 Task: Select the current location as Colonial Williamsburg, Virginia, United States . Now zoom + , and verify the location . Show zoom slider
Action: Mouse moved to (224, 217)
Screenshot: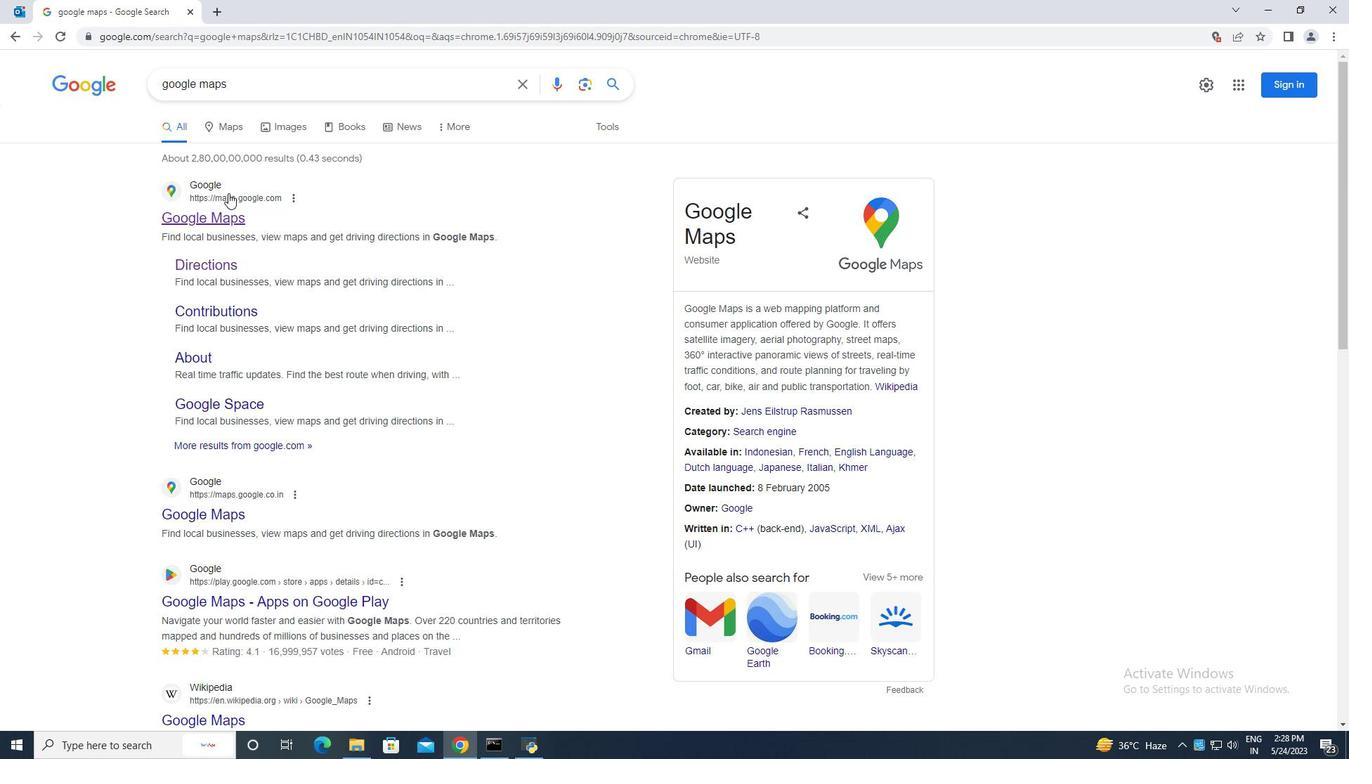 
Action: Mouse pressed left at (224, 217)
Screenshot: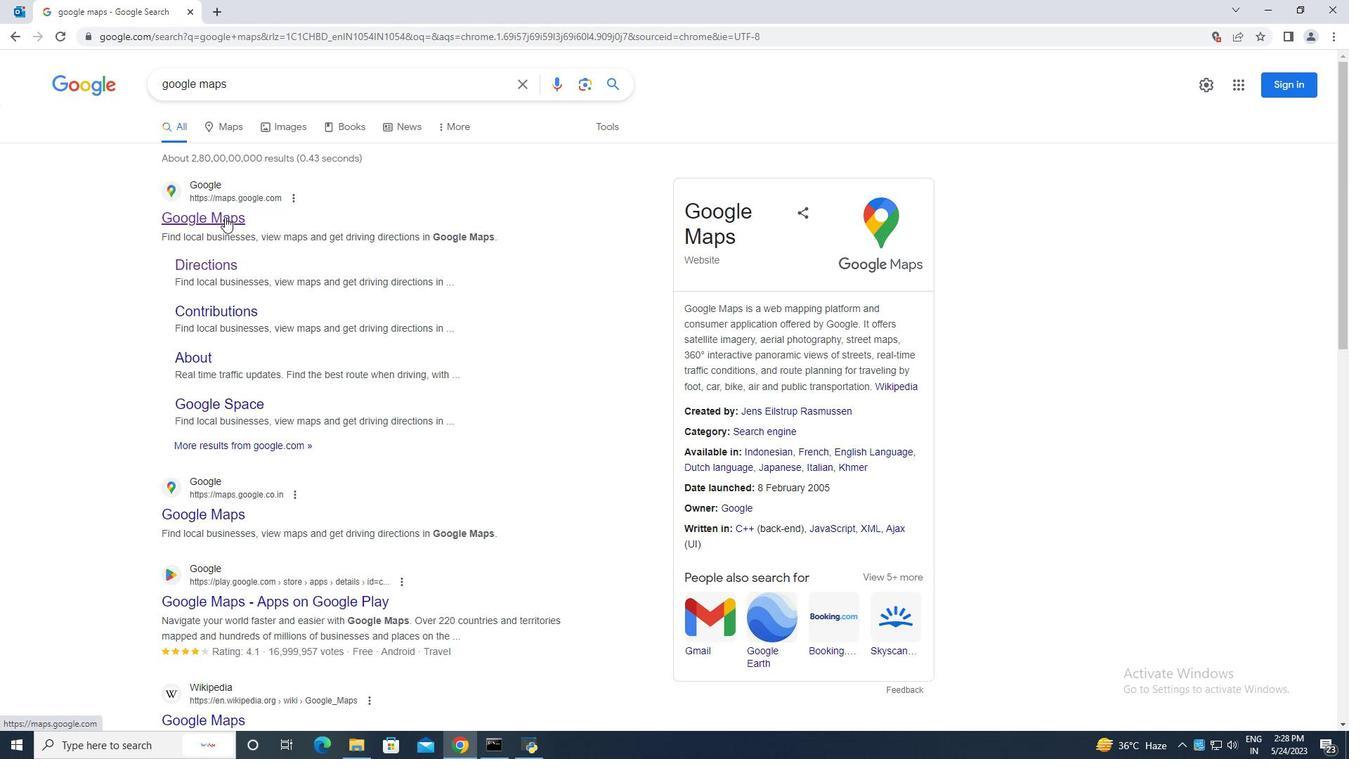 
Action: Mouse moved to (151, 74)
Screenshot: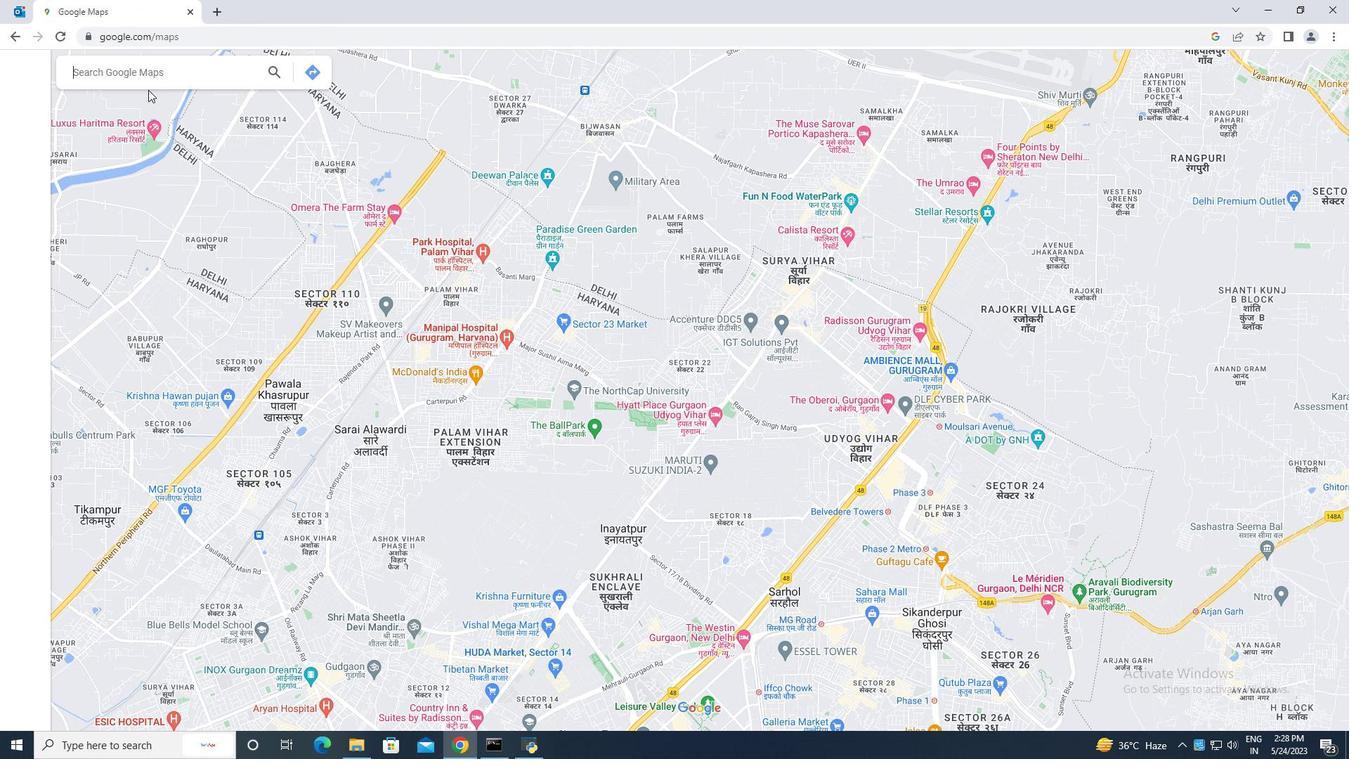 
Action: Mouse pressed left at (151, 74)
Screenshot: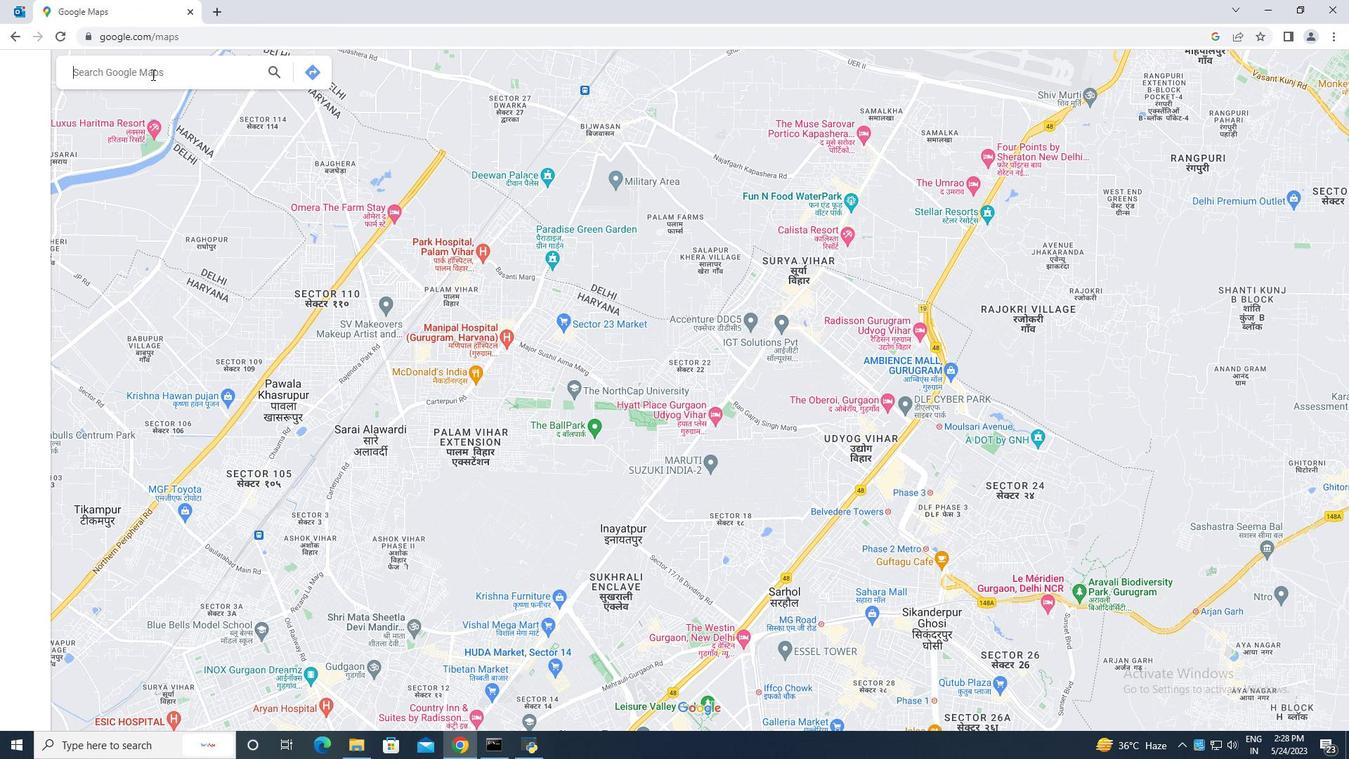 
Action: Mouse moved to (152, 74)
Screenshot: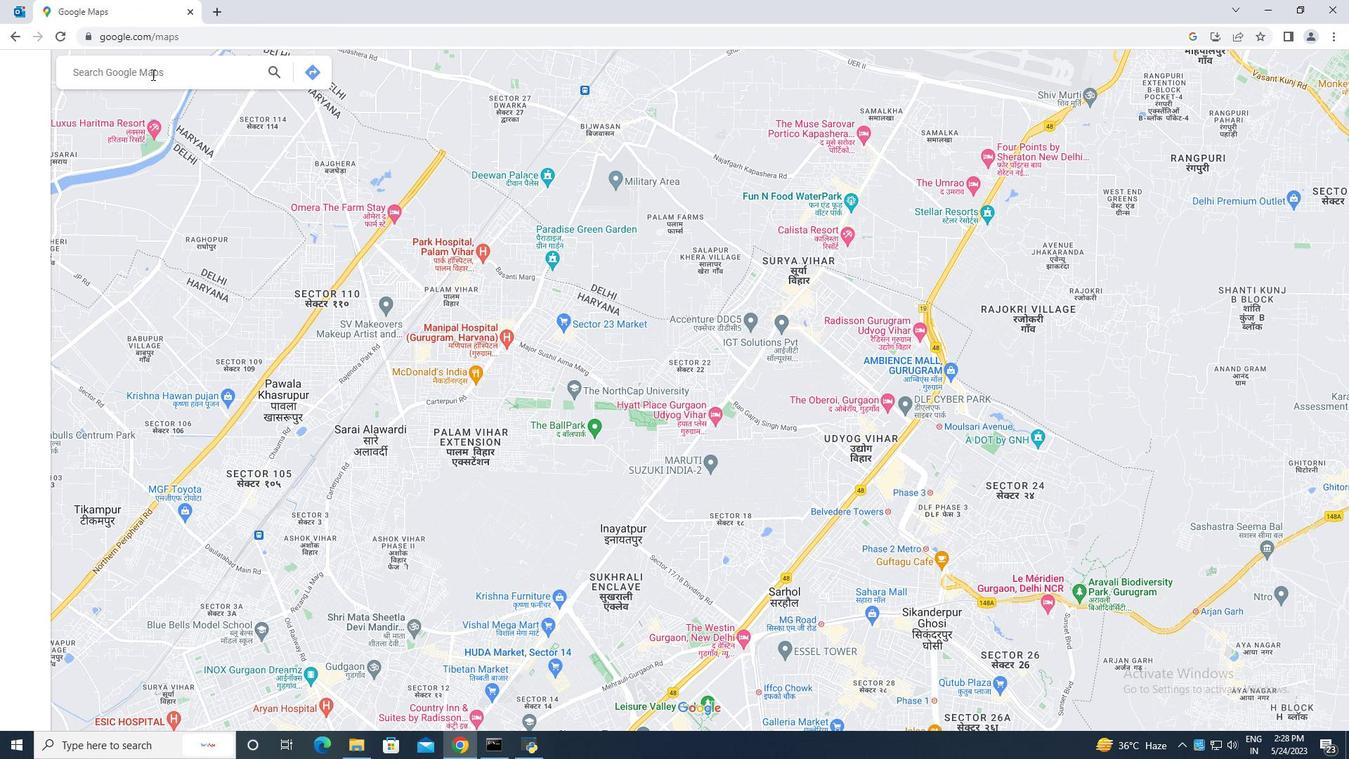 
Action: Key pressed colonial<Key.space>williamsburg<Key.space>virginia<Key.space>us<Key.enter>
Screenshot: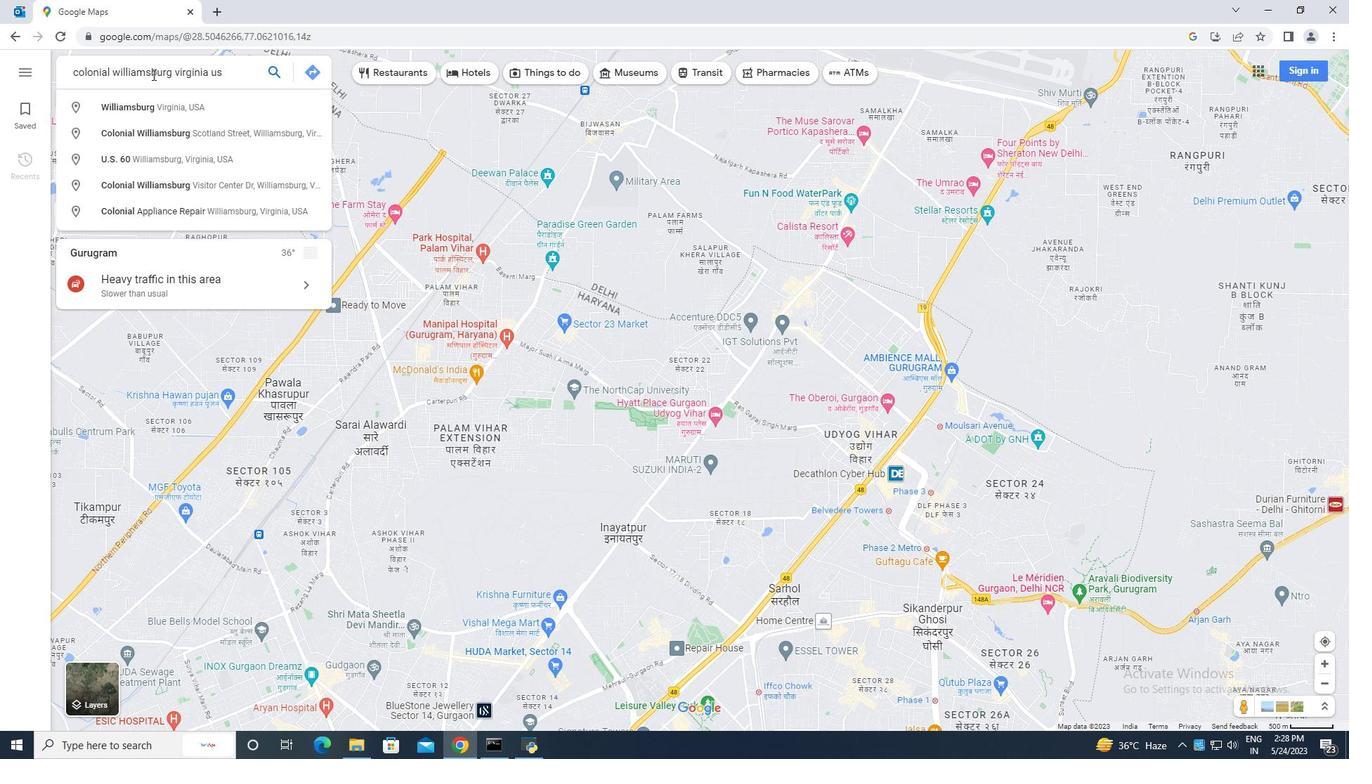 
Action: Mouse moved to (233, 74)
Screenshot: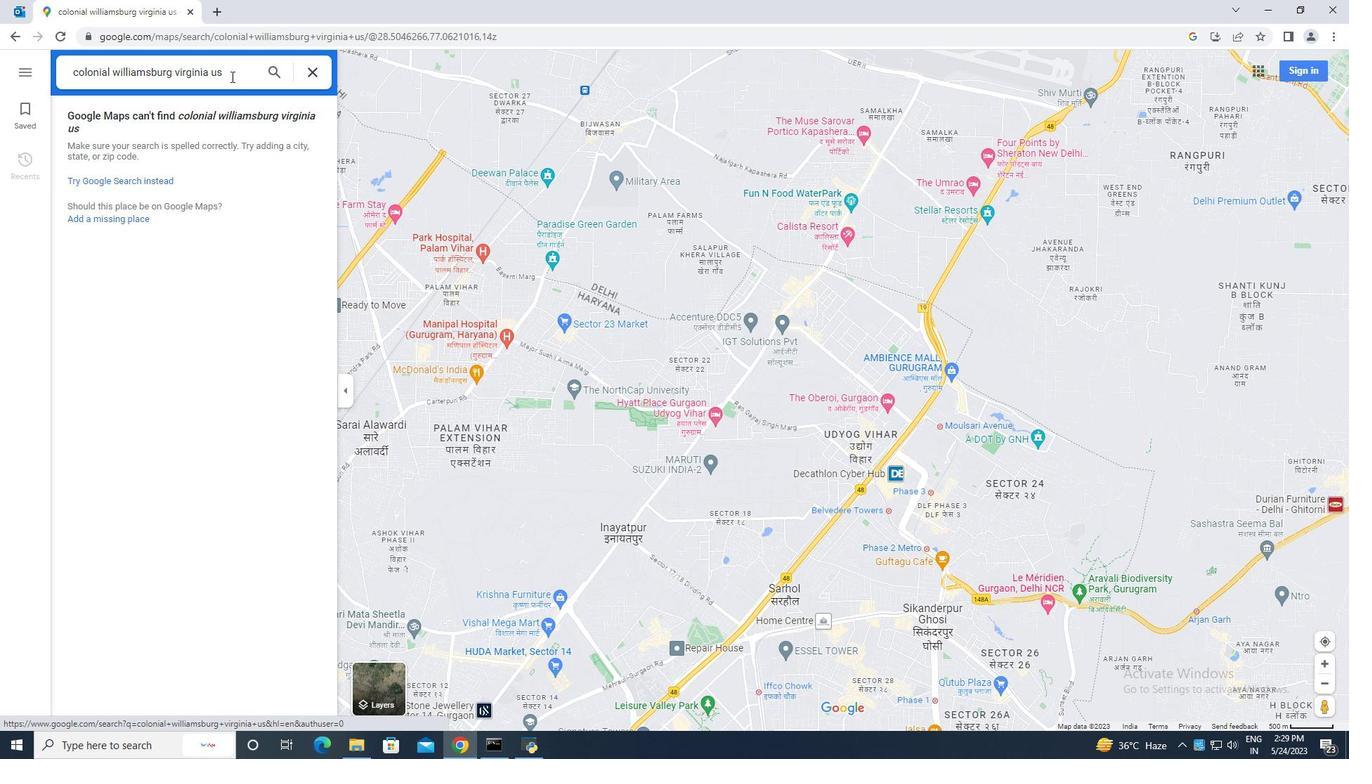 
Action: Mouse pressed left at (233, 74)
Screenshot: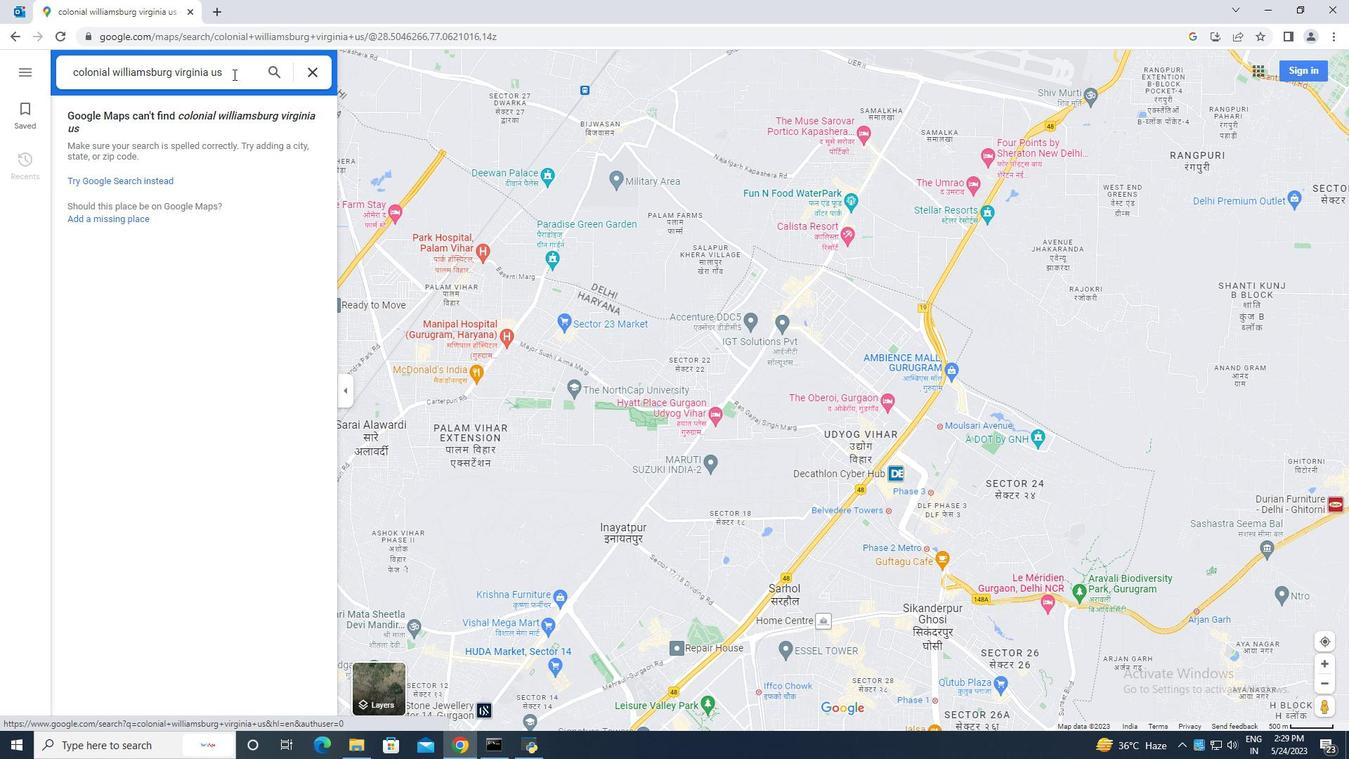 
Action: Mouse moved to (237, 74)
Screenshot: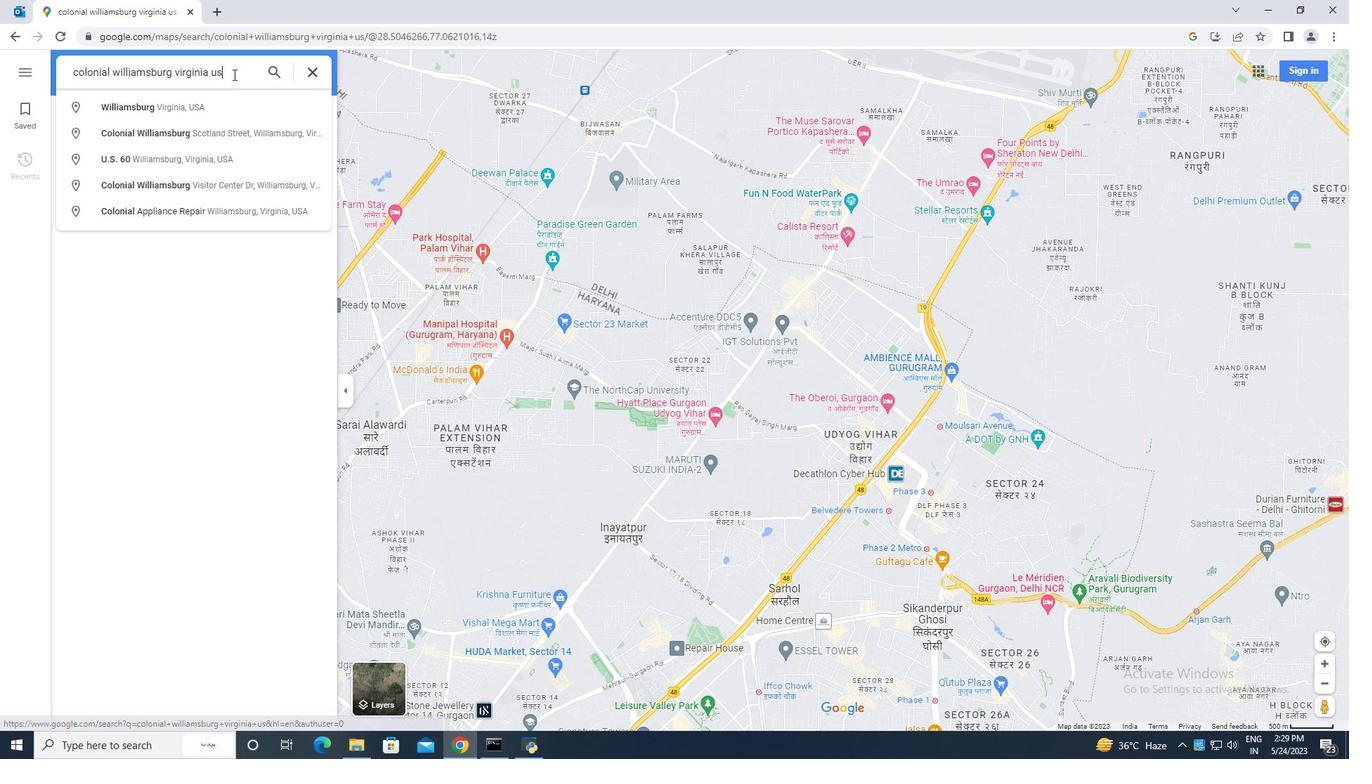 
Action: Key pressed <Key.backspace><Key.backspace>
Screenshot: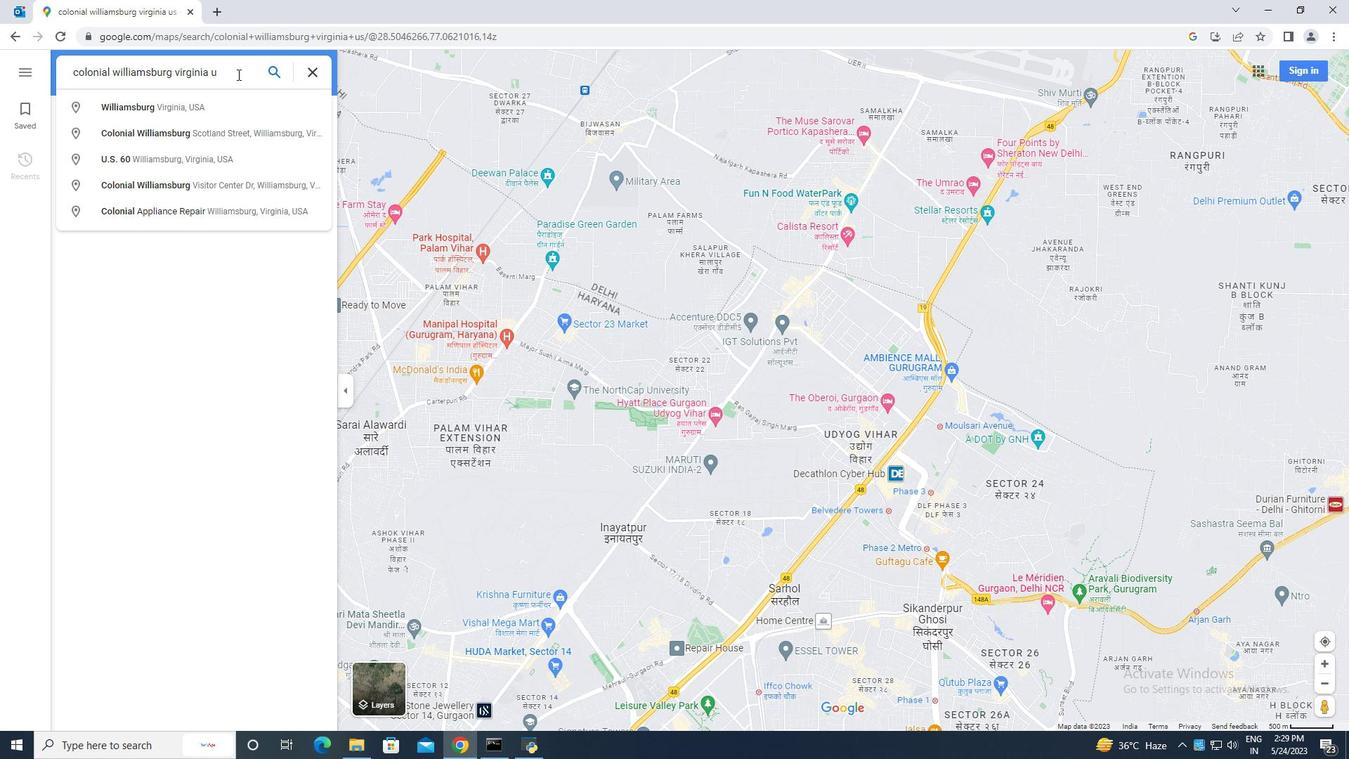 
Action: Mouse moved to (174, 106)
Screenshot: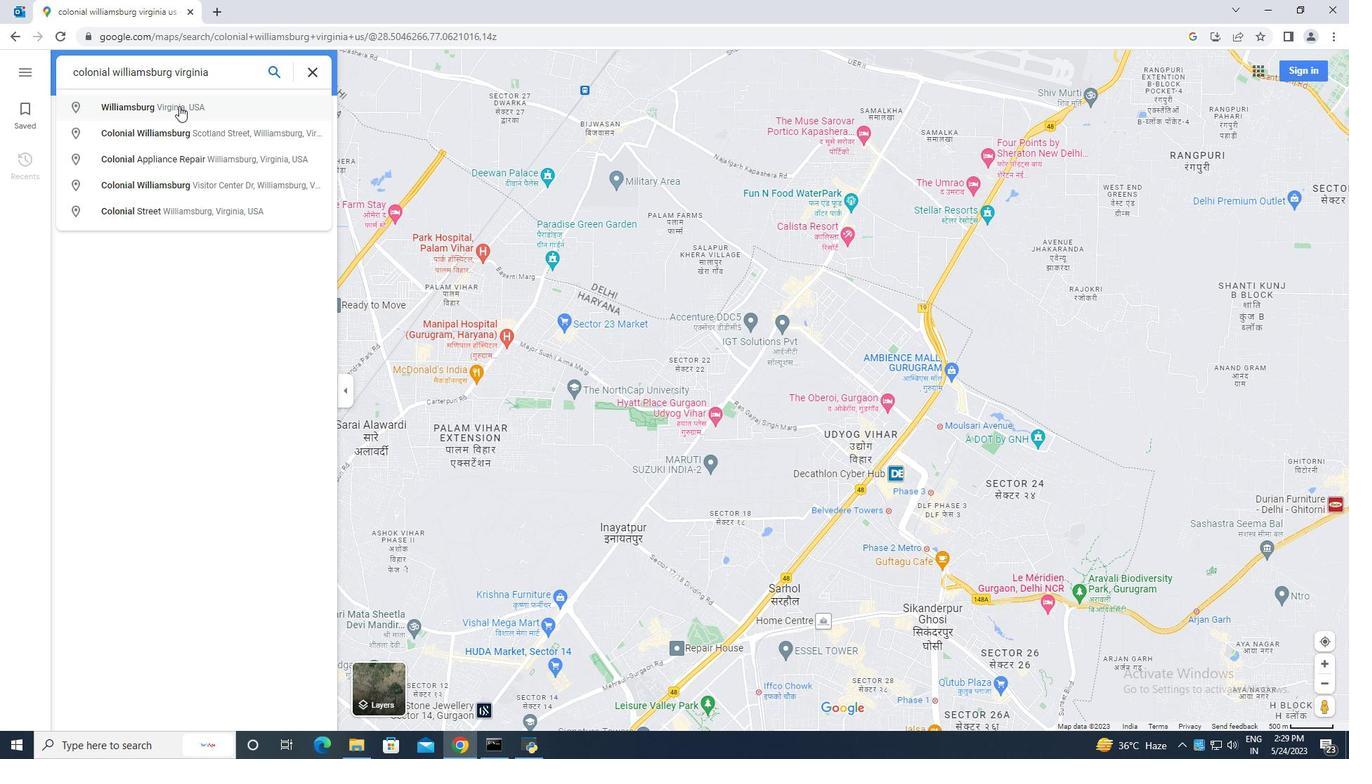 
Action: Mouse pressed left at (174, 106)
Screenshot: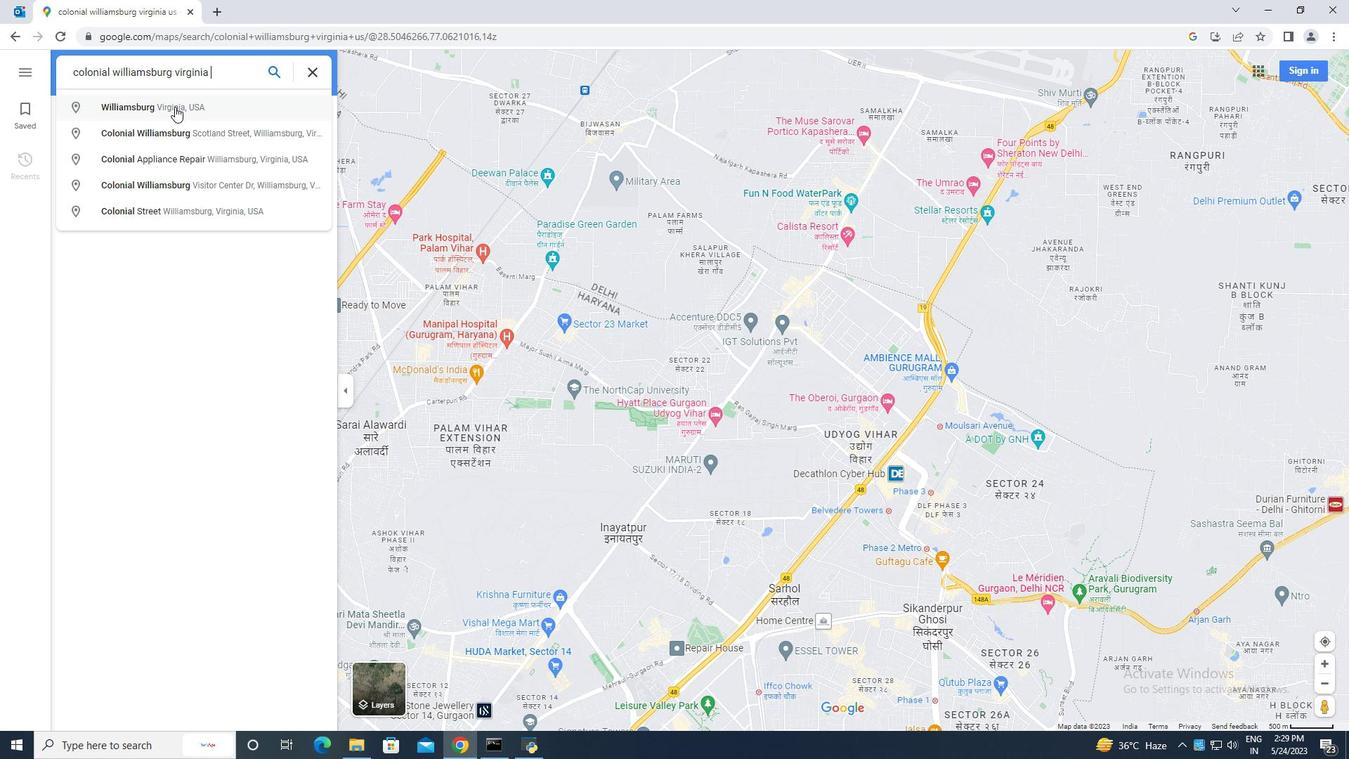 
Action: Mouse moved to (1332, 662)
Screenshot: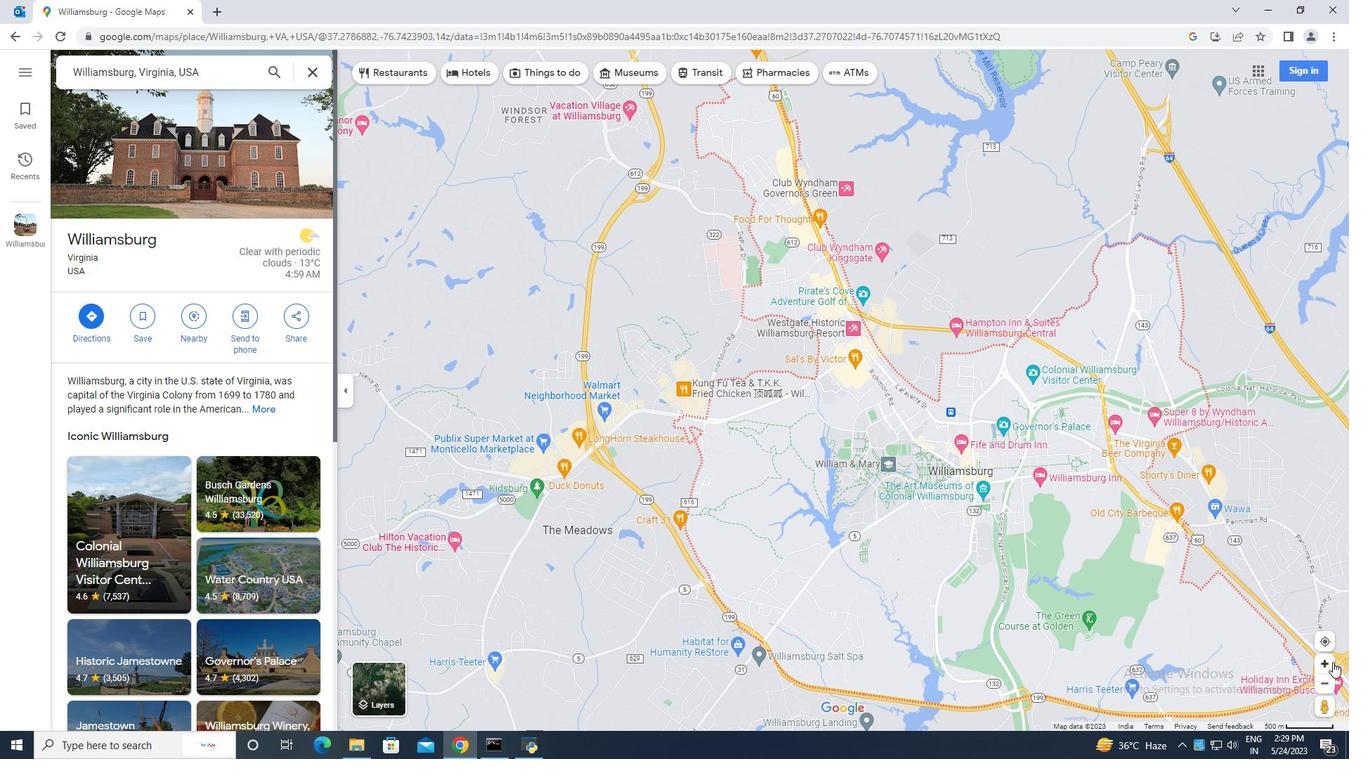 
Action: Mouse pressed left at (1332, 662)
Screenshot: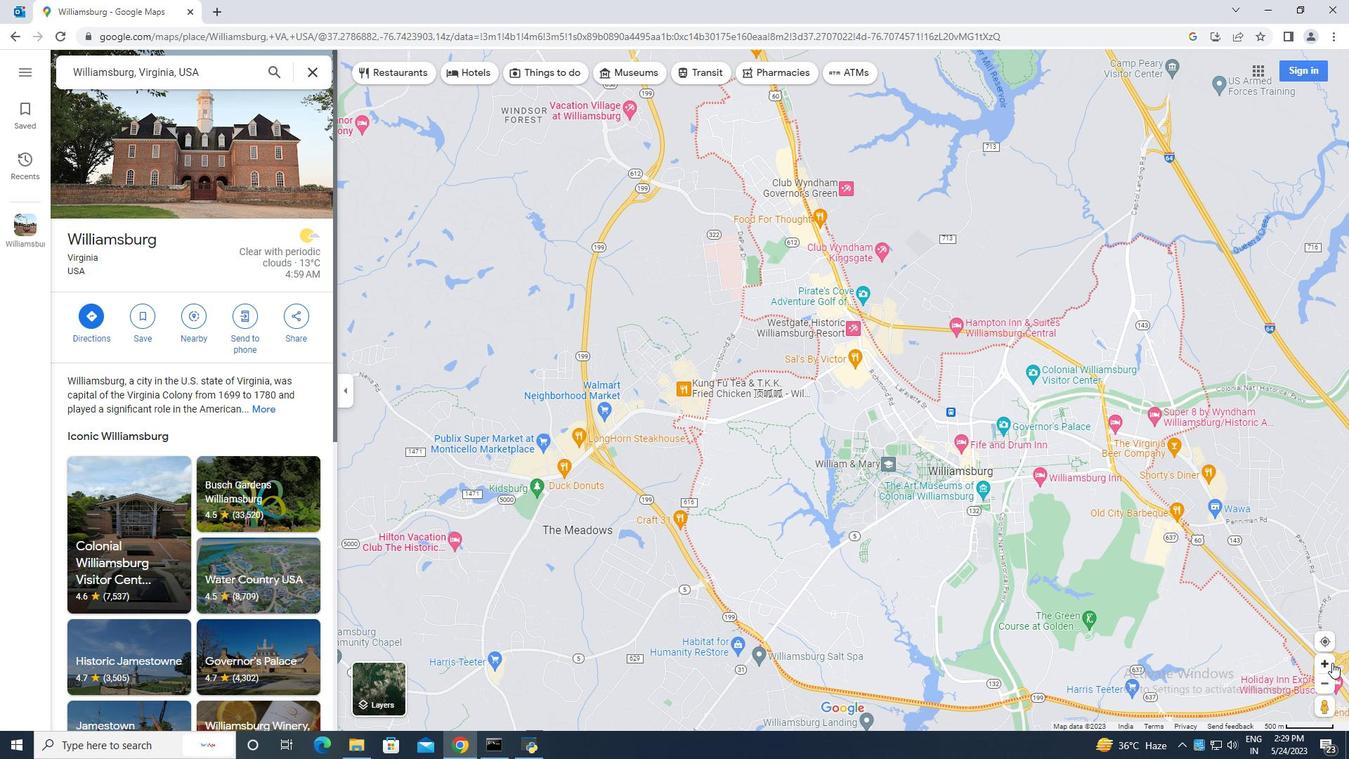
Action: Mouse moved to (1323, 665)
Screenshot: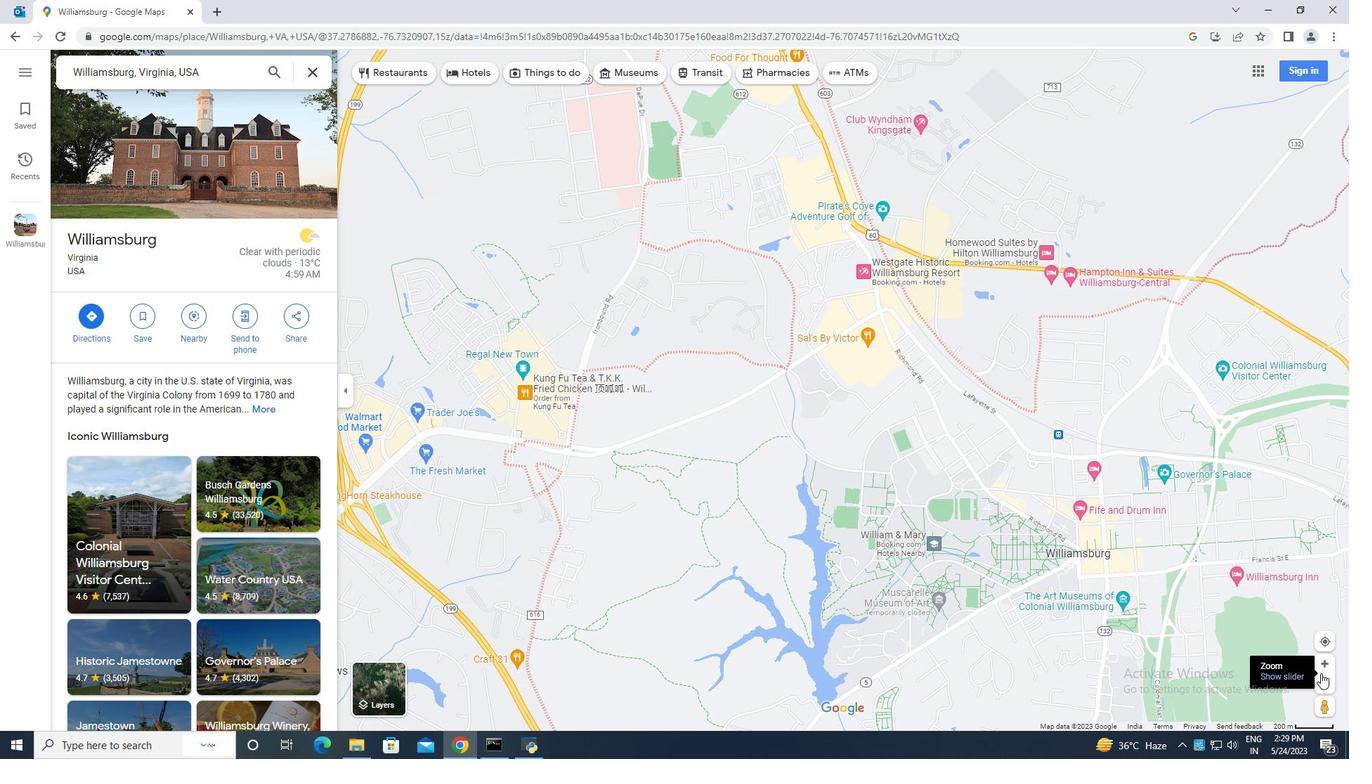 
Action: Mouse pressed left at (1323, 665)
Screenshot: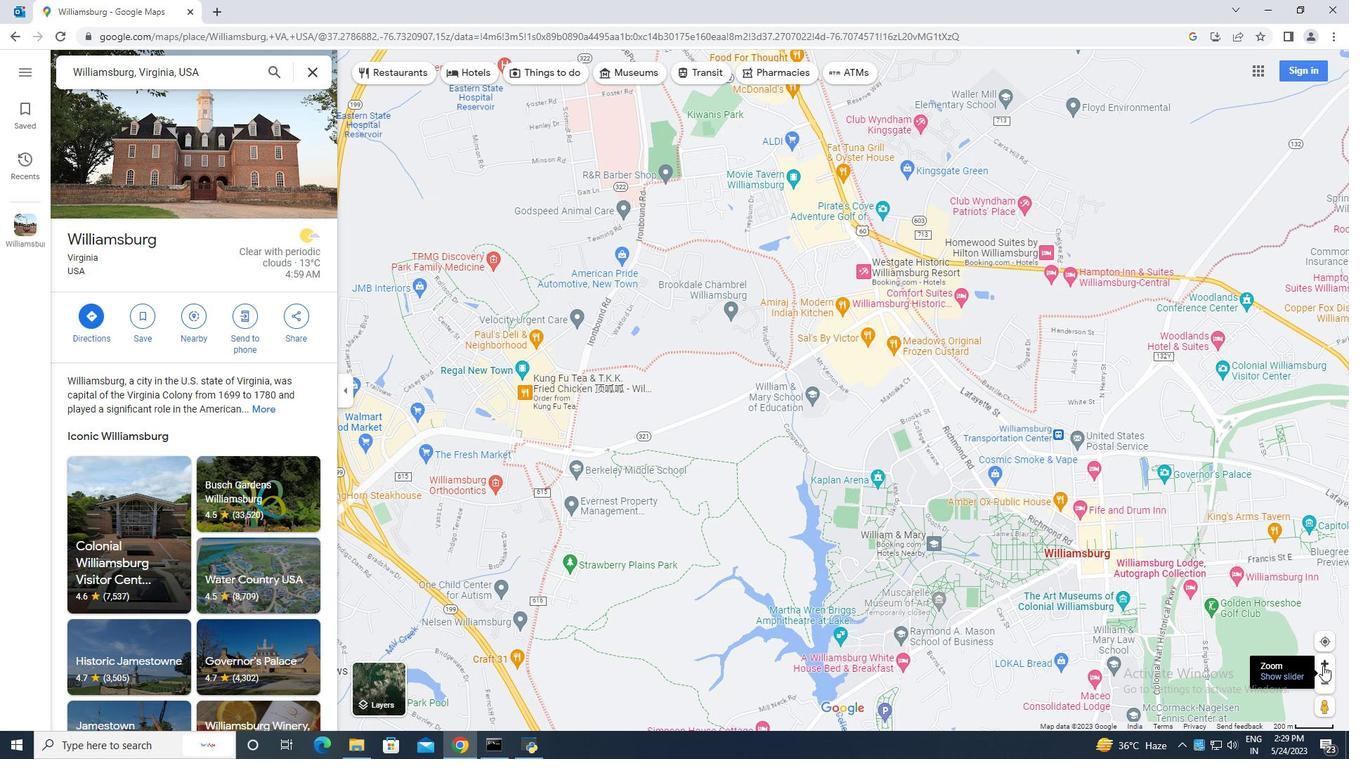 
Action: Mouse pressed left at (1323, 665)
Screenshot: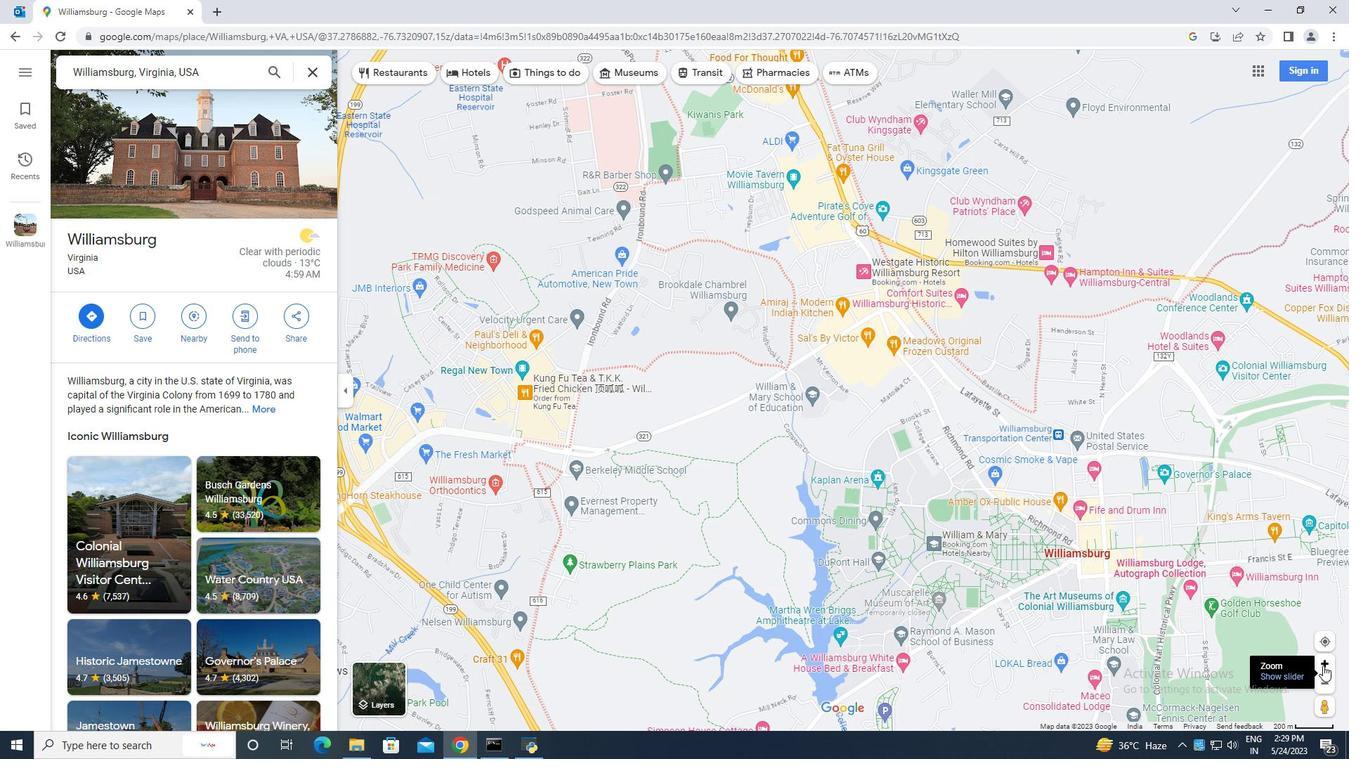 
Action: Mouse pressed left at (1323, 665)
Screenshot: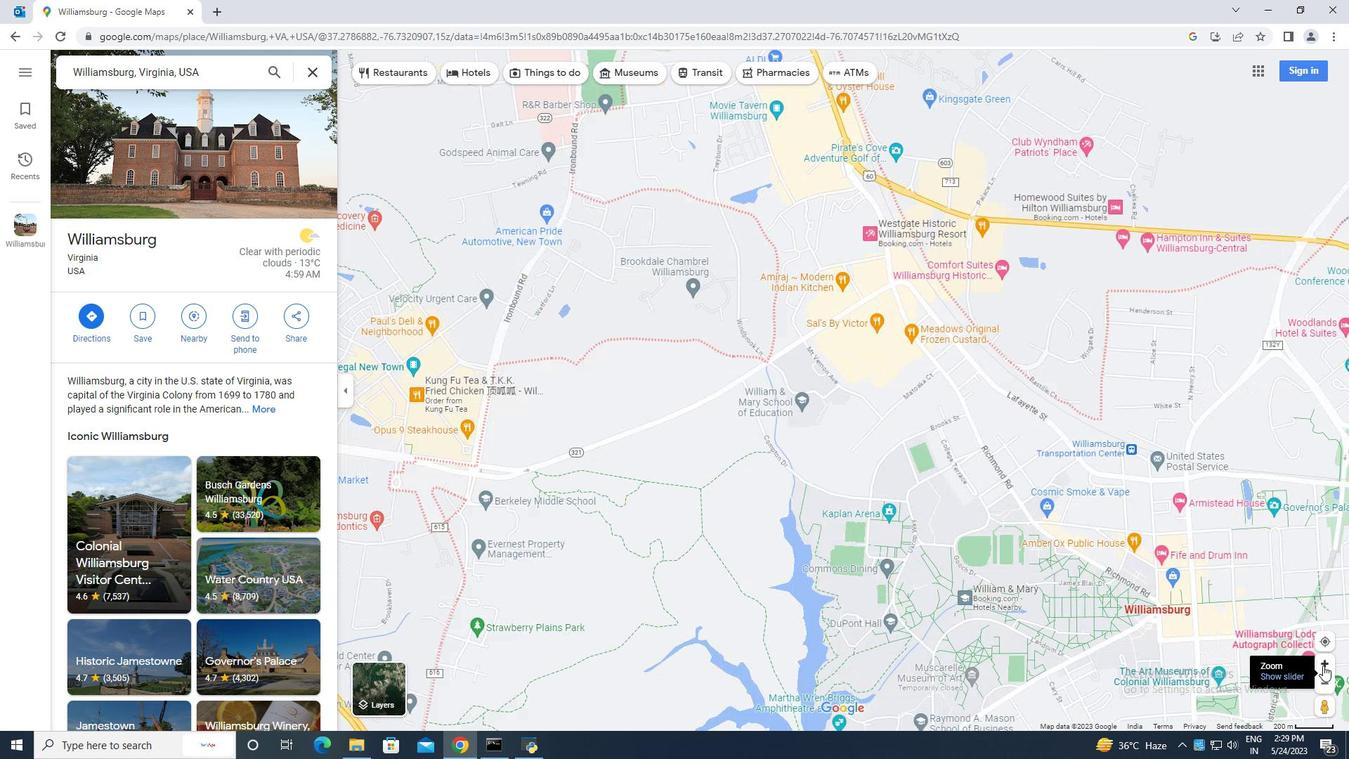 
Action: Mouse pressed left at (1323, 665)
Screenshot: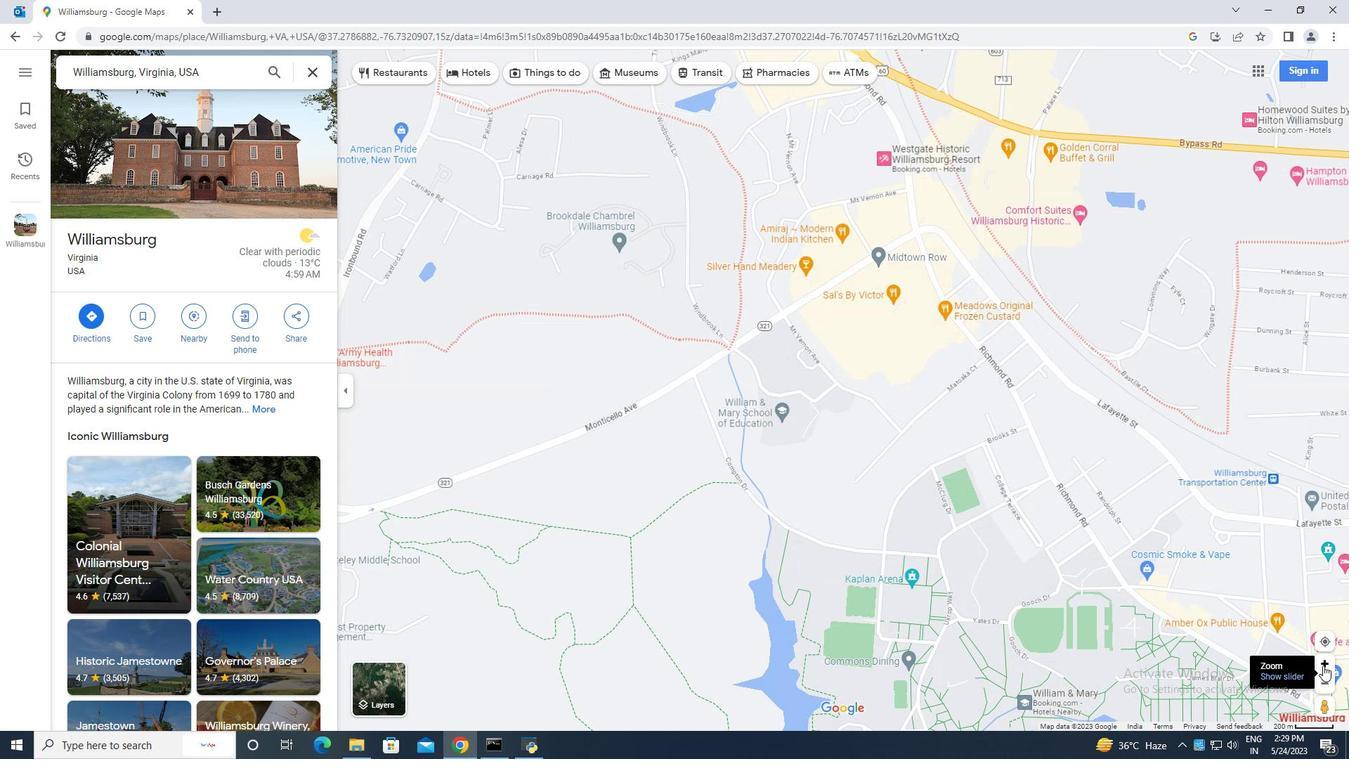 
Action: Mouse pressed left at (1323, 665)
Screenshot: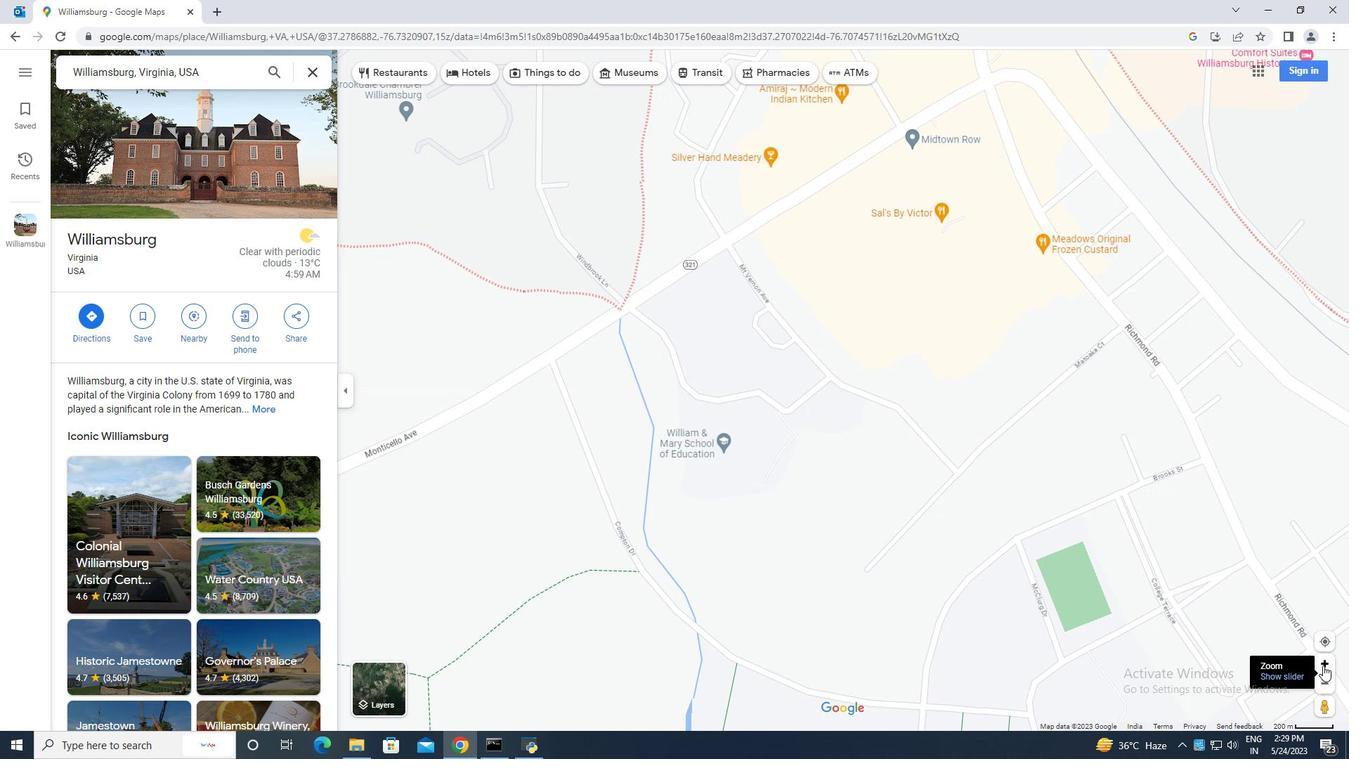 
Action: Mouse pressed left at (1323, 665)
Screenshot: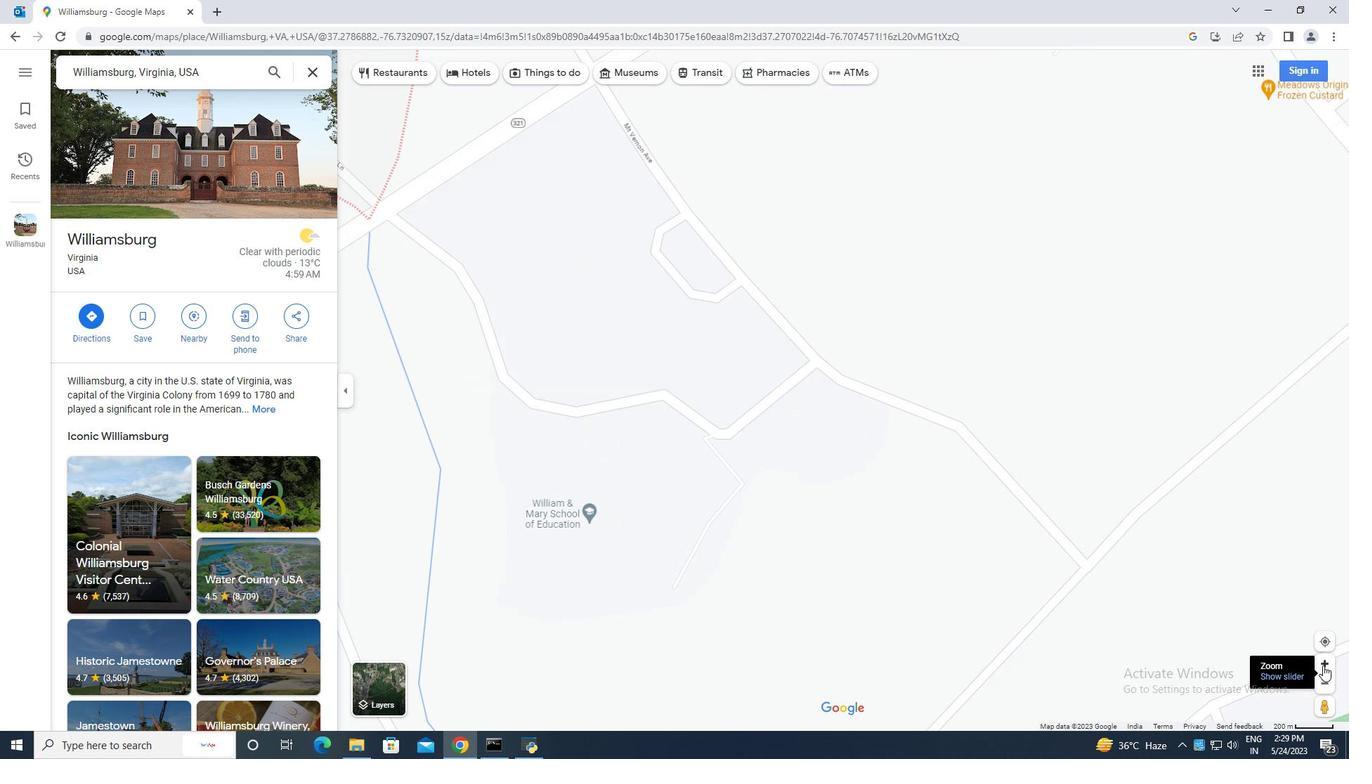 
Action: Mouse pressed left at (1323, 665)
Screenshot: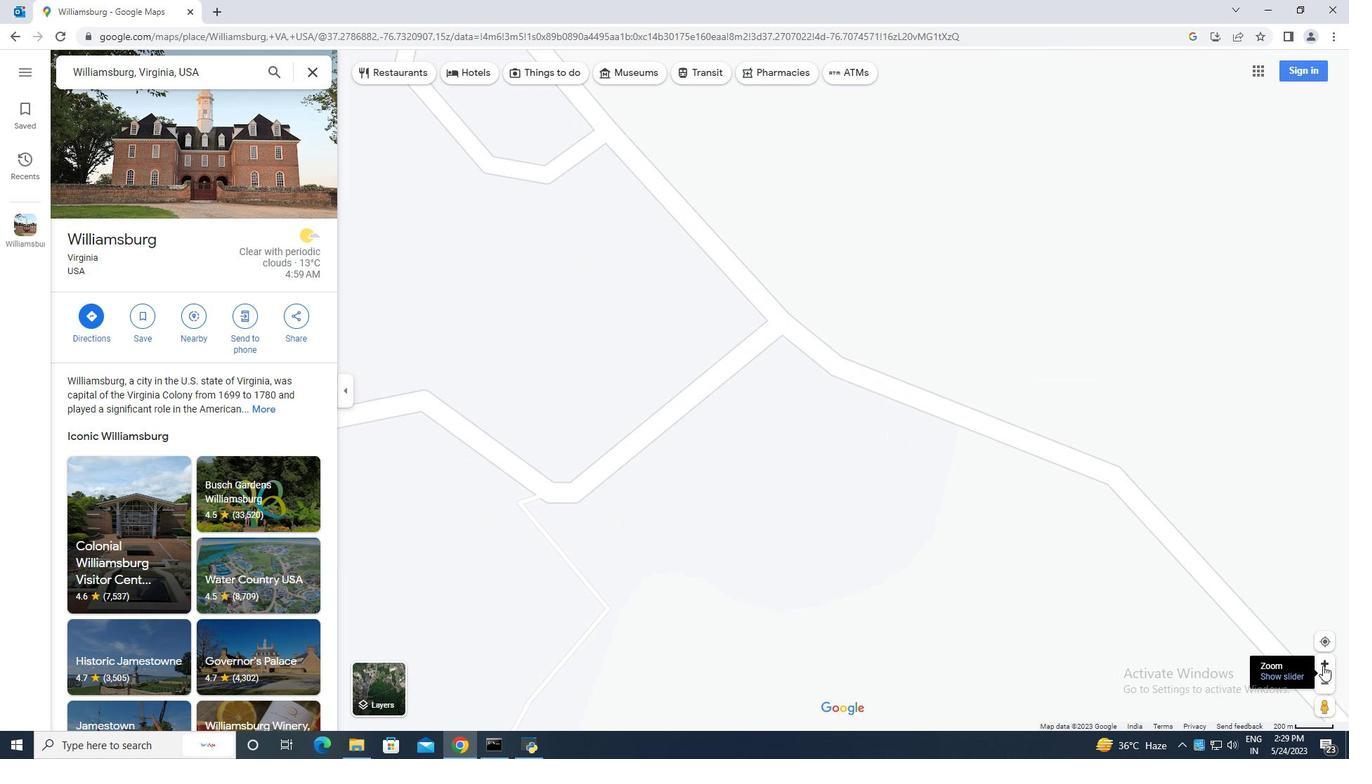 
Action: Mouse pressed left at (1323, 665)
Screenshot: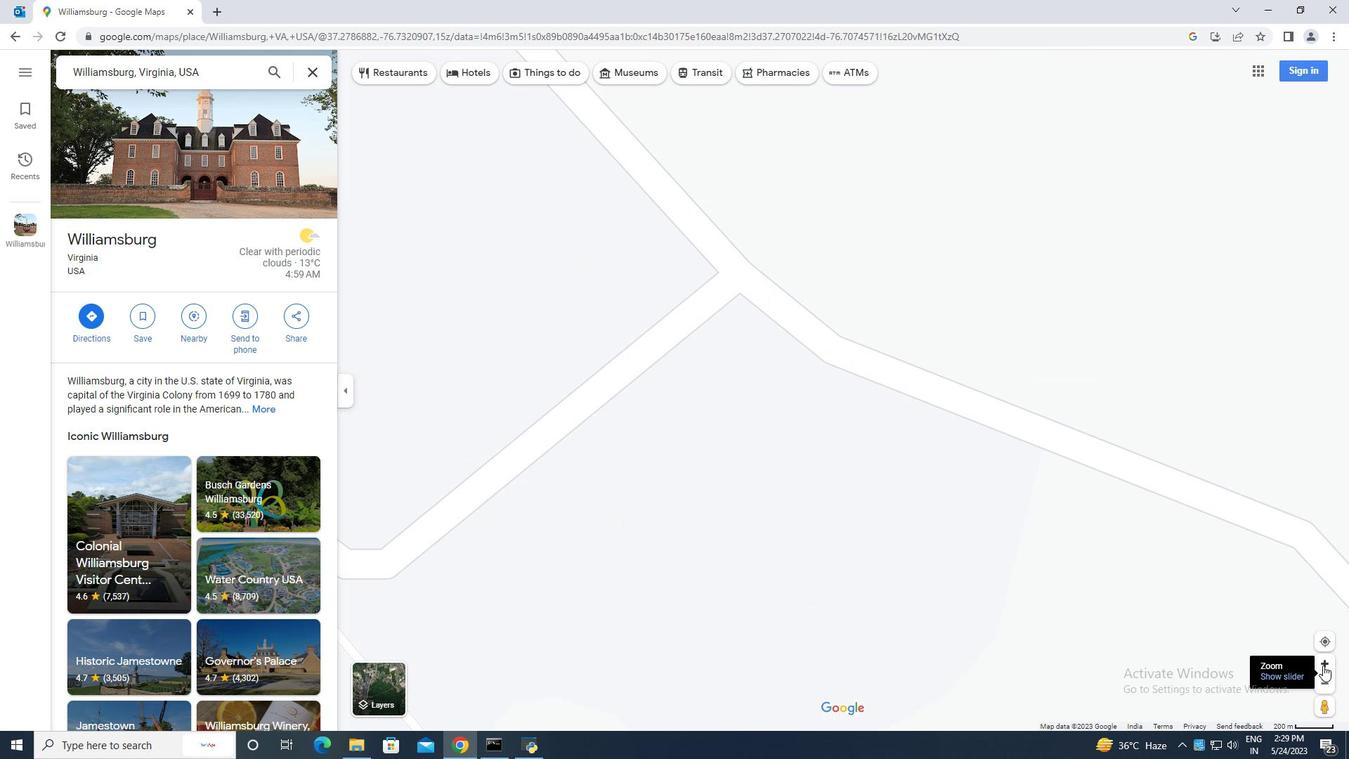 
Action: Mouse pressed left at (1323, 665)
Screenshot: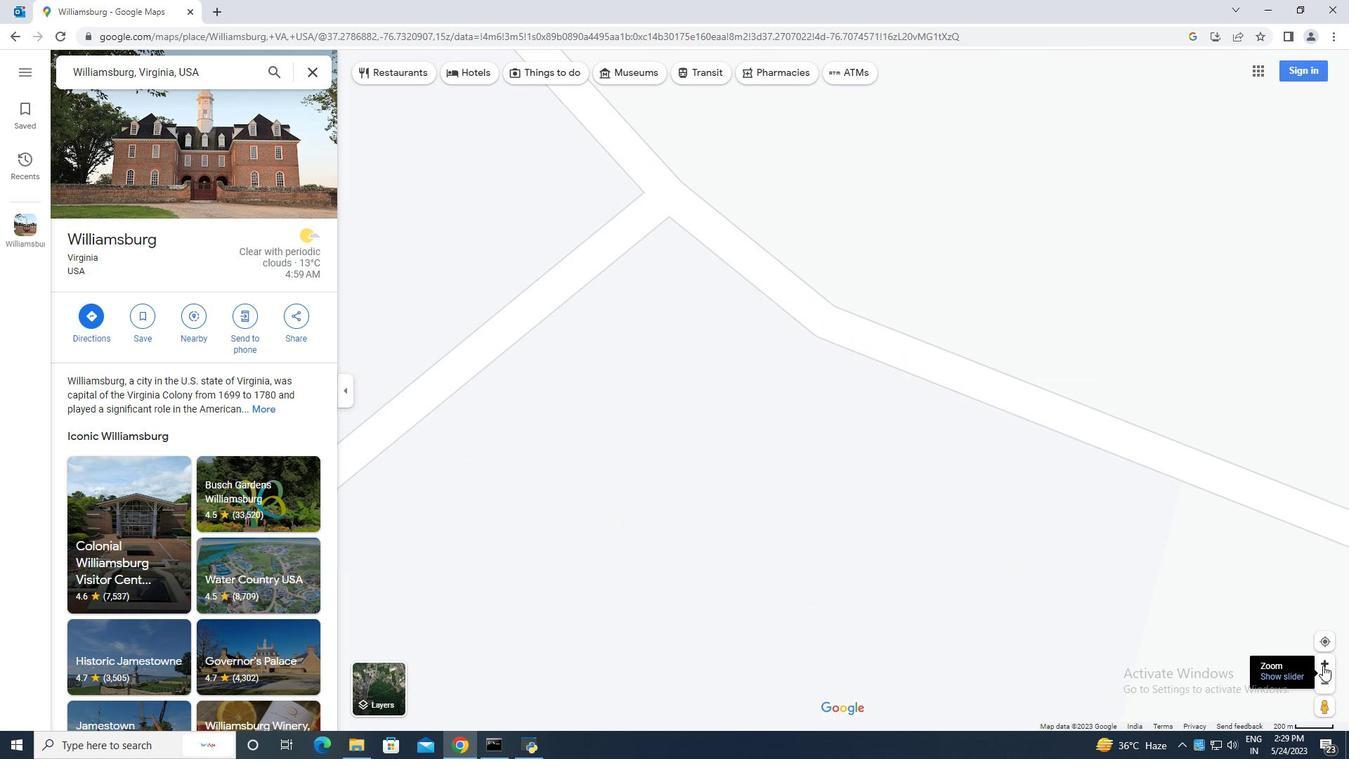 
Action: Mouse pressed left at (1323, 665)
Screenshot: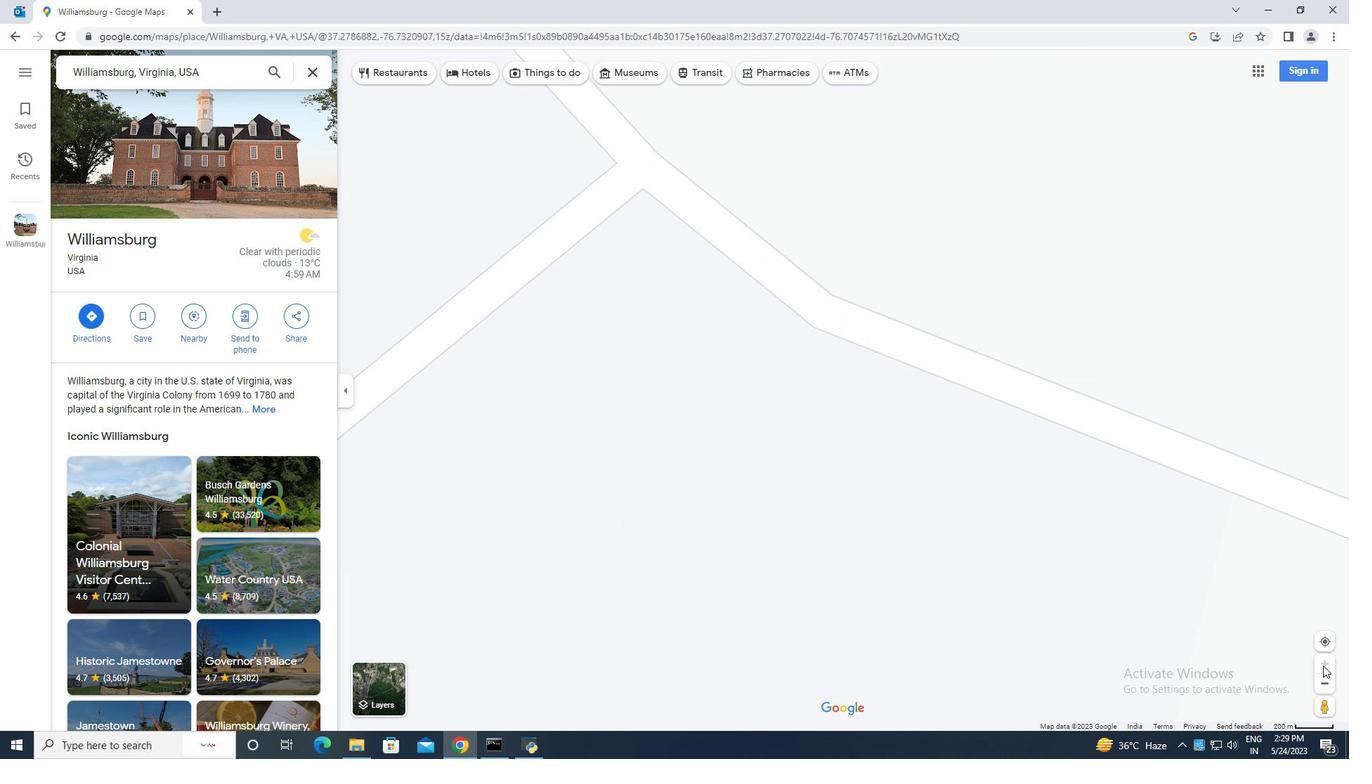 
Action: Mouse moved to (1158, 638)
Screenshot: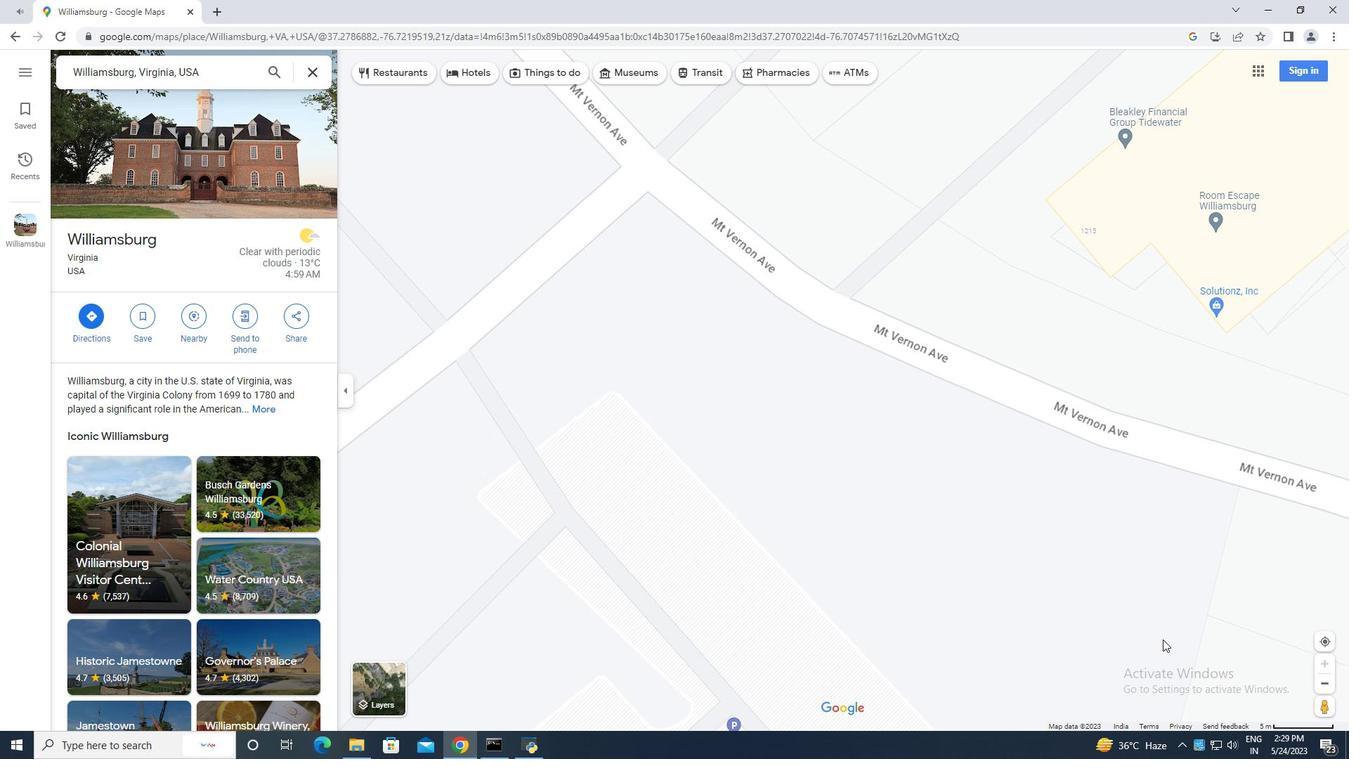 
Action: Mouse scrolled (1158, 639) with delta (0, 0)
Screenshot: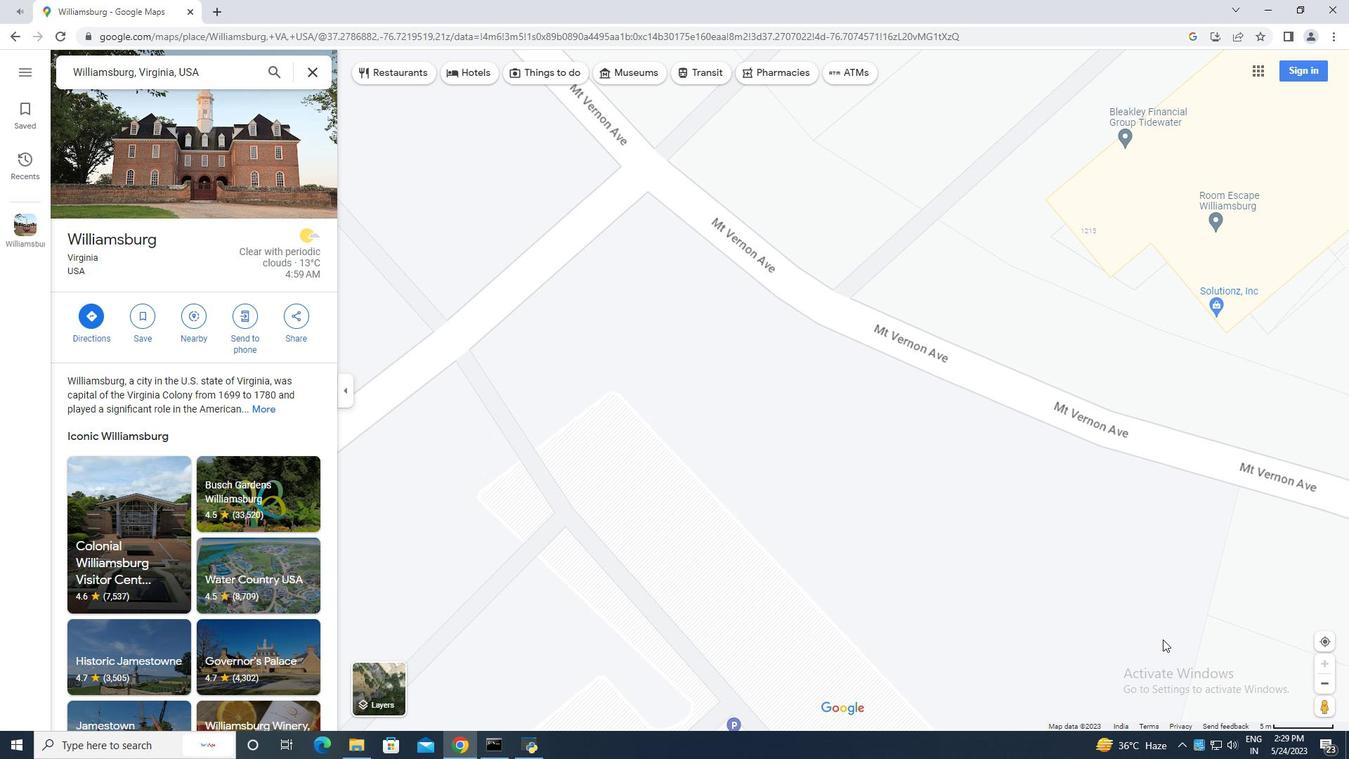 
Action: Mouse scrolled (1158, 639) with delta (0, 0)
Screenshot: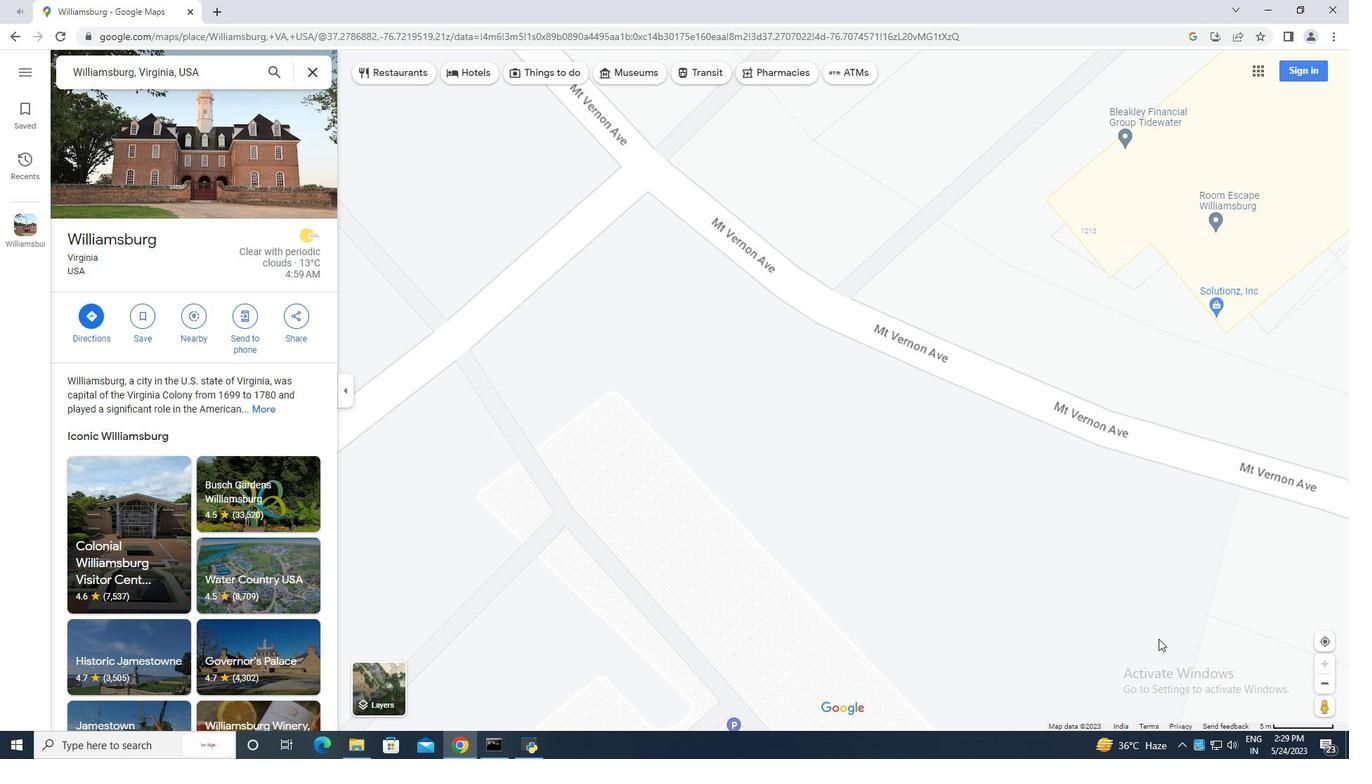 
Action: Mouse scrolled (1158, 639) with delta (0, 0)
Screenshot: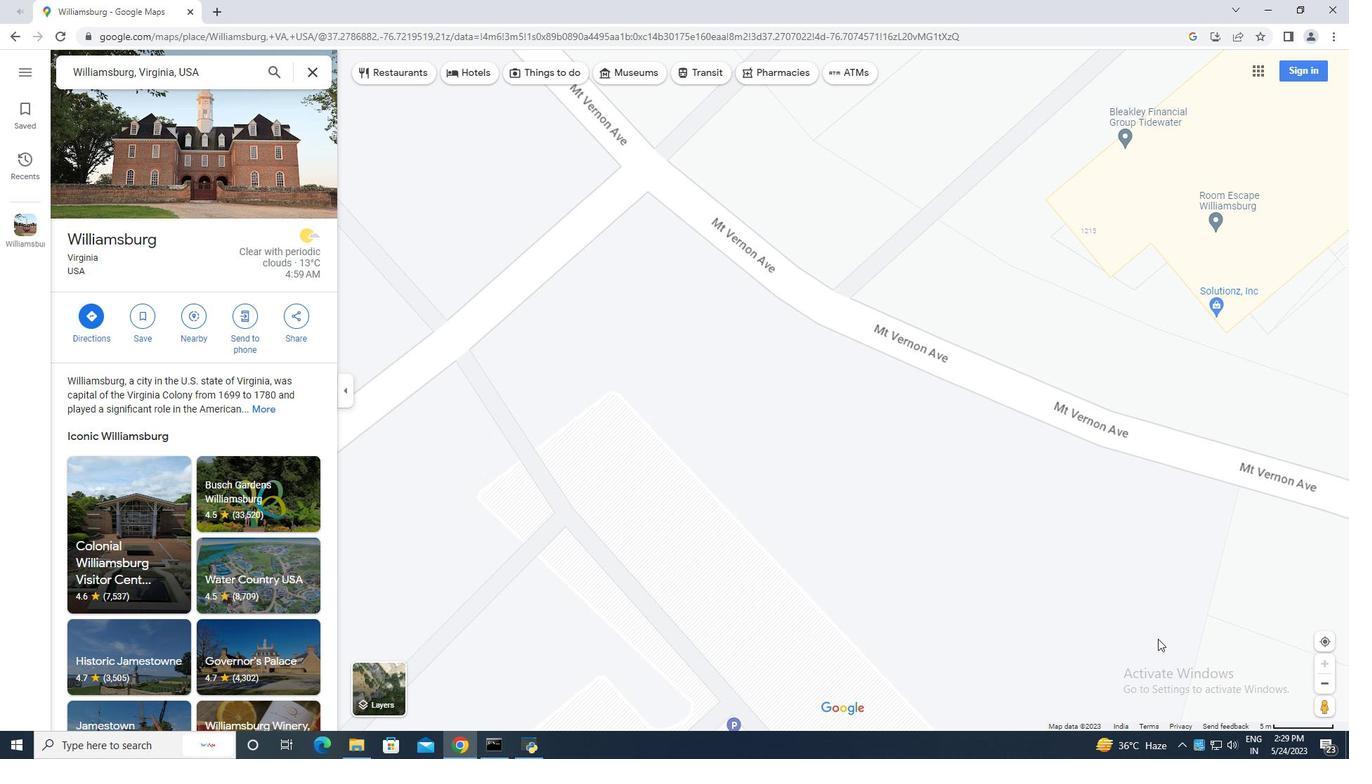 
Action: Mouse scrolled (1158, 638) with delta (0, 0)
Screenshot: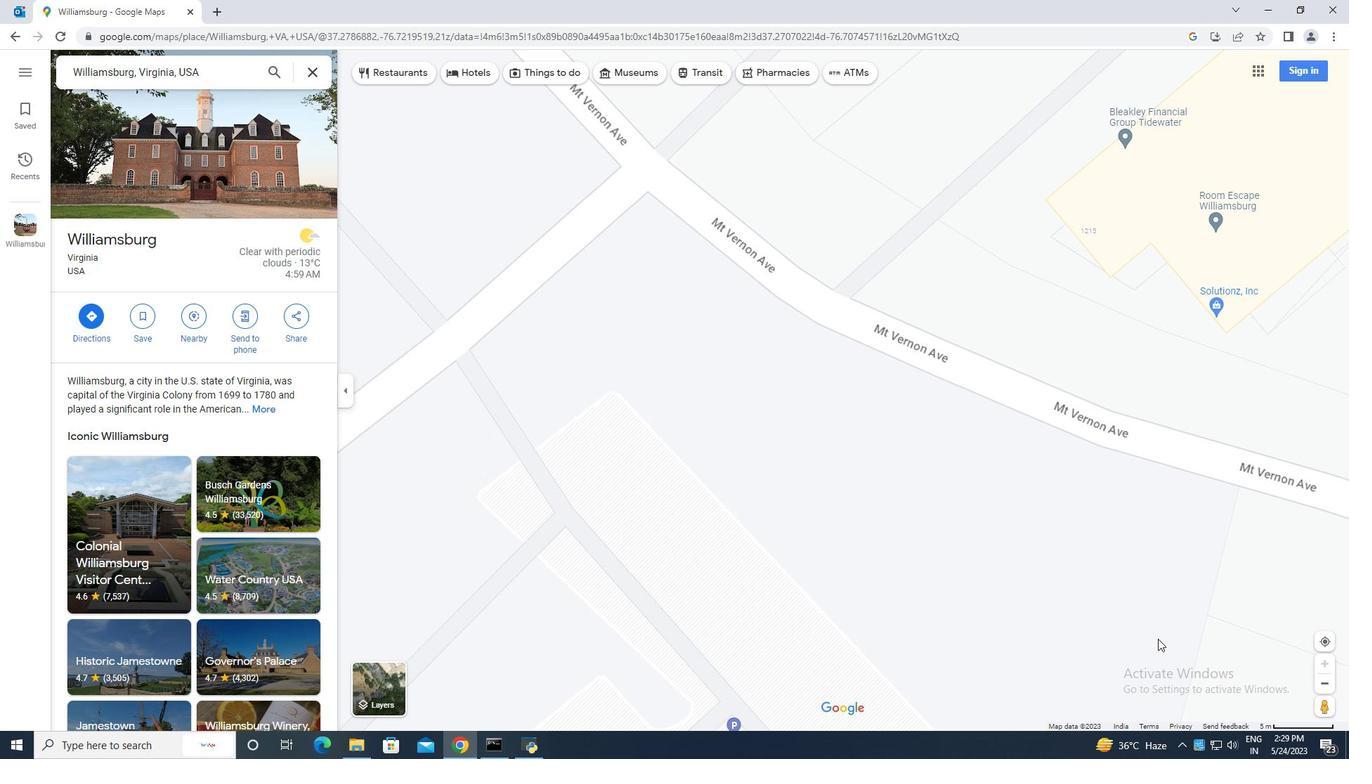 
Action: Mouse scrolled (1158, 638) with delta (0, 0)
Screenshot: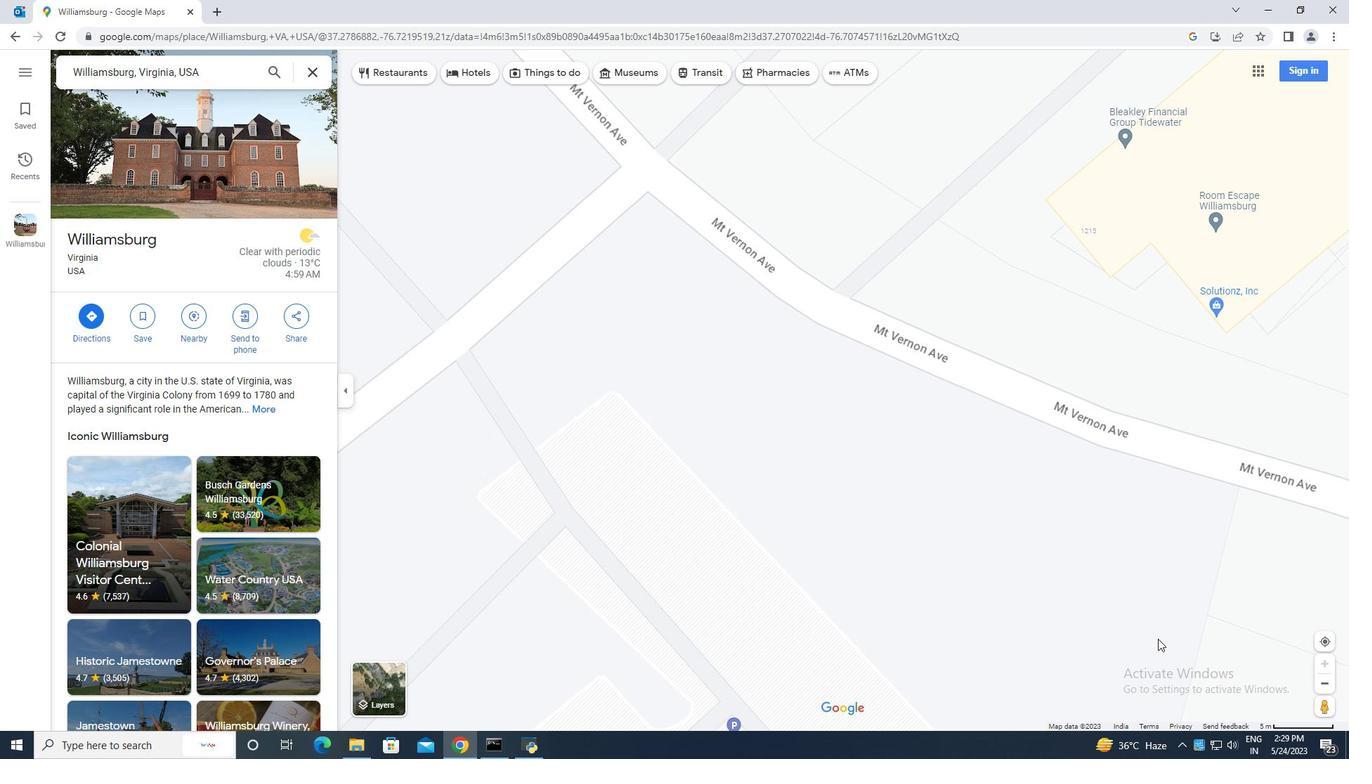 
Action: Mouse scrolled (1158, 638) with delta (0, 0)
Screenshot: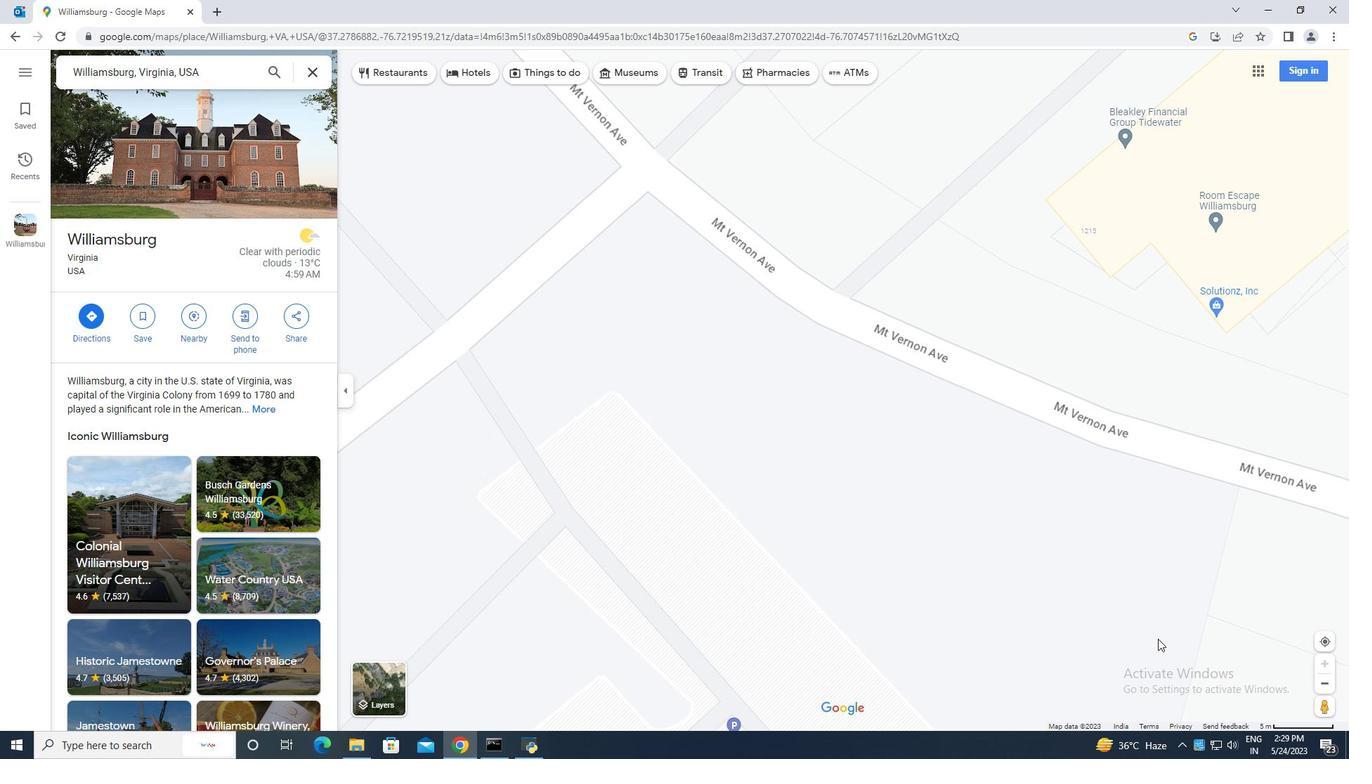 
Action: Mouse scrolled (1158, 638) with delta (0, 0)
Screenshot: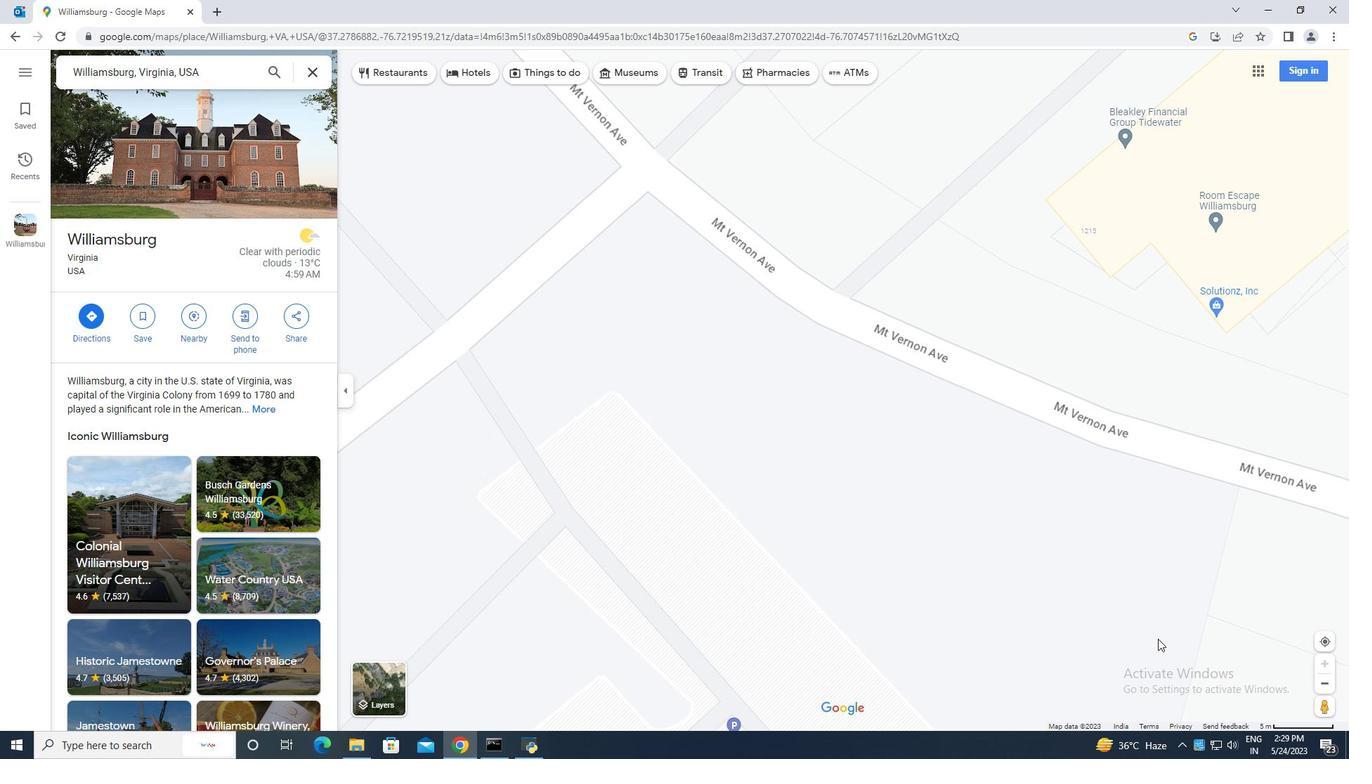 
Action: Mouse scrolled (1158, 638) with delta (0, 0)
Screenshot: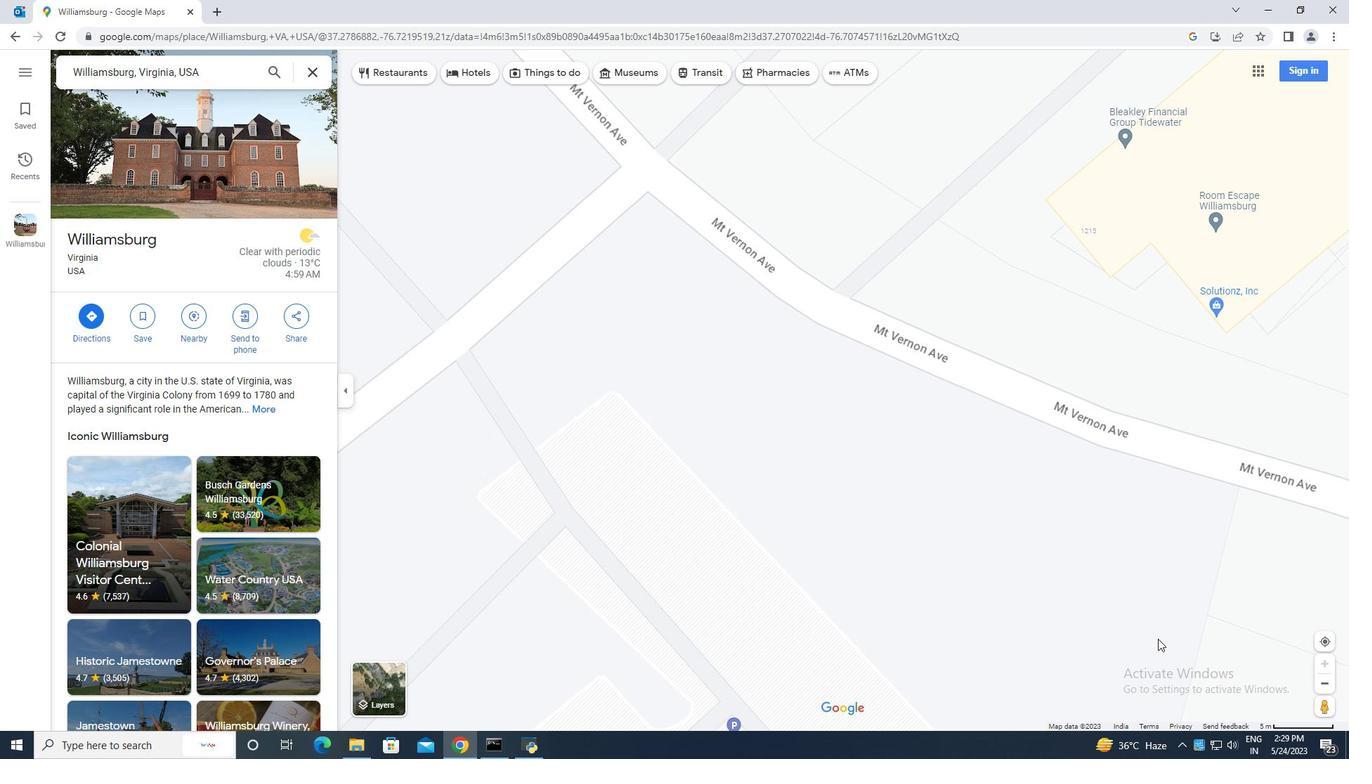 
Action: Mouse moved to (1120, 559)
Screenshot: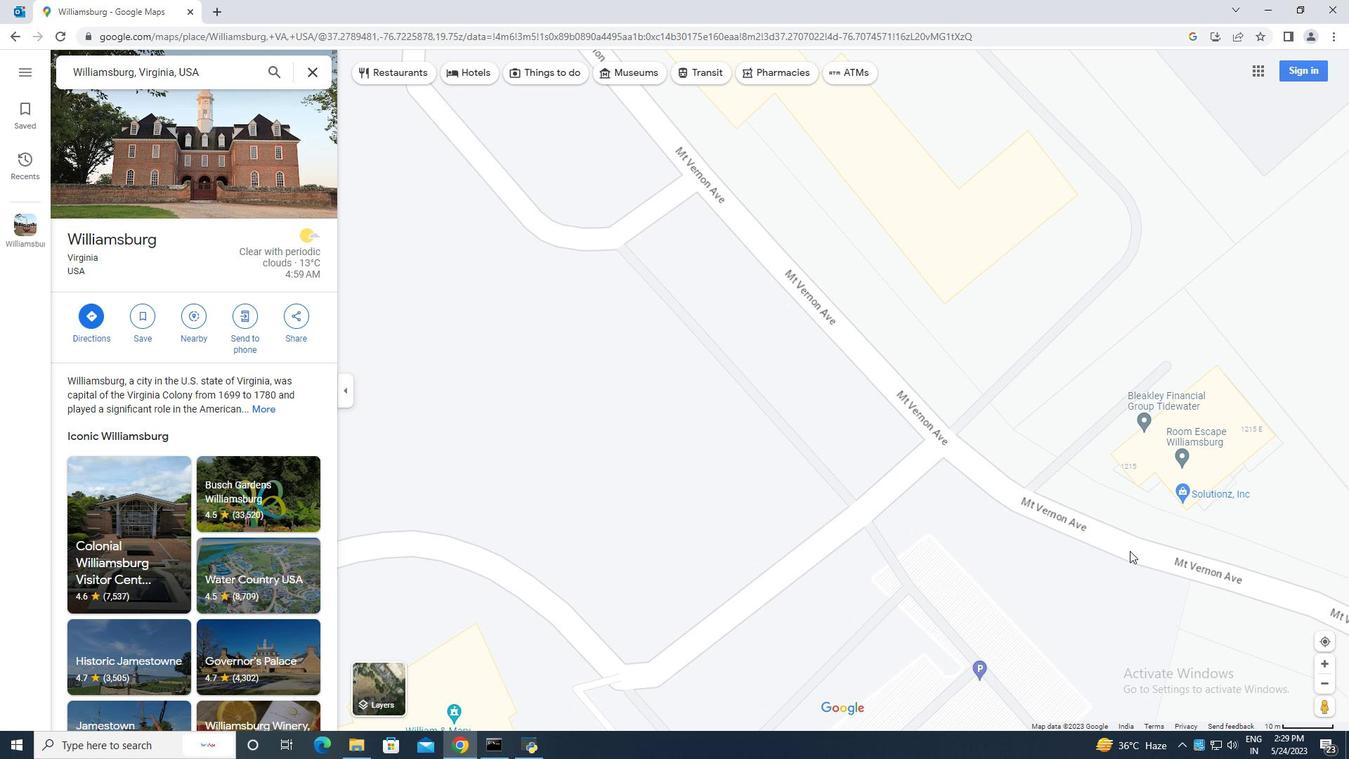 
Action: Mouse pressed left at (1120, 559)
Screenshot: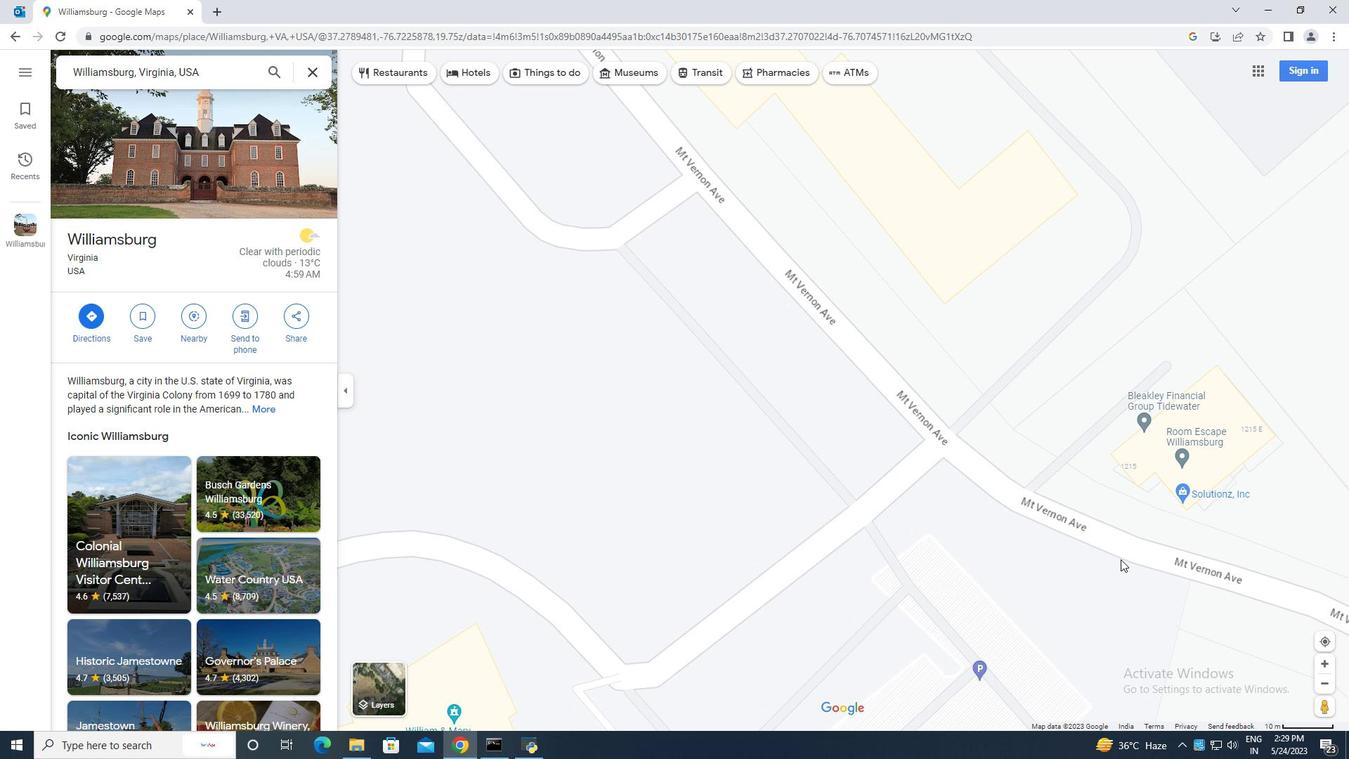 
Action: Mouse moved to (766, 528)
Screenshot: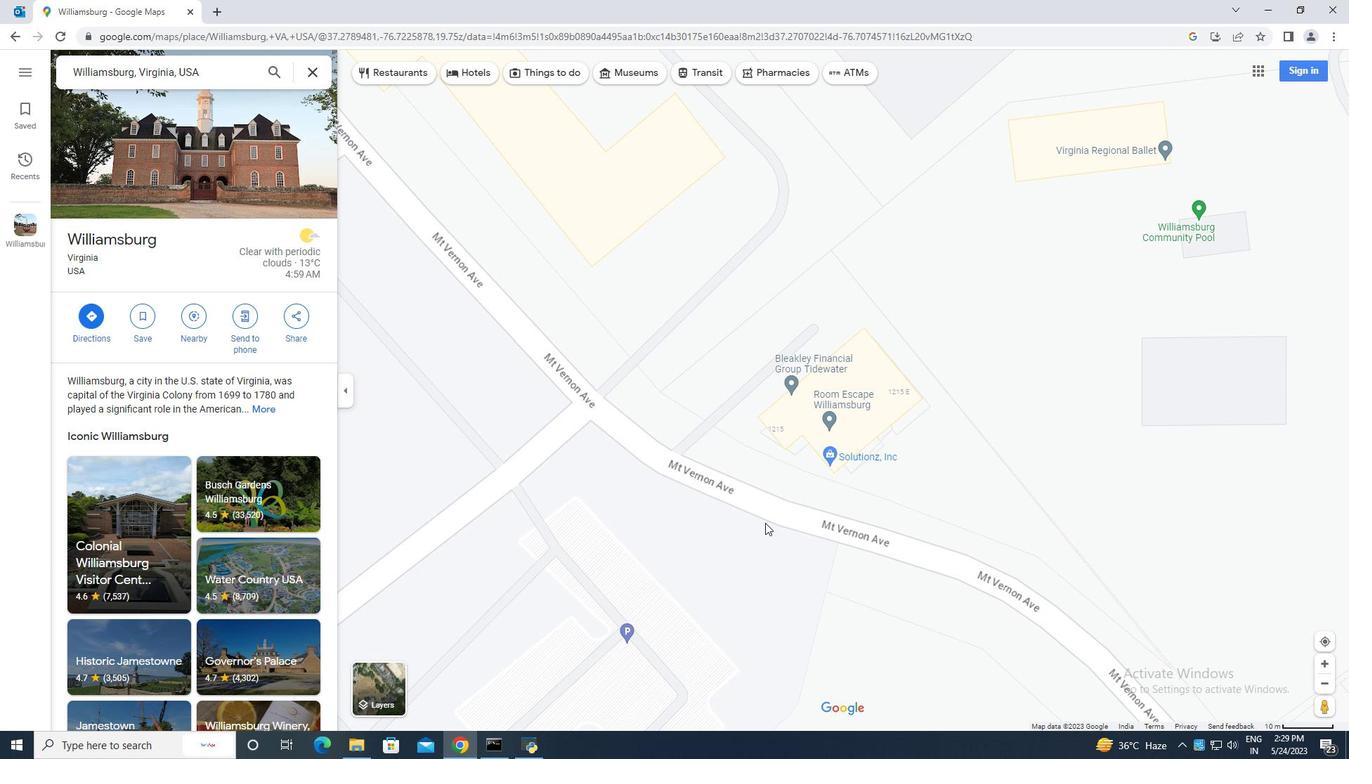 
Action: Mouse scrolled (766, 527) with delta (0, 0)
Screenshot: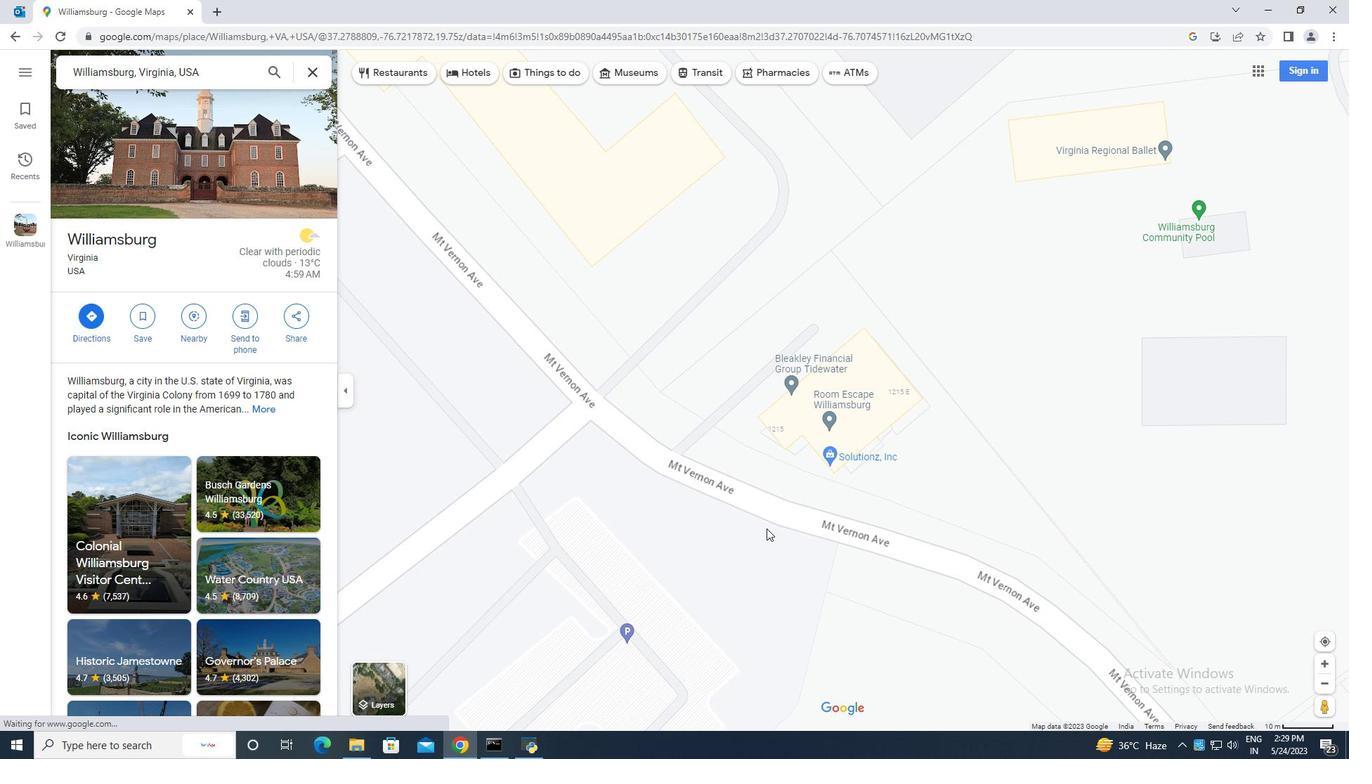 
Action: Mouse scrolled (766, 527) with delta (0, 0)
Screenshot: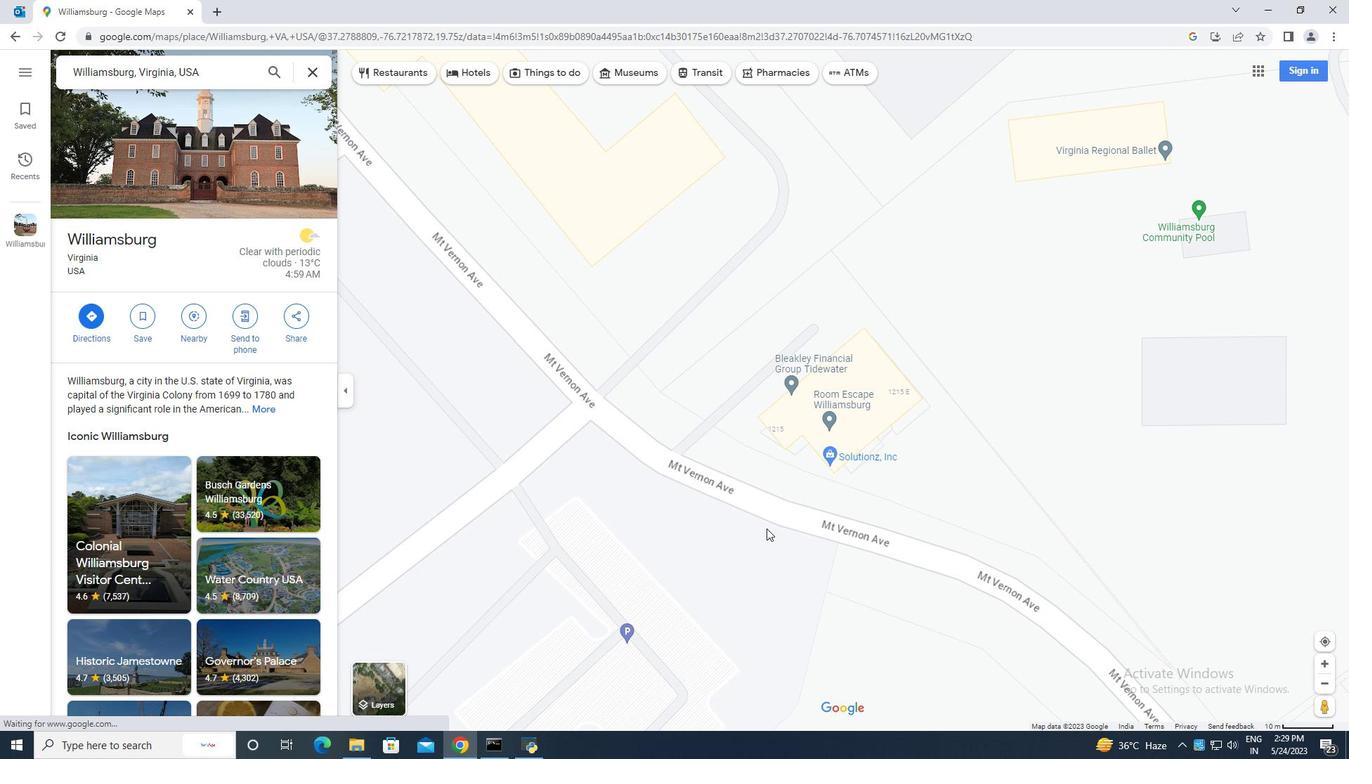 
Action: Mouse moved to (766, 529)
Screenshot: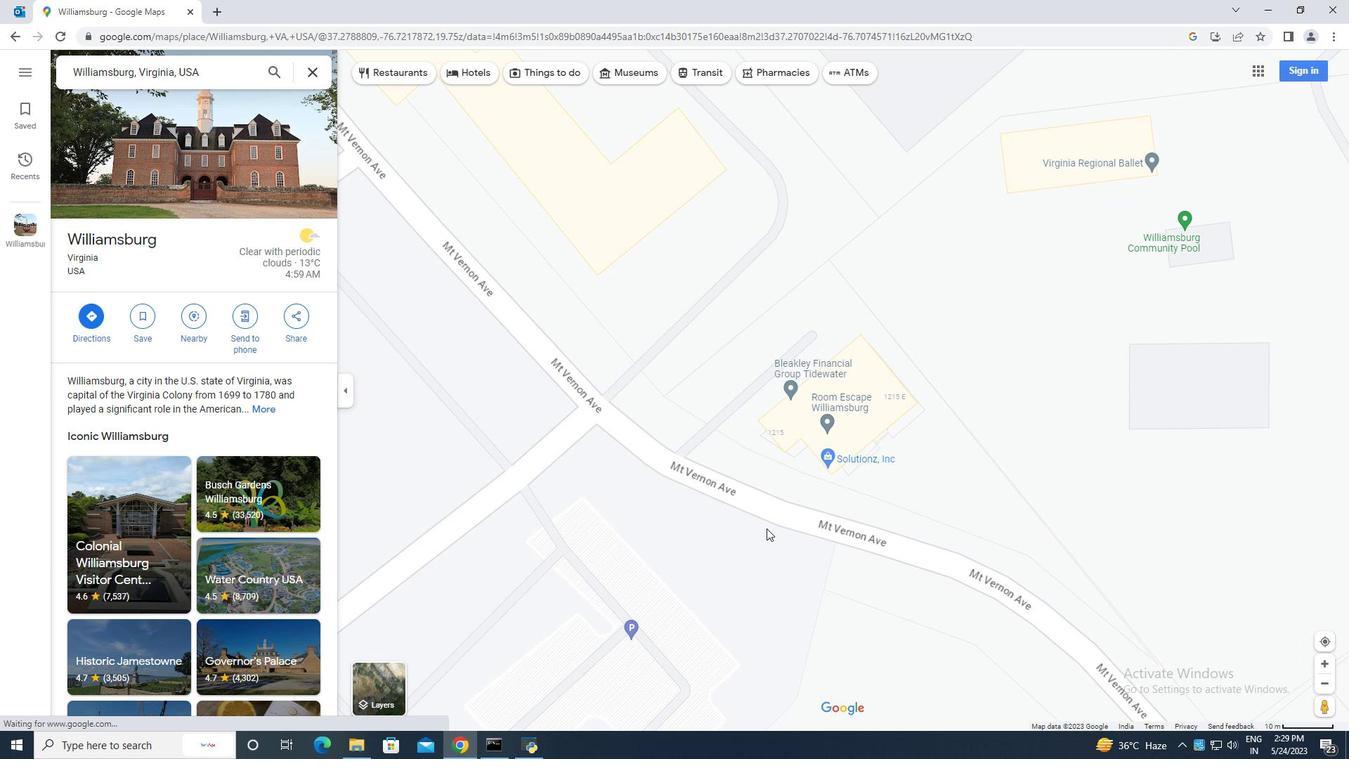 
Action: Mouse scrolled (766, 528) with delta (0, 0)
Screenshot: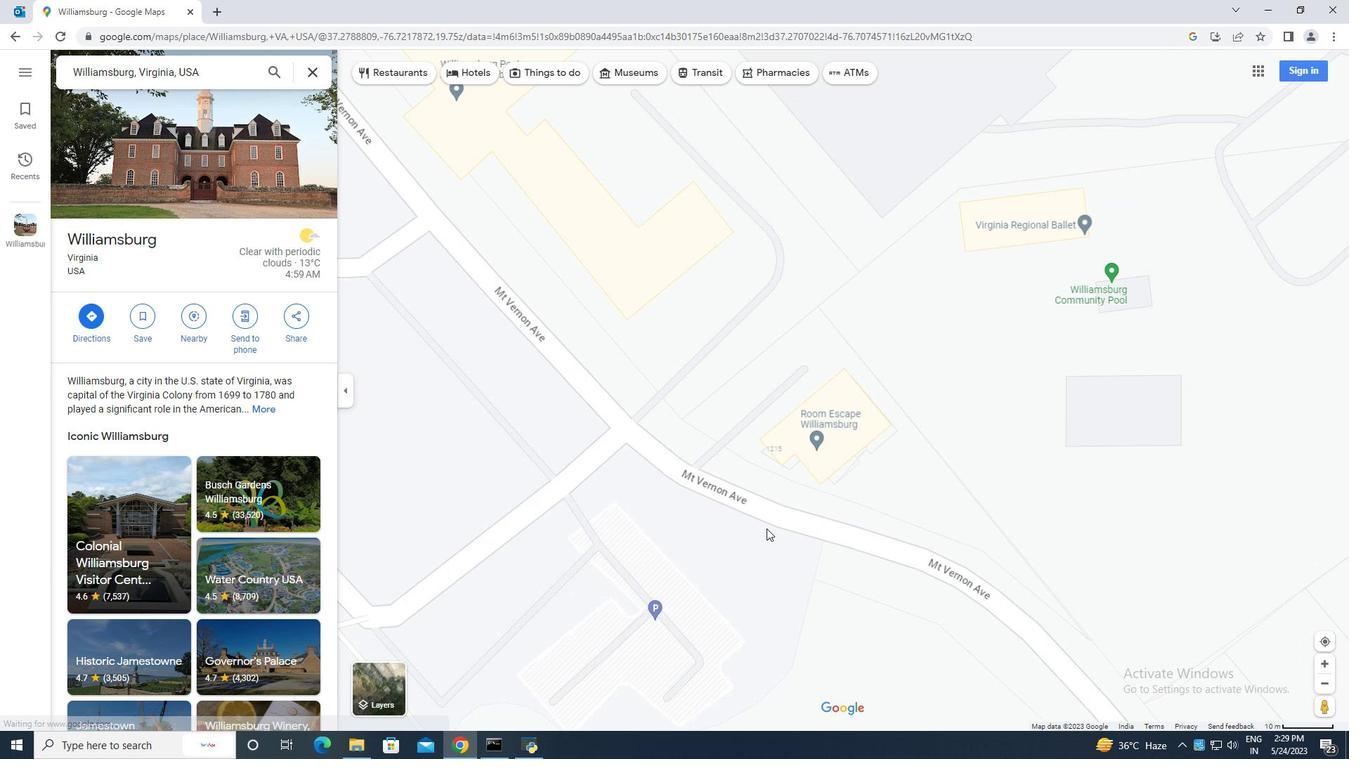 
Action: Mouse moved to (795, 516)
Screenshot: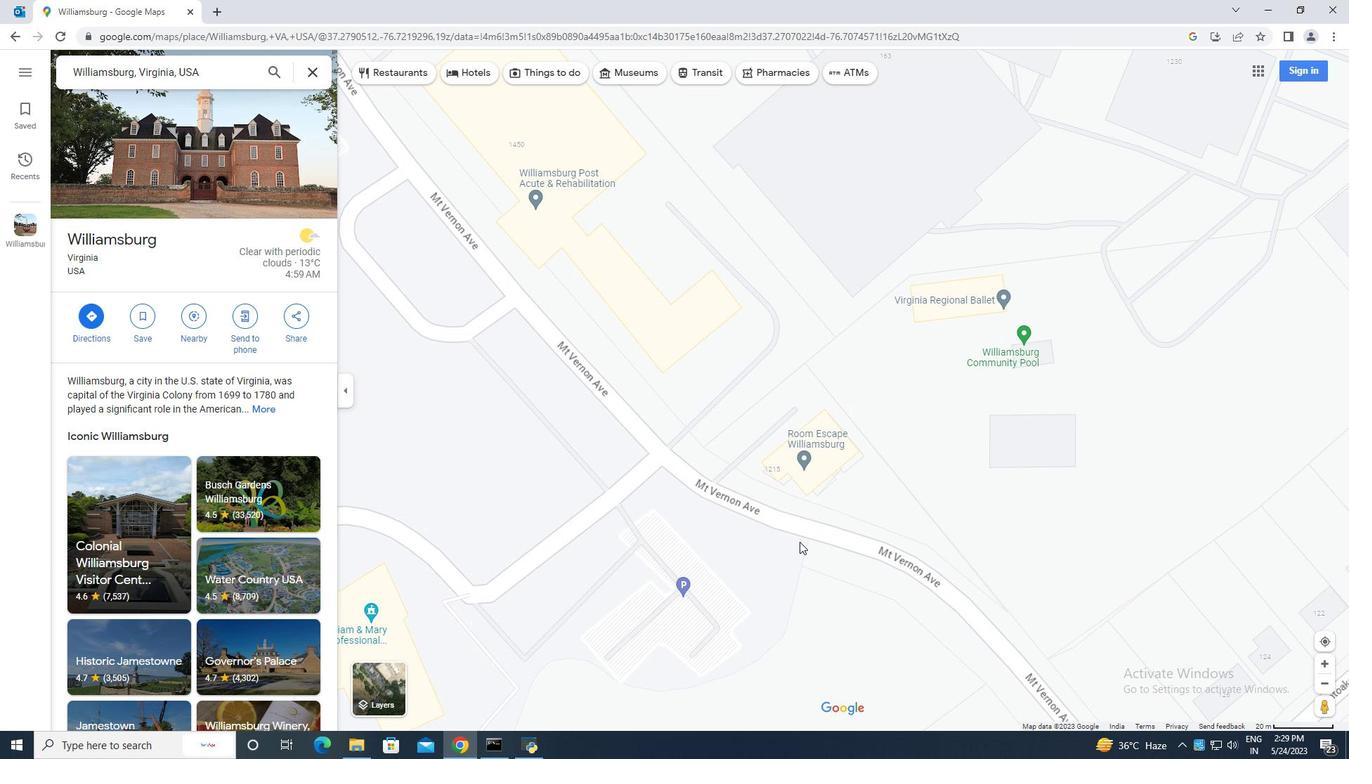 
Action: Mouse scrolled (795, 517) with delta (0, 0)
Screenshot: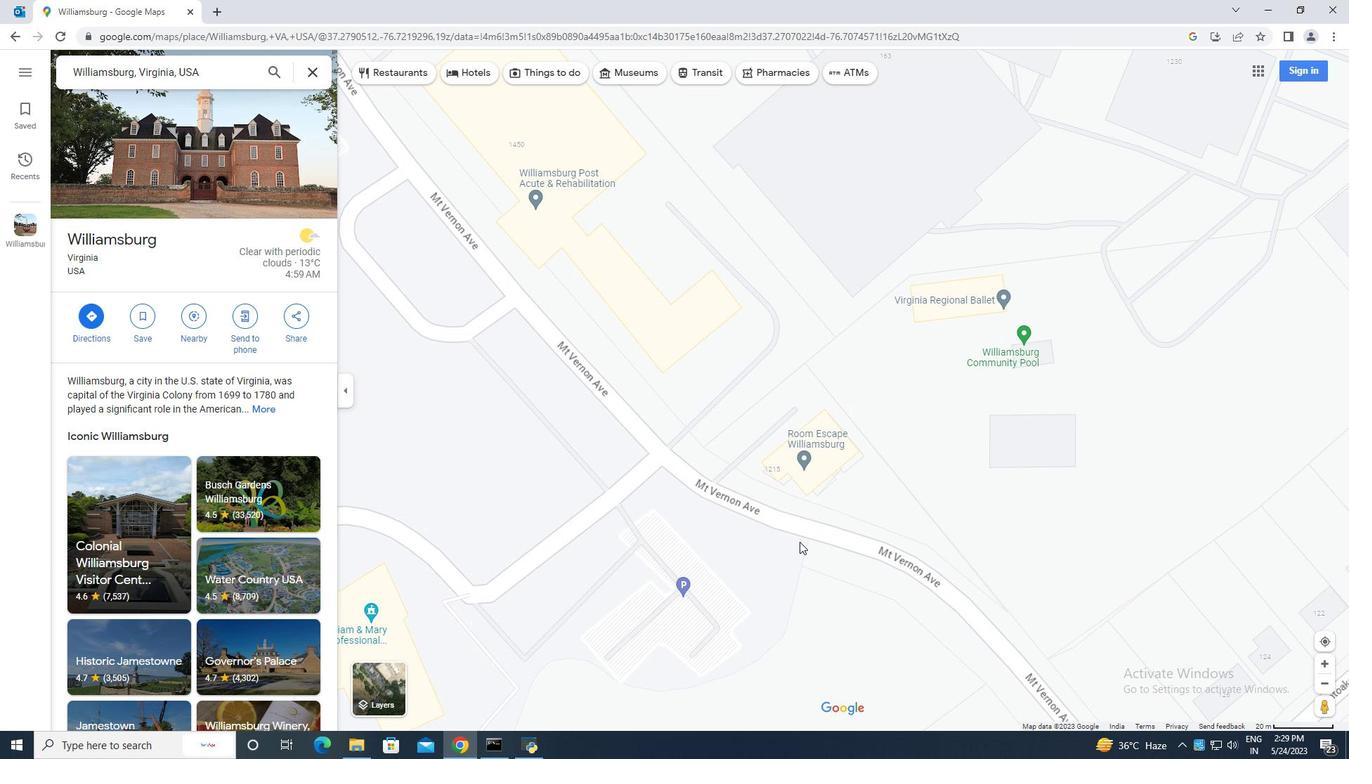 
Action: Mouse moved to (795, 514)
Screenshot: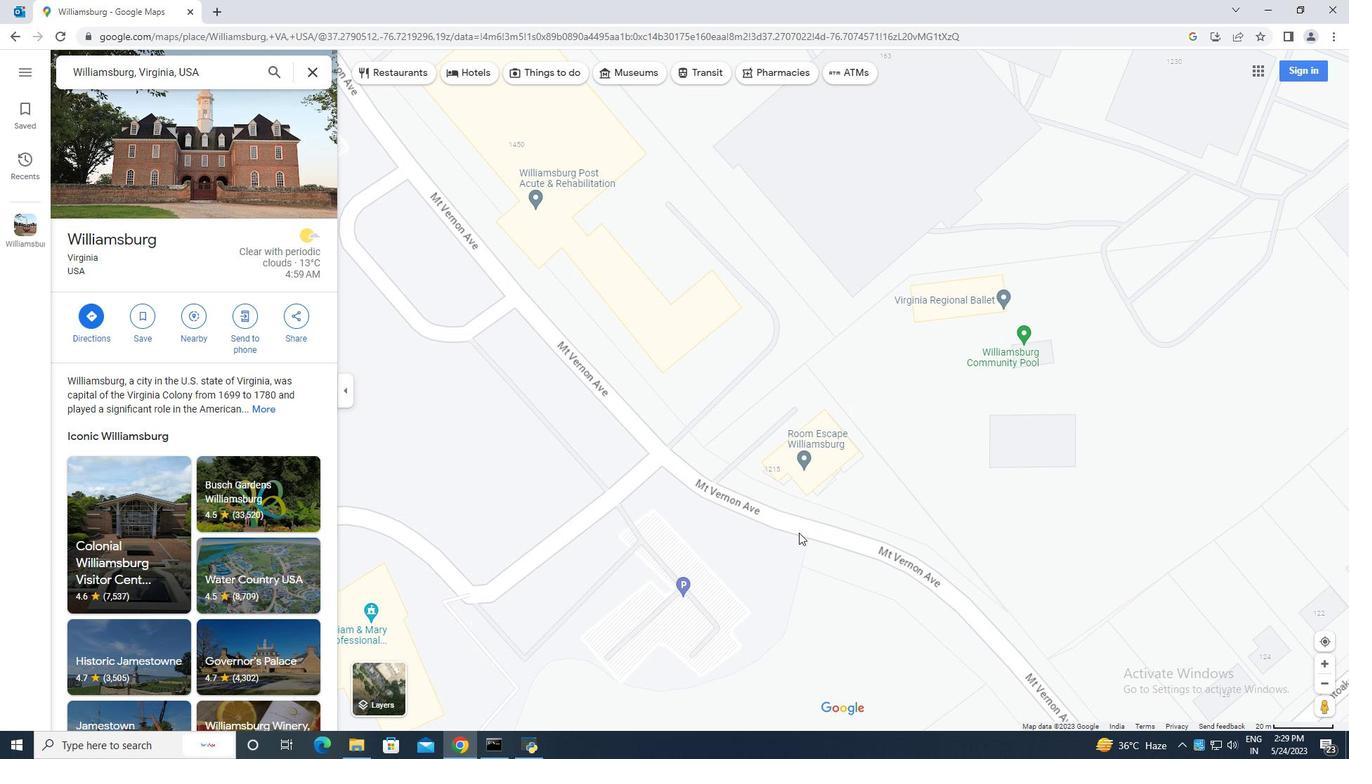 
Action: Mouse scrolled (795, 515) with delta (0, 0)
Screenshot: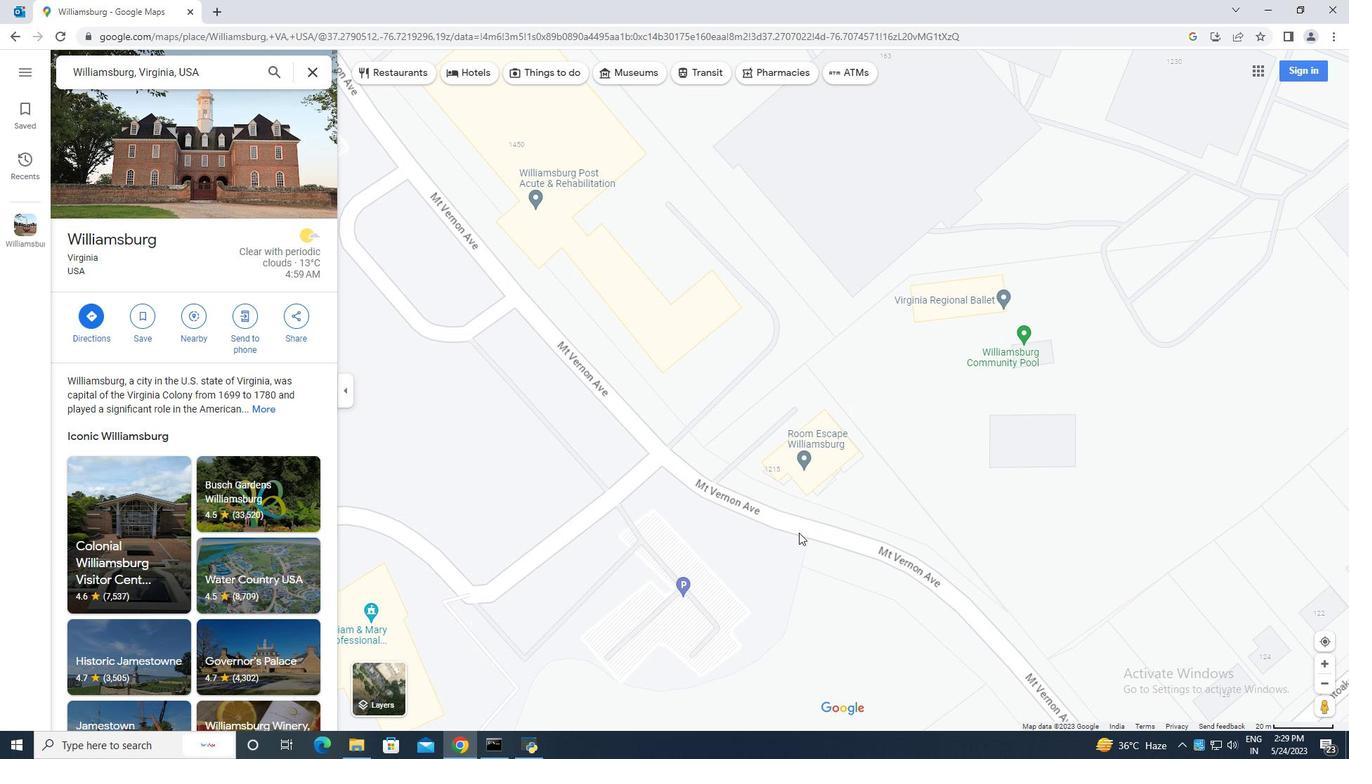
Action: Mouse moved to (800, 488)
Screenshot: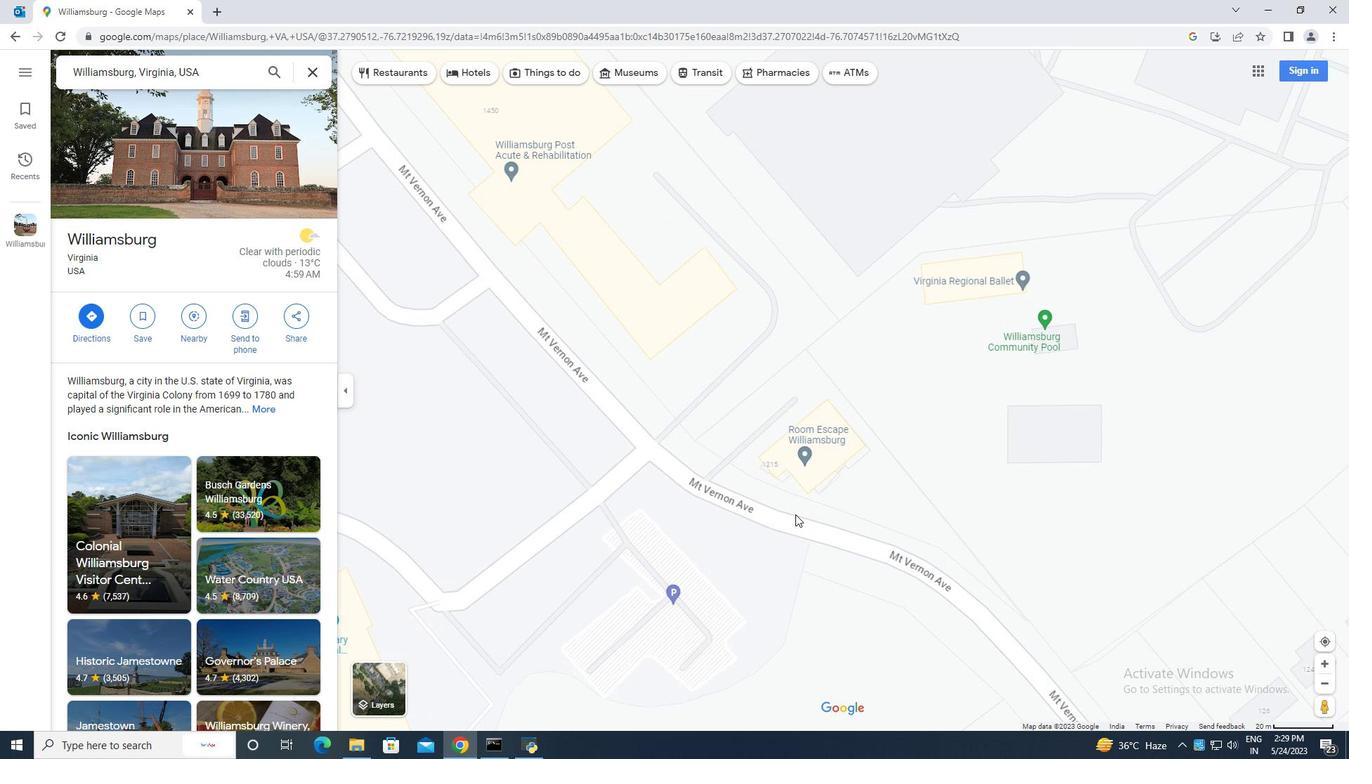 
Action: Mouse scrolled (794, 513) with delta (0, 0)
Screenshot: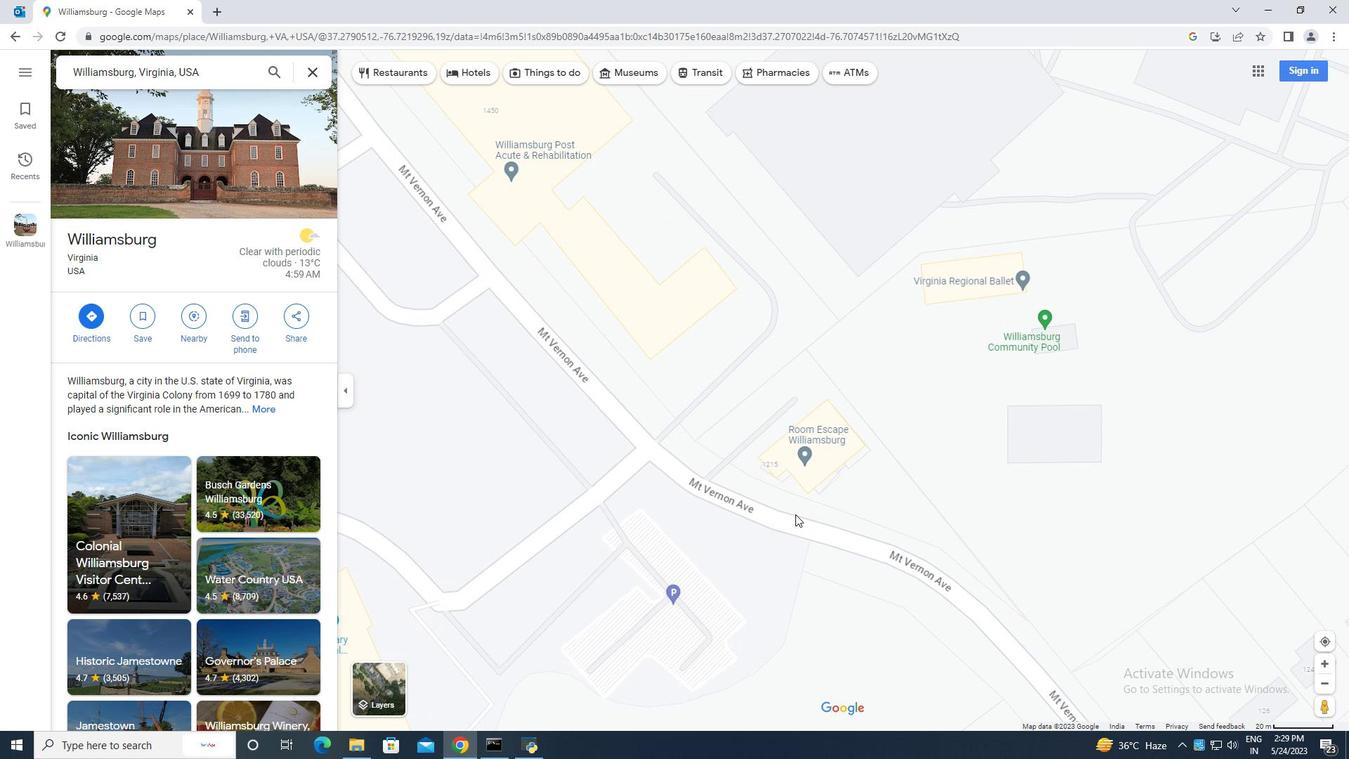 
Action: Mouse moved to (808, 431)
Screenshot: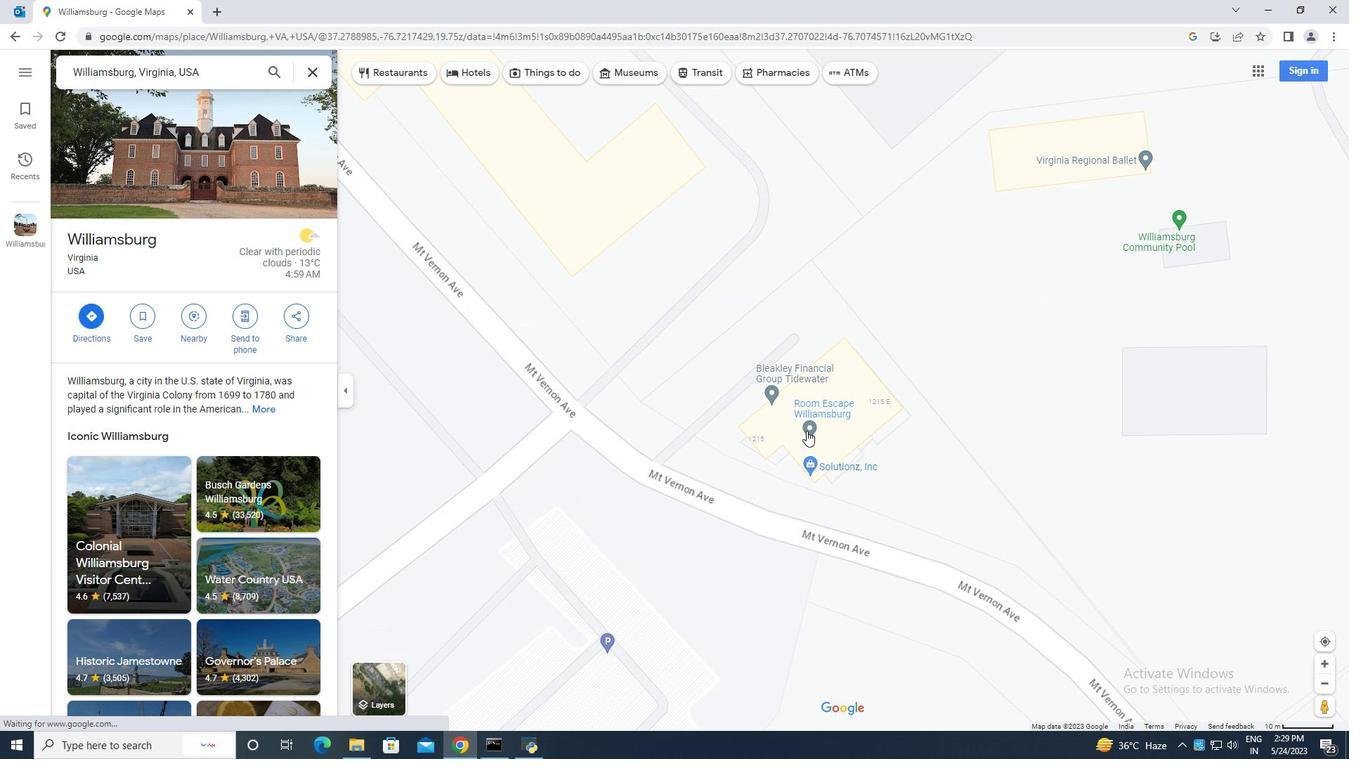 
Action: Mouse scrolled (808, 432) with delta (0, 0)
Screenshot: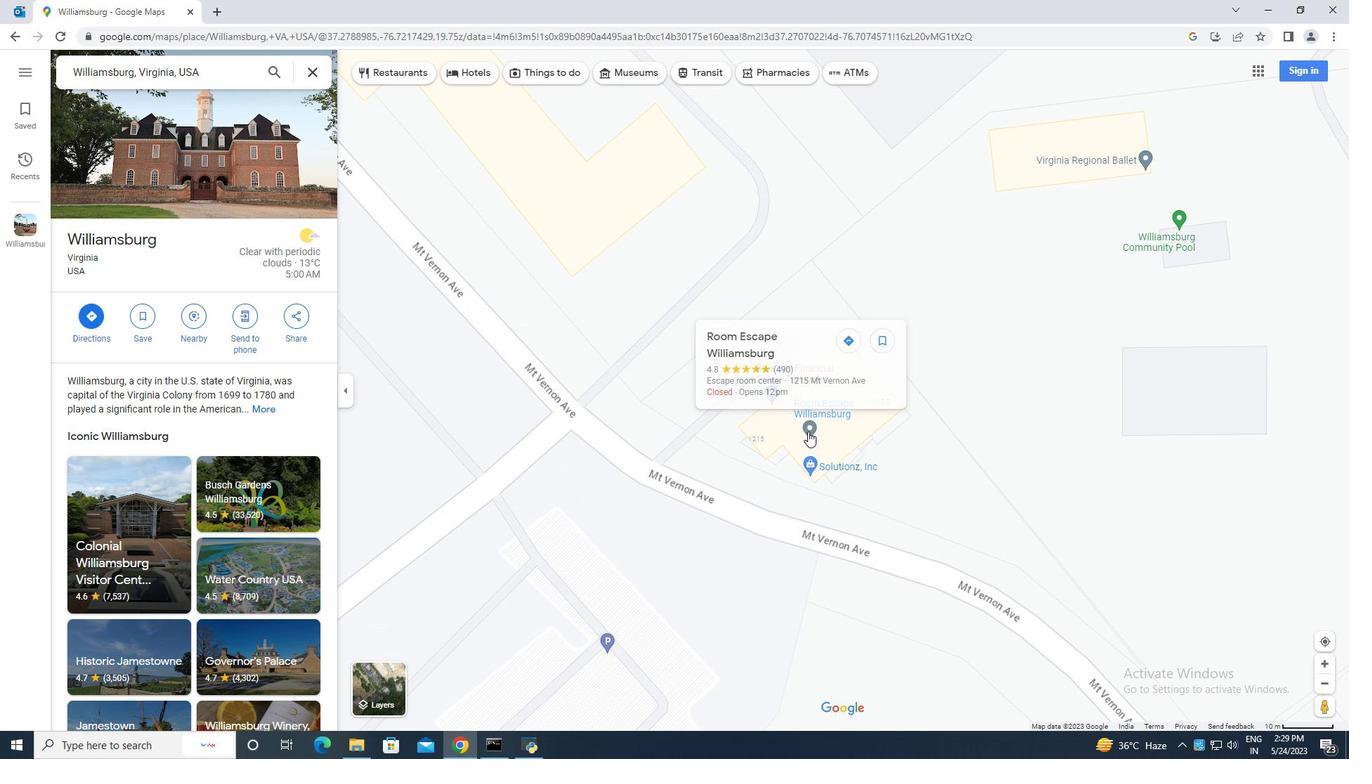 
Action: Mouse scrolled (808, 432) with delta (0, 0)
Screenshot: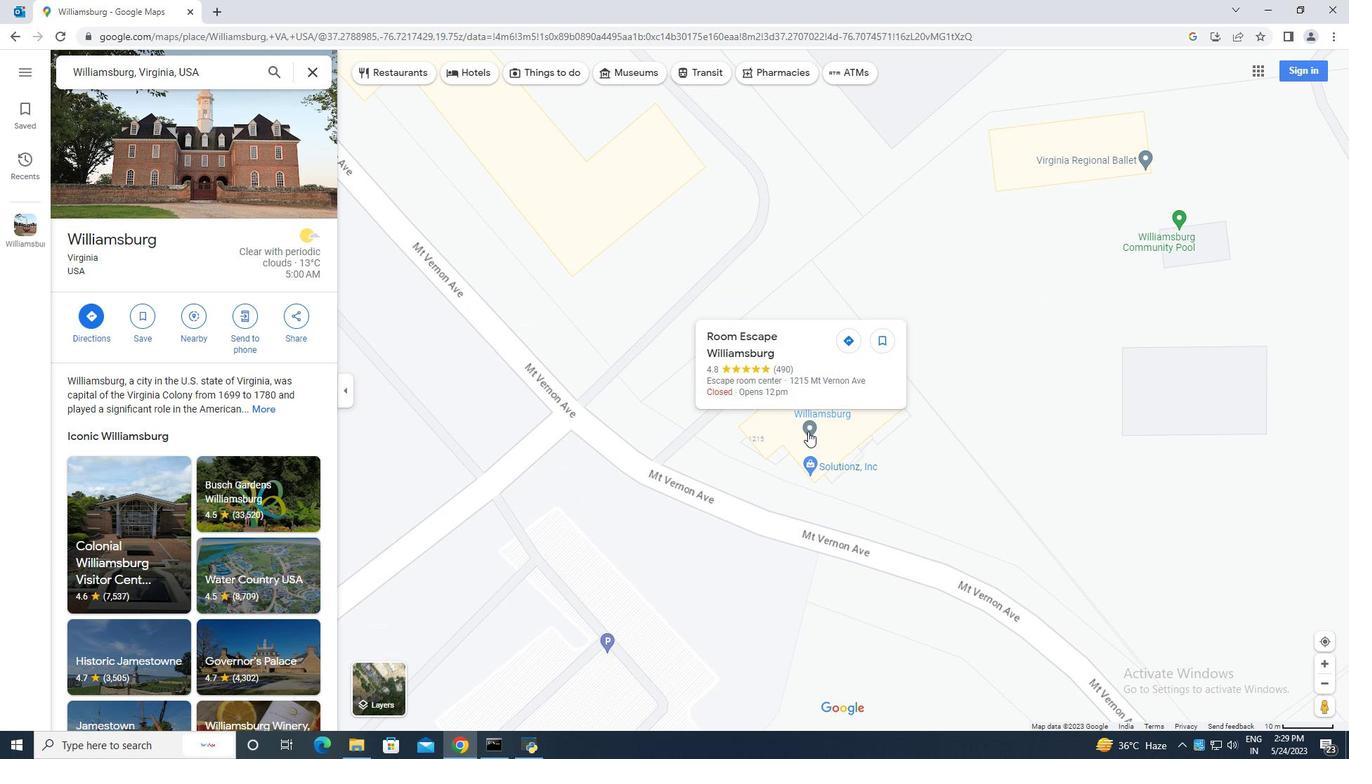 
Action: Mouse moved to (818, 435)
Screenshot: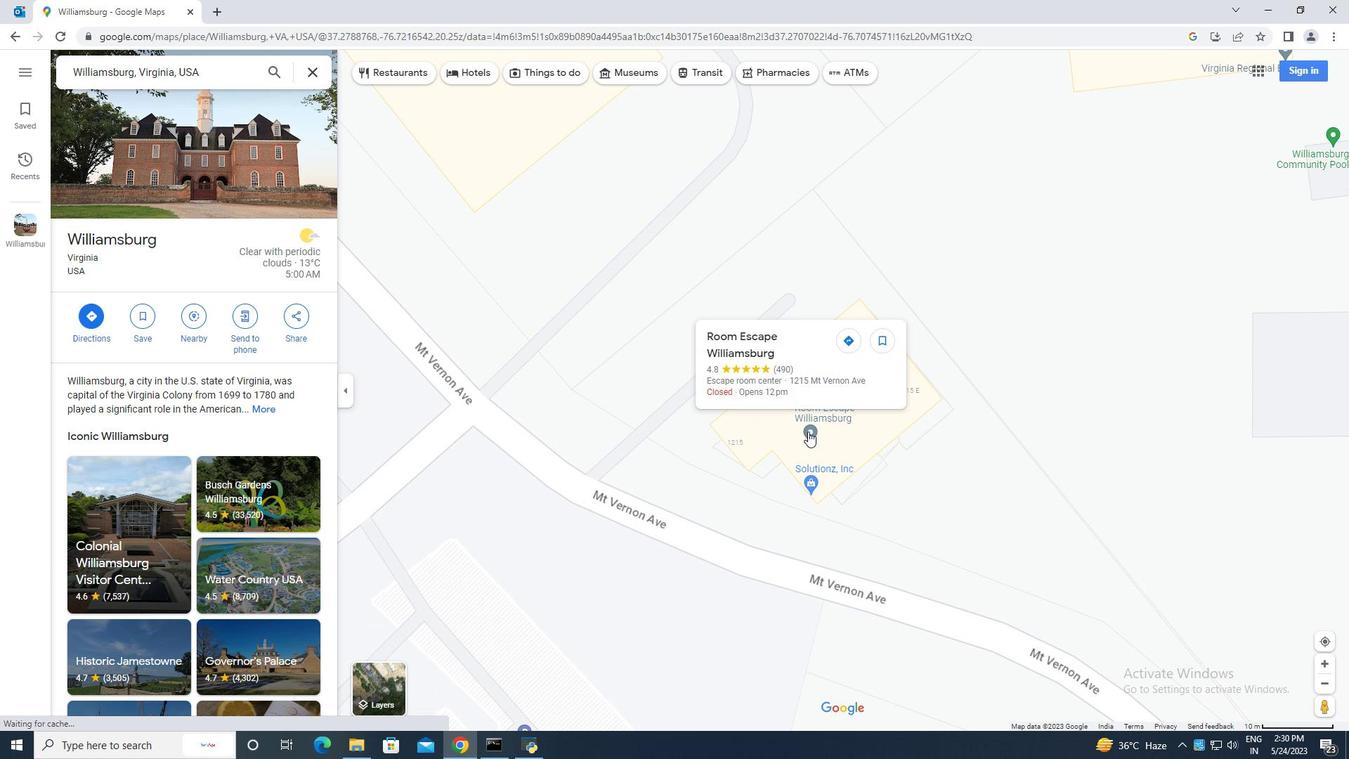 
Action: Mouse scrolled (818, 435) with delta (0, 0)
Screenshot: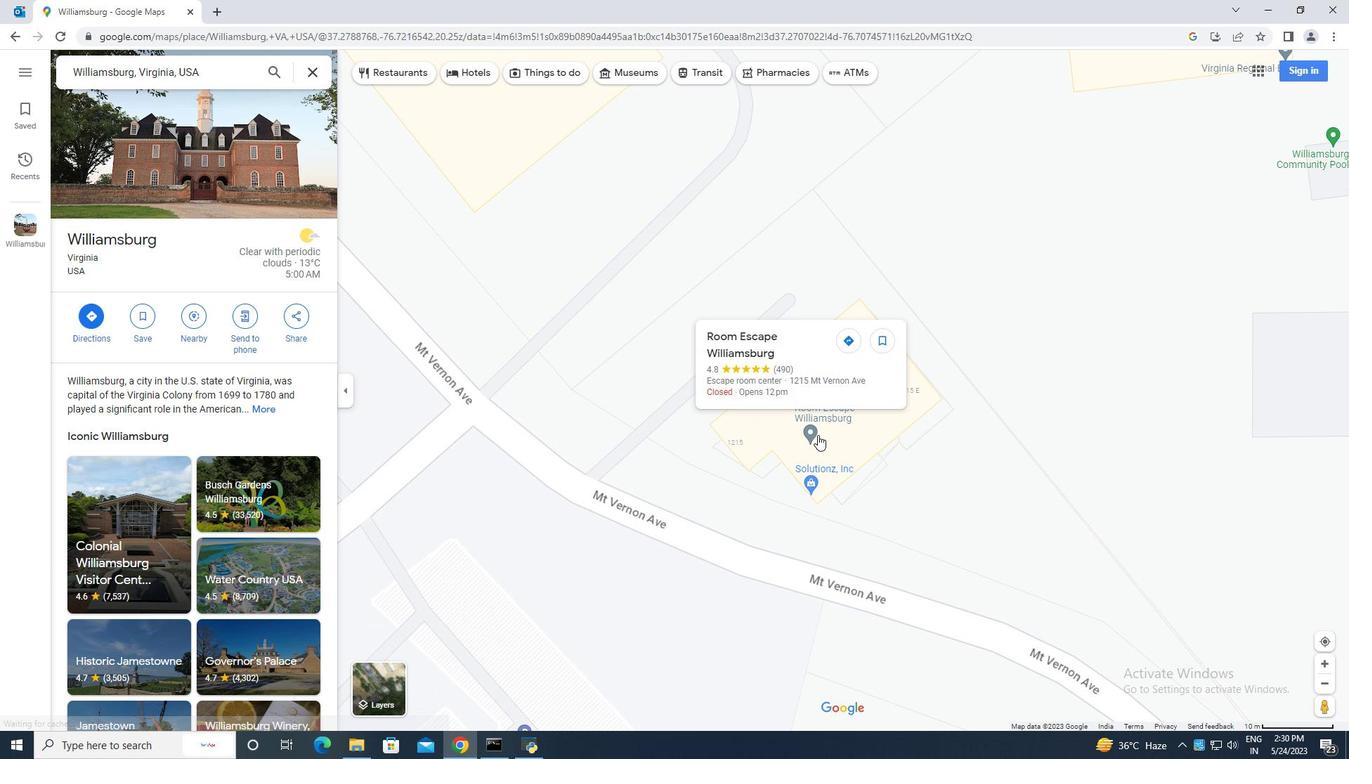 
Action: Mouse scrolled (818, 435) with delta (0, 0)
Screenshot: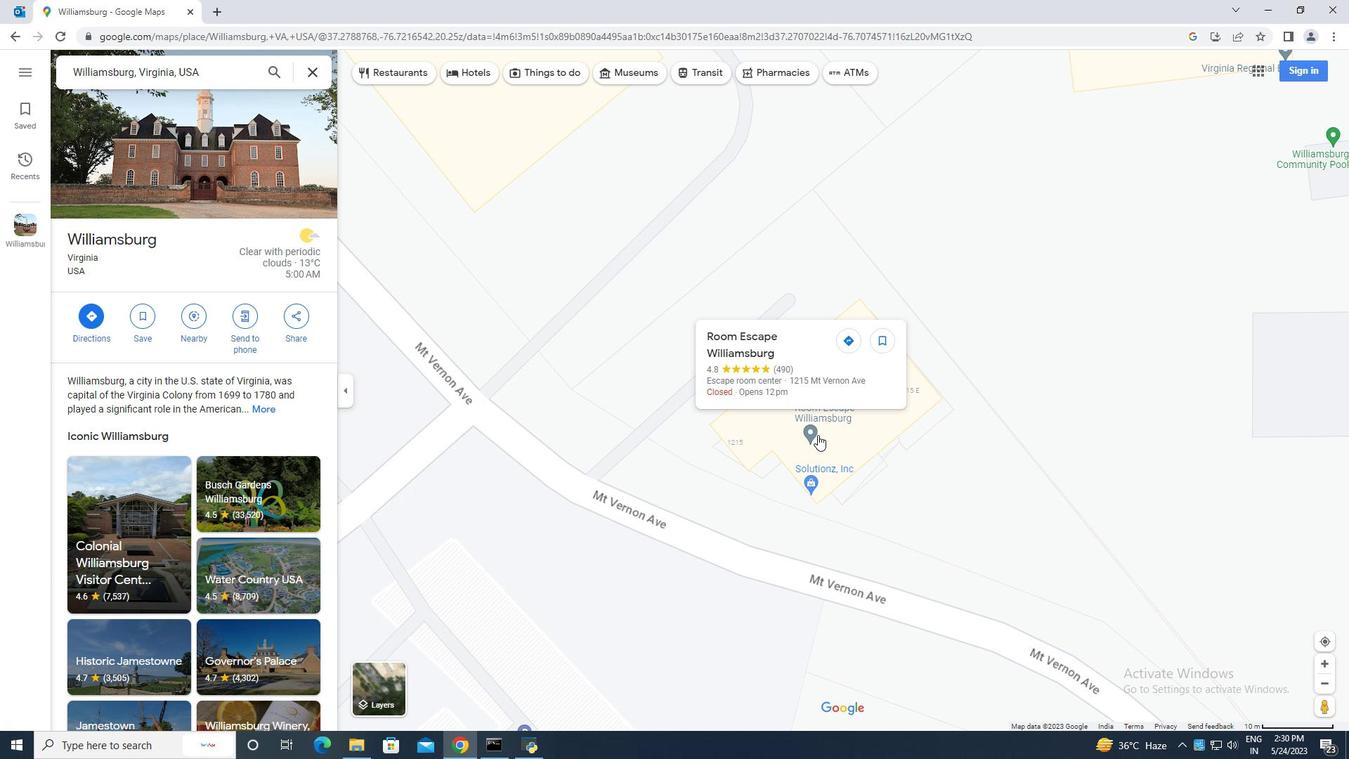 
Action: Mouse moved to (818, 435)
Screenshot: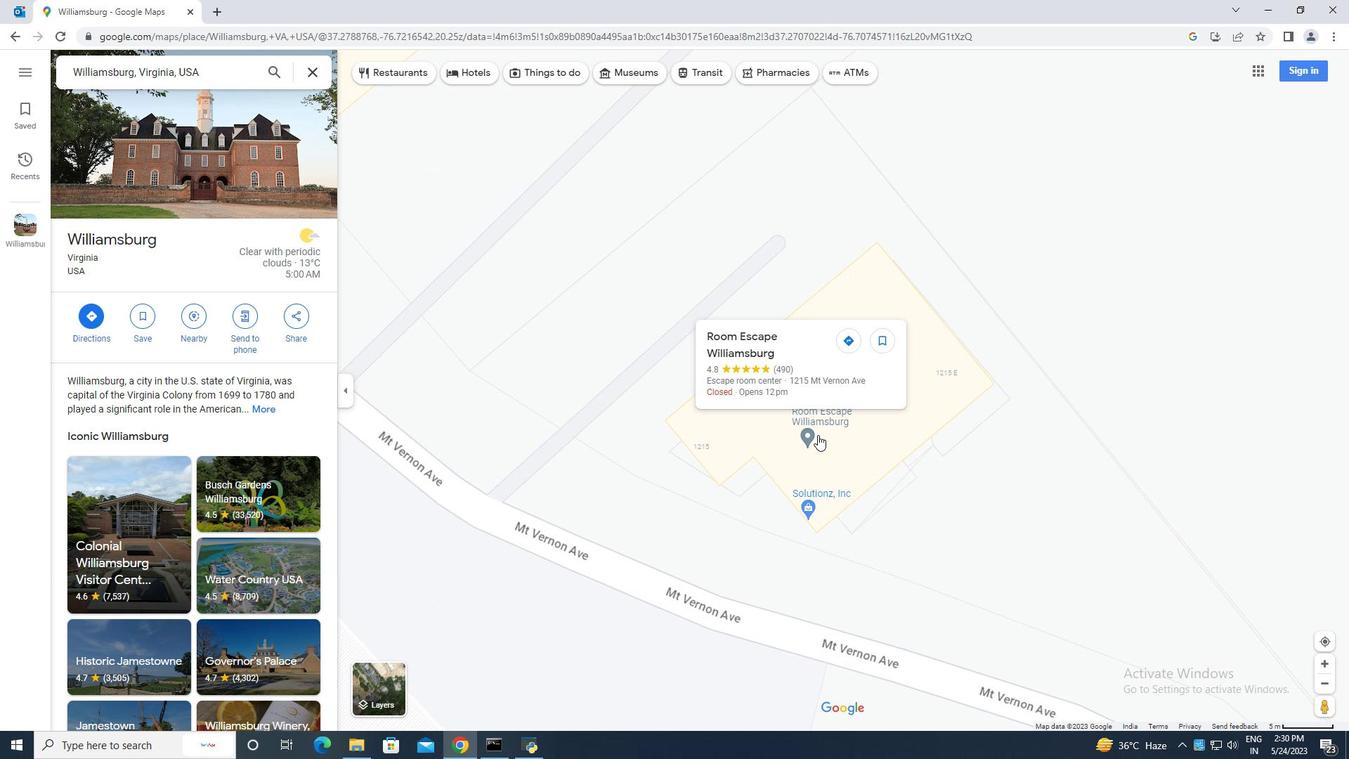 
Action: Mouse scrolled (818, 436) with delta (0, 0)
Screenshot: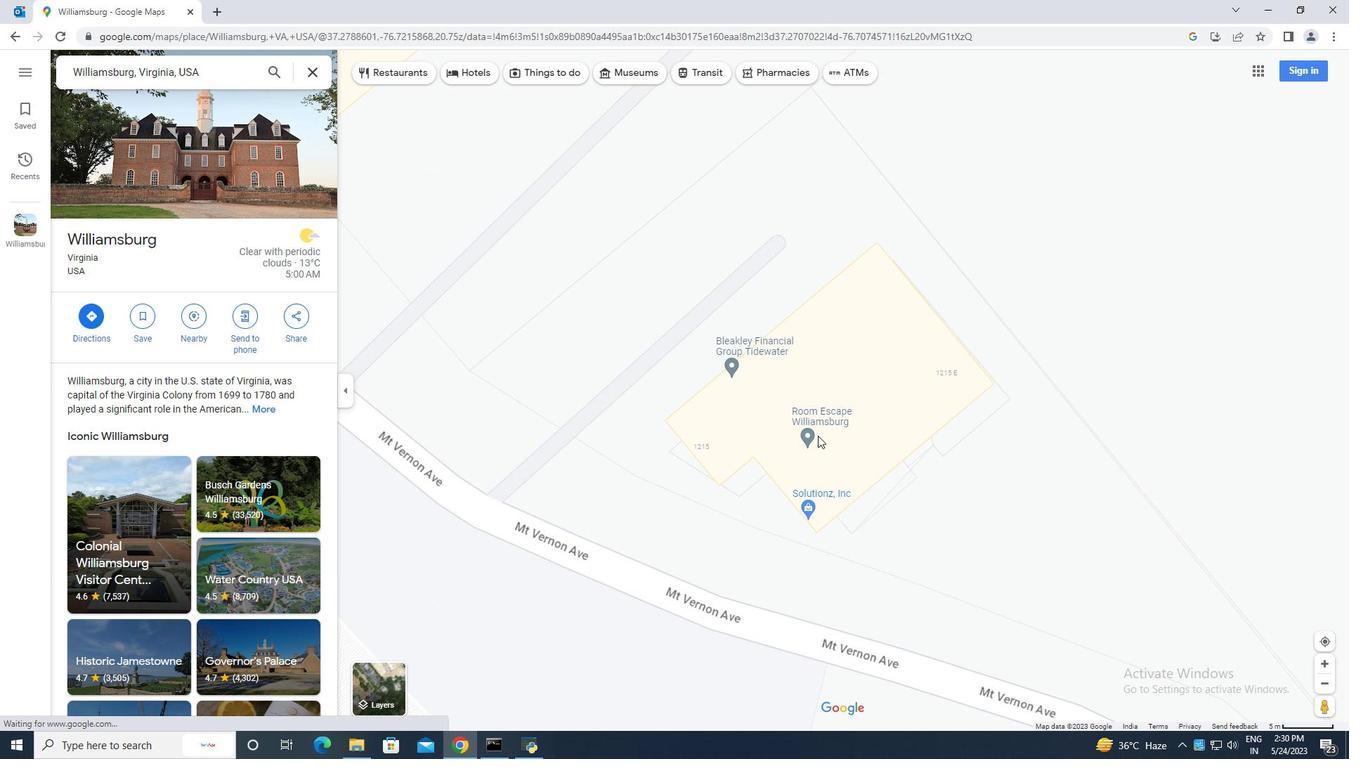 
Action: Mouse moved to (815, 439)
Screenshot: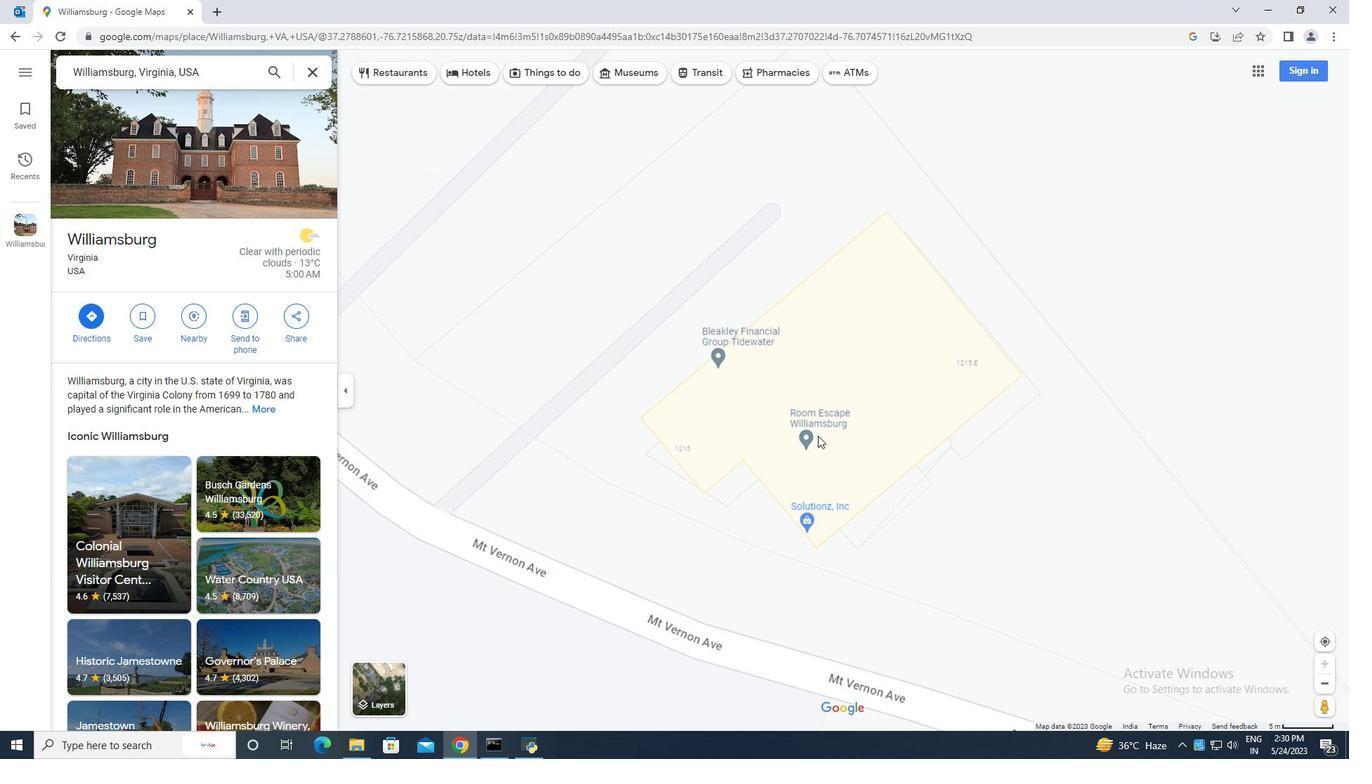 
Action: Mouse scrolled (815, 439) with delta (0, 0)
Screenshot: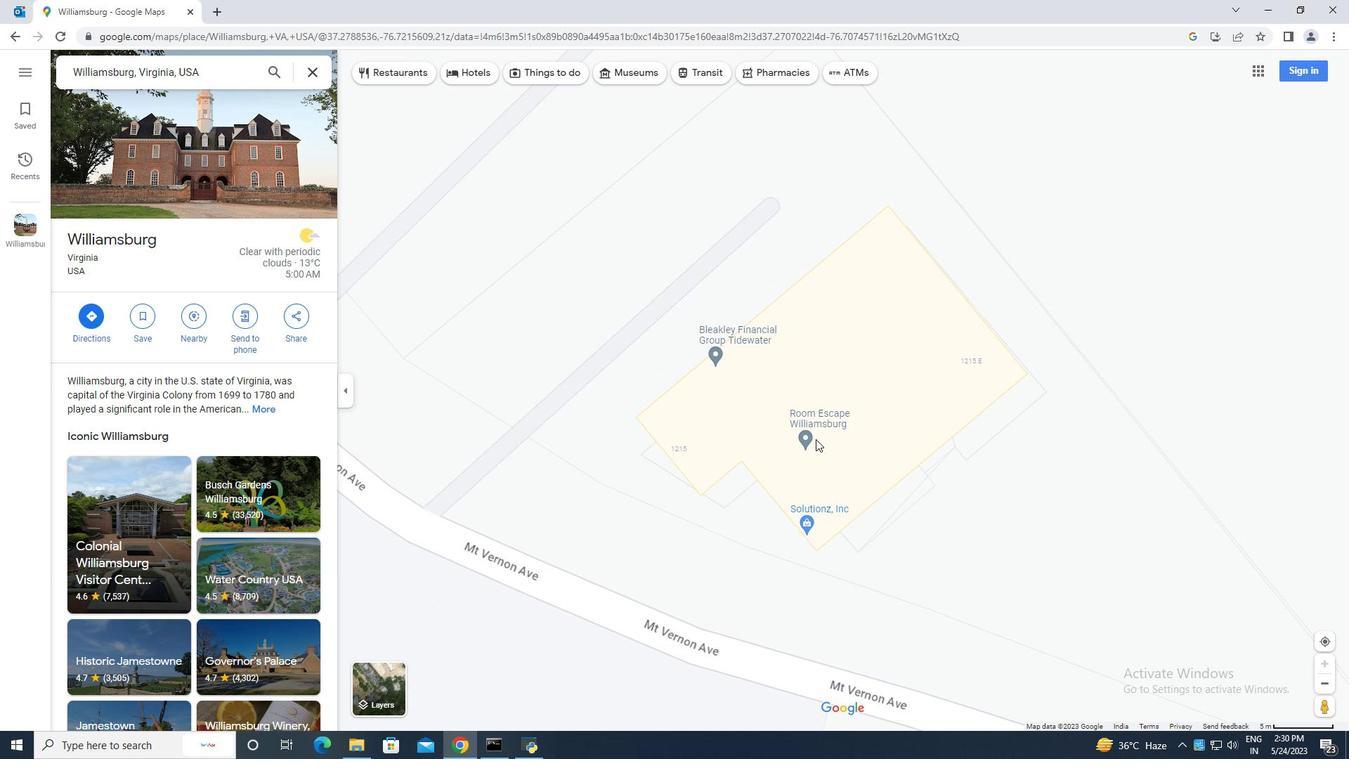 
Action: Mouse scrolled (815, 439) with delta (0, 0)
Screenshot: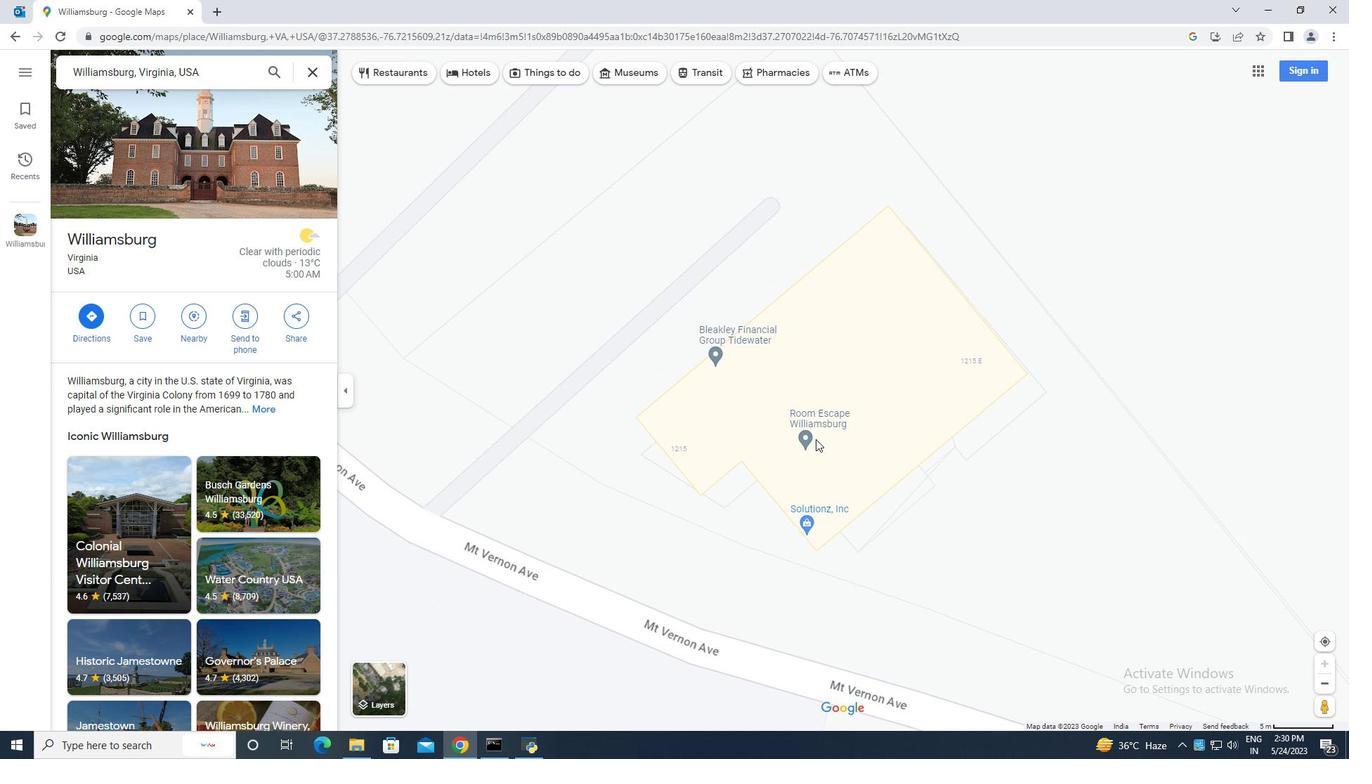 
Action: Mouse scrolled (815, 439) with delta (0, 0)
Screenshot: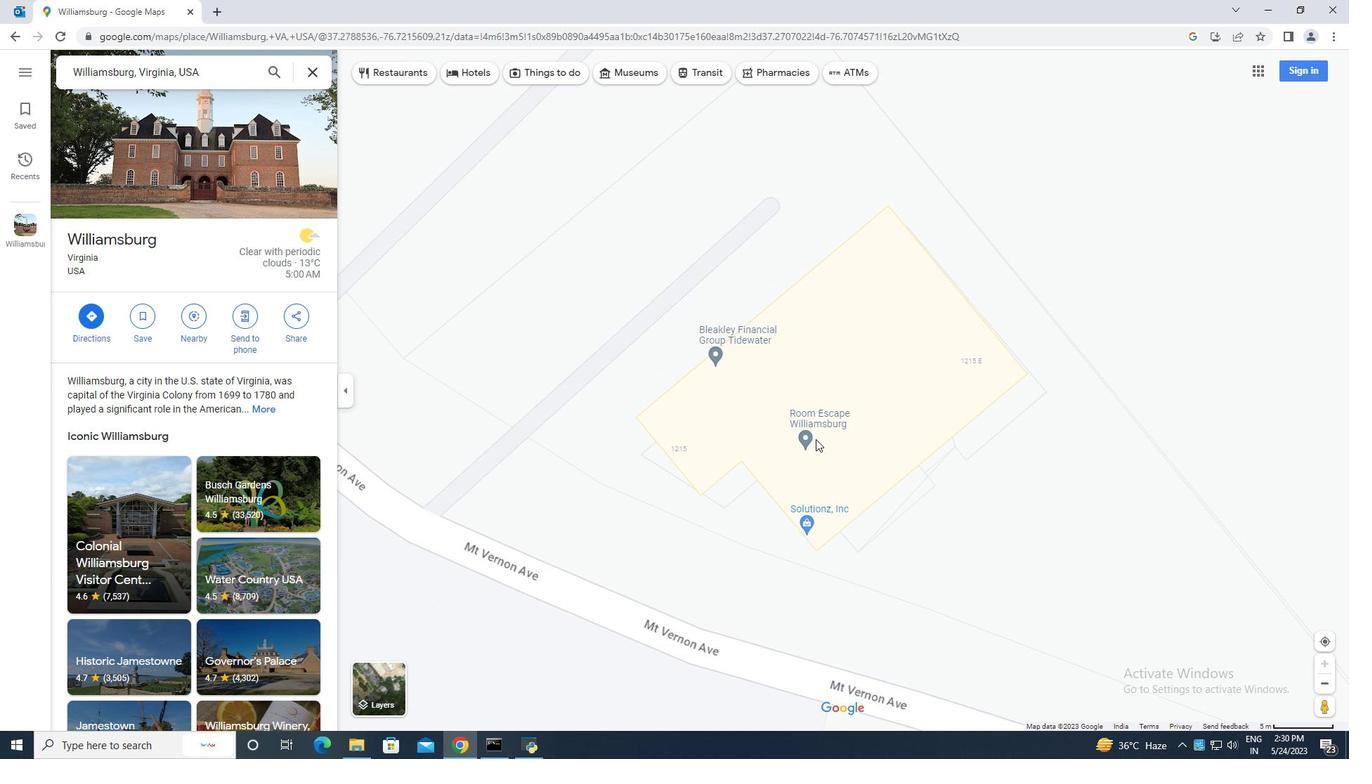 
Action: Mouse scrolled (815, 439) with delta (0, 0)
Screenshot: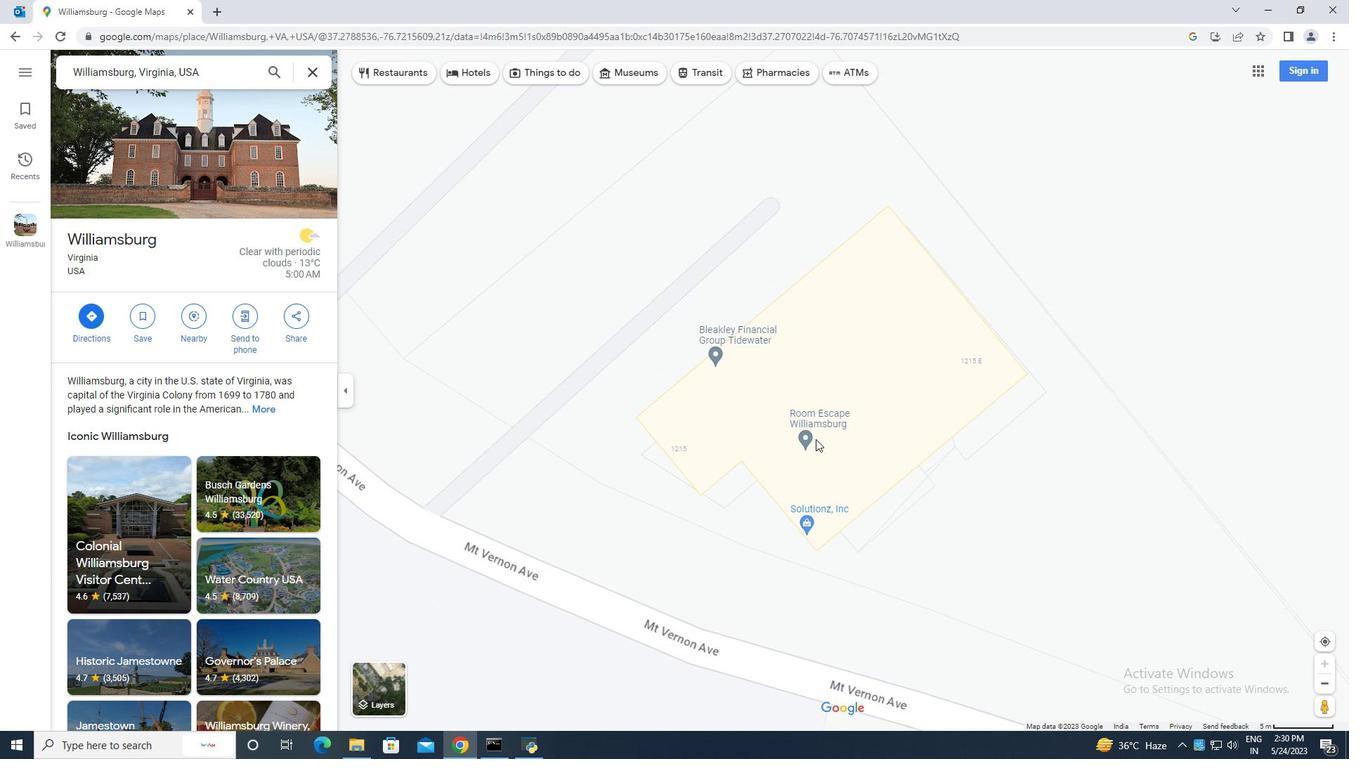 
Action: Mouse scrolled (815, 439) with delta (0, 0)
Screenshot: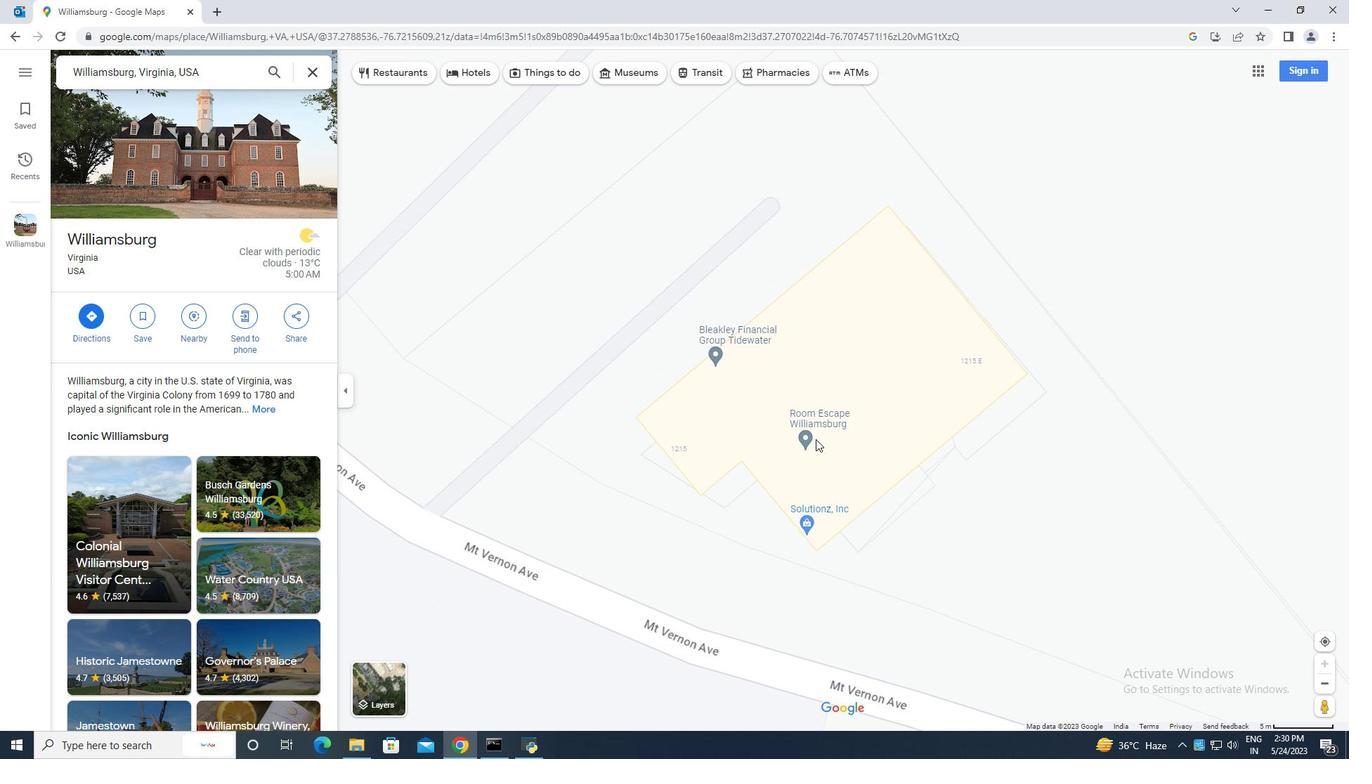 
Action: Mouse scrolled (815, 438) with delta (0, 0)
Screenshot: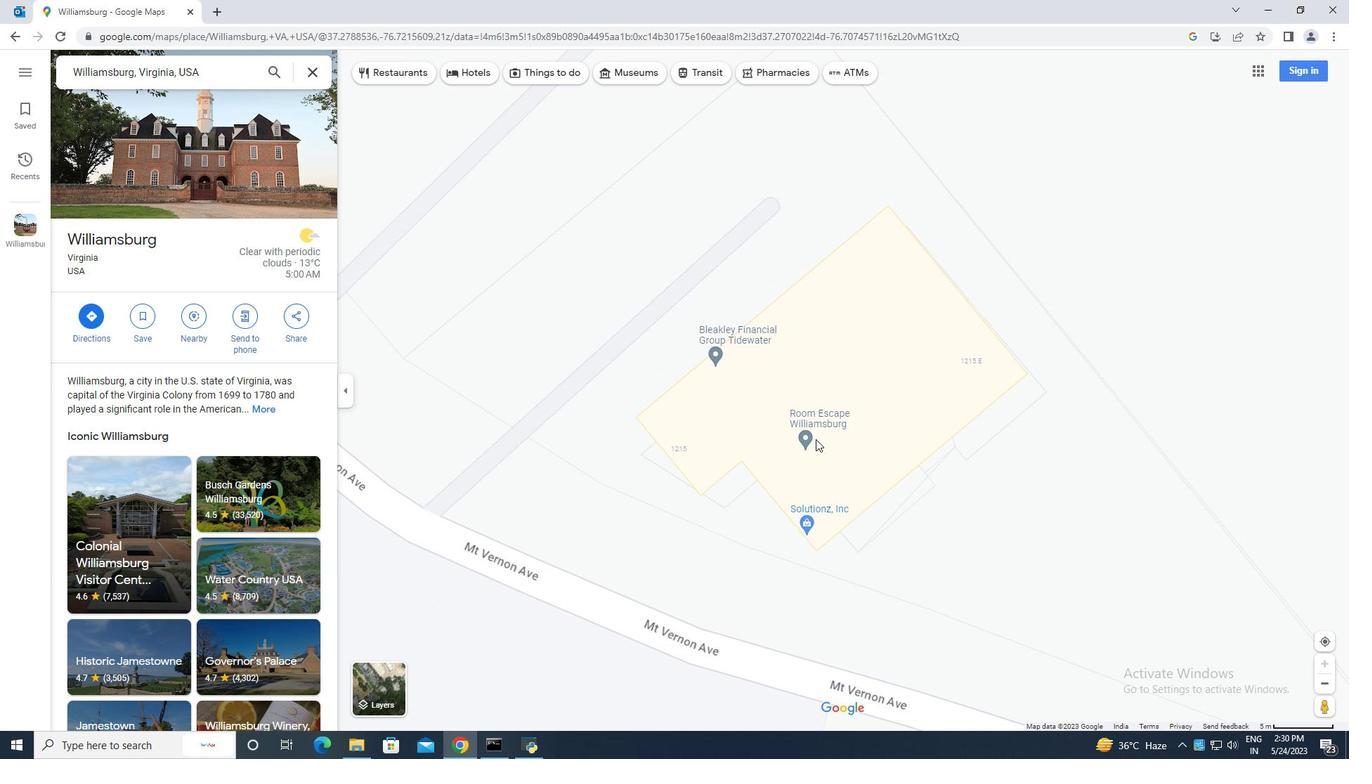 
Action: Mouse scrolled (815, 438) with delta (0, 0)
Screenshot: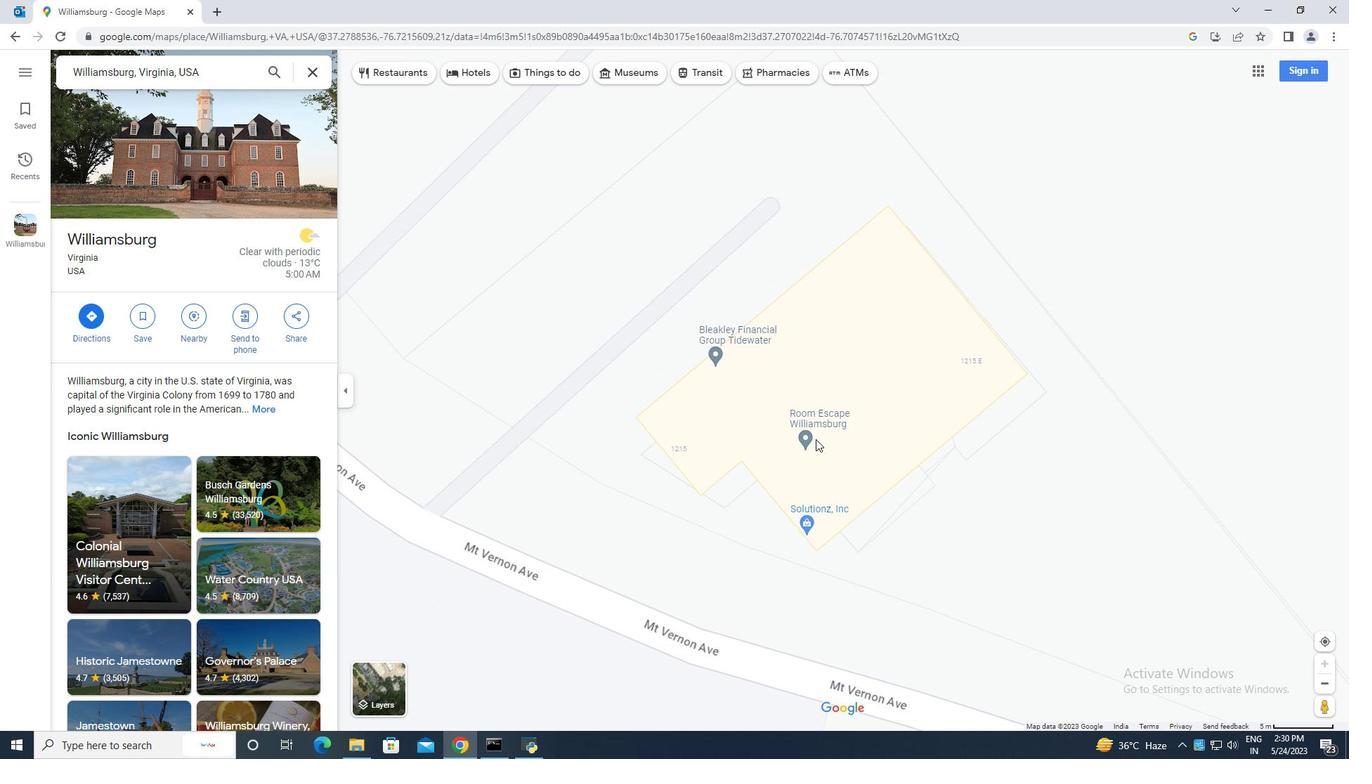 
Action: Mouse scrolled (815, 438) with delta (0, 0)
Screenshot: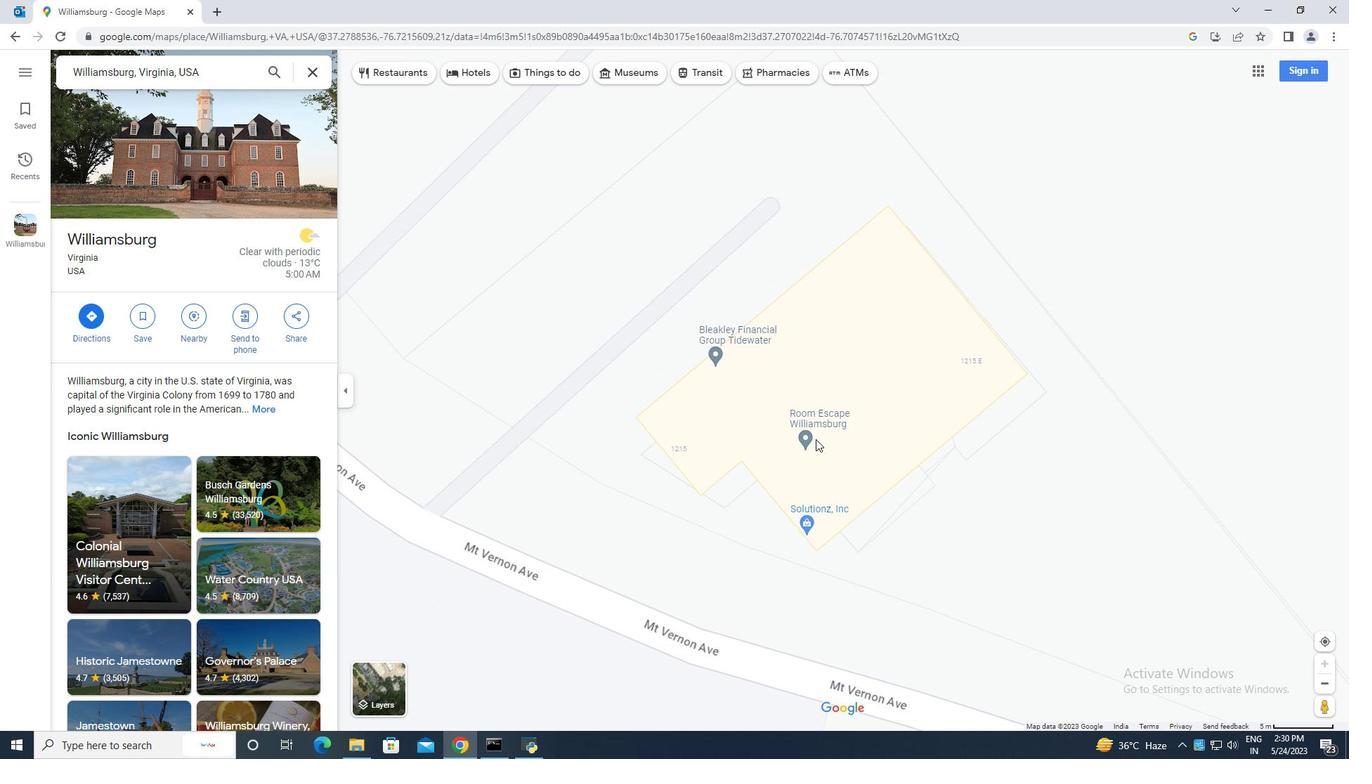 
Action: Mouse scrolled (815, 439) with delta (0, 0)
Screenshot: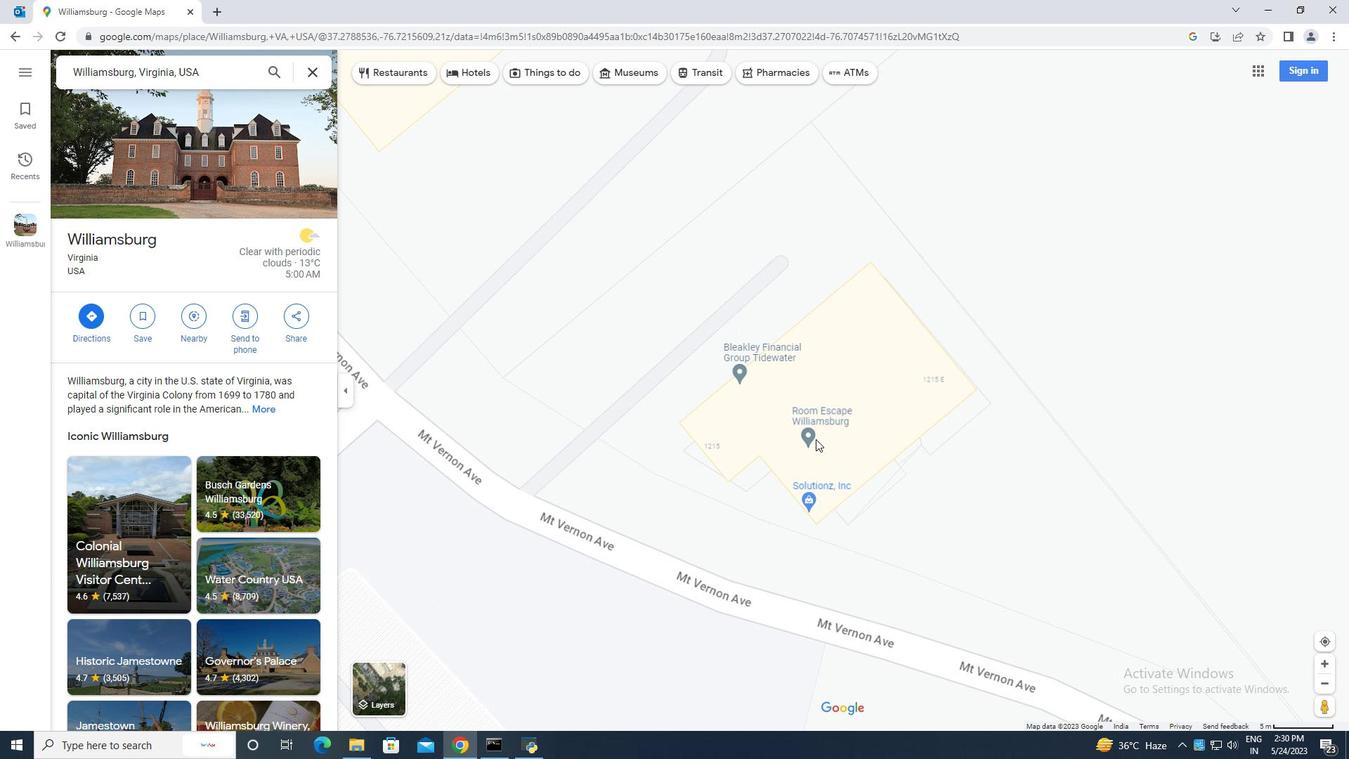 
Action: Mouse scrolled (815, 439) with delta (0, 0)
Screenshot: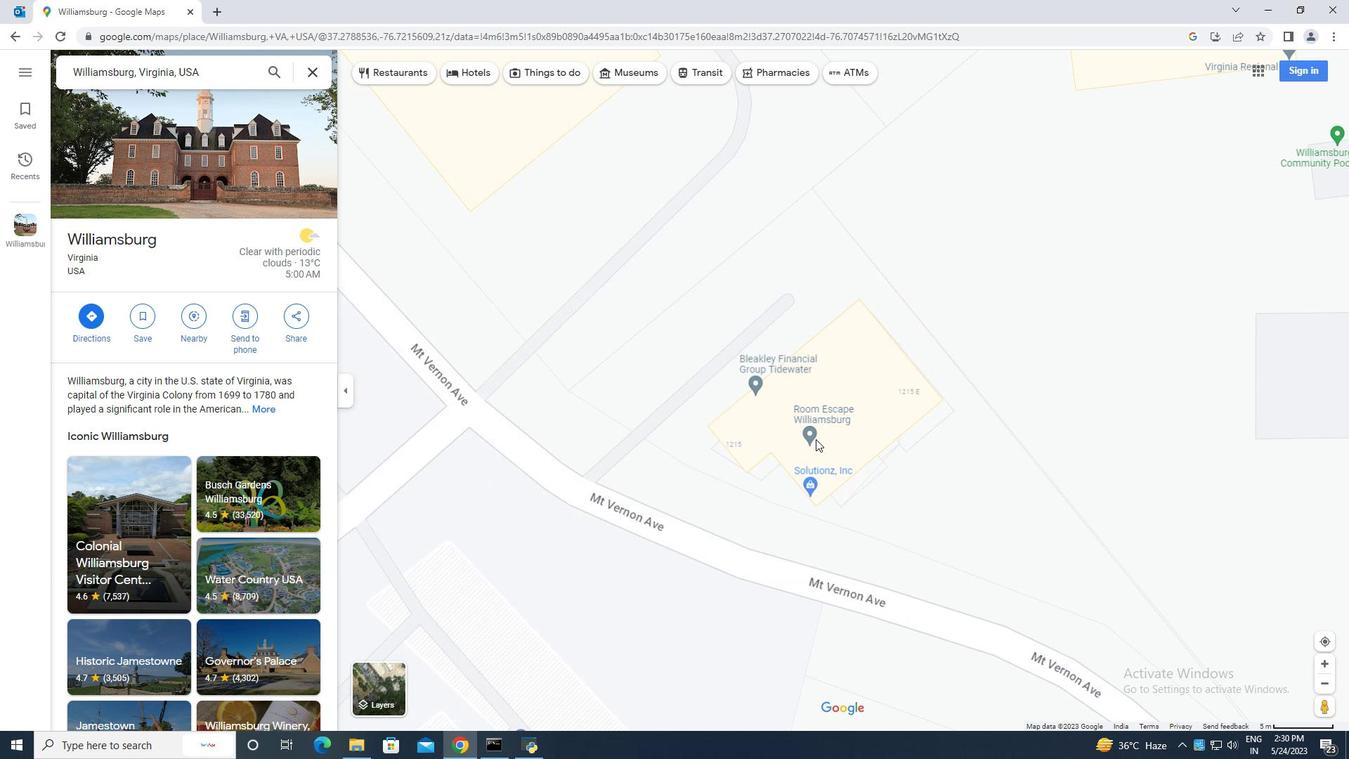 
Action: Mouse scrolled (815, 439) with delta (0, 0)
Screenshot: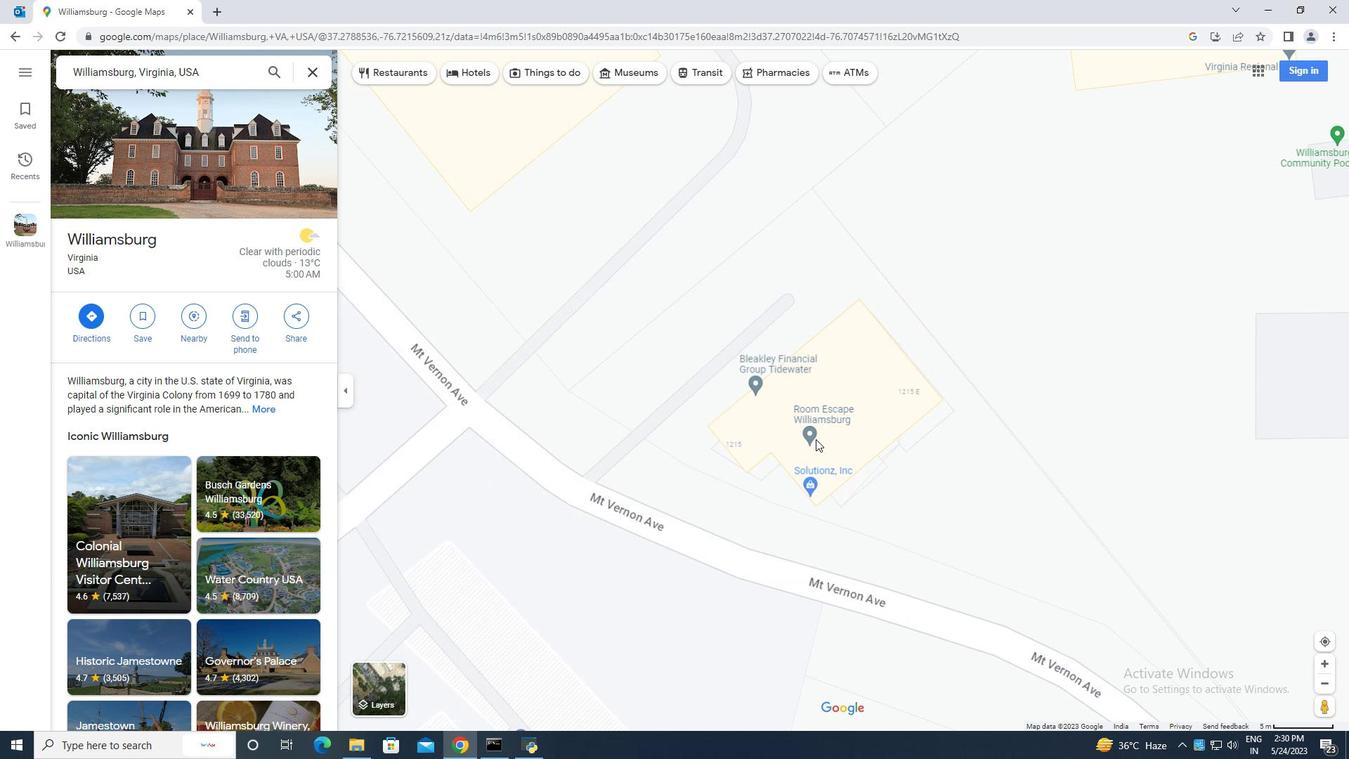 
Action: Mouse scrolled (815, 439) with delta (0, 0)
Screenshot: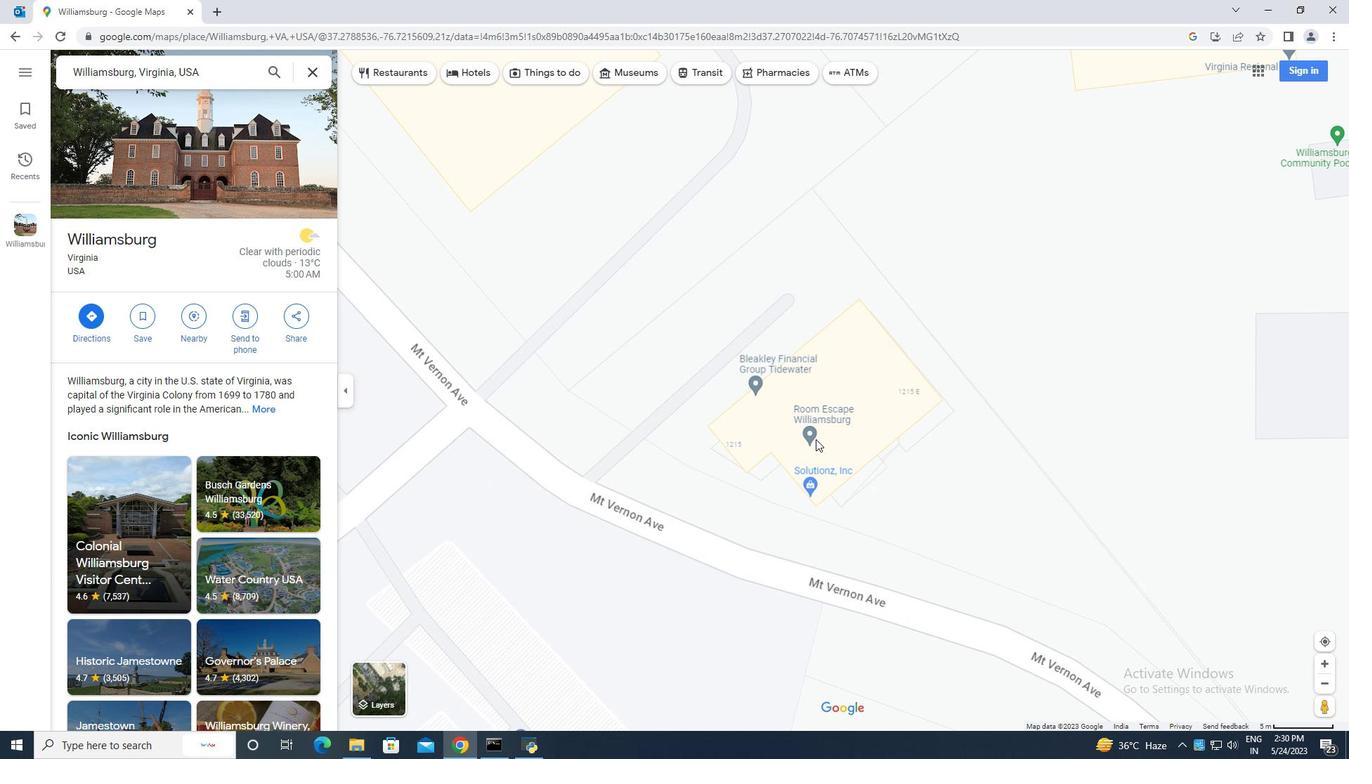 
Action: Mouse scrolled (815, 438) with delta (0, 0)
Screenshot: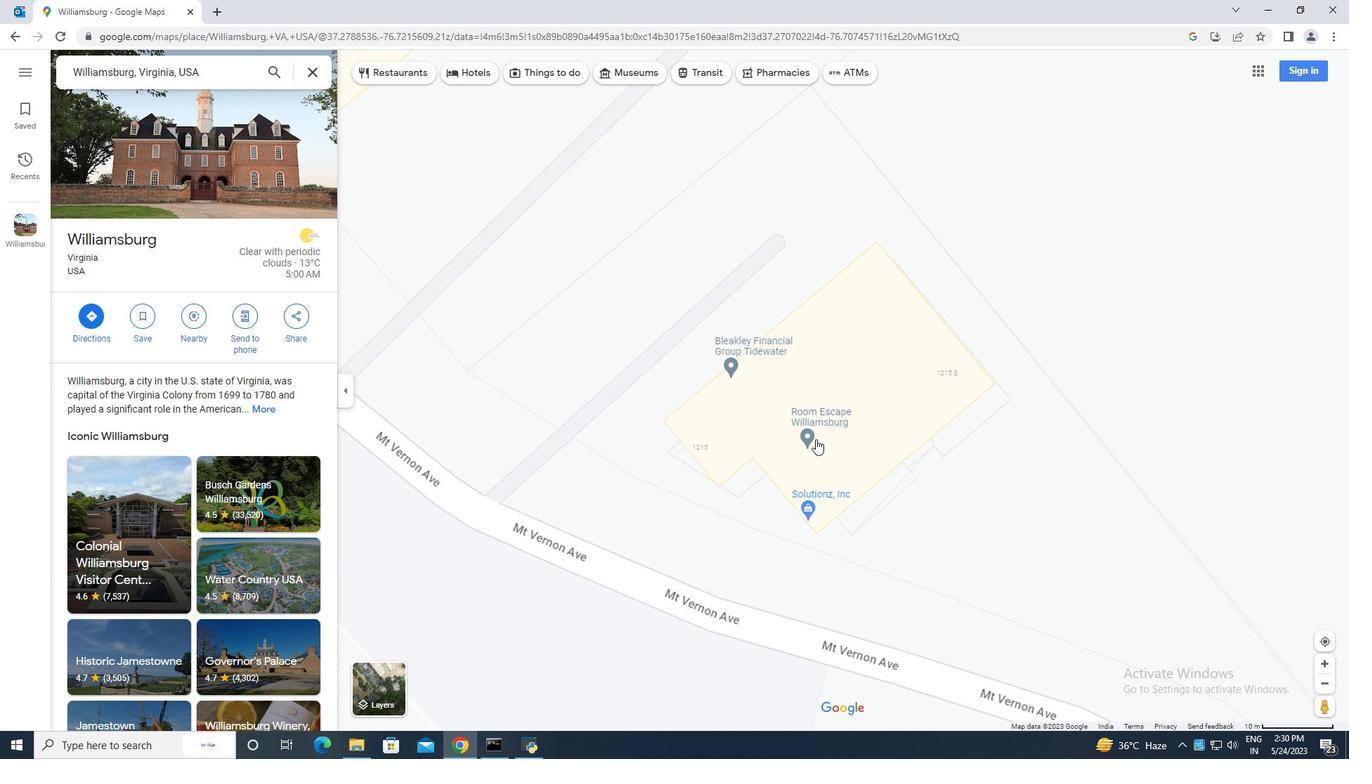 
Action: Mouse scrolled (815, 438) with delta (0, 0)
Screenshot: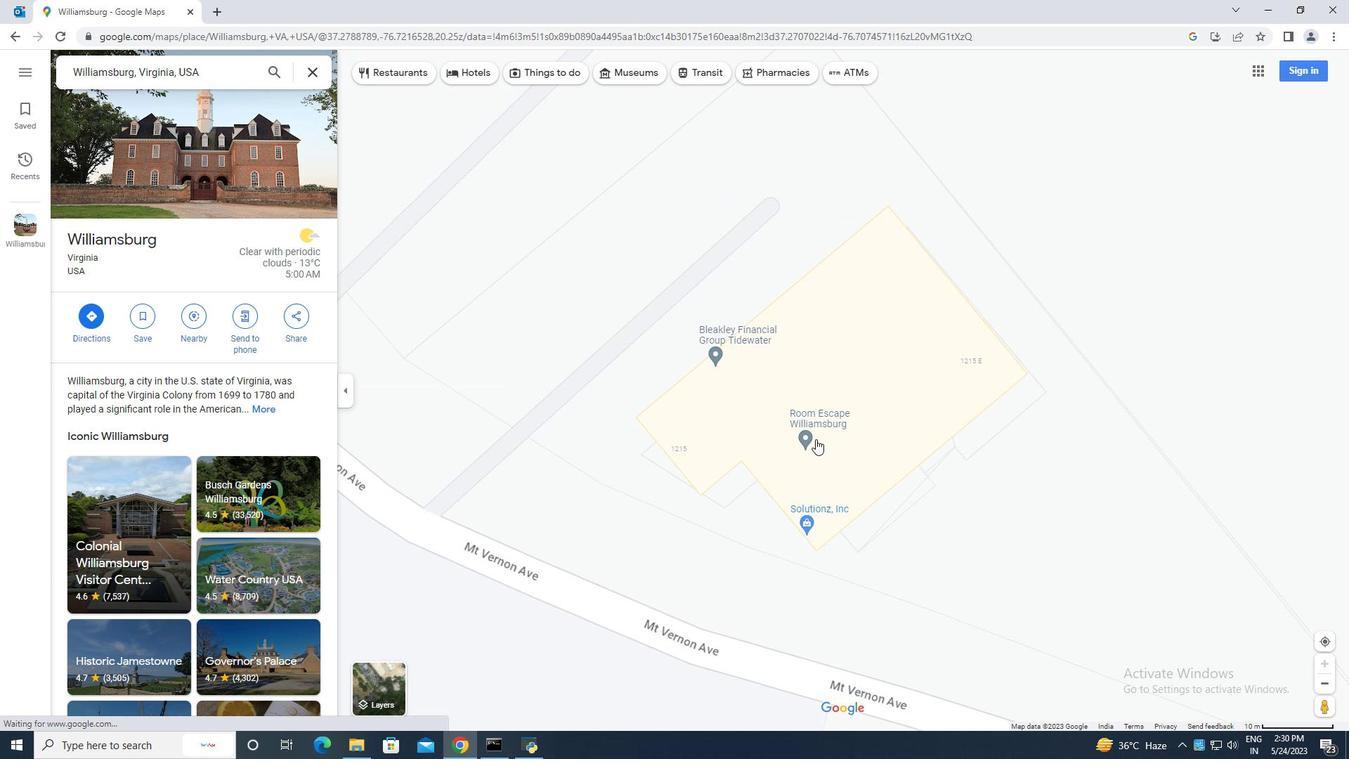 
Action: Mouse scrolled (815, 438) with delta (0, 0)
Screenshot: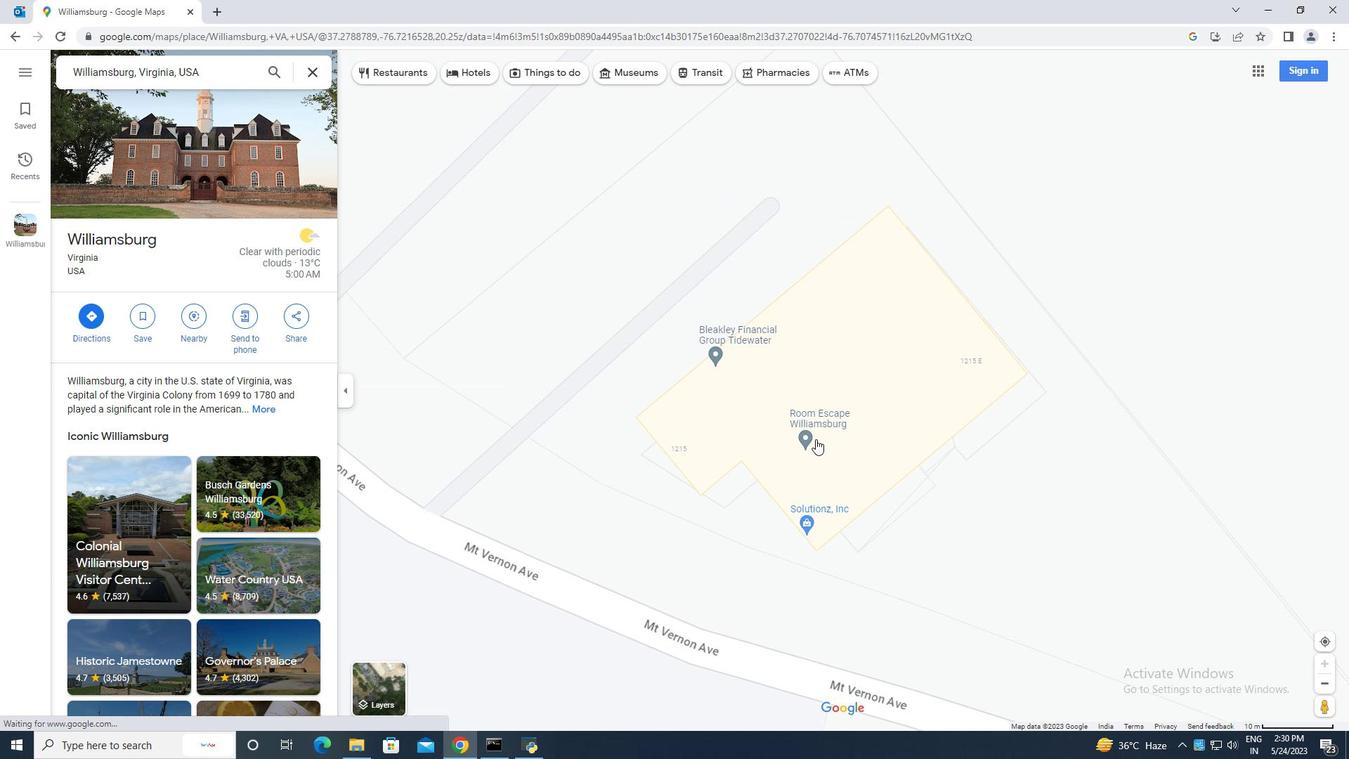 
Action: Mouse scrolled (815, 439) with delta (0, 0)
Screenshot: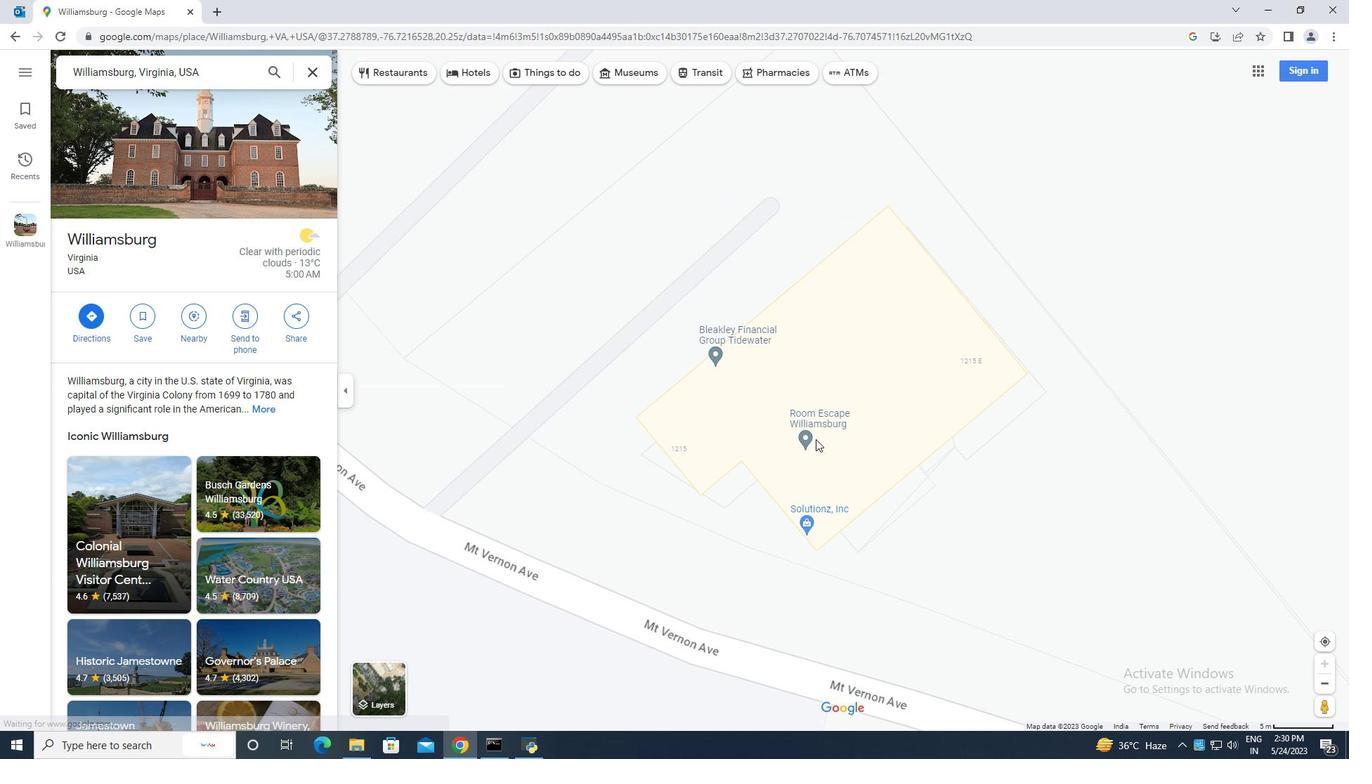 
Action: Mouse scrolled (815, 439) with delta (0, 0)
Screenshot: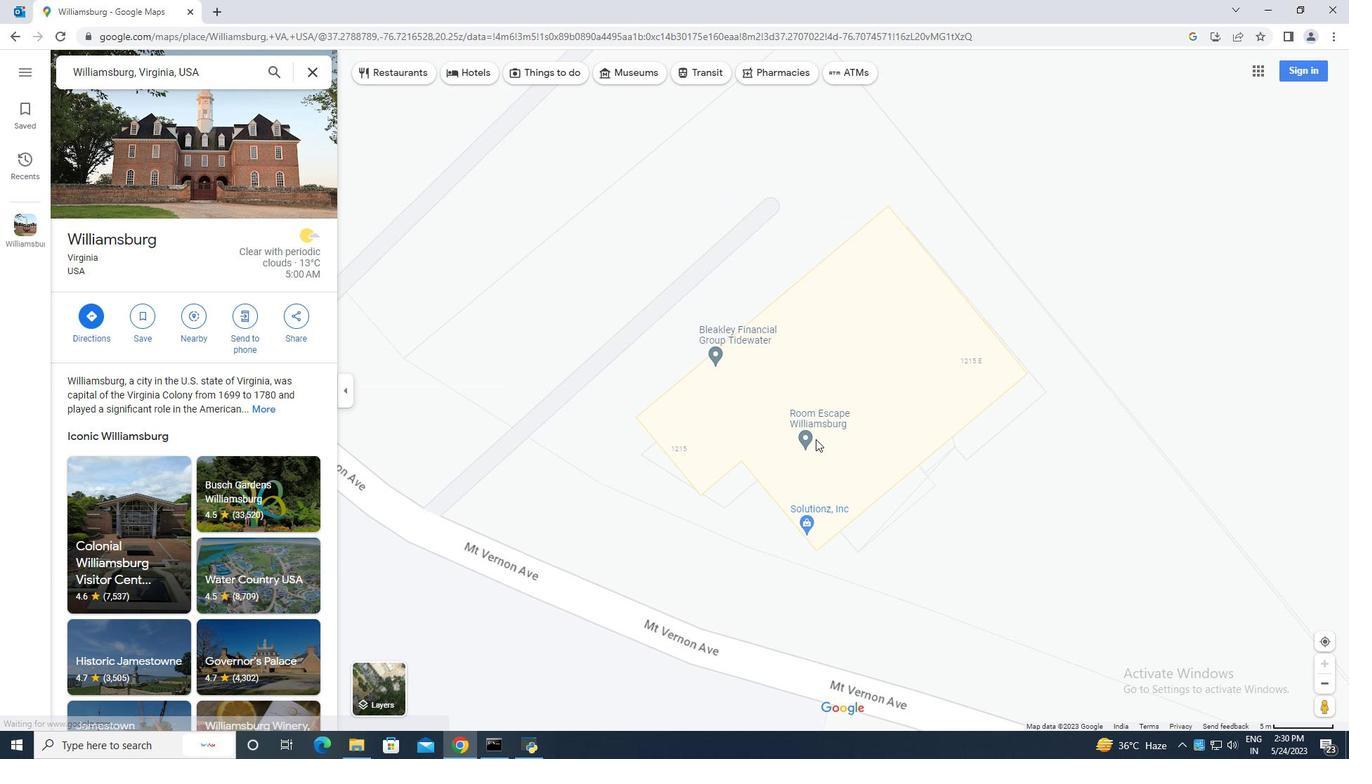 
Action: Mouse scrolled (815, 439) with delta (0, 0)
Screenshot: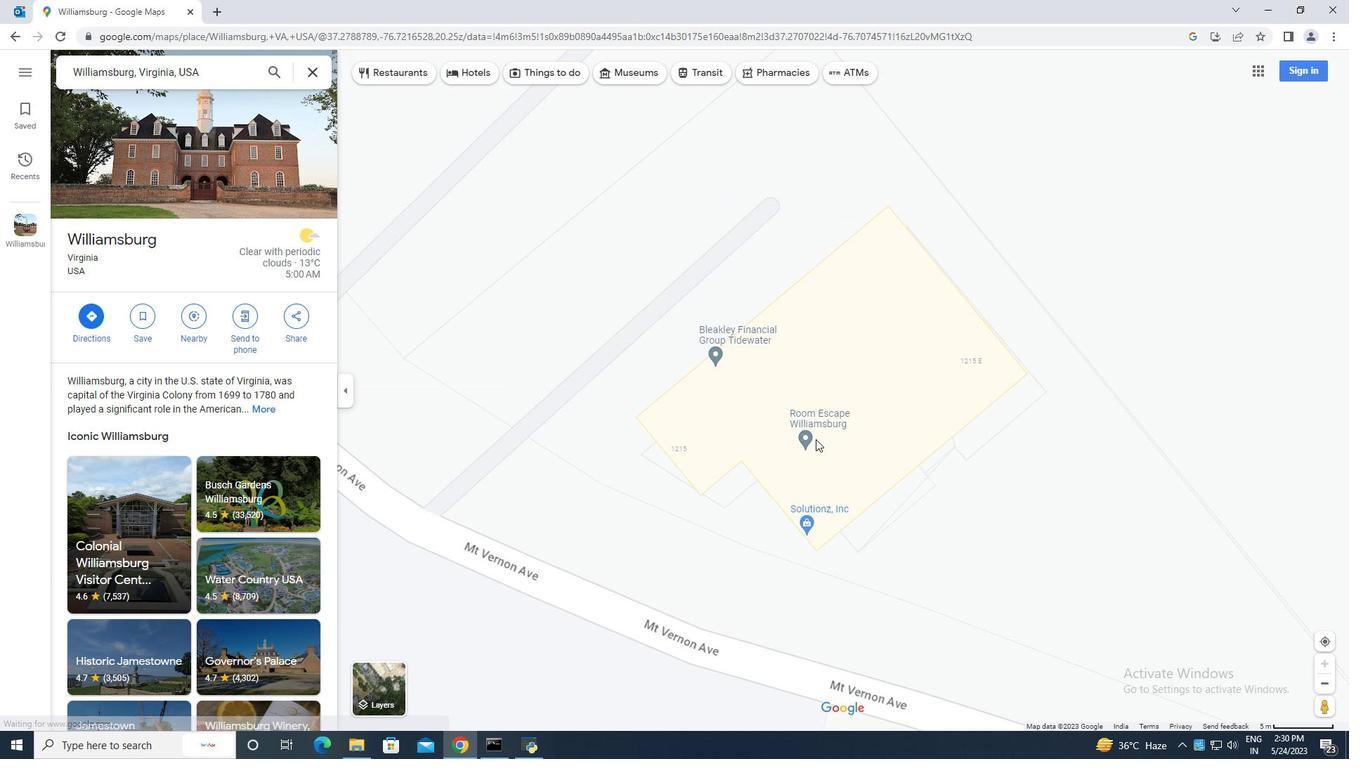 
Action: Mouse scrolled (815, 439) with delta (0, 0)
Screenshot: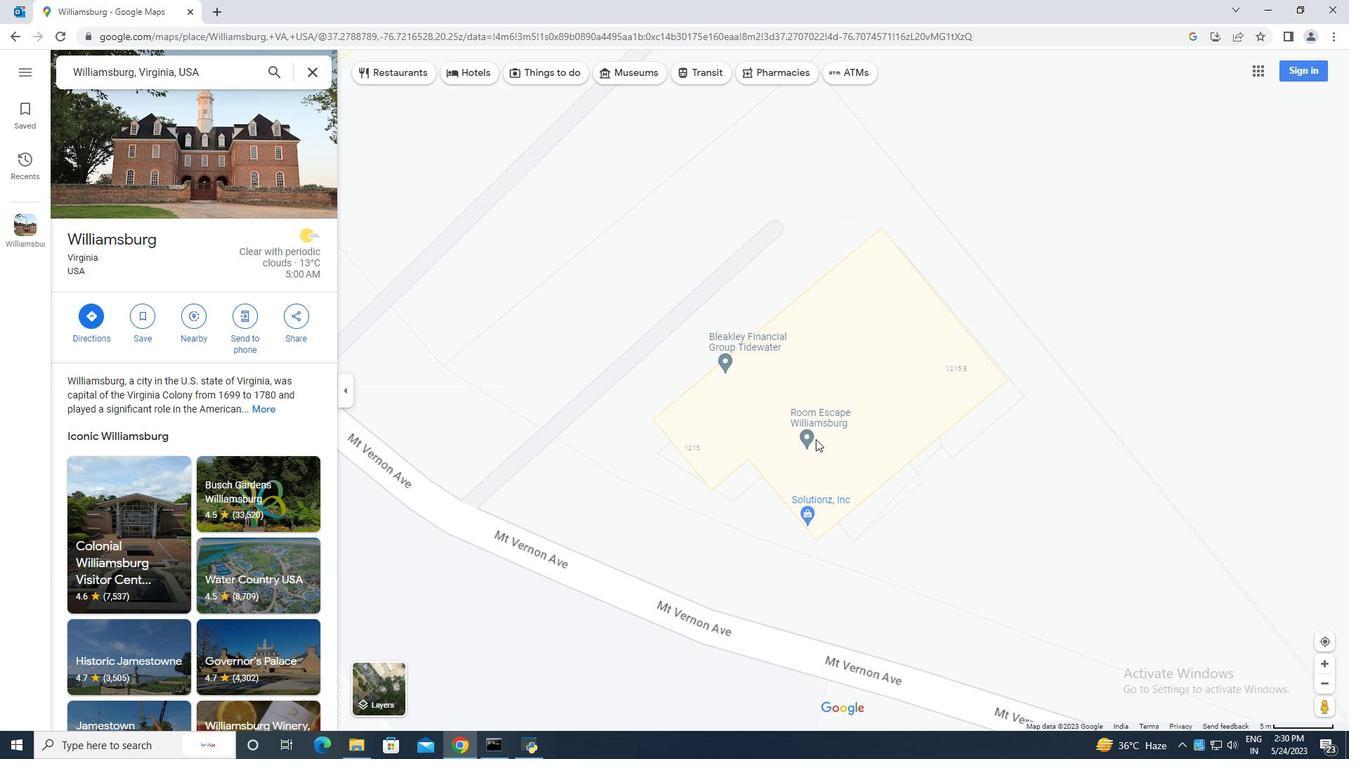 
Action: Mouse scrolled (815, 439) with delta (0, 0)
Screenshot: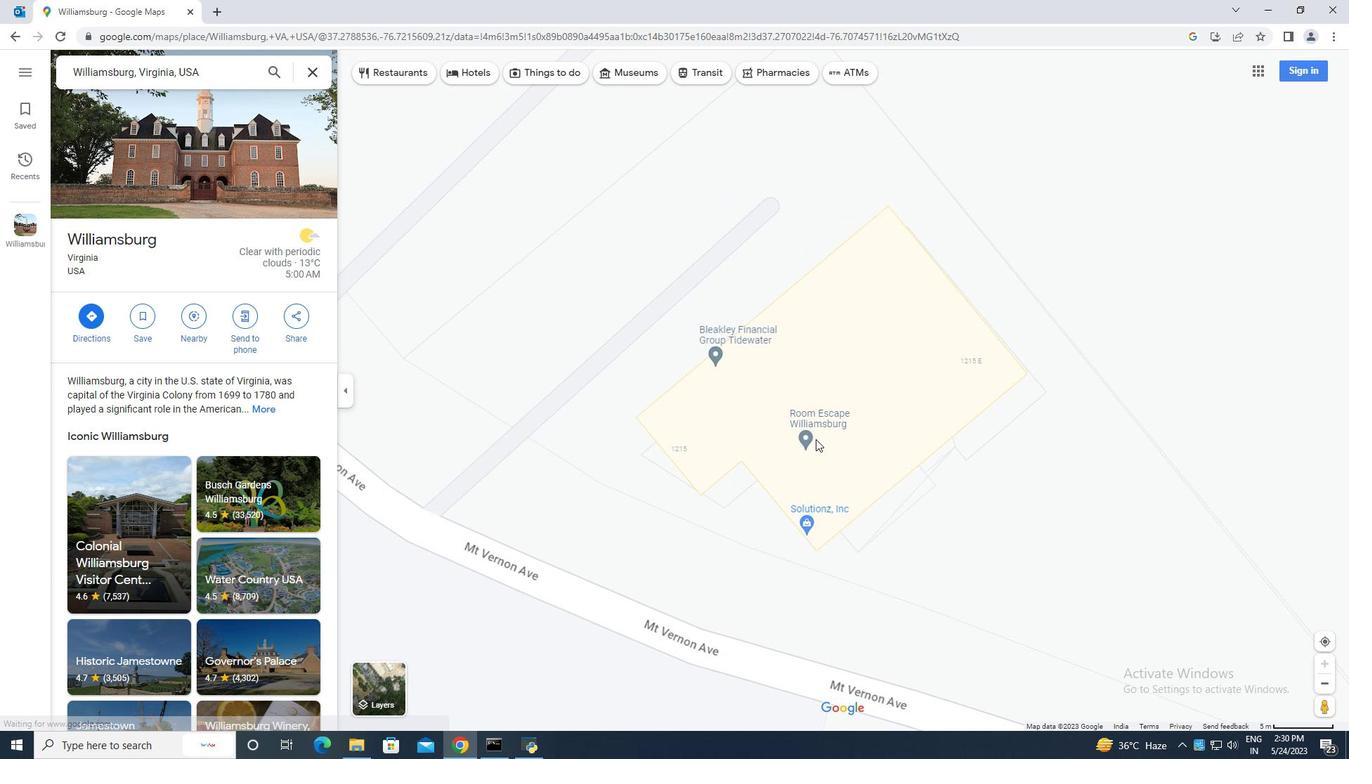 
Action: Mouse scrolled (815, 439) with delta (0, 0)
Screenshot: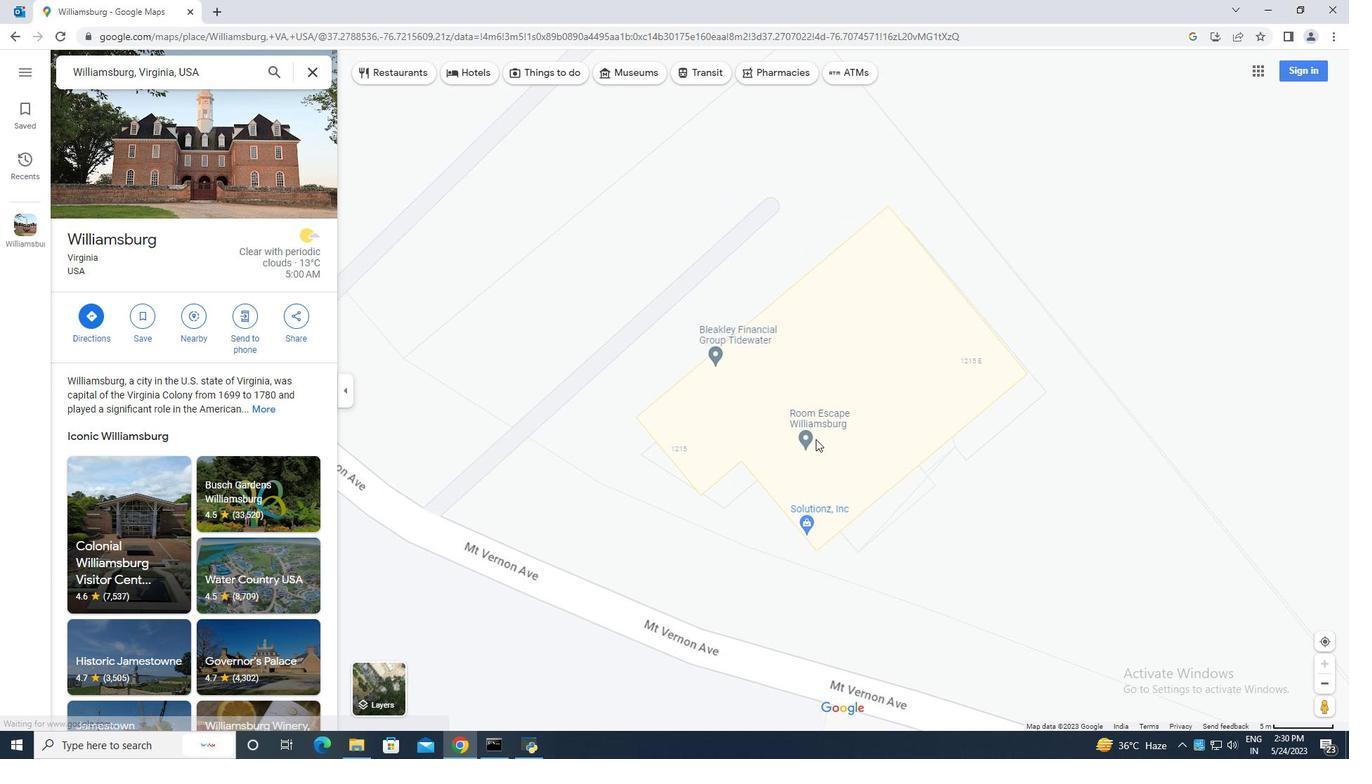 
Action: Mouse scrolled (815, 439) with delta (0, 0)
Screenshot: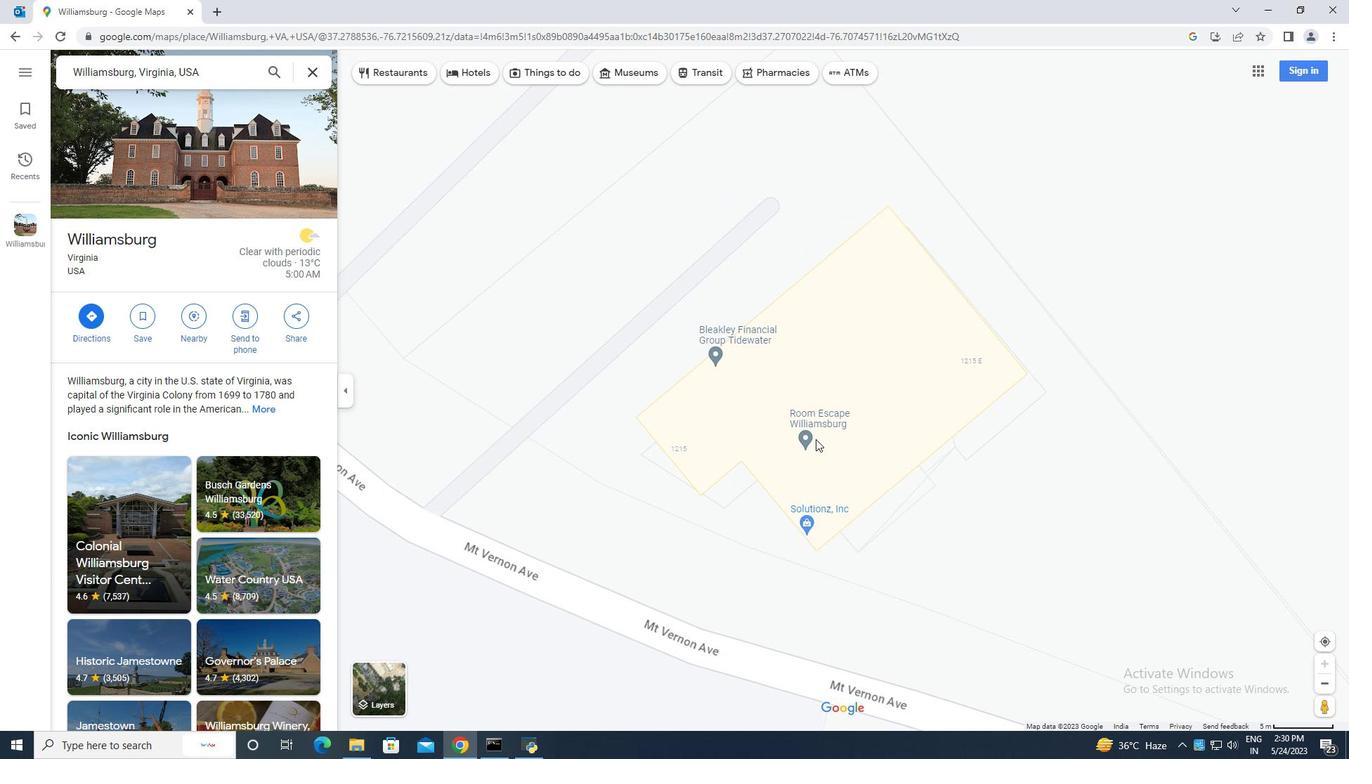
Action: Mouse moved to (824, 404)
Screenshot: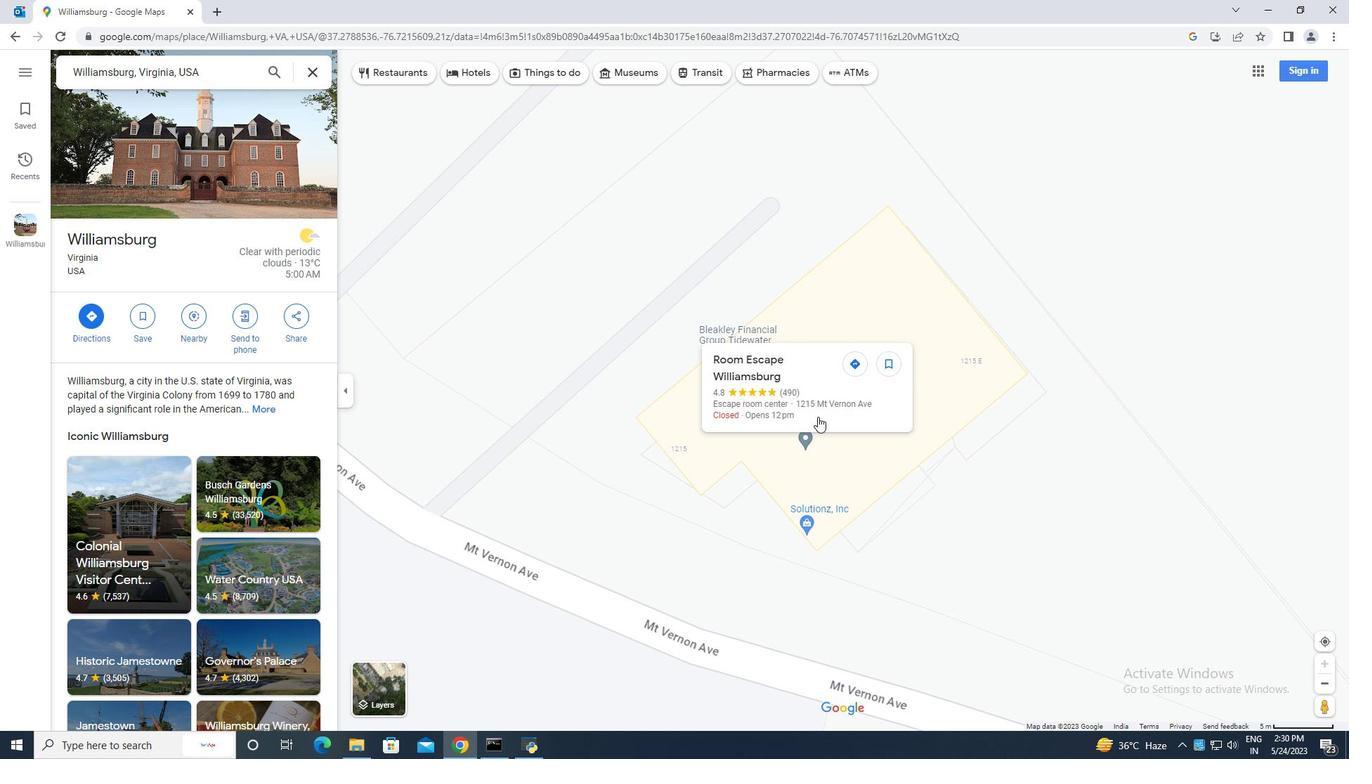 
Action: Mouse pressed left at (824, 404)
Screenshot: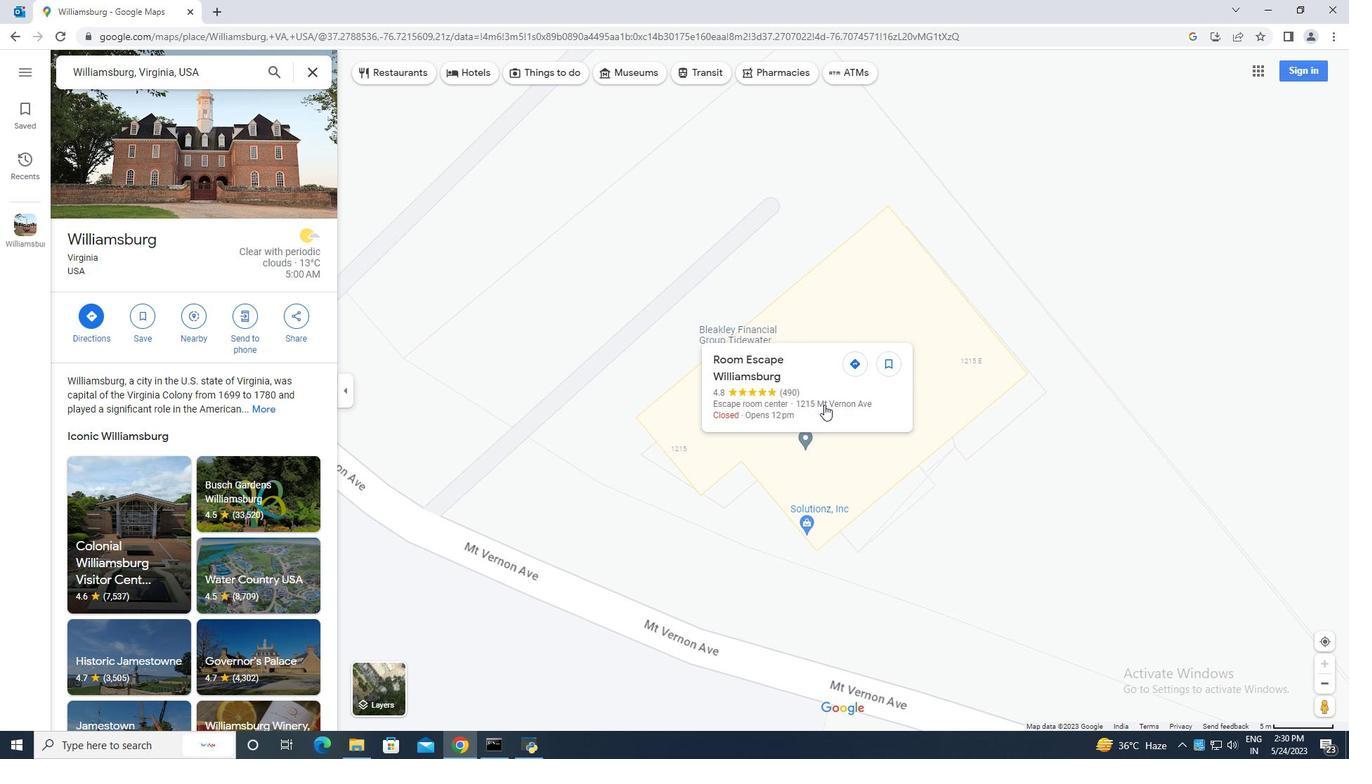 
Action: Mouse moved to (227, 415)
Screenshot: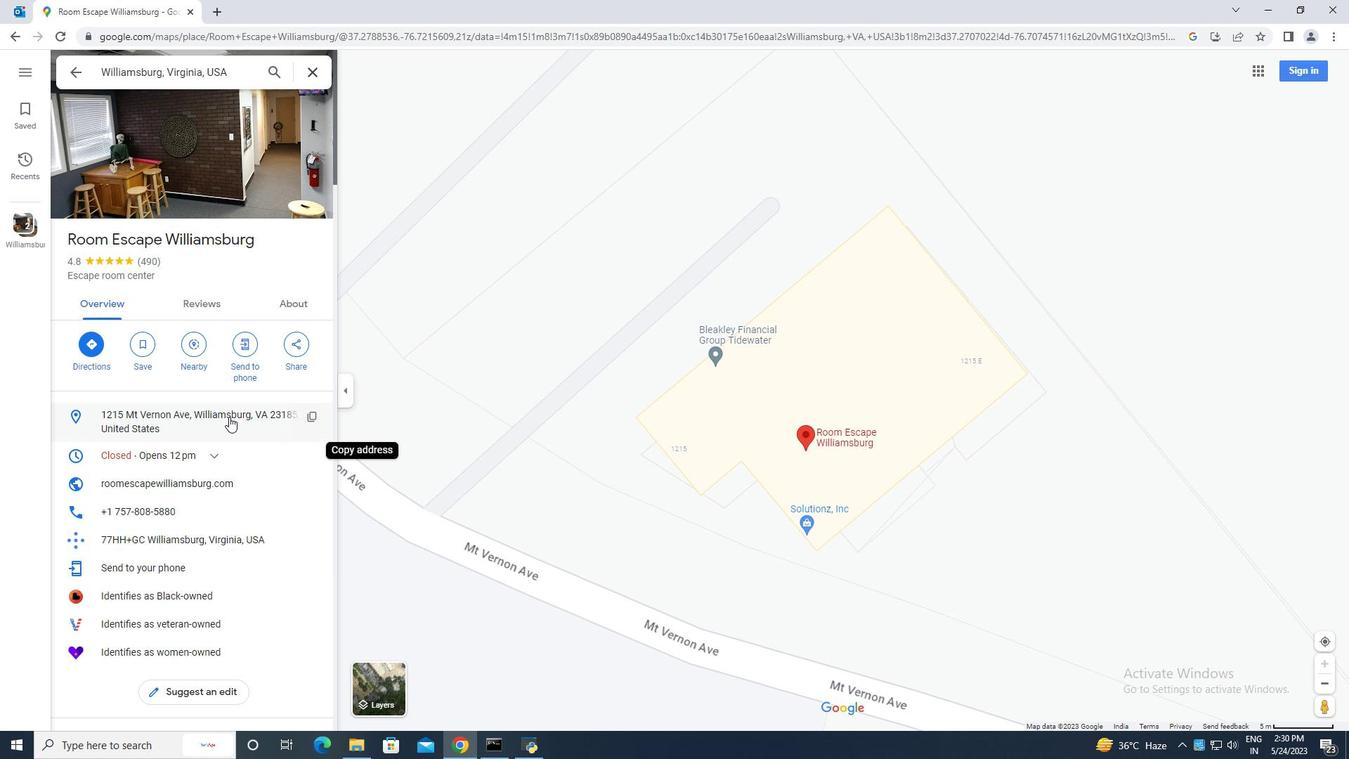 
Action: Mouse scrolled (227, 416) with delta (0, 0)
Screenshot: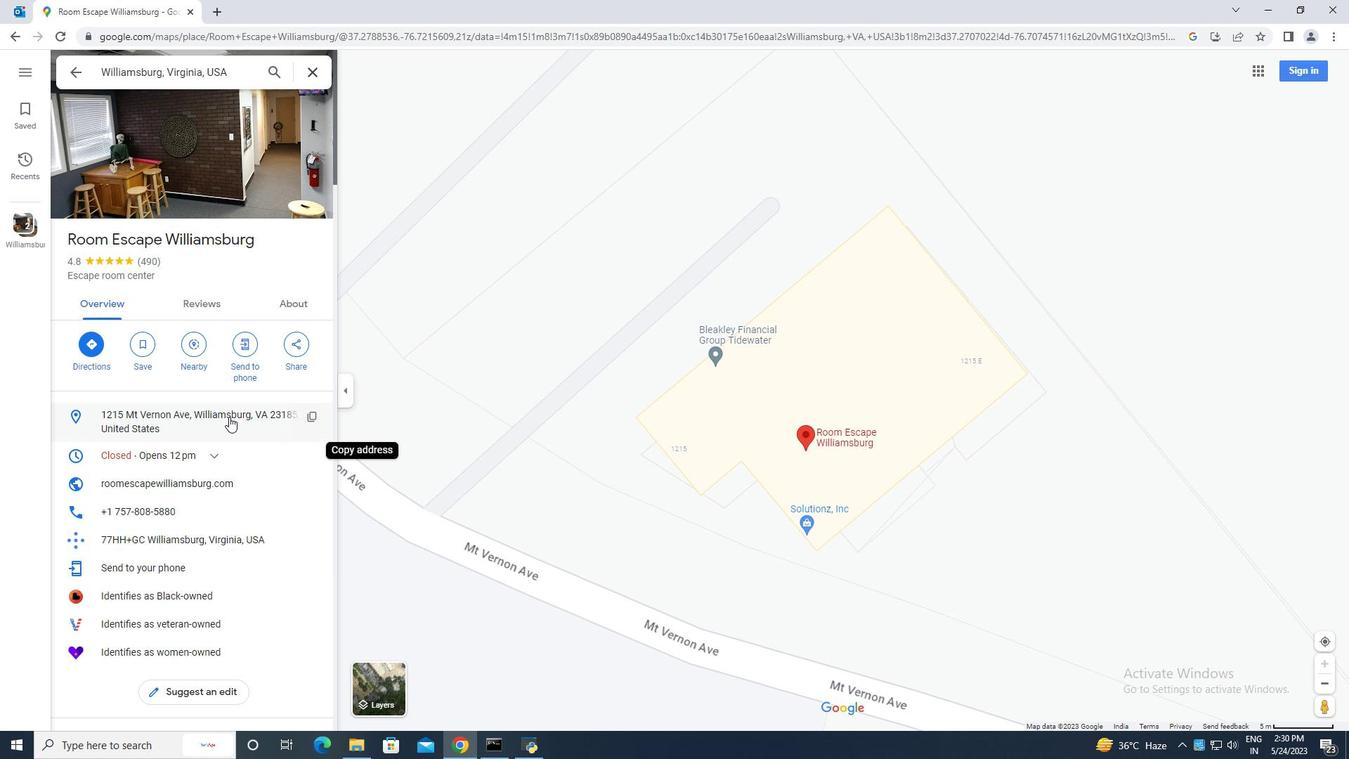 
Action: Mouse scrolled (227, 416) with delta (0, 0)
Screenshot: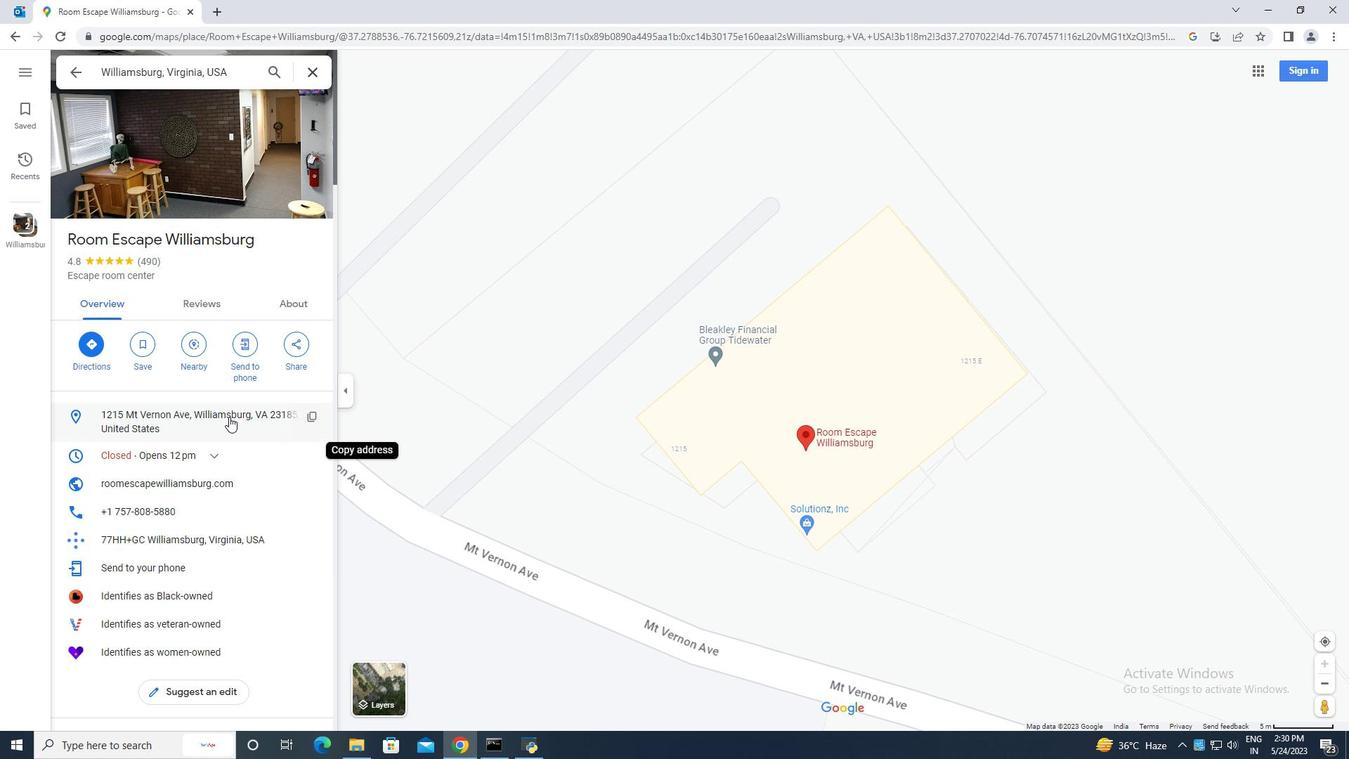 
Action: Mouse scrolled (227, 416) with delta (0, 0)
Screenshot: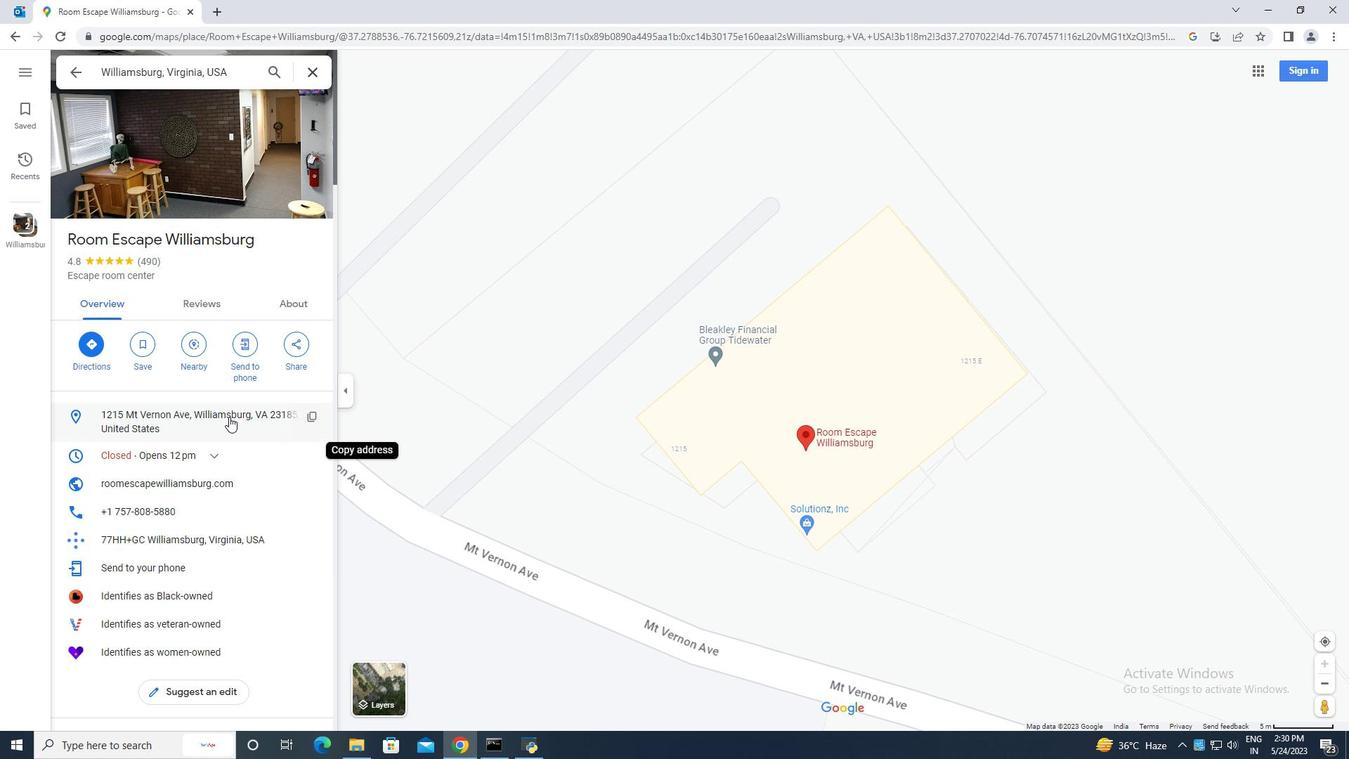 
Action: Mouse scrolled (227, 416) with delta (0, 0)
Screenshot: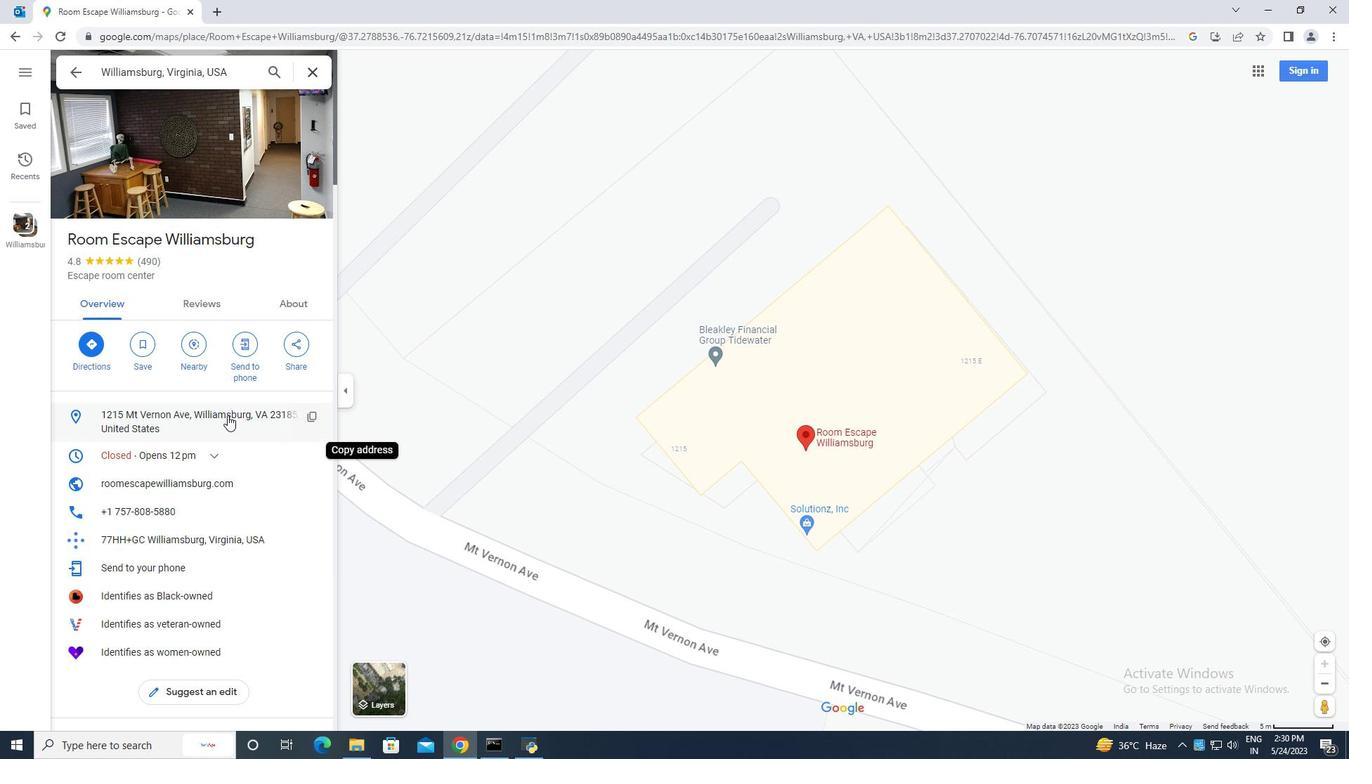
Action: Mouse scrolled (227, 416) with delta (0, 0)
Screenshot: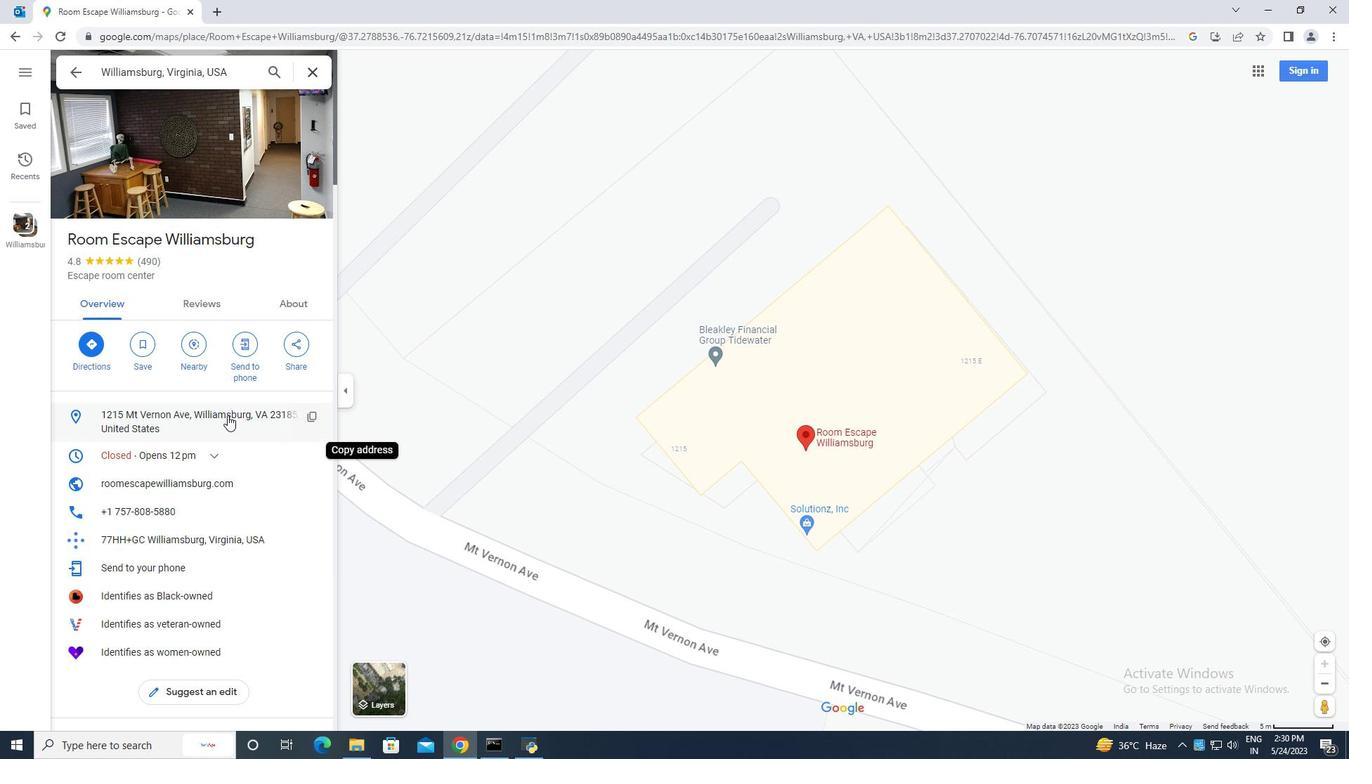 
Action: Mouse scrolled (227, 414) with delta (0, 0)
Screenshot: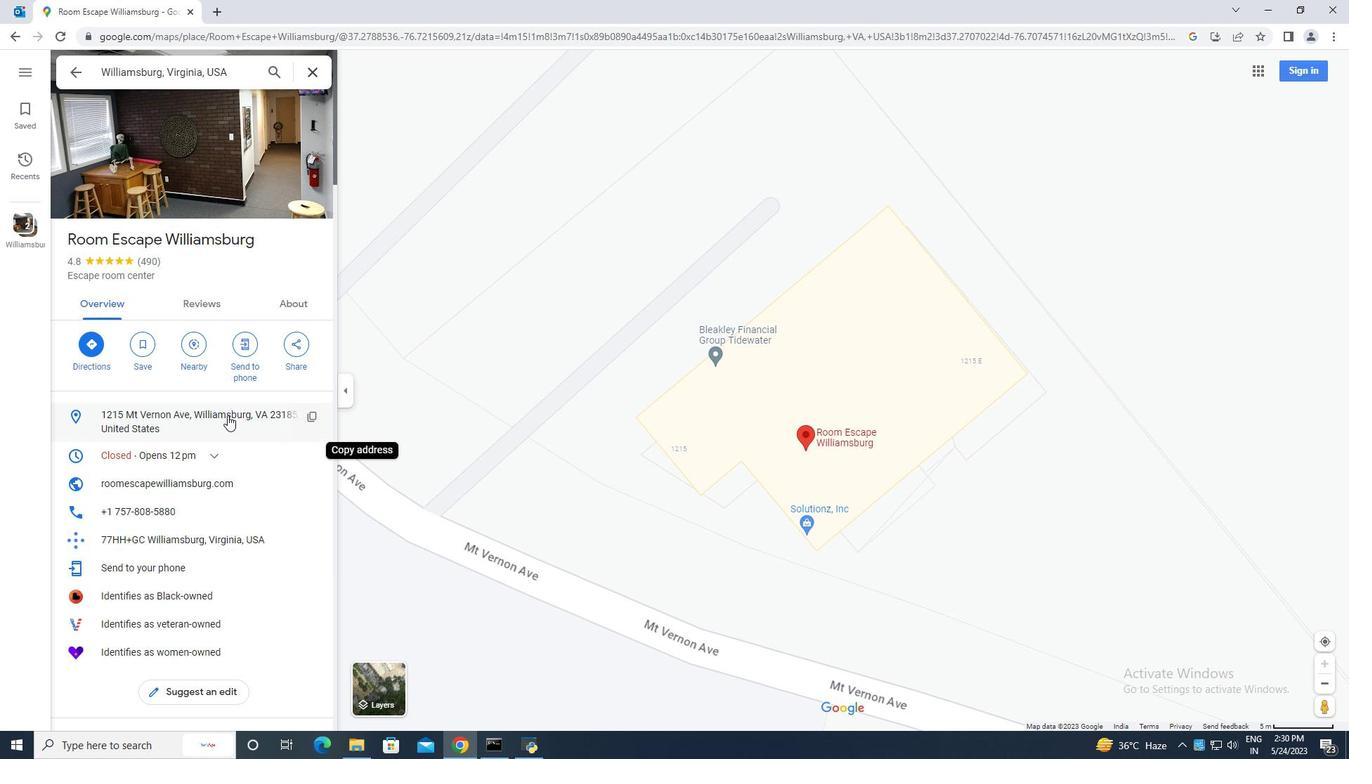 
Action: Mouse scrolled (227, 414) with delta (0, 0)
Screenshot: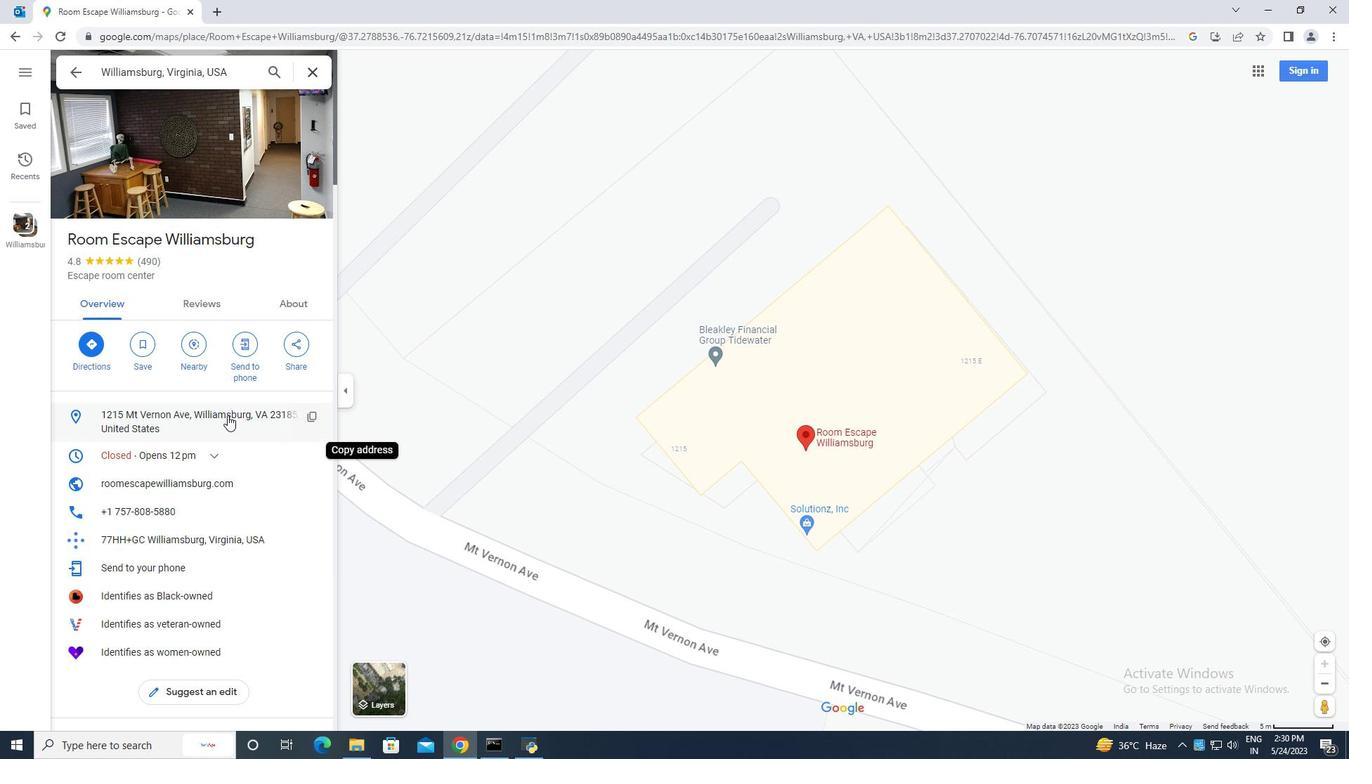 
Action: Mouse moved to (229, 416)
Screenshot: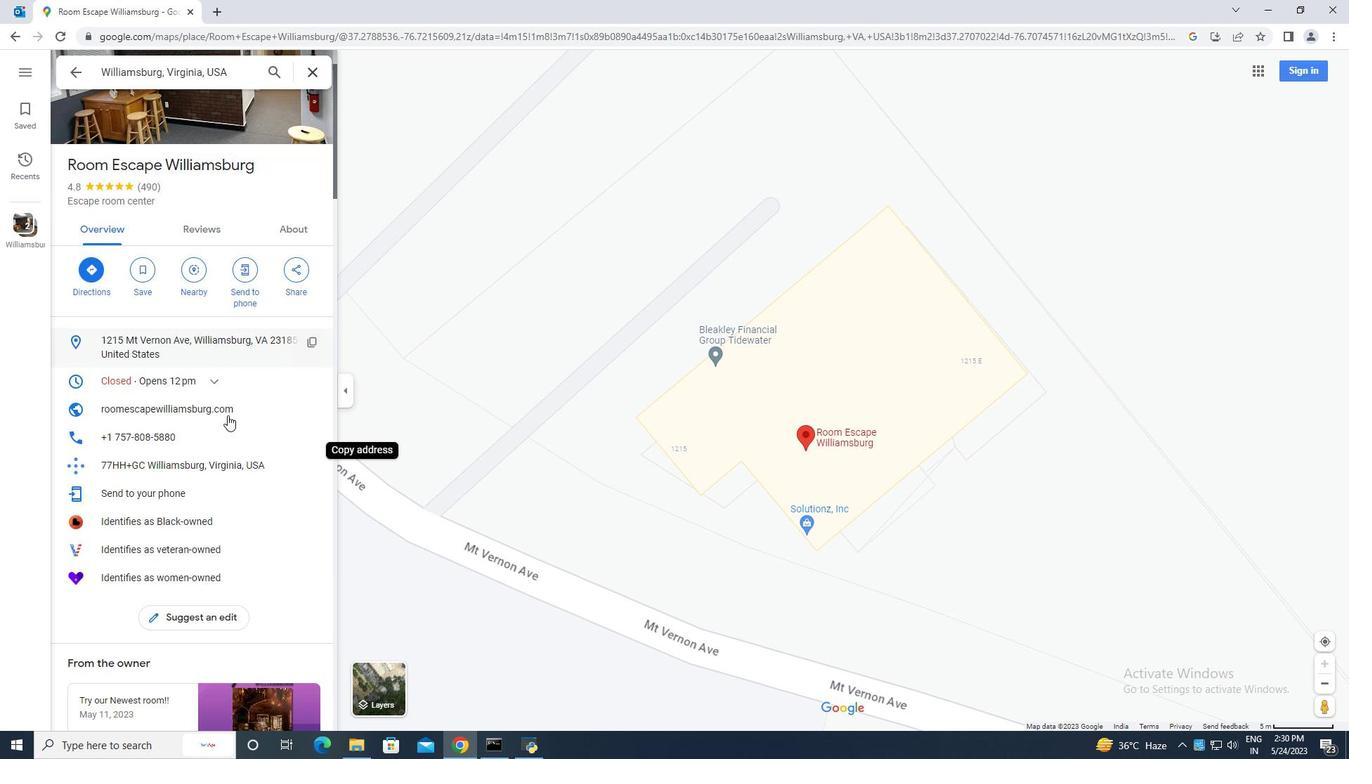 
Action: Mouse scrolled (229, 416) with delta (0, 0)
Screenshot: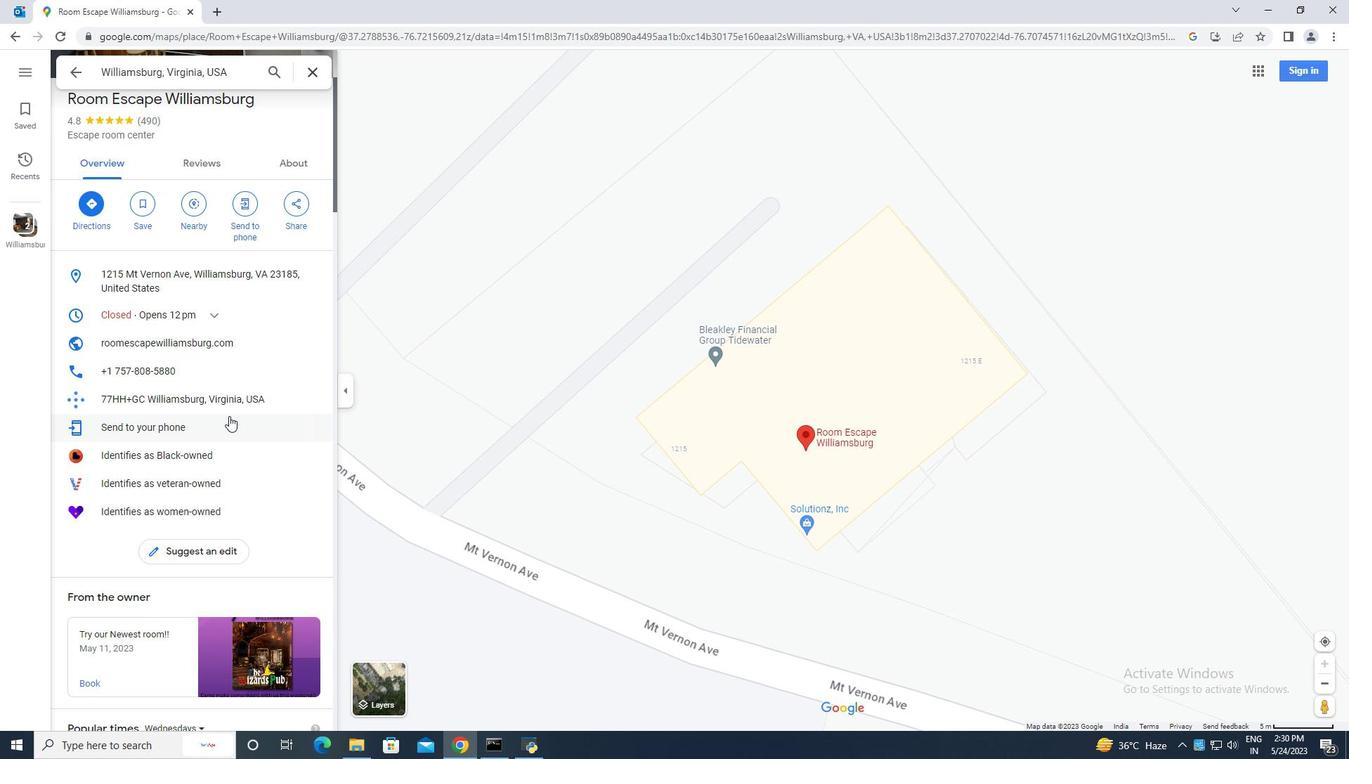 
Action: Mouse scrolled (229, 416) with delta (0, 0)
Screenshot: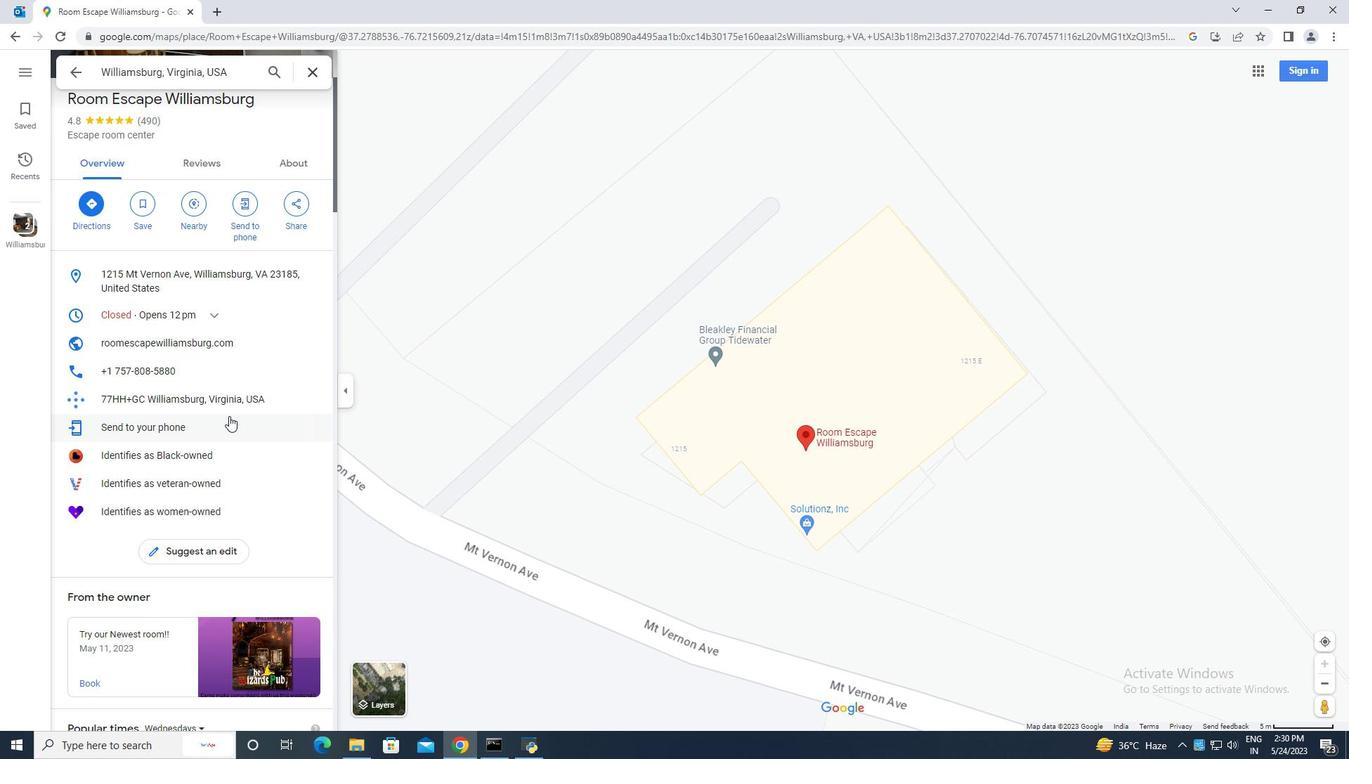 
Action: Mouse moved to (229, 417)
Screenshot: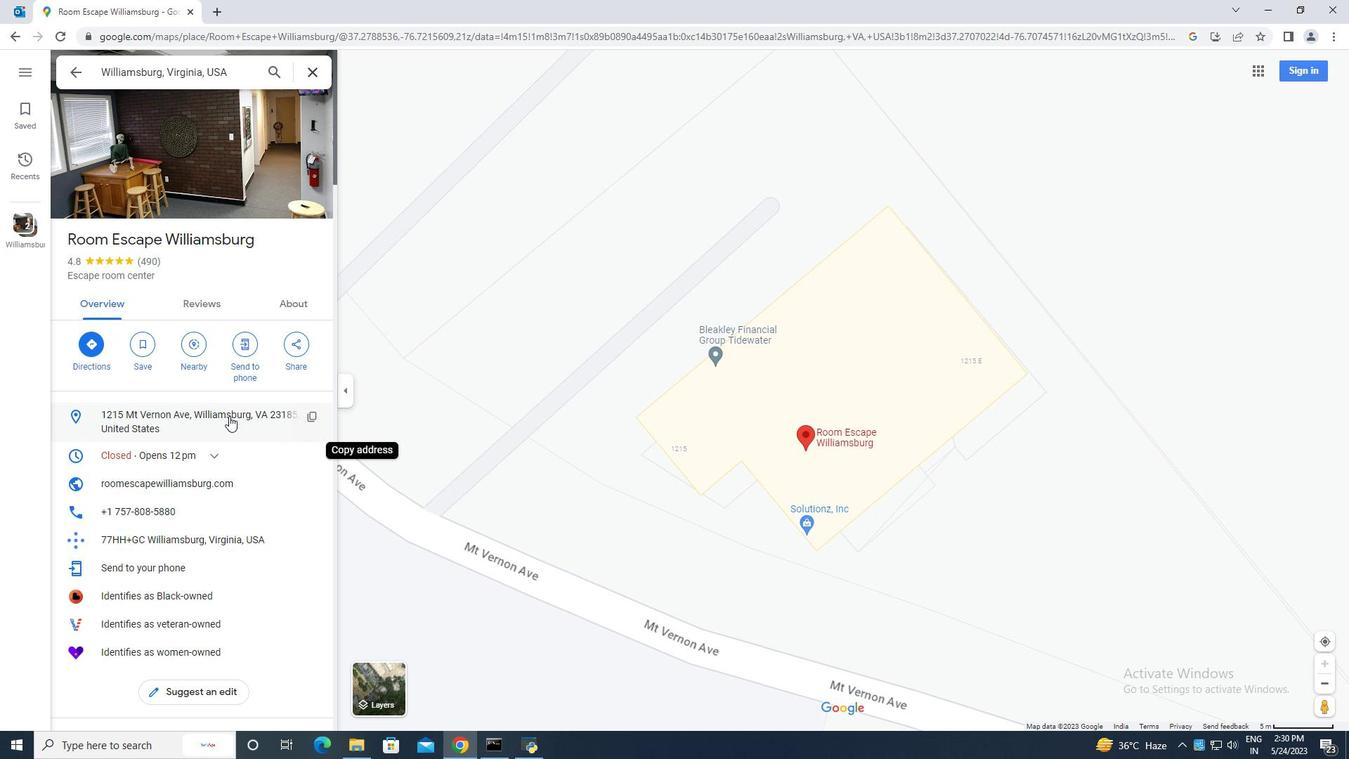 
Action: Mouse scrolled (229, 416) with delta (0, 0)
Screenshot: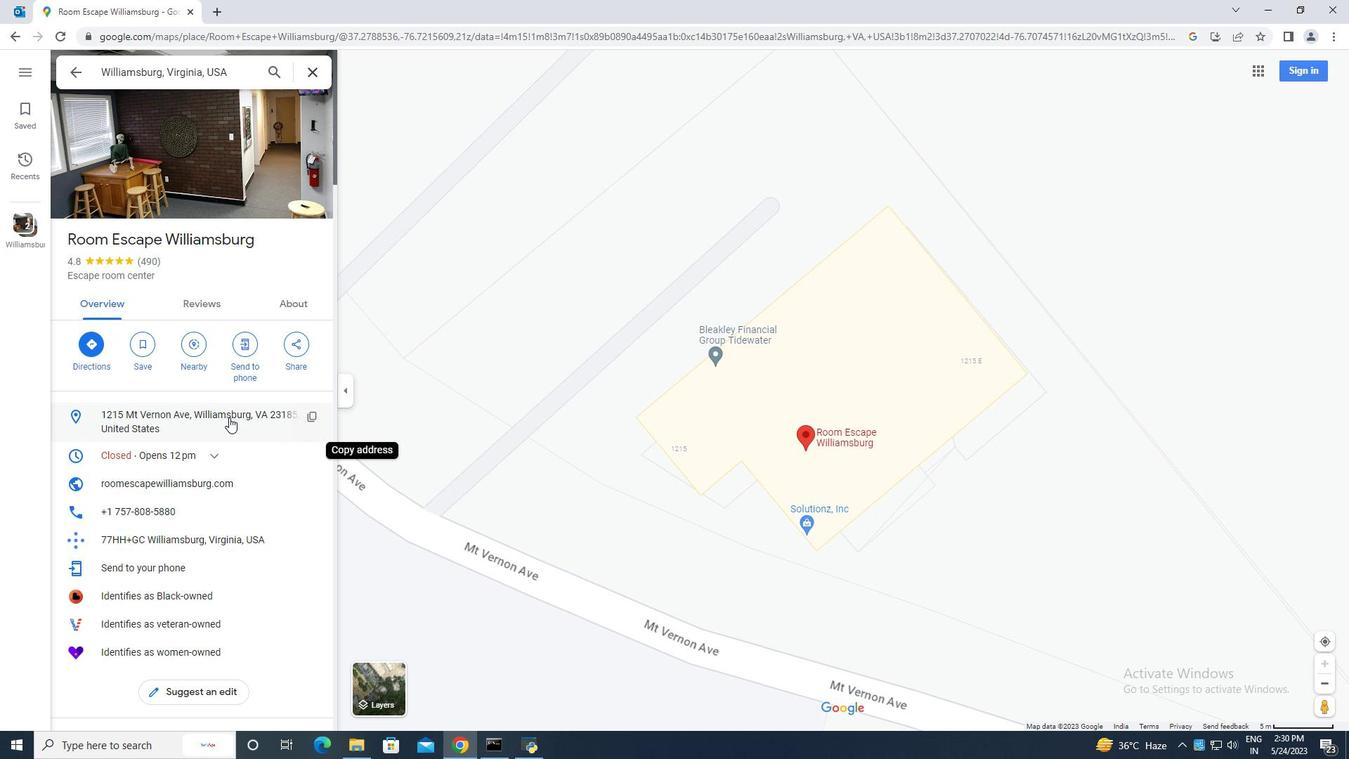 
Action: Mouse scrolled (229, 416) with delta (0, 0)
Screenshot: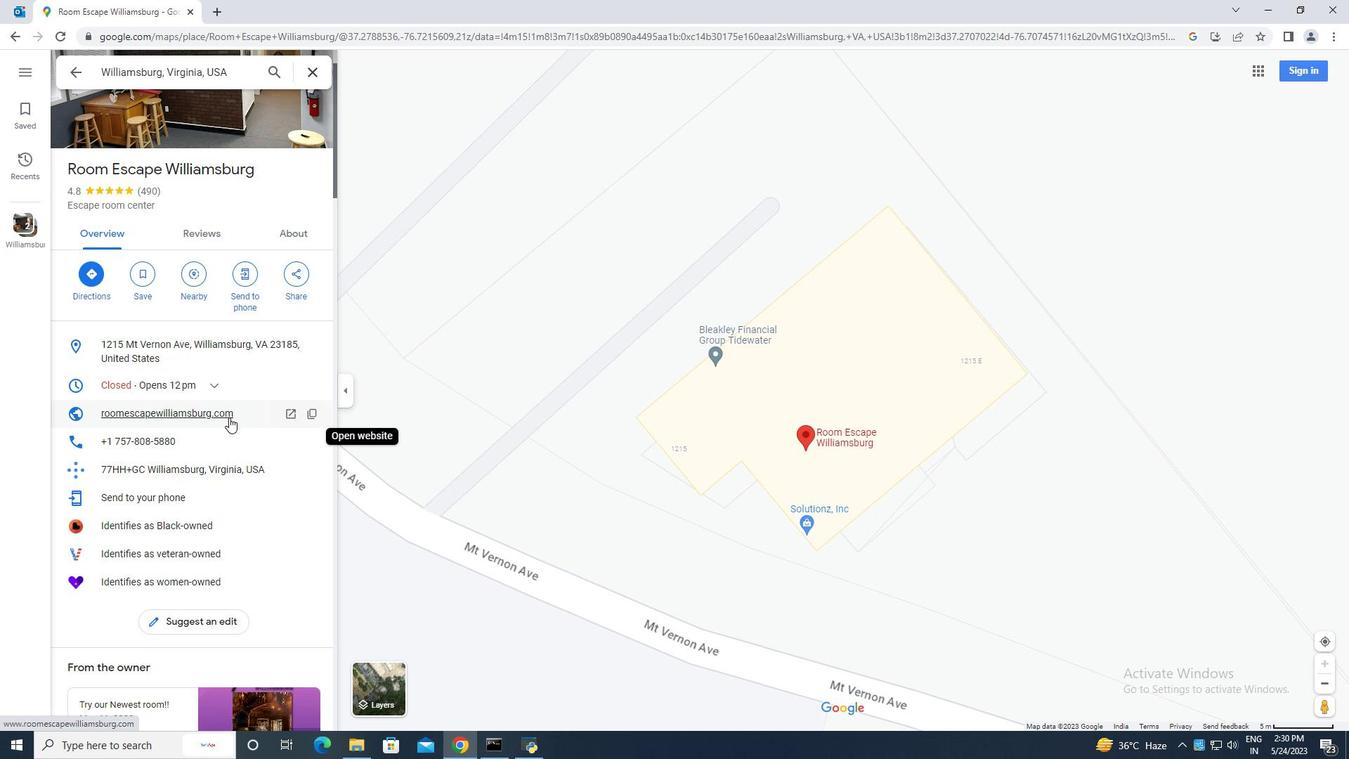 
Action: Mouse scrolled (229, 416) with delta (0, 0)
Screenshot: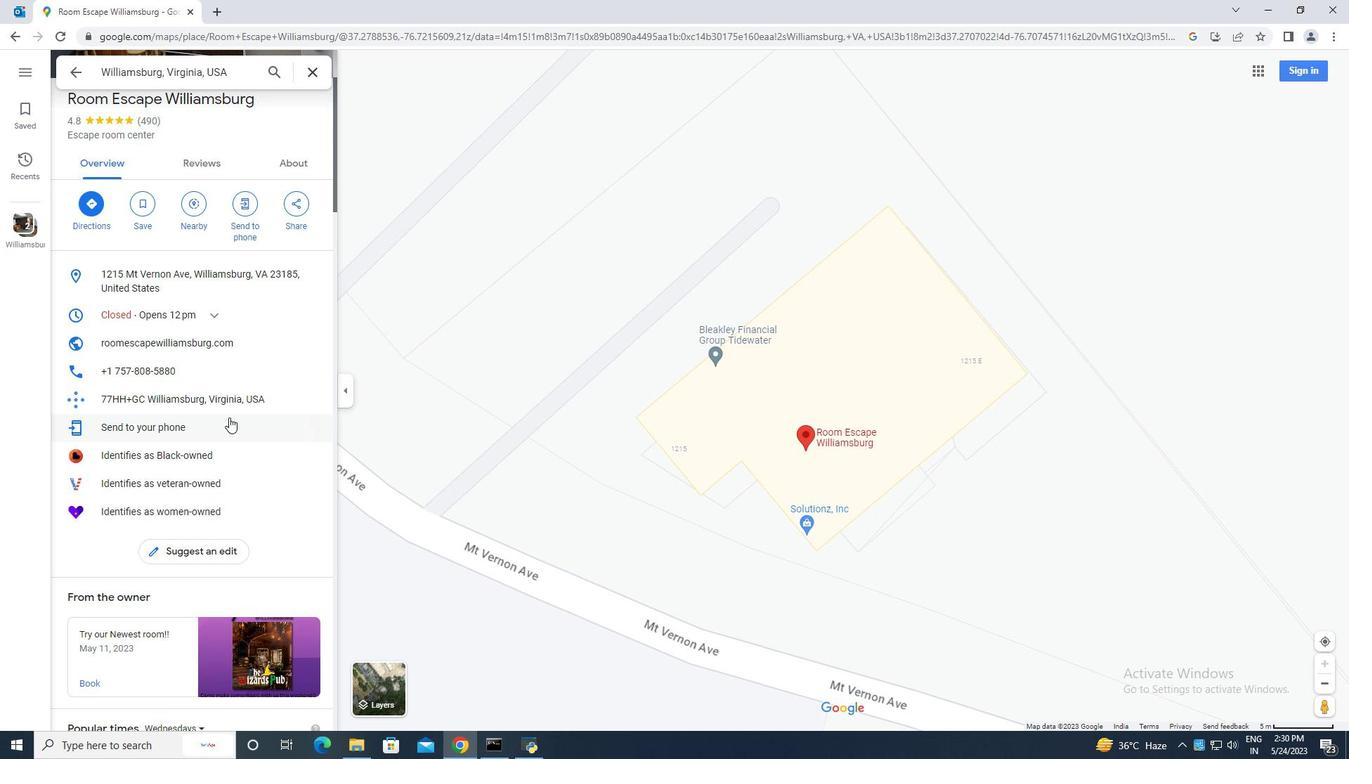 
Action: Mouse scrolled (229, 416) with delta (0, 0)
Screenshot: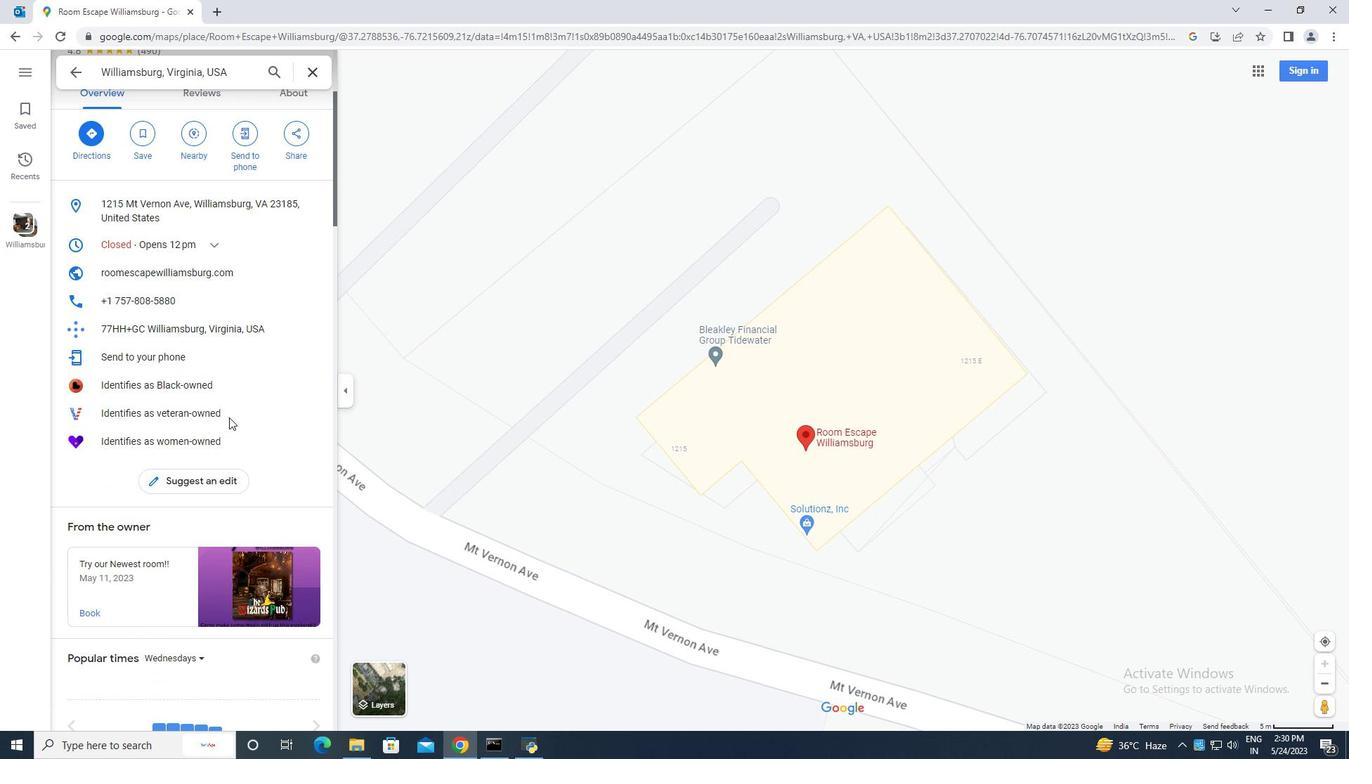 
Action: Mouse scrolled (229, 416) with delta (0, 0)
Screenshot: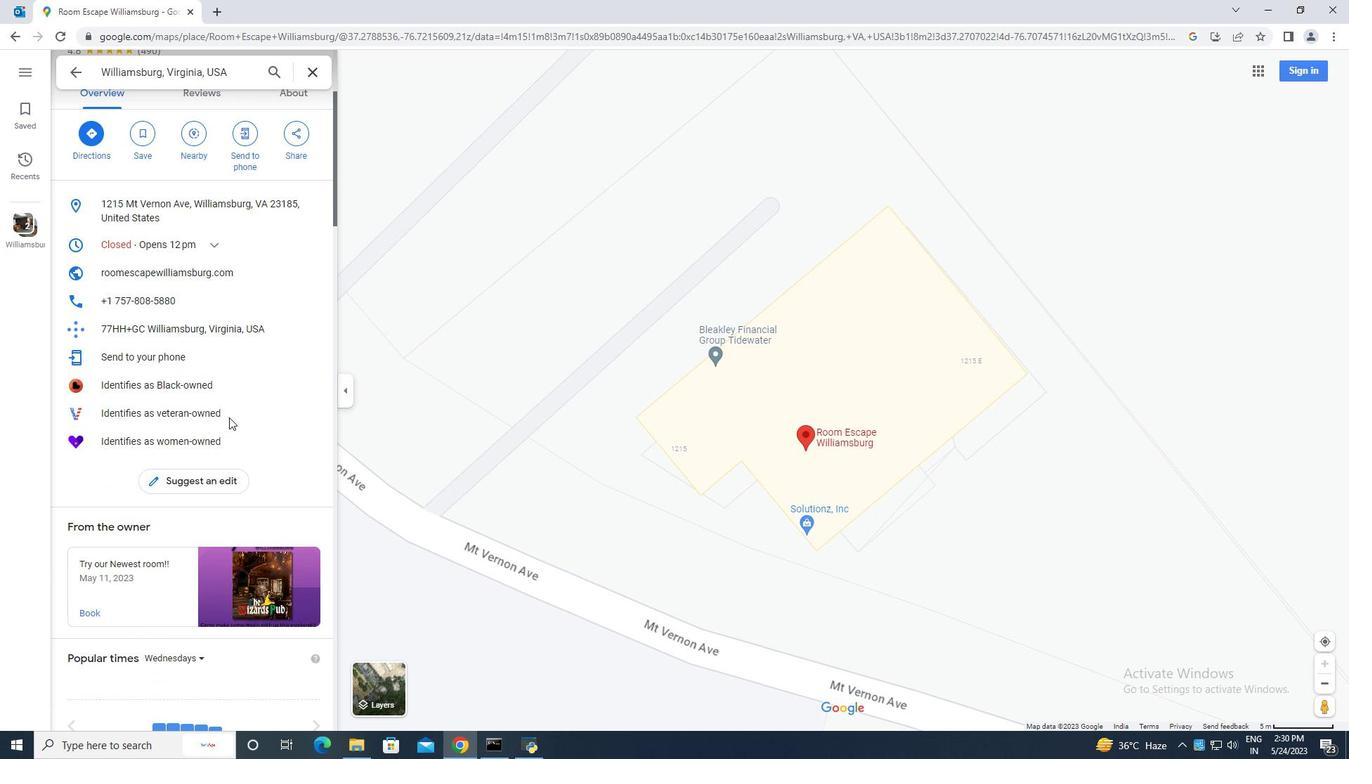 
Action: Mouse scrolled (229, 416) with delta (0, 0)
Screenshot: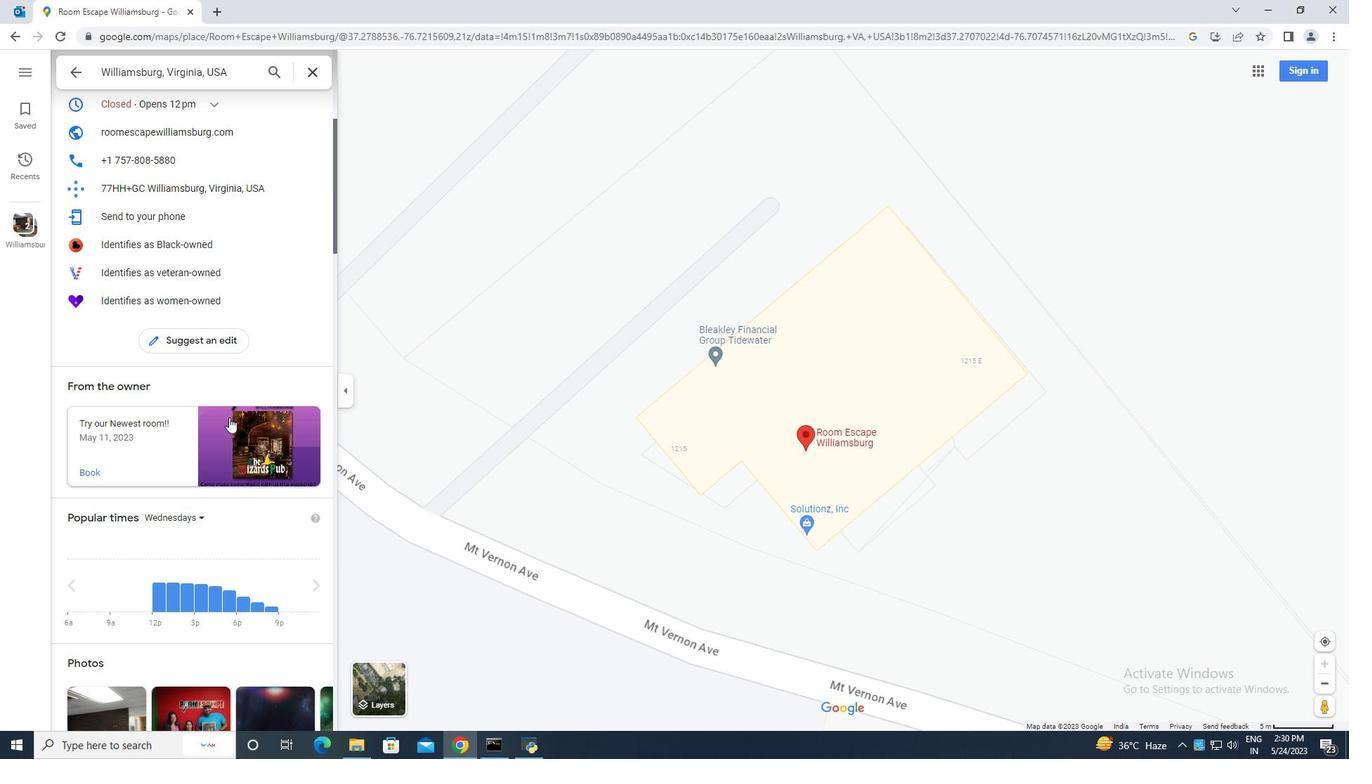 
Action: Mouse scrolled (229, 416) with delta (0, 0)
Screenshot: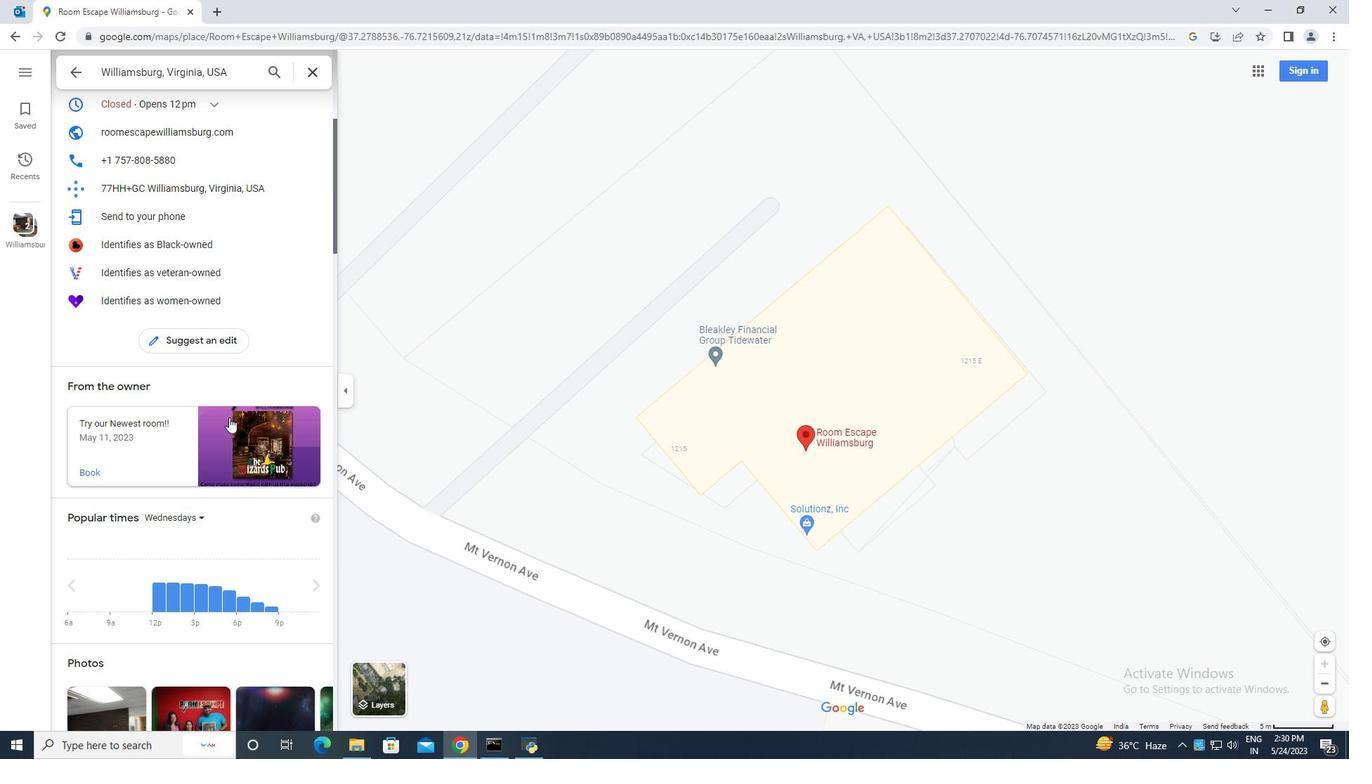 
Action: Mouse scrolled (229, 416) with delta (0, 0)
Screenshot: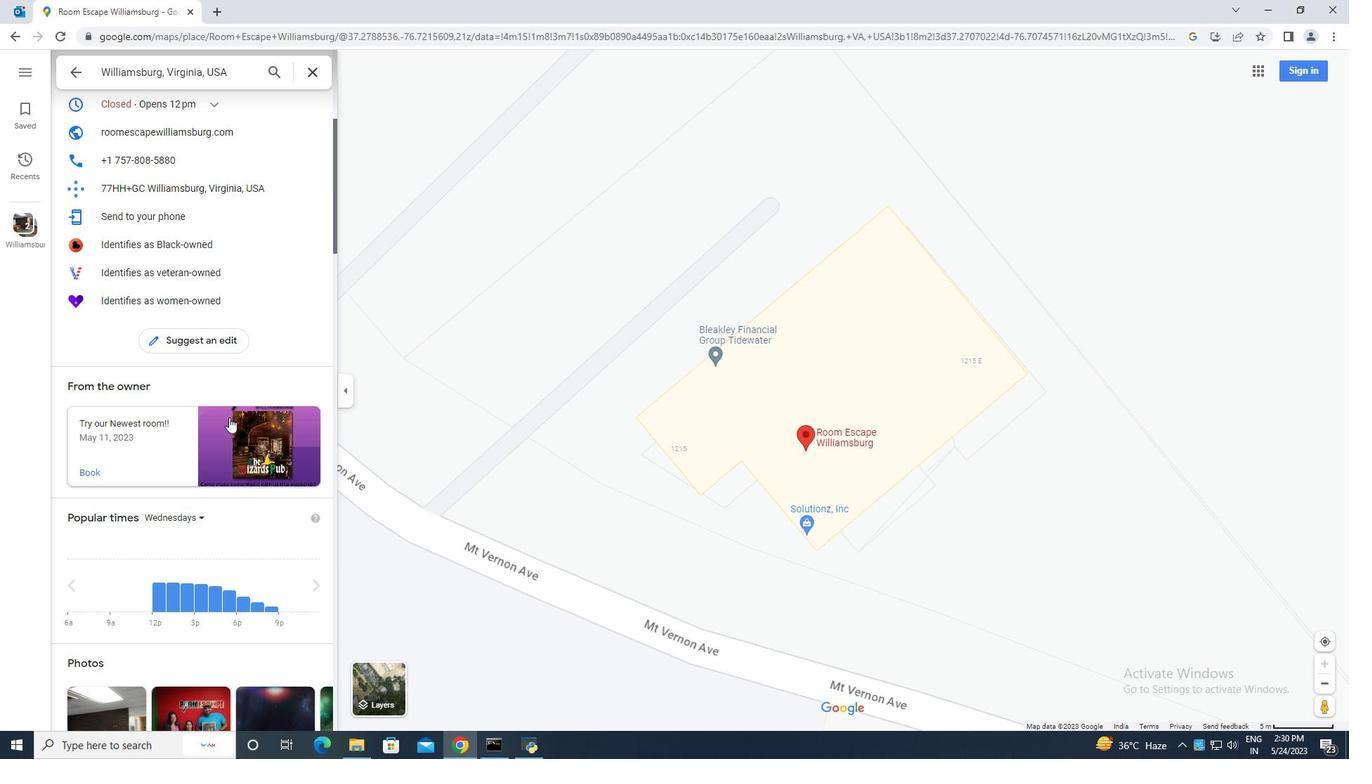 
Action: Mouse scrolled (229, 416) with delta (0, 0)
Screenshot: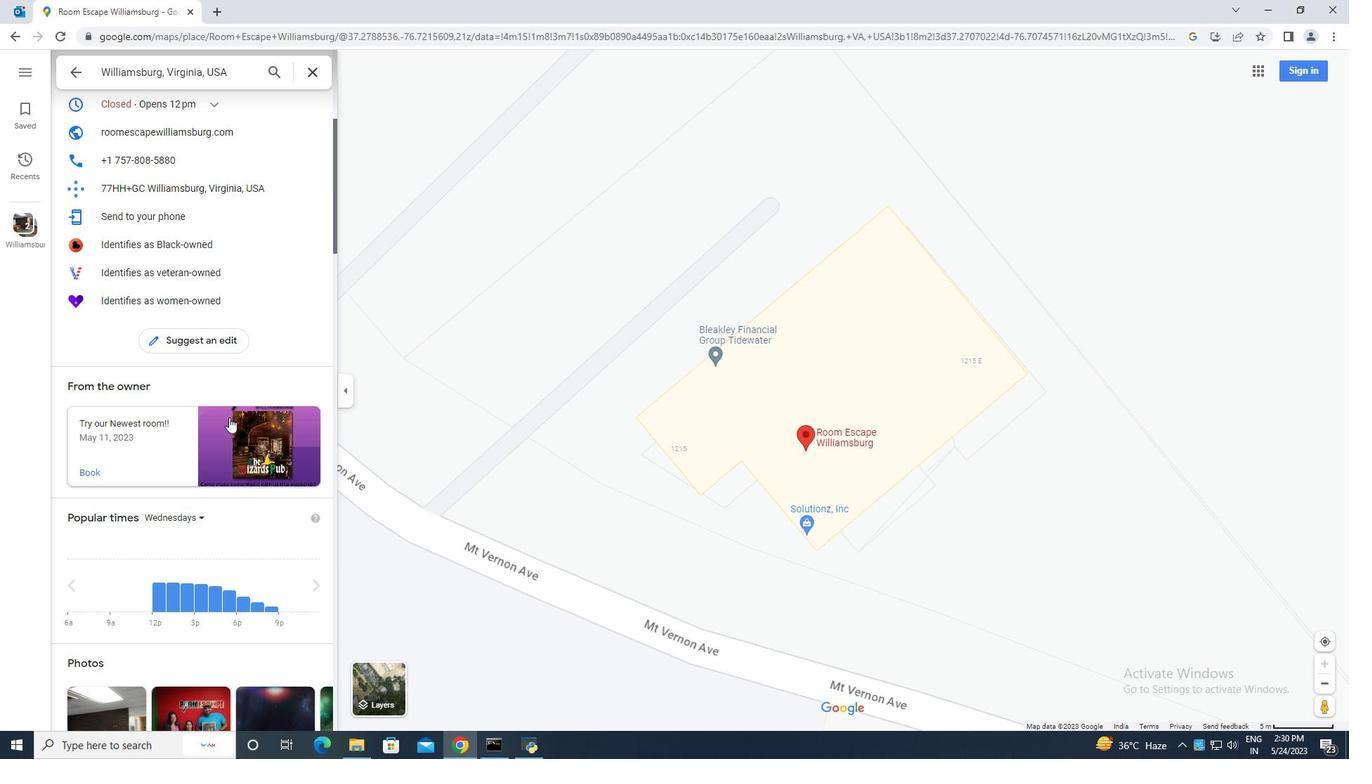 
Action: Mouse moved to (229, 417)
Screenshot: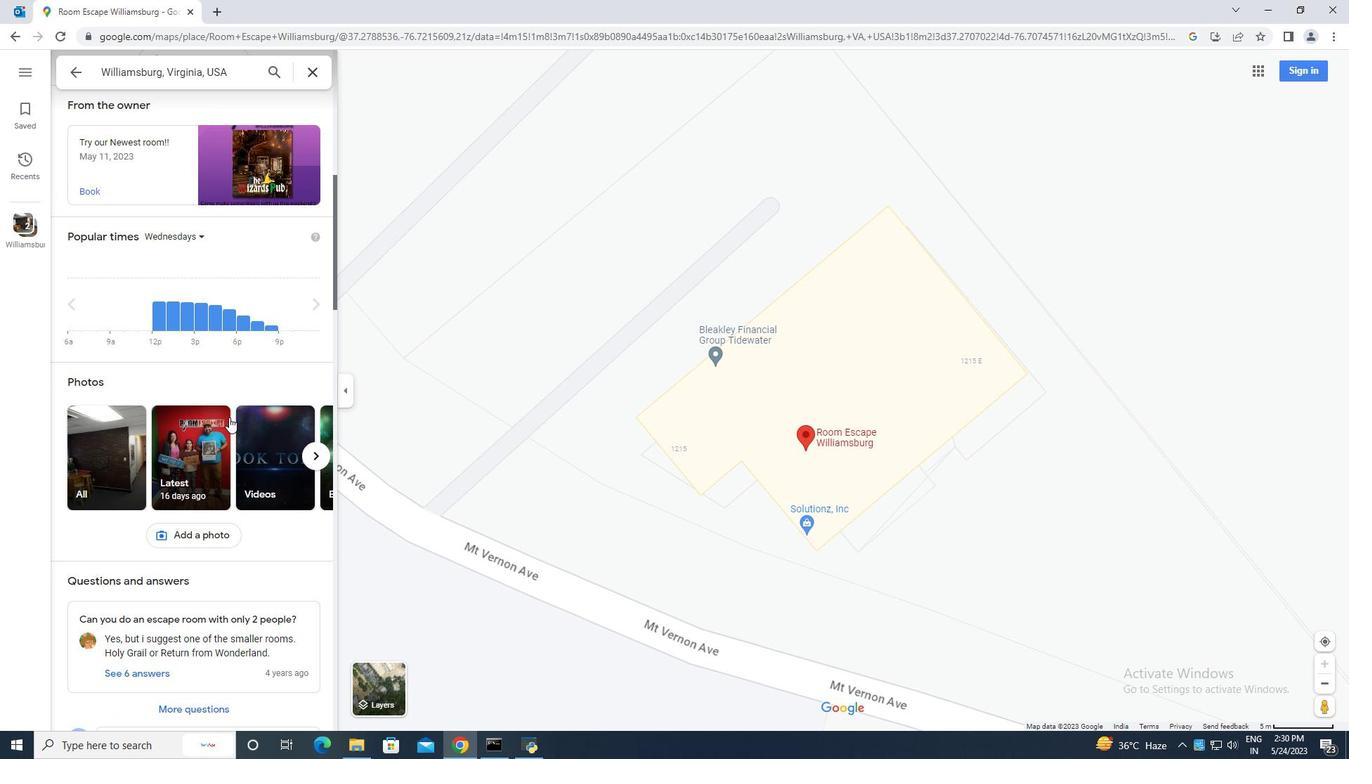 
Action: Mouse scrolled (229, 418) with delta (0, 0)
Screenshot: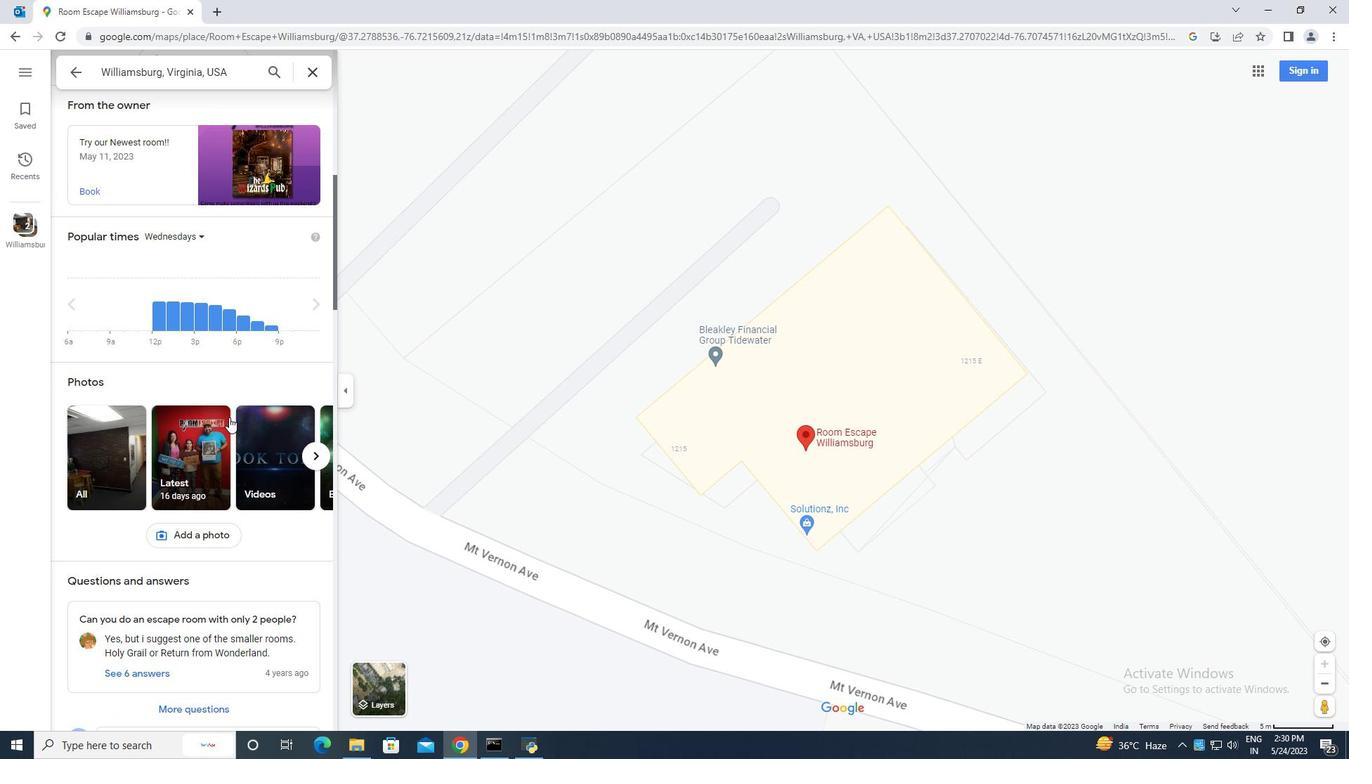 
Action: Mouse scrolled (229, 418) with delta (0, 0)
Screenshot: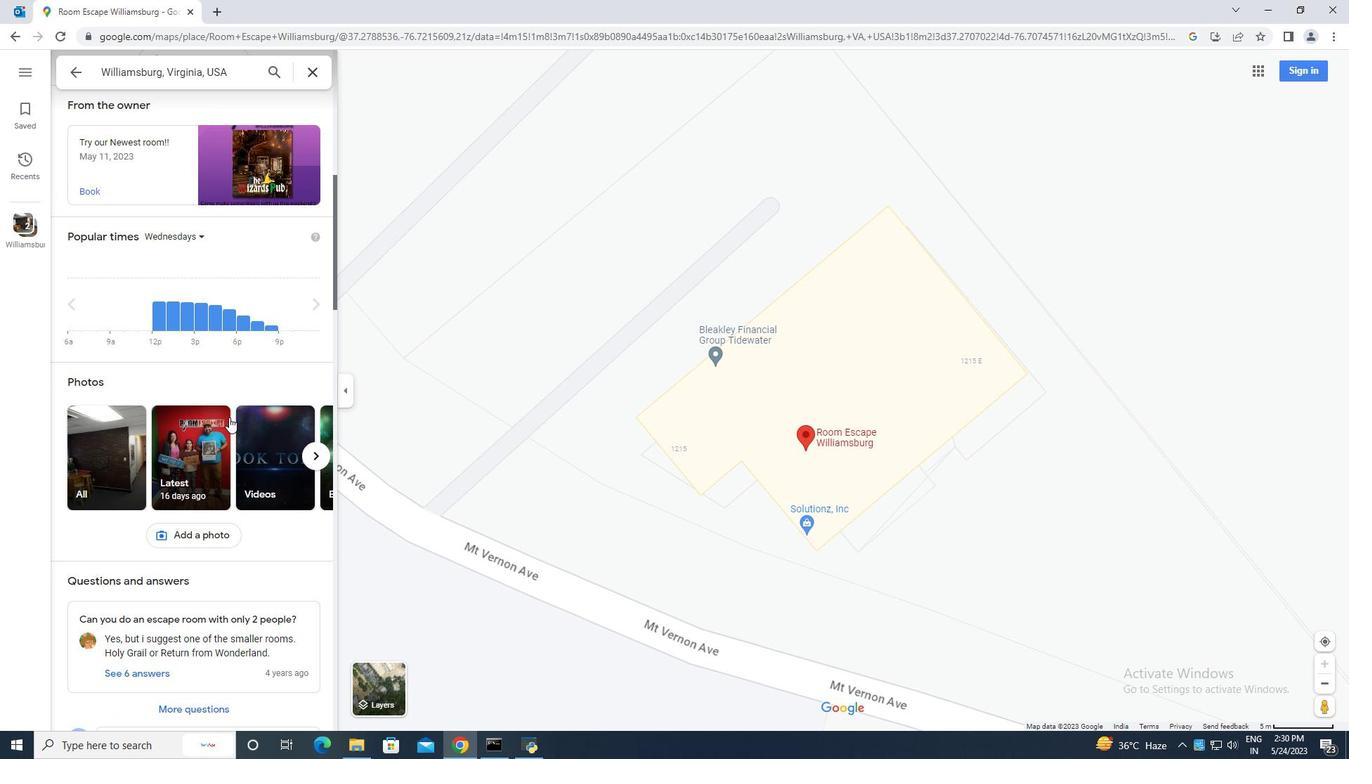 
Action: Mouse scrolled (229, 418) with delta (0, 0)
Screenshot: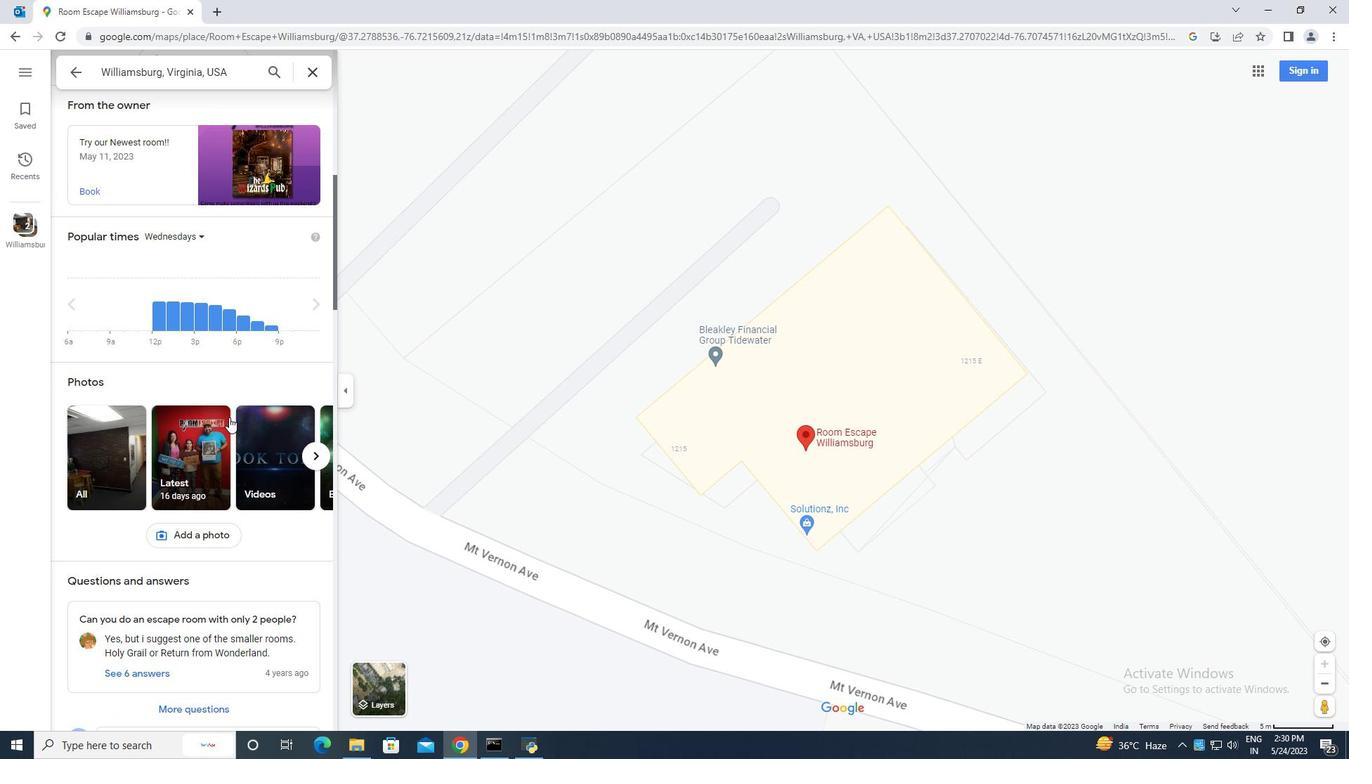 
Action: Mouse scrolled (229, 418) with delta (0, 0)
Screenshot: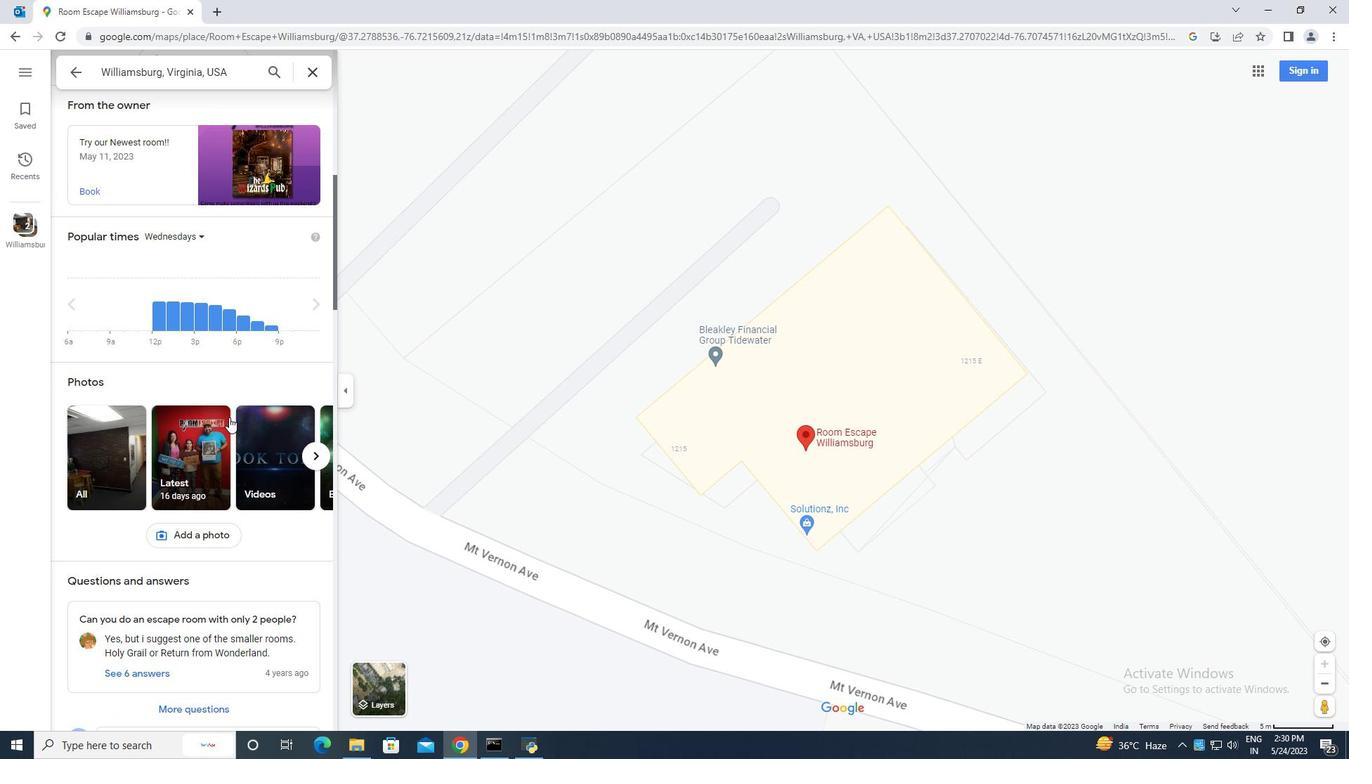 
Action: Mouse moved to (229, 418)
Screenshot: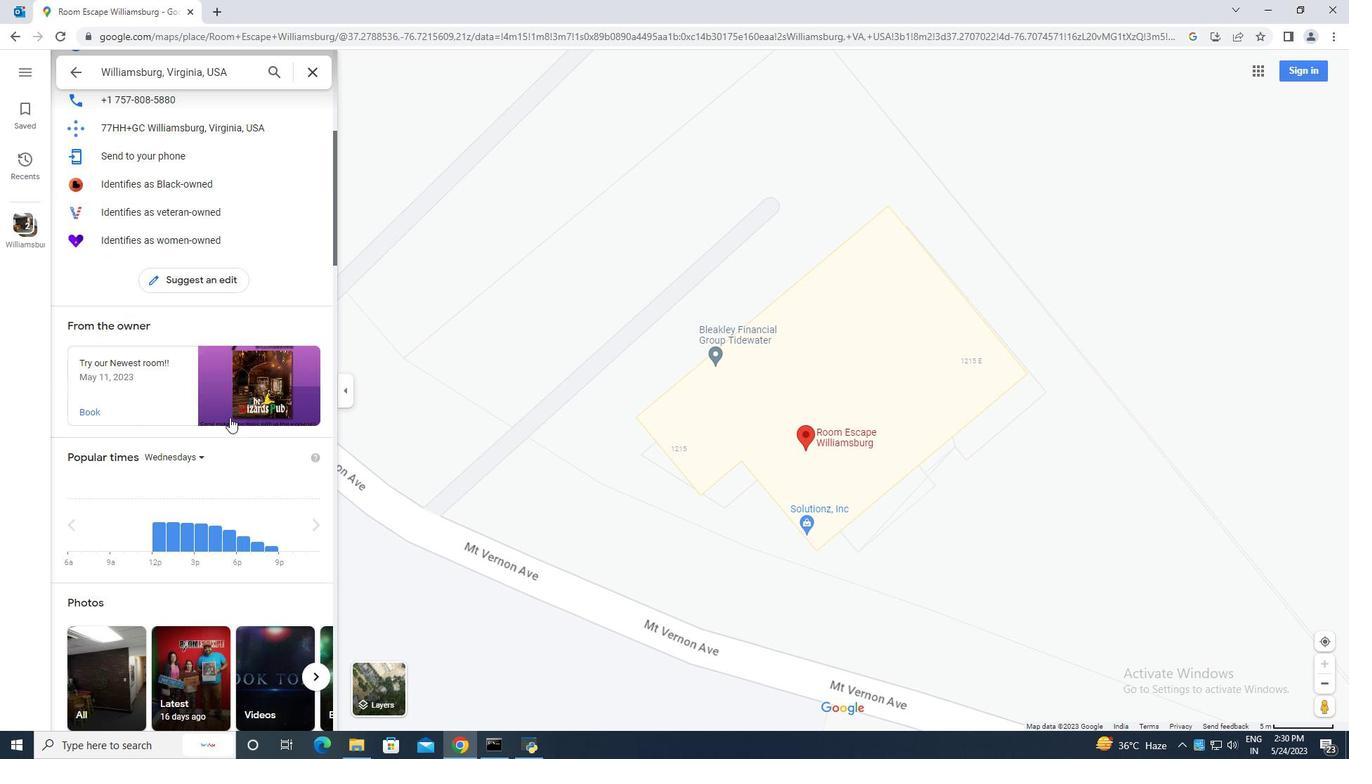 
Action: Mouse scrolled (229, 418) with delta (0, 0)
Screenshot: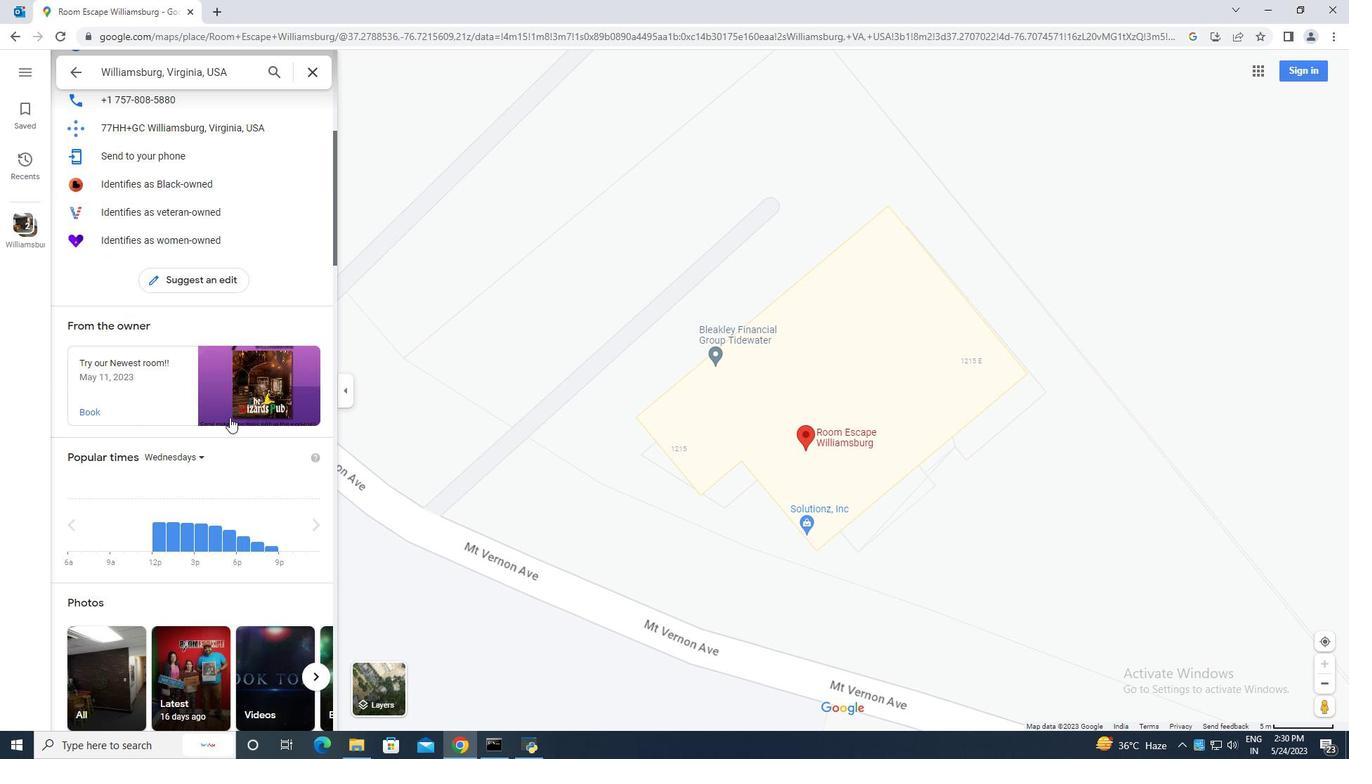 
Action: Mouse scrolled (229, 418) with delta (0, 0)
Screenshot: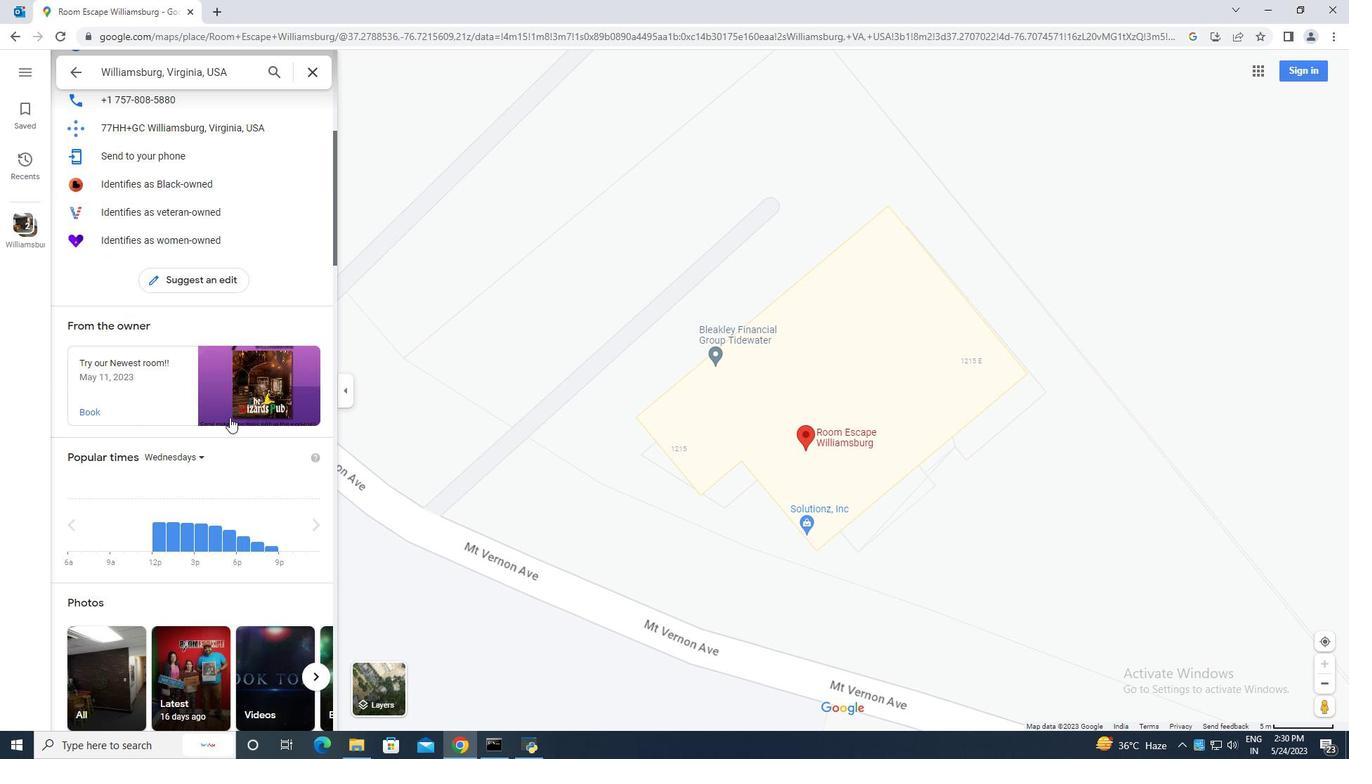 
Action: Mouse scrolled (229, 418) with delta (0, 0)
Screenshot: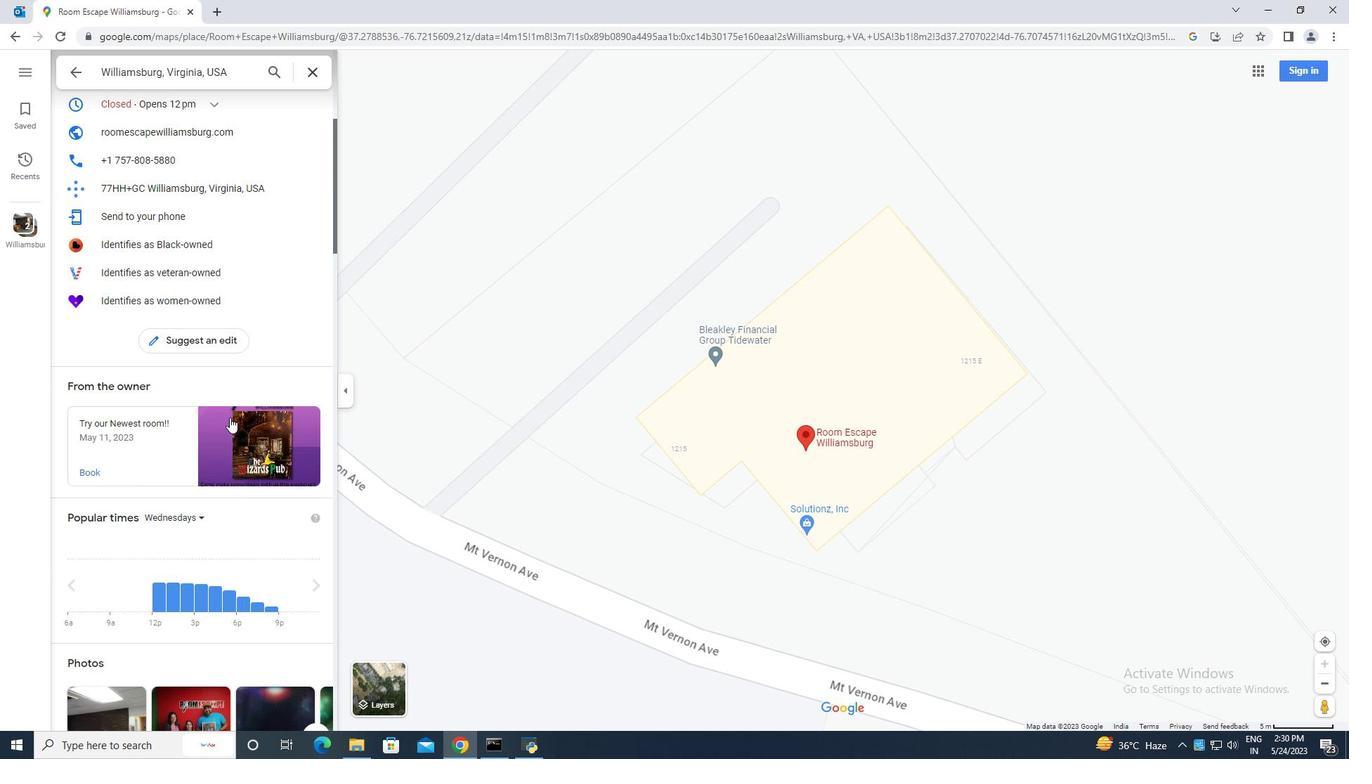 
Action: Mouse scrolled (229, 418) with delta (0, 0)
Screenshot: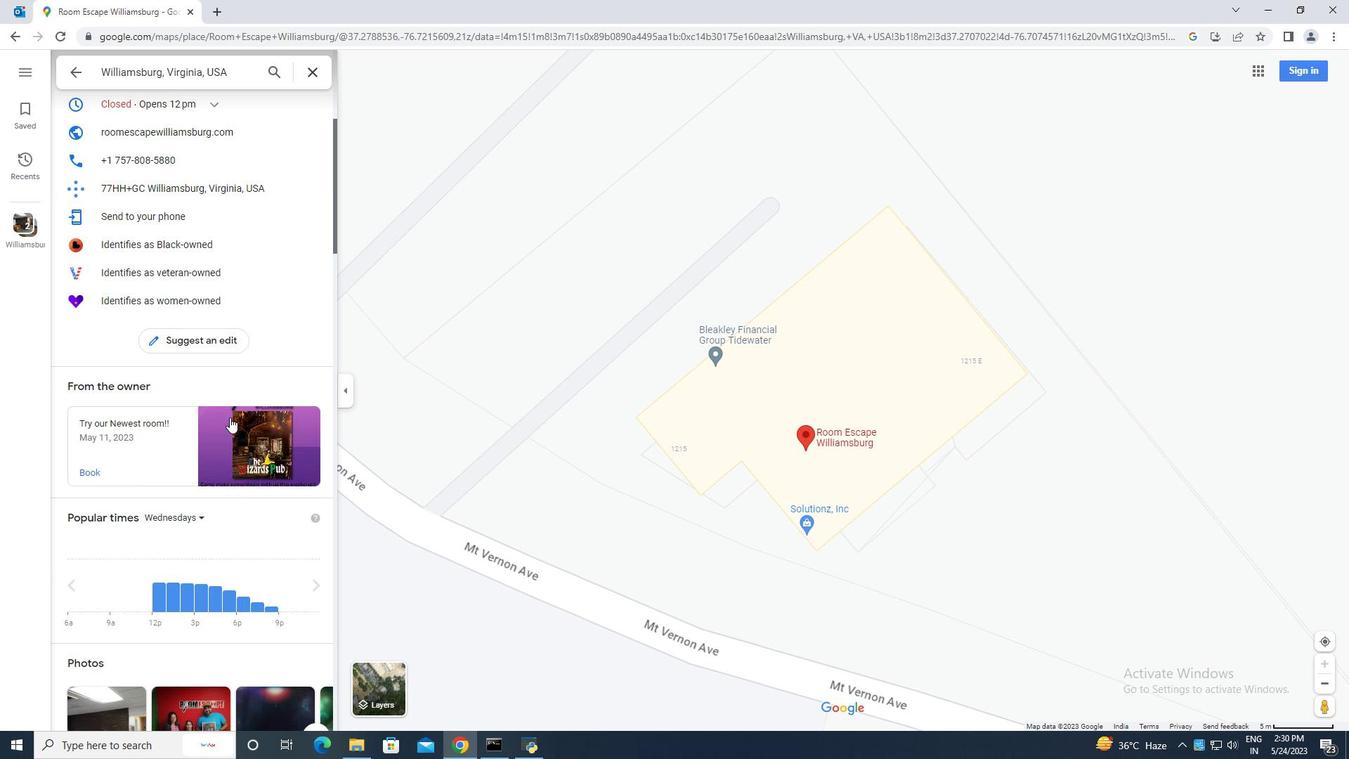 
Action: Mouse moved to (255, 500)
Screenshot: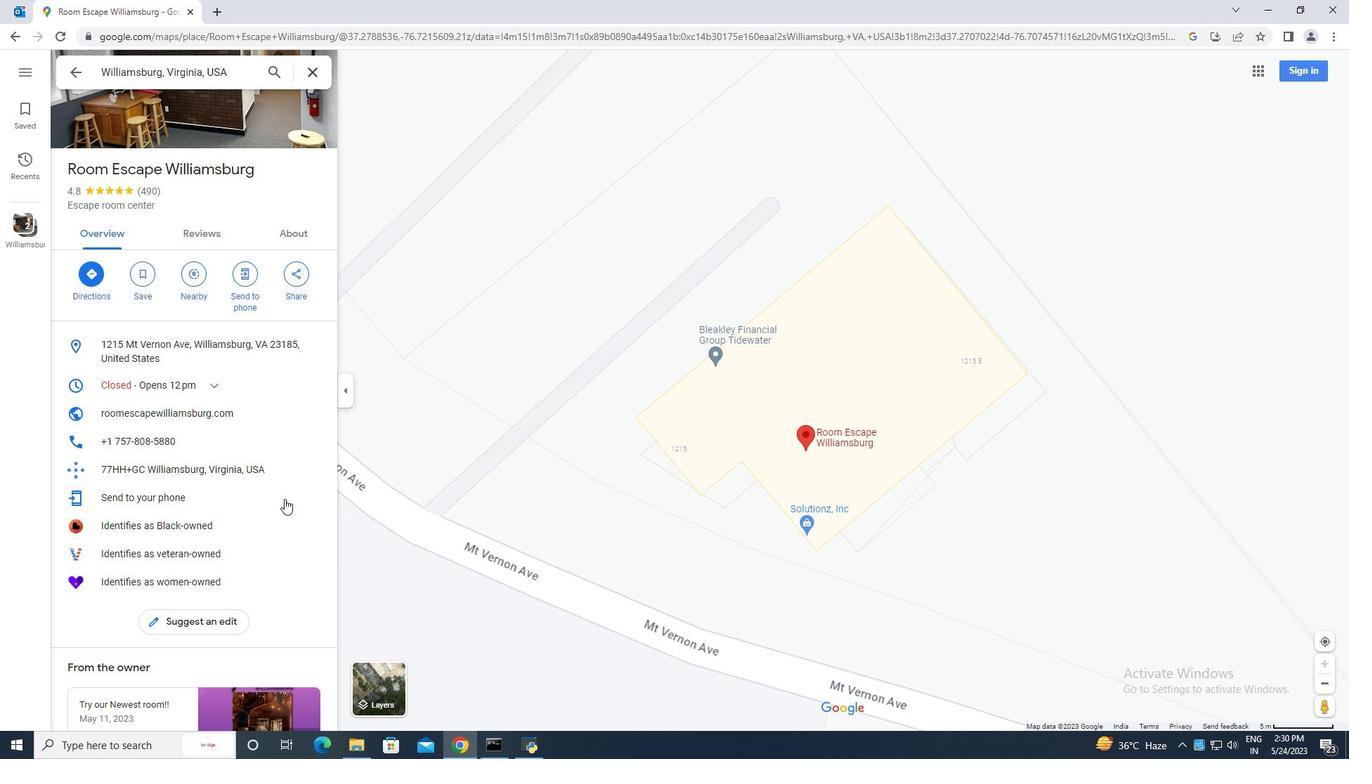 
Action: Mouse scrolled (255, 501) with delta (0, 0)
Screenshot: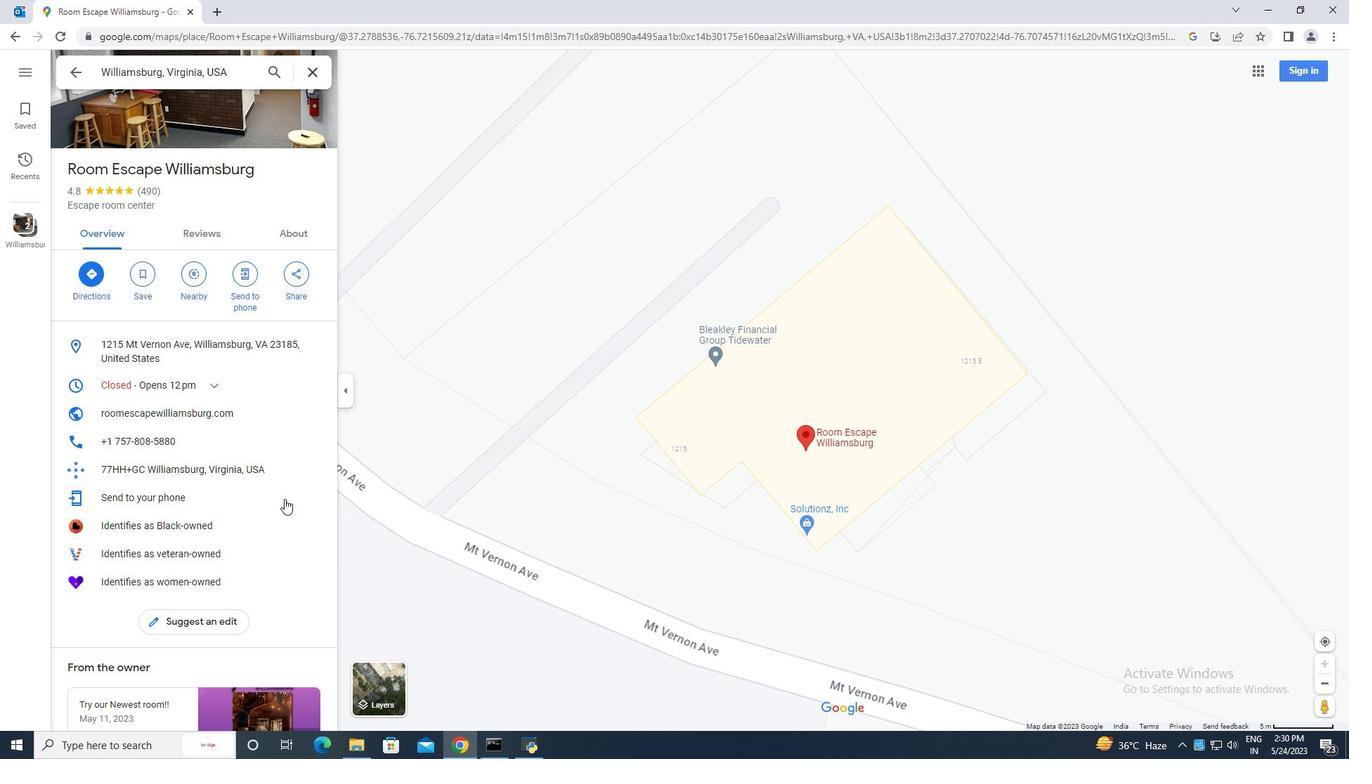
Action: Mouse scrolled (255, 501) with delta (0, 0)
Screenshot: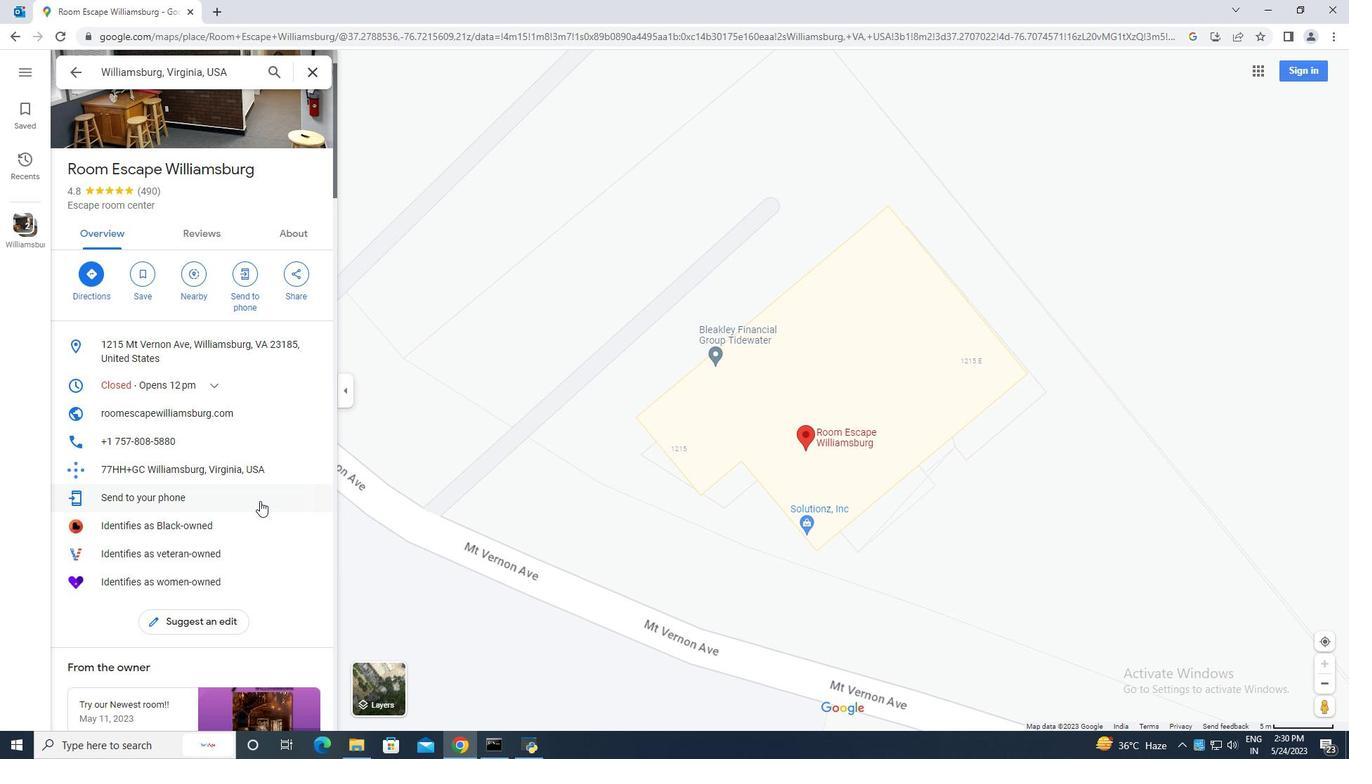 
Action: Mouse scrolled (255, 501) with delta (0, 0)
Screenshot: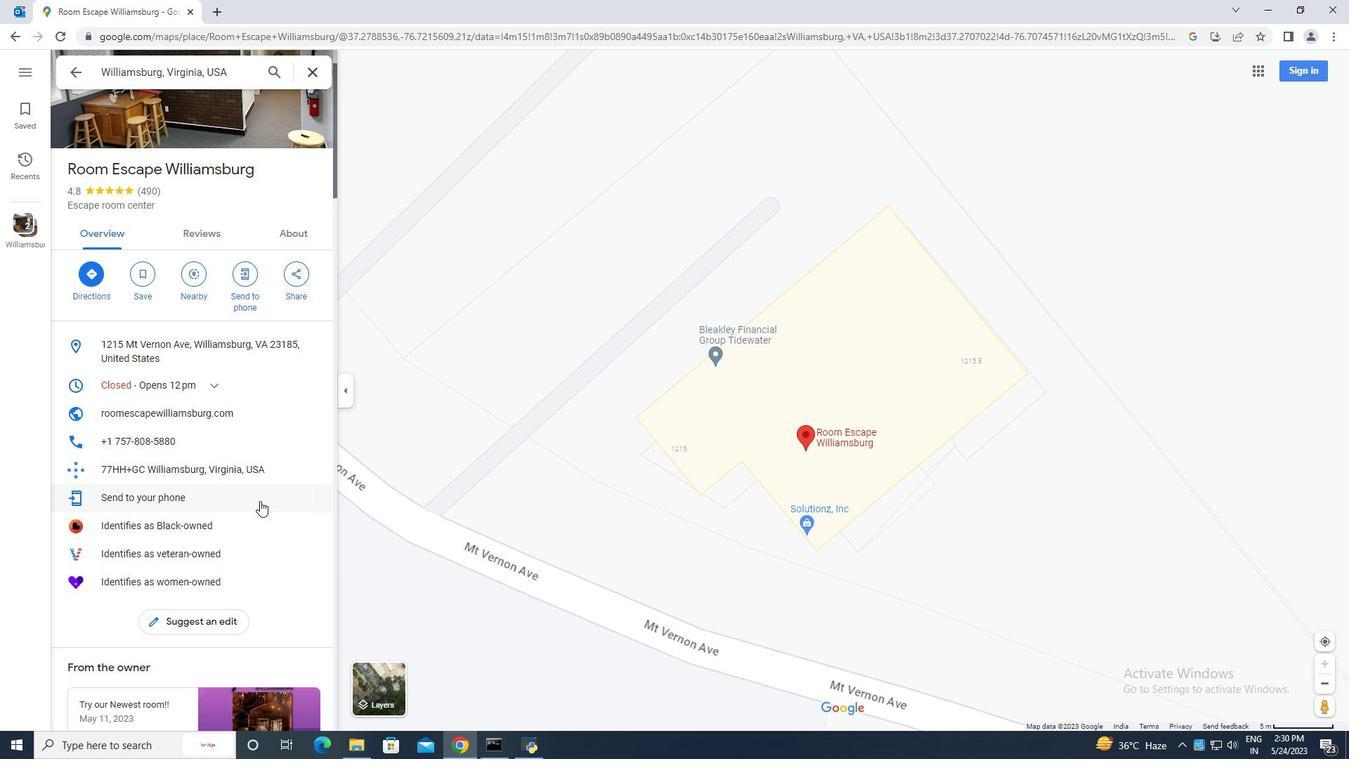 
Action: Mouse moved to (250, 496)
Screenshot: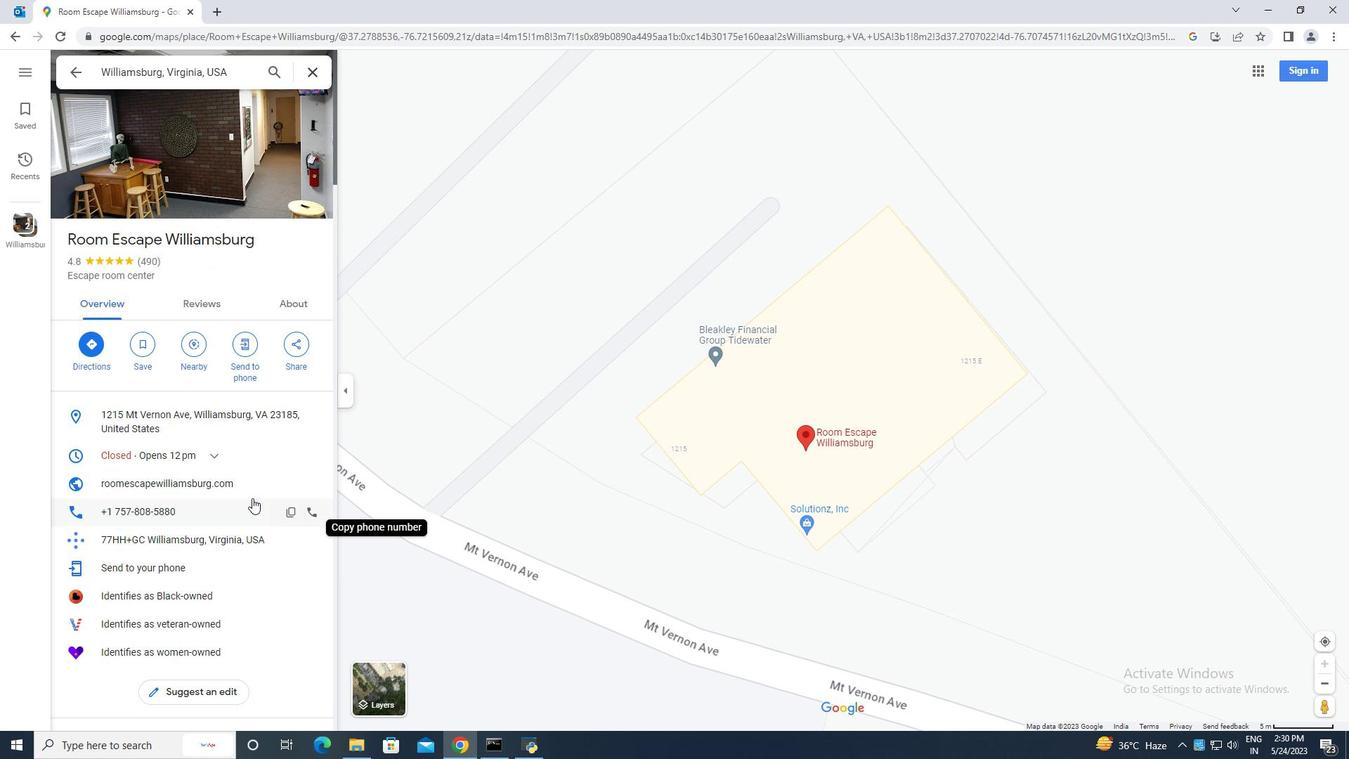 
Action: Mouse scrolled (250, 498) with delta (0, 0)
Screenshot: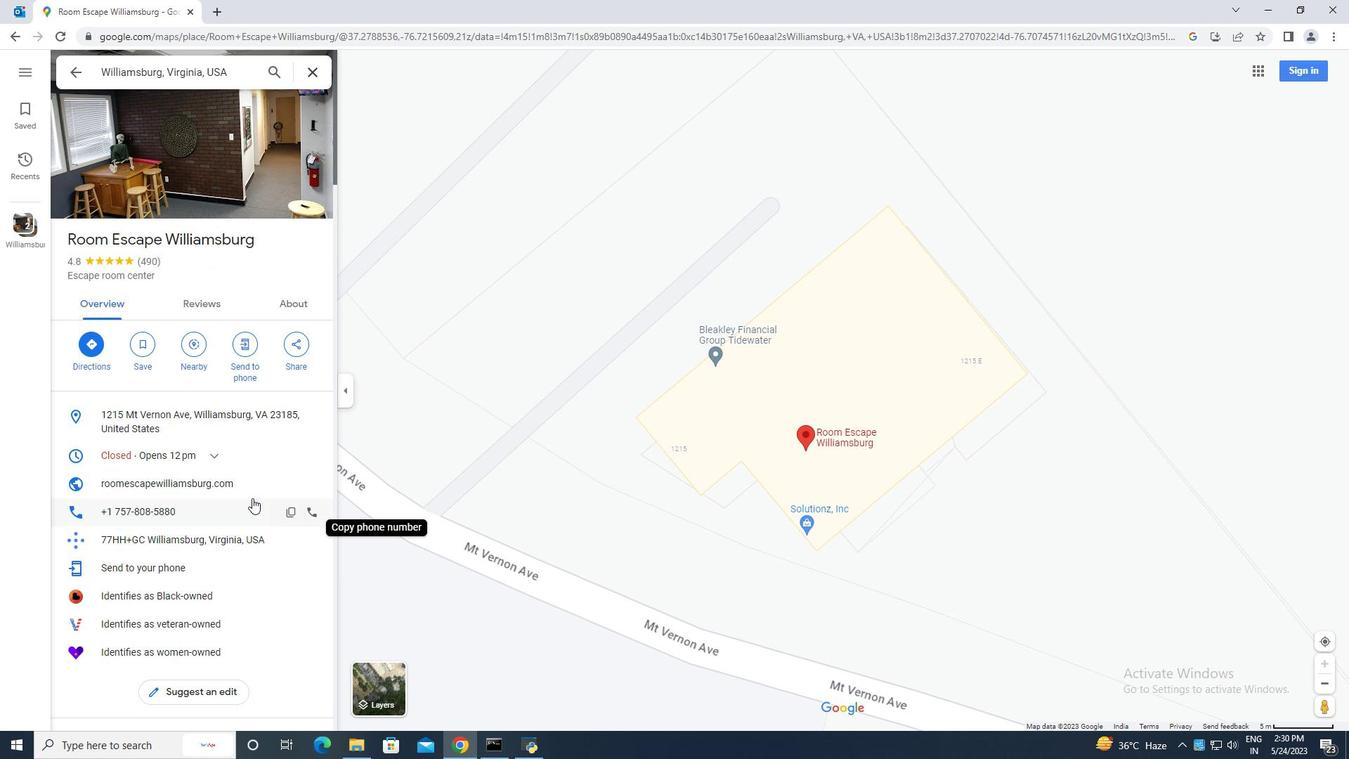 
Action: Mouse scrolled (250, 497) with delta (0, 0)
Screenshot: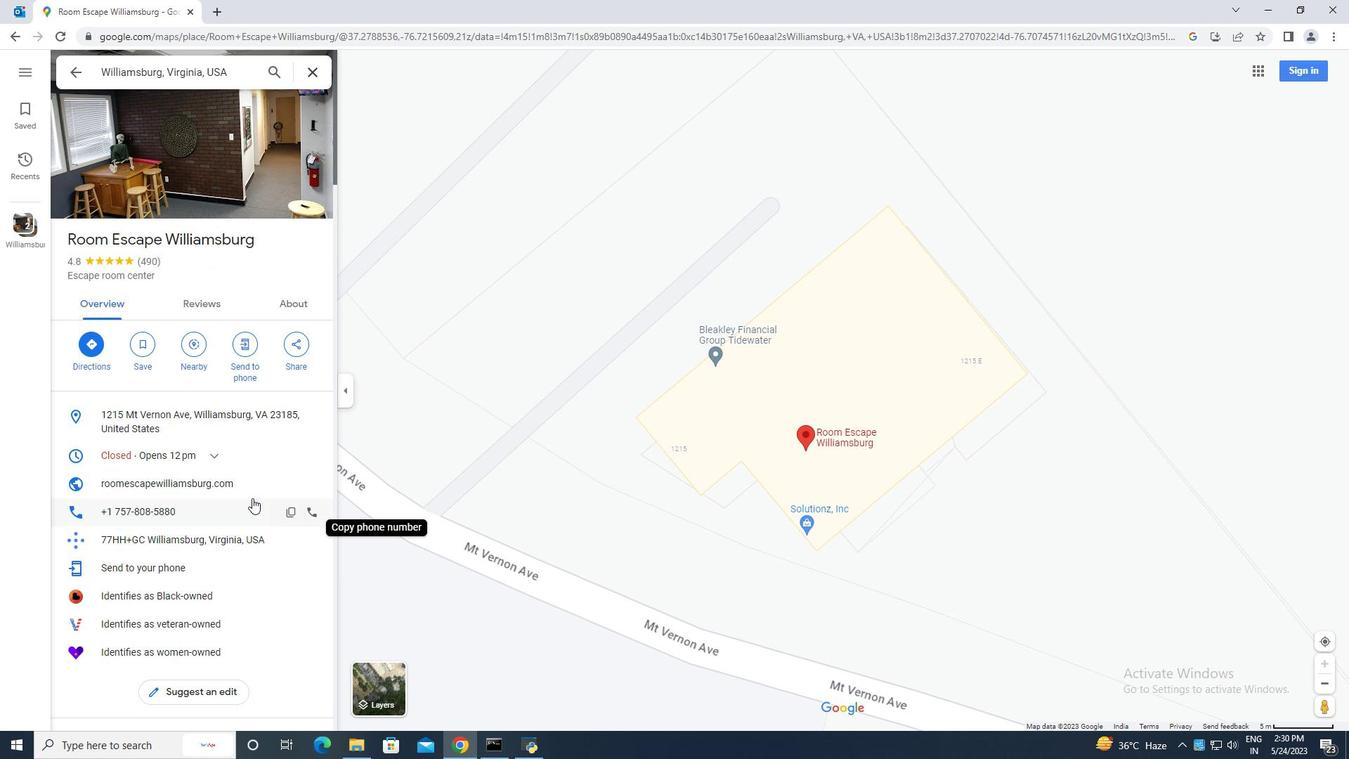 
Action: Mouse scrolled (250, 497) with delta (0, 0)
Screenshot: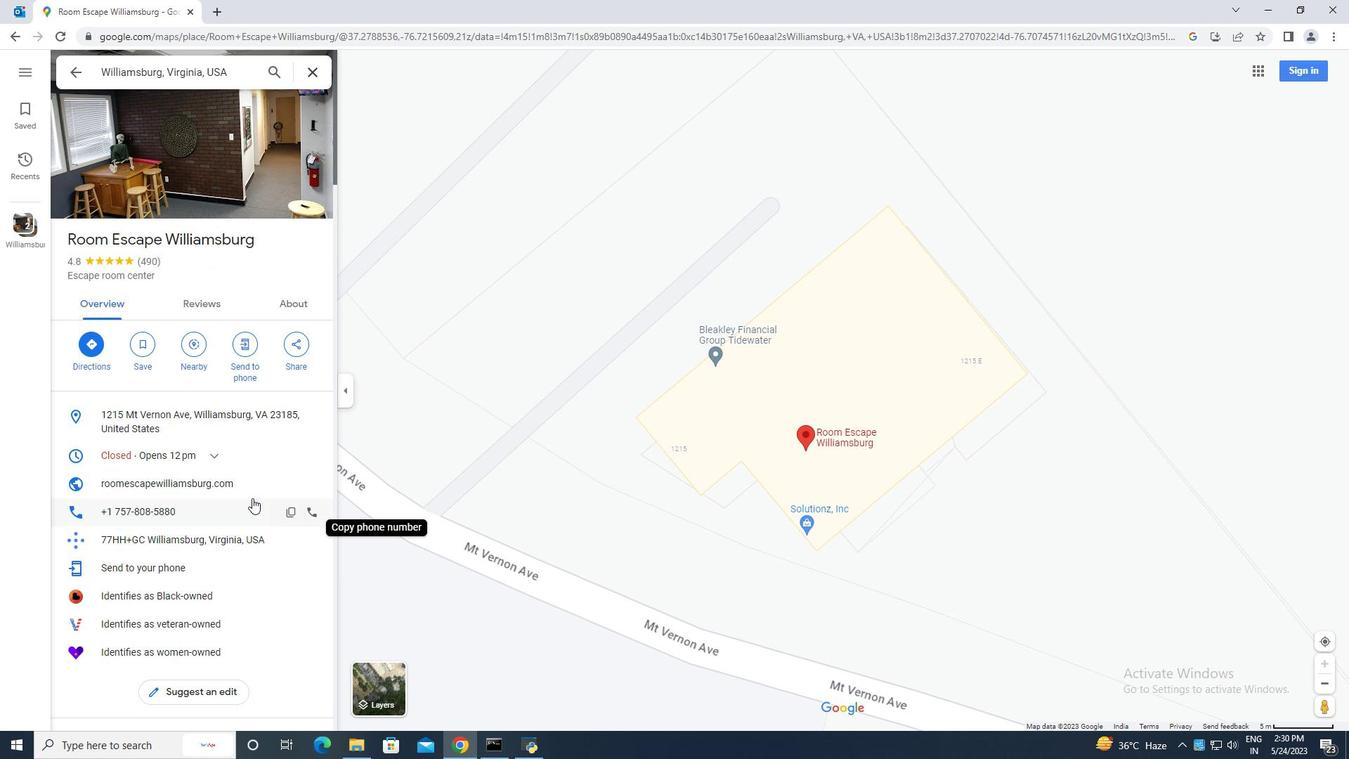 
Action: Mouse scrolled (250, 497) with delta (0, 0)
Screenshot: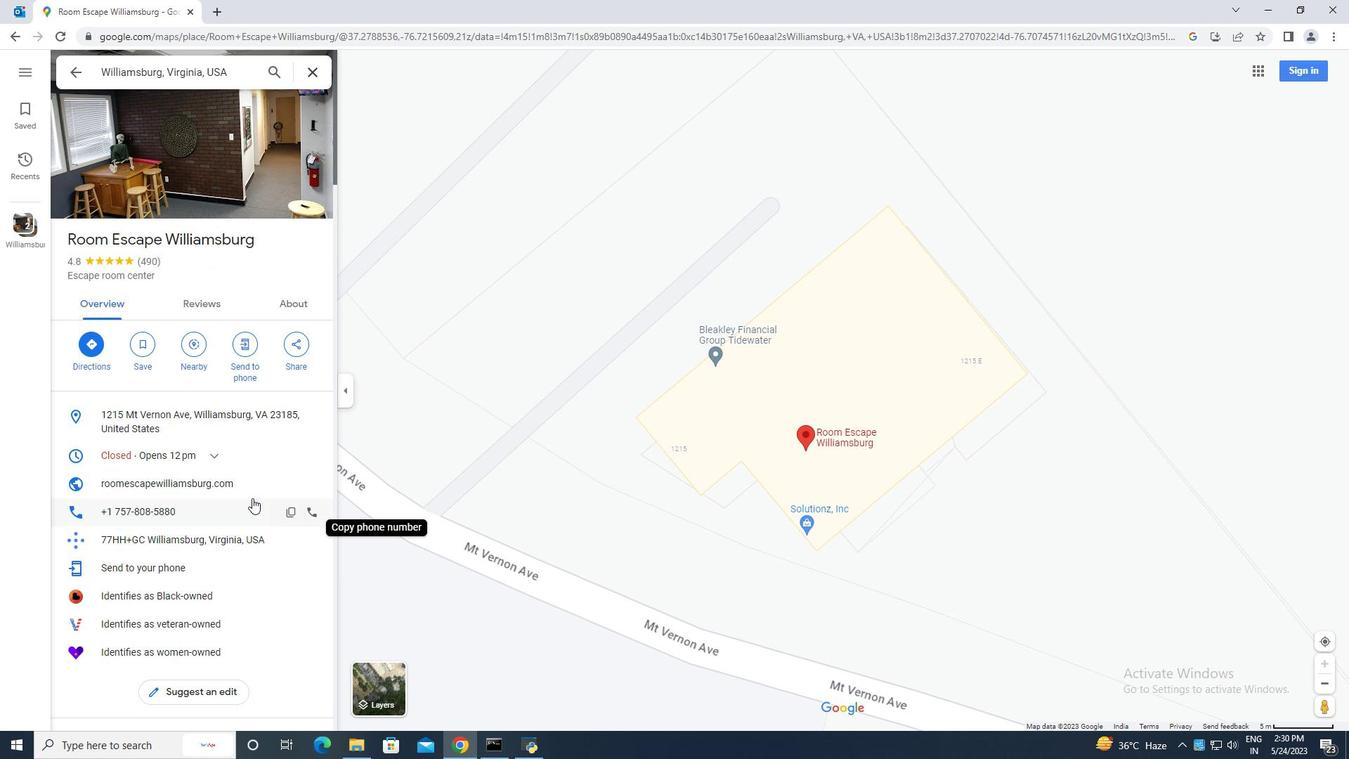 
Action: Mouse moved to (78, 68)
Screenshot: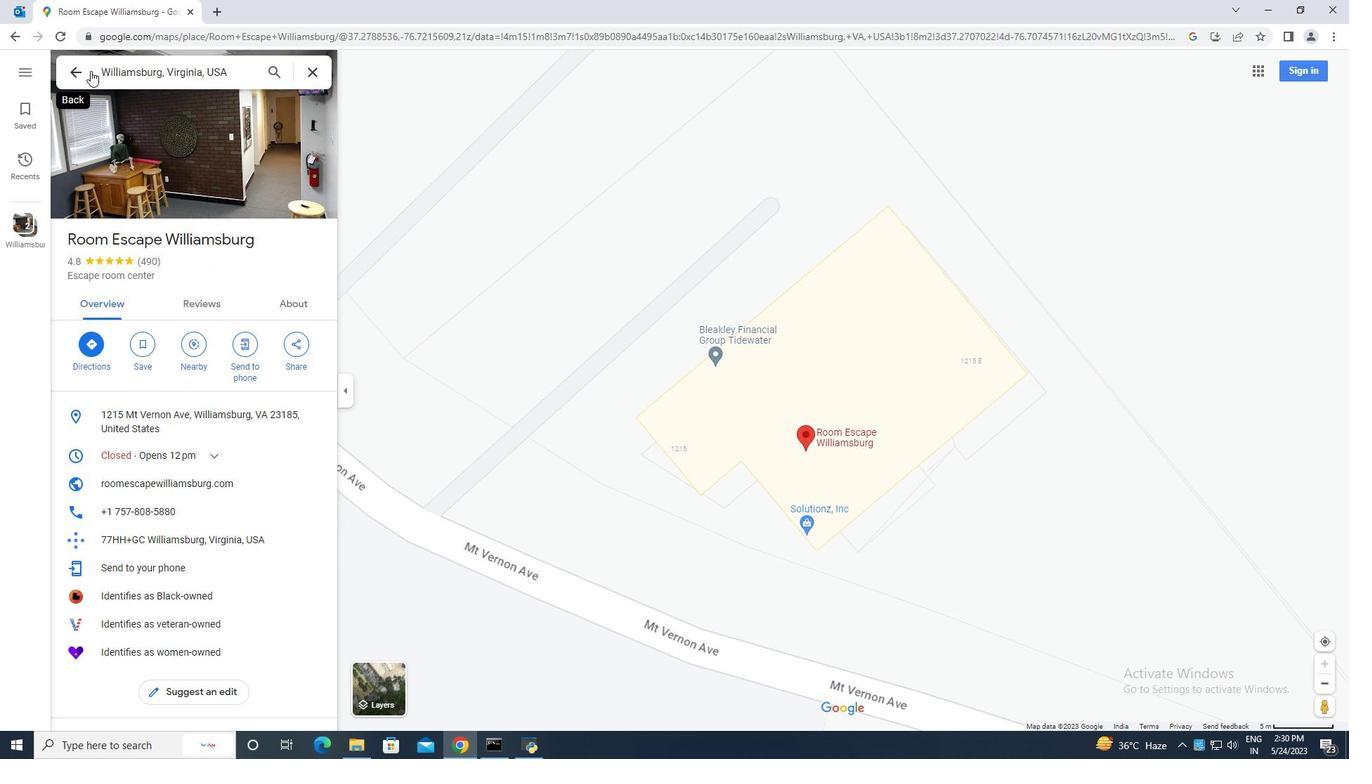 
Action: Mouse pressed left at (78, 68)
Screenshot: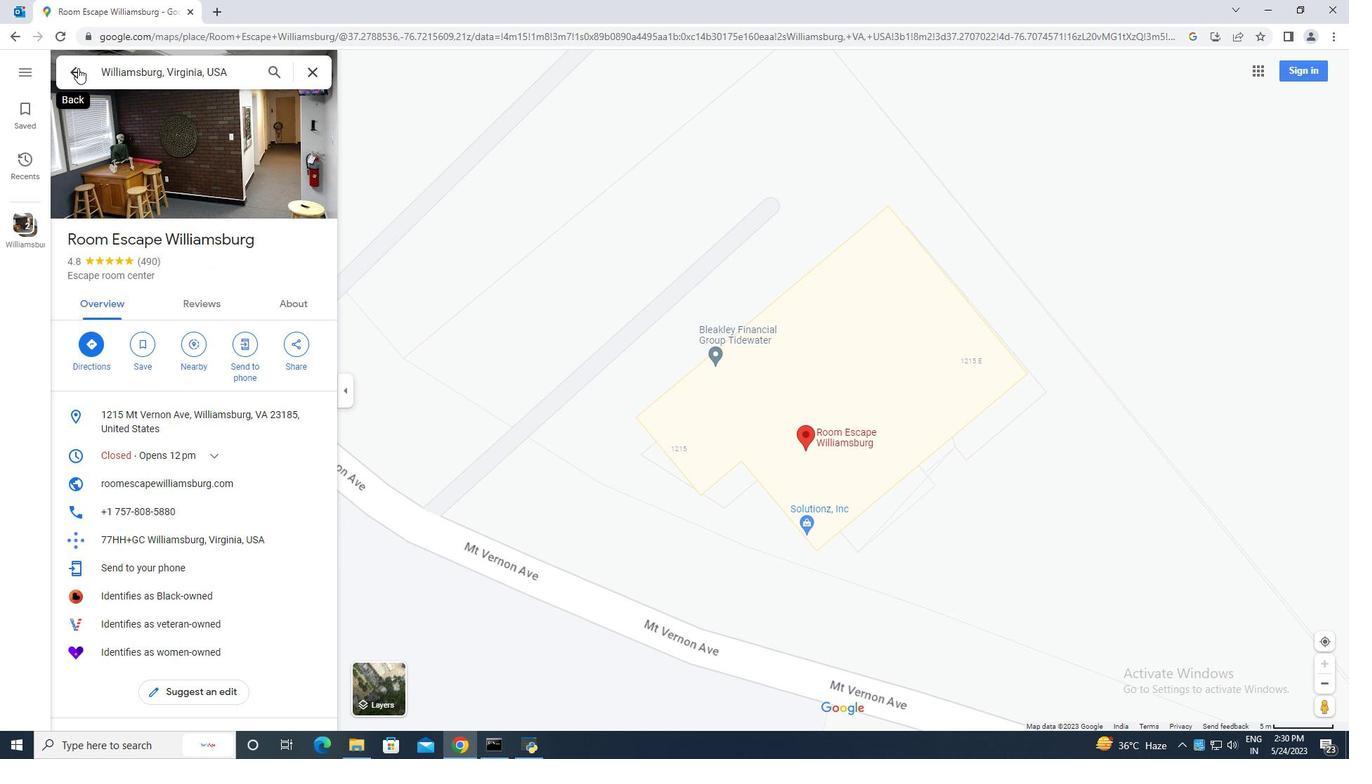 
Action: Mouse moved to (311, 75)
Screenshot: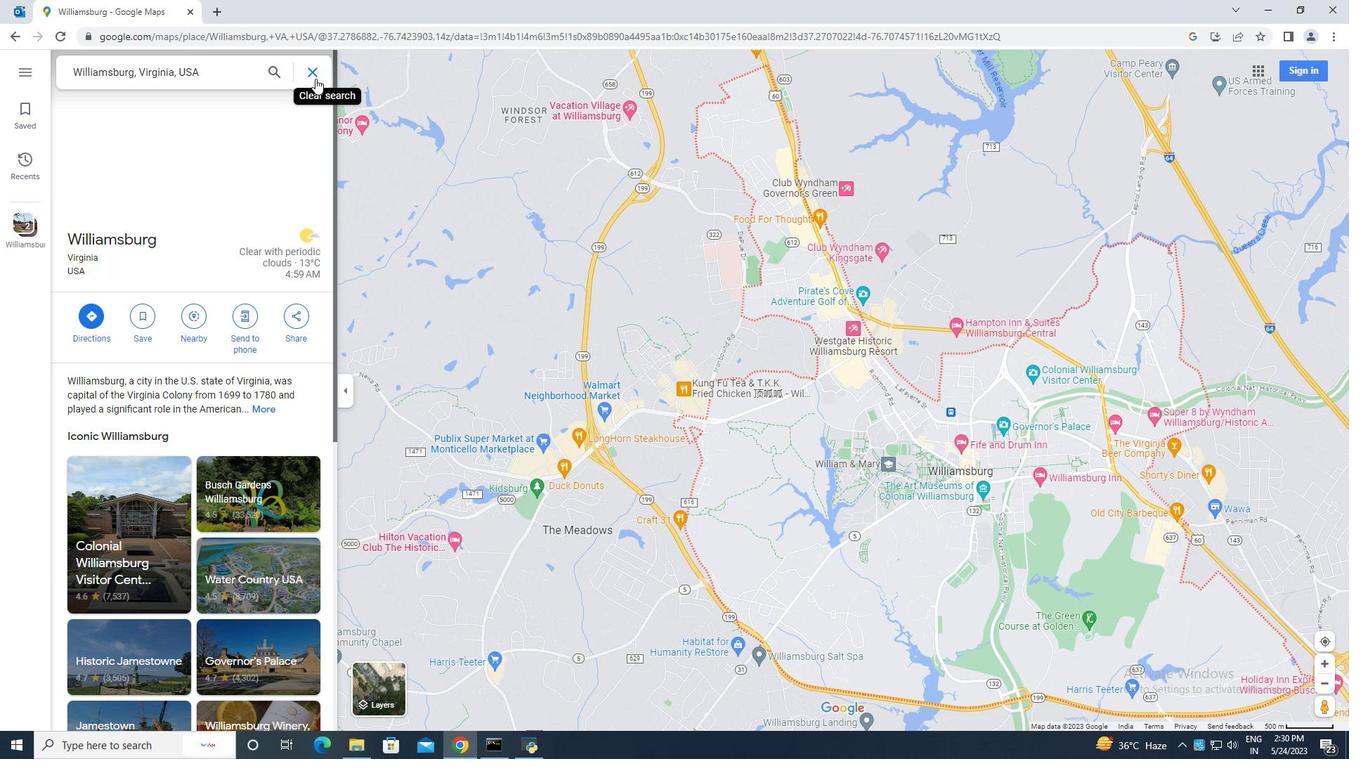
Action: Mouse pressed left at (311, 75)
Screenshot: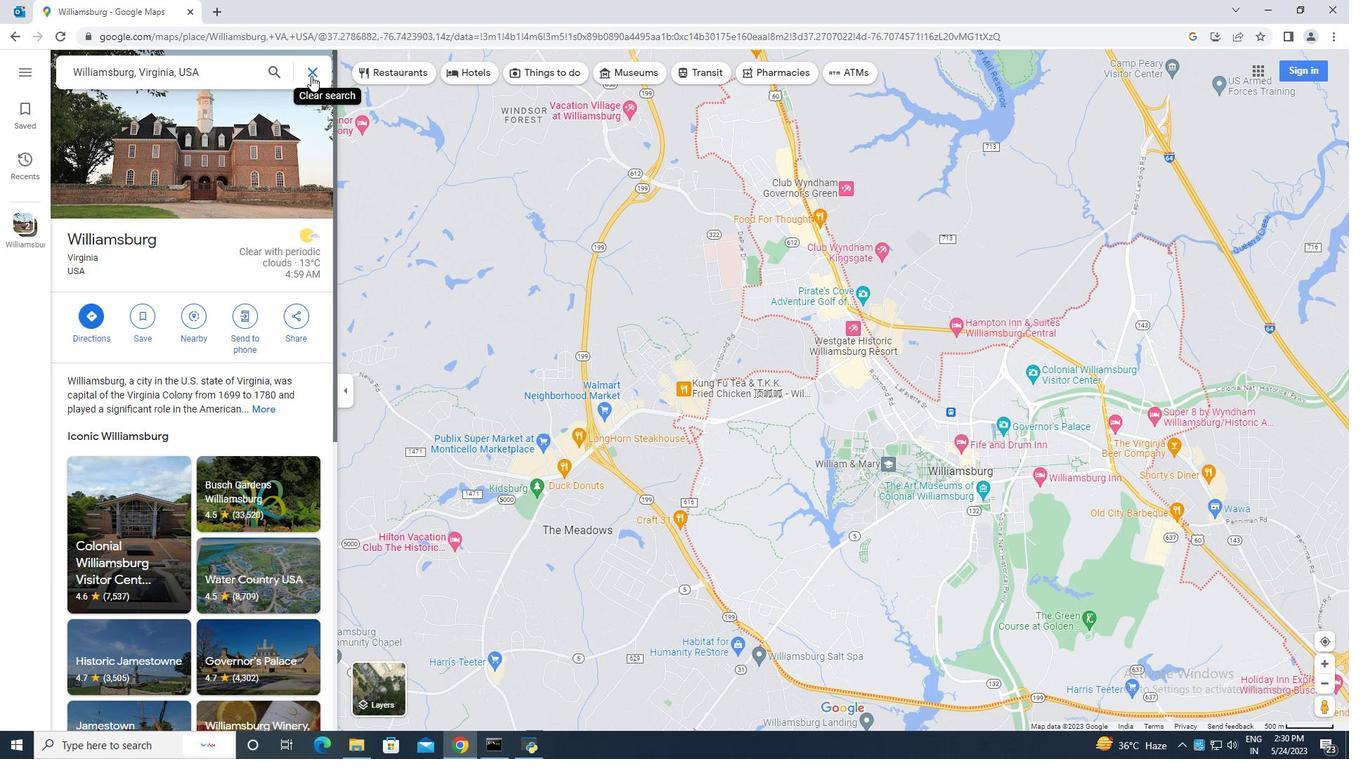 
Action: Mouse moved to (130, 69)
Screenshot: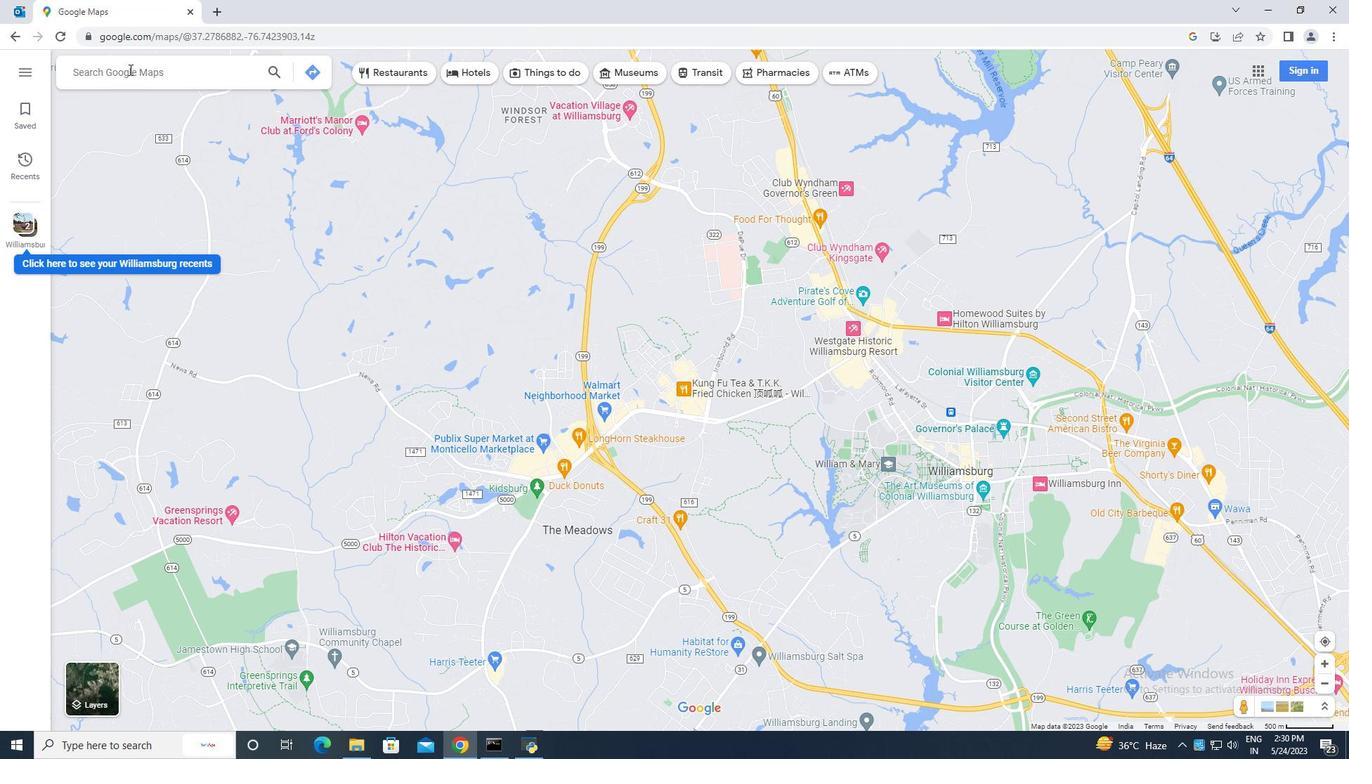 
Action: Mouse pressed left at (130, 69)
Screenshot: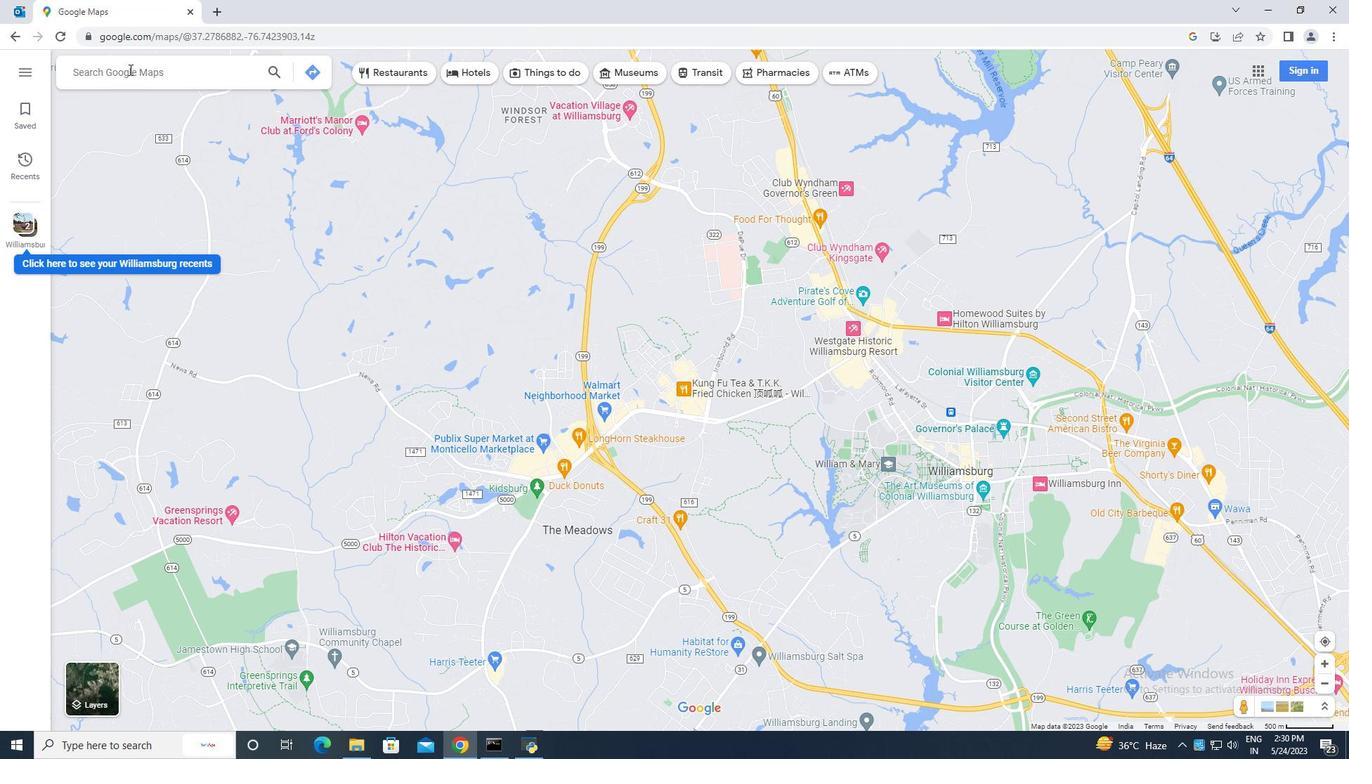 
Action: Mouse moved to (170, 108)
Screenshot: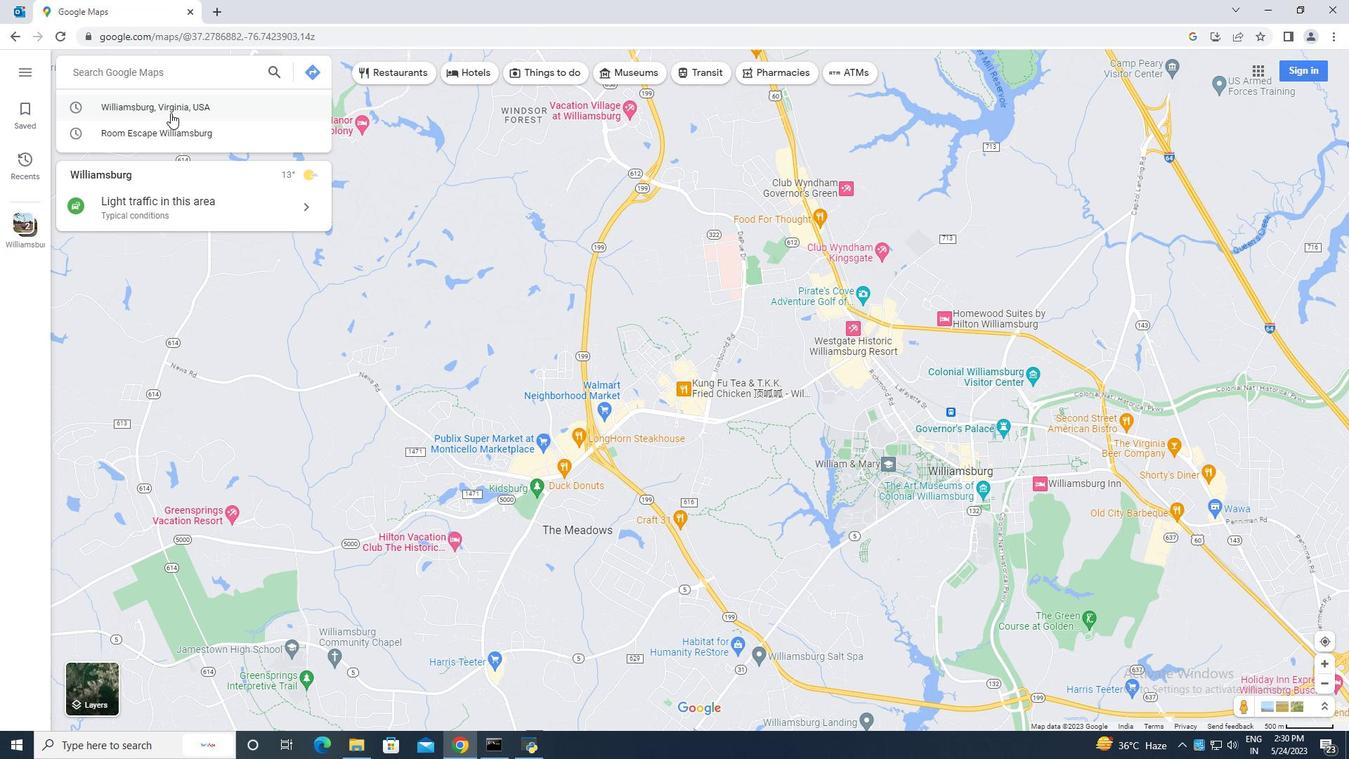 
Action: Mouse pressed left at (170, 108)
Screenshot: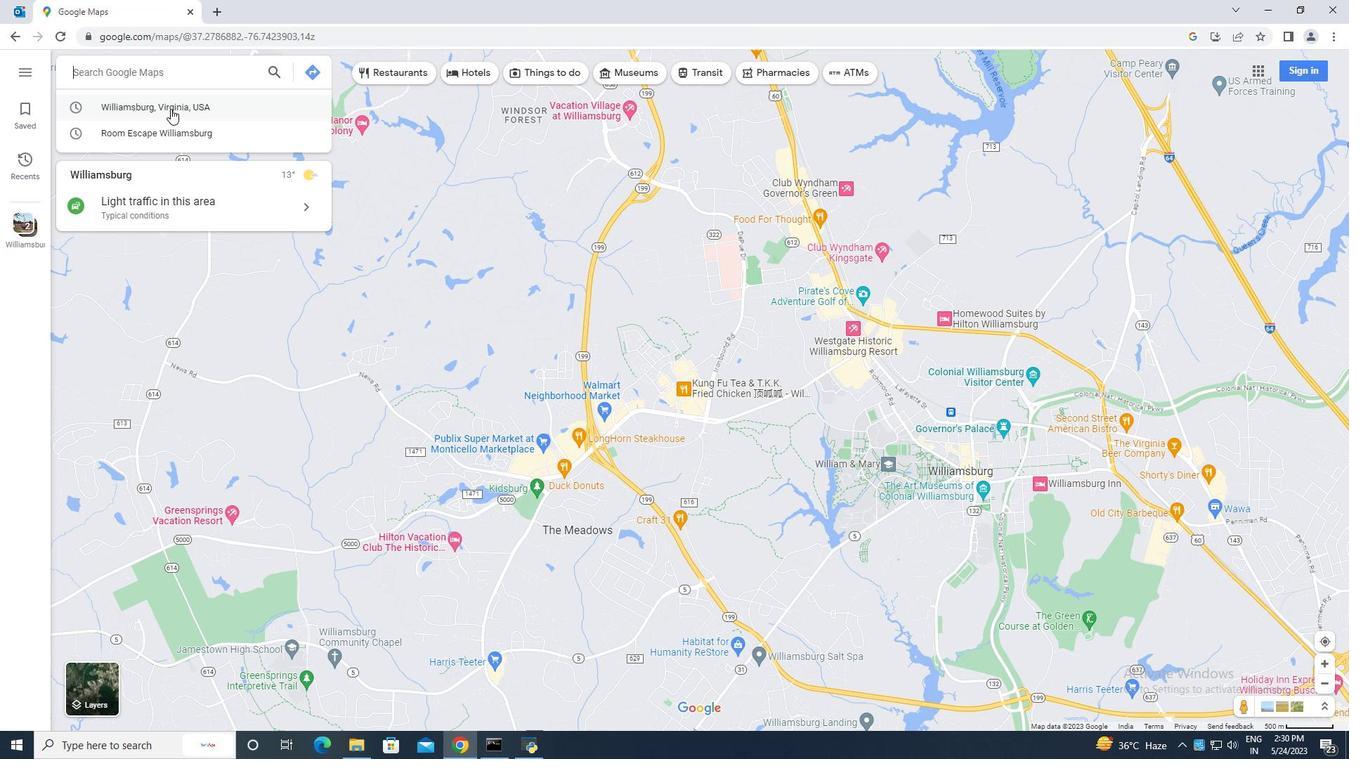 
Action: Mouse moved to (1324, 663)
Screenshot: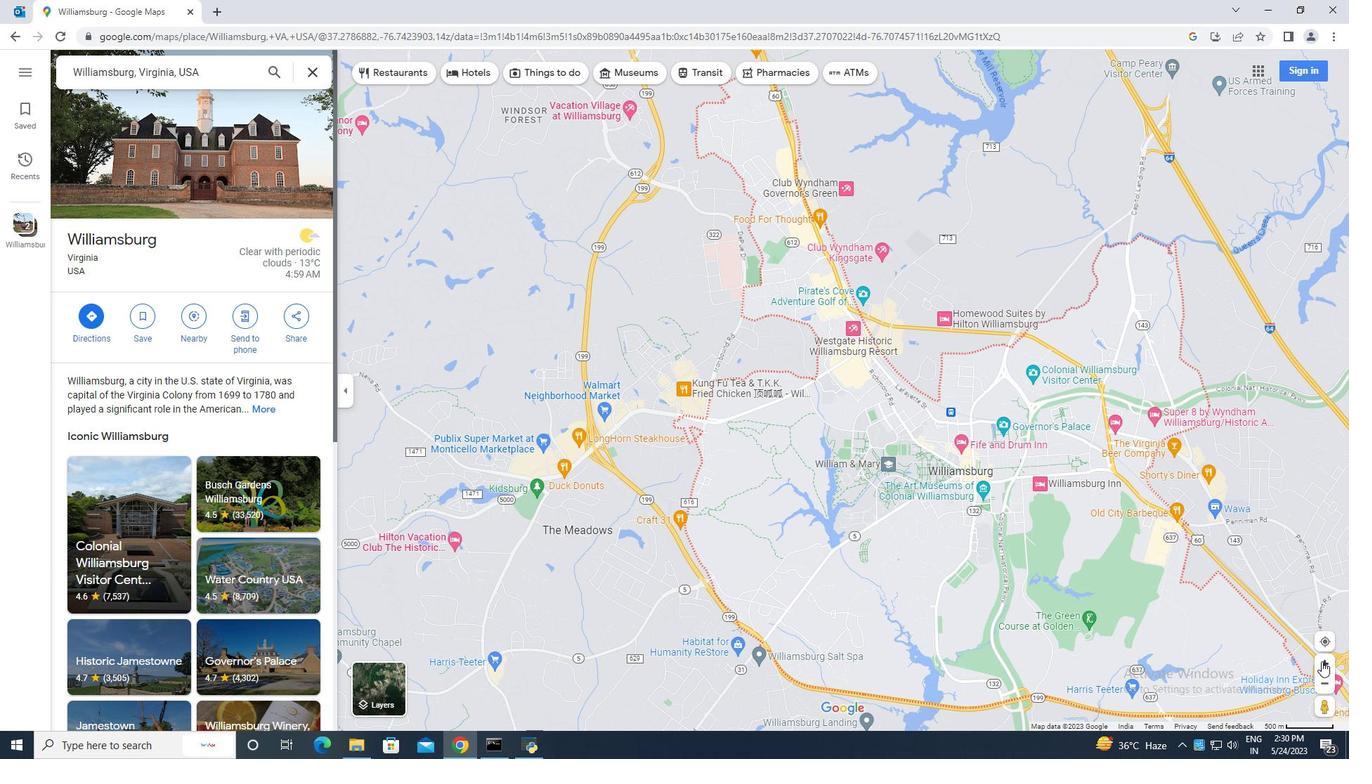
Action: Mouse pressed left at (1324, 663)
Screenshot: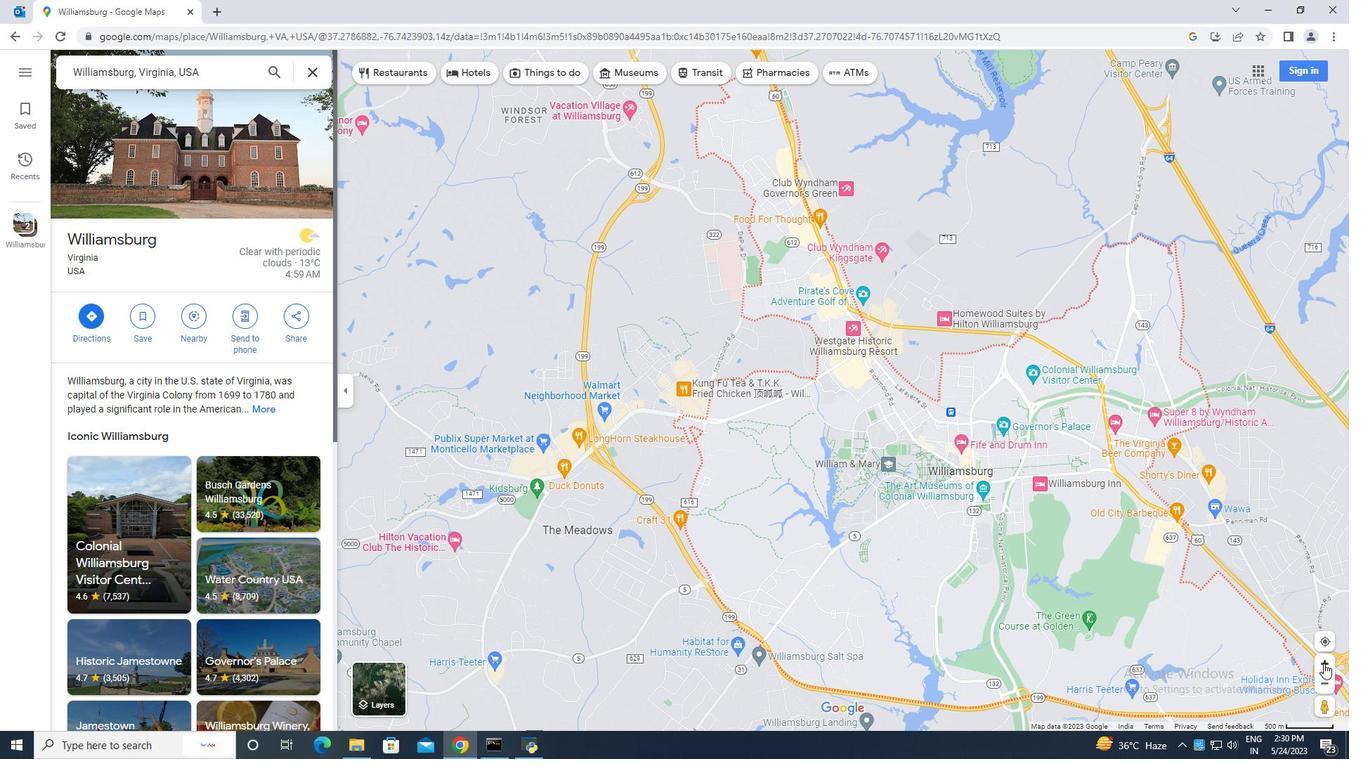 
Action: Mouse moved to (970, 558)
Screenshot: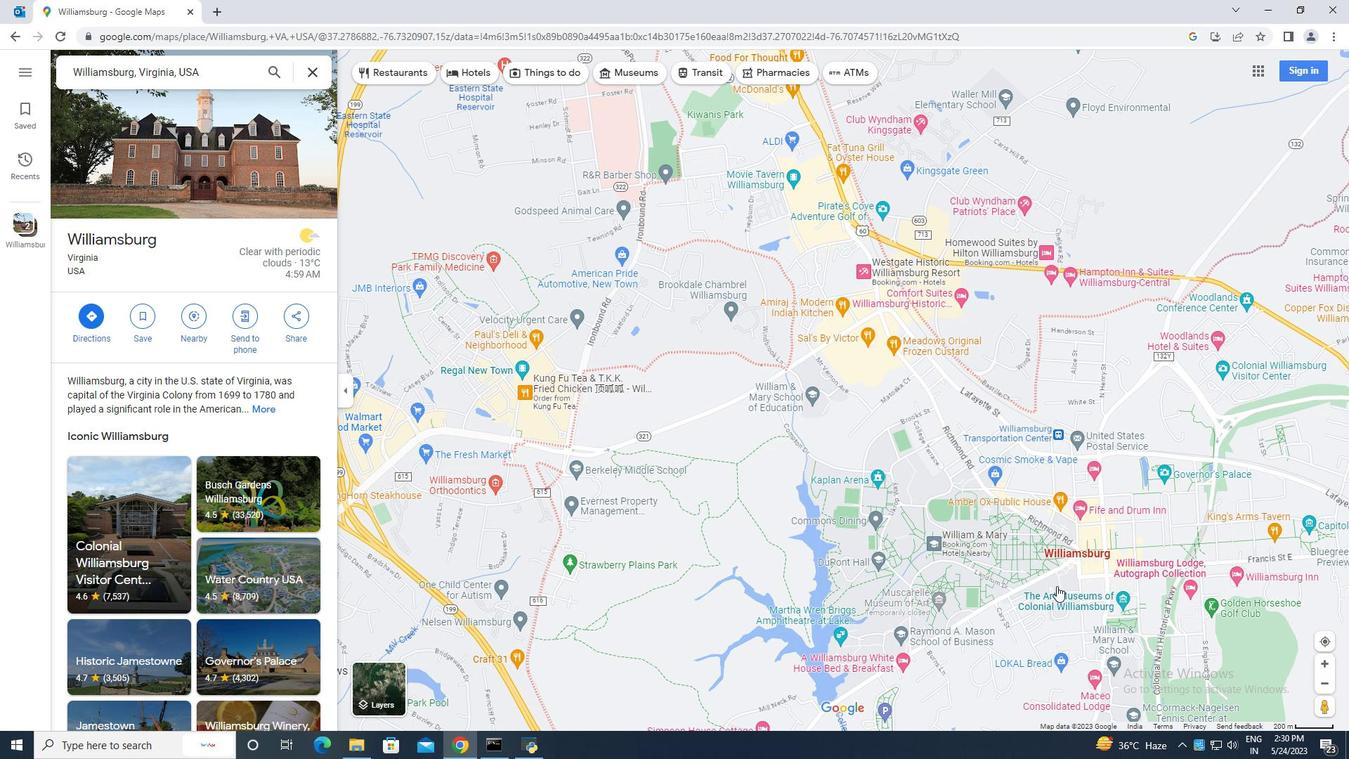 
Action: Mouse scrolled (970, 558) with delta (0, 0)
Screenshot: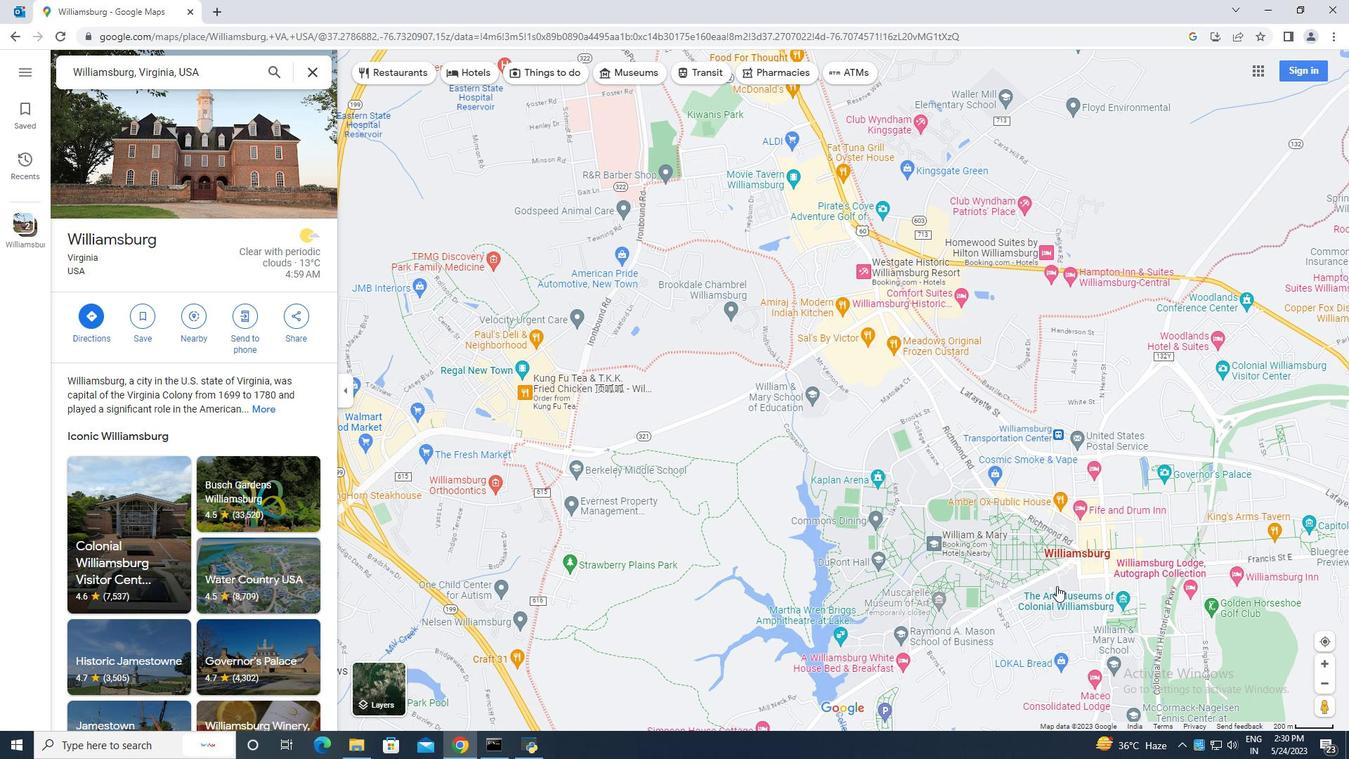 
Action: Mouse scrolled (970, 558) with delta (0, 0)
Screenshot: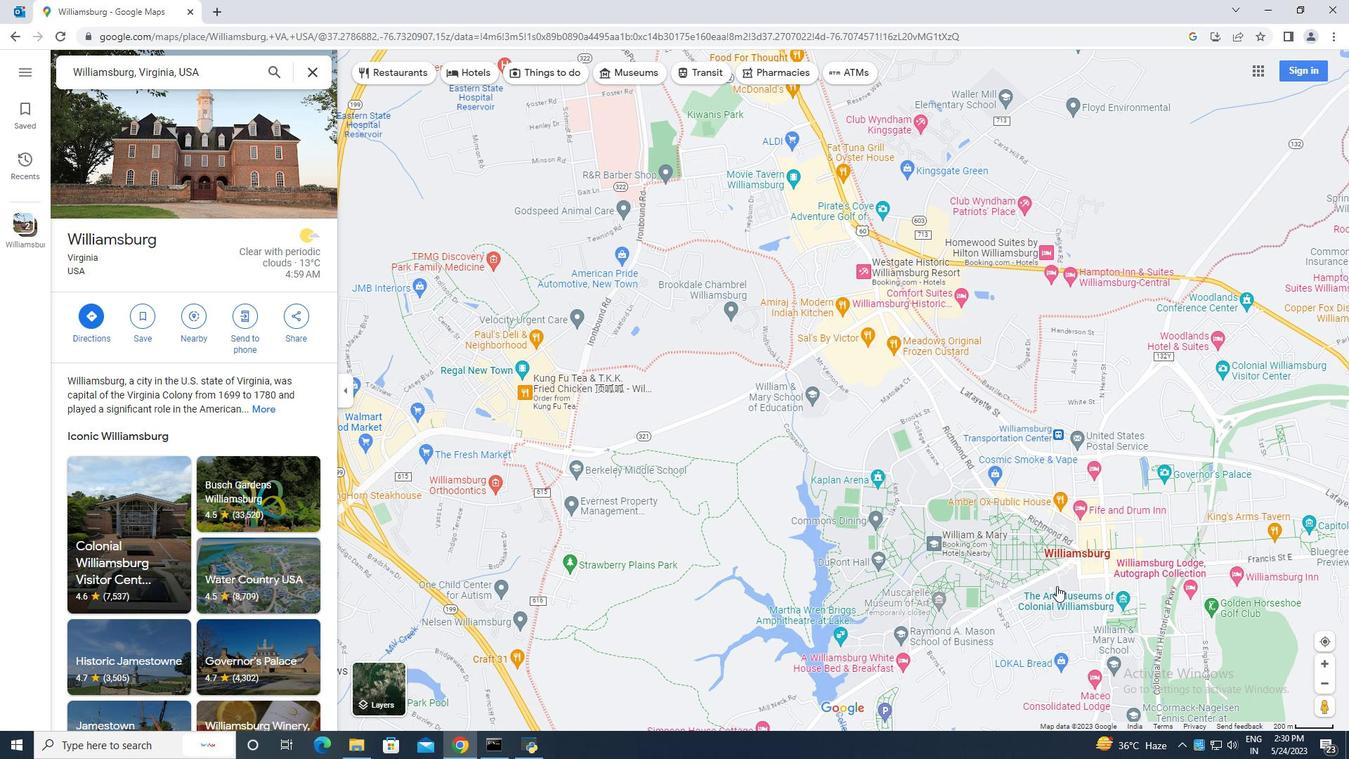 
Action: Mouse scrolled (970, 558) with delta (0, 0)
Screenshot: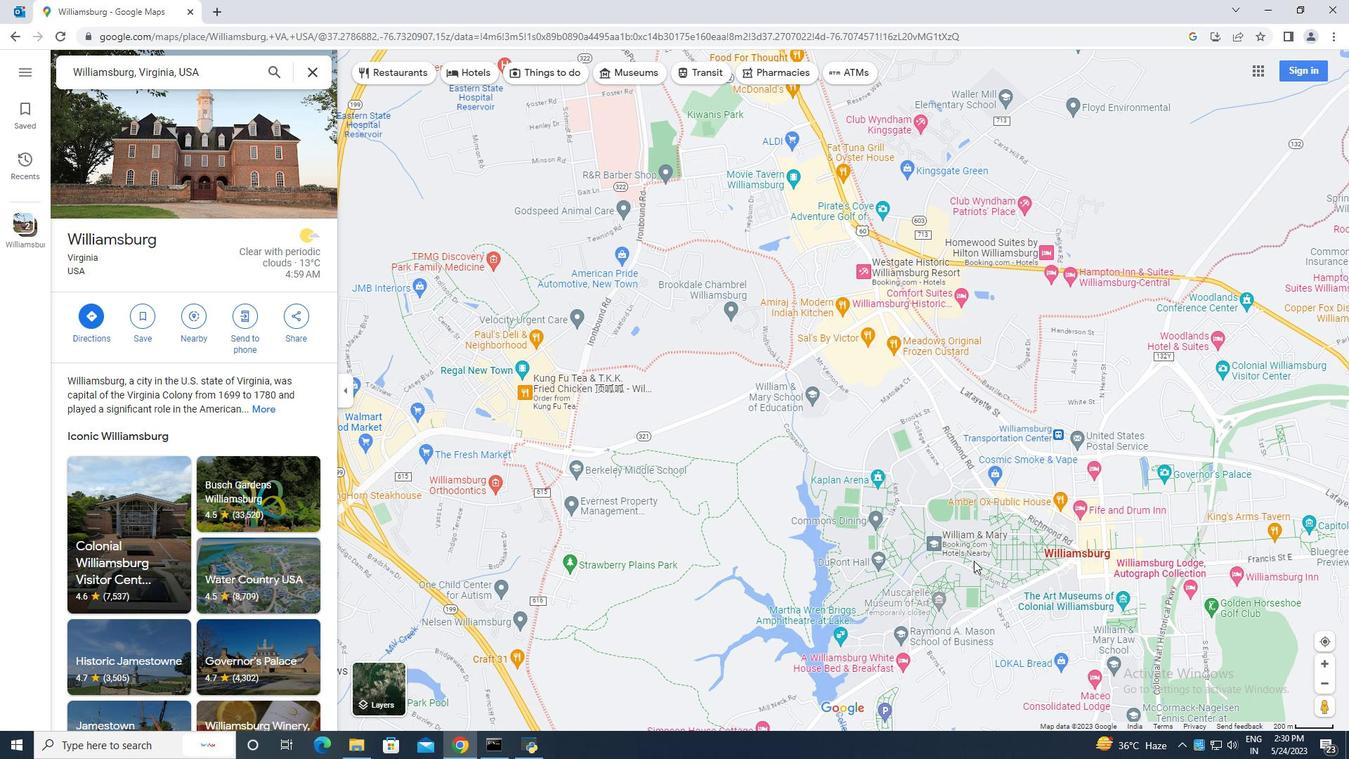 
Action: Mouse scrolled (970, 558) with delta (0, 0)
Screenshot: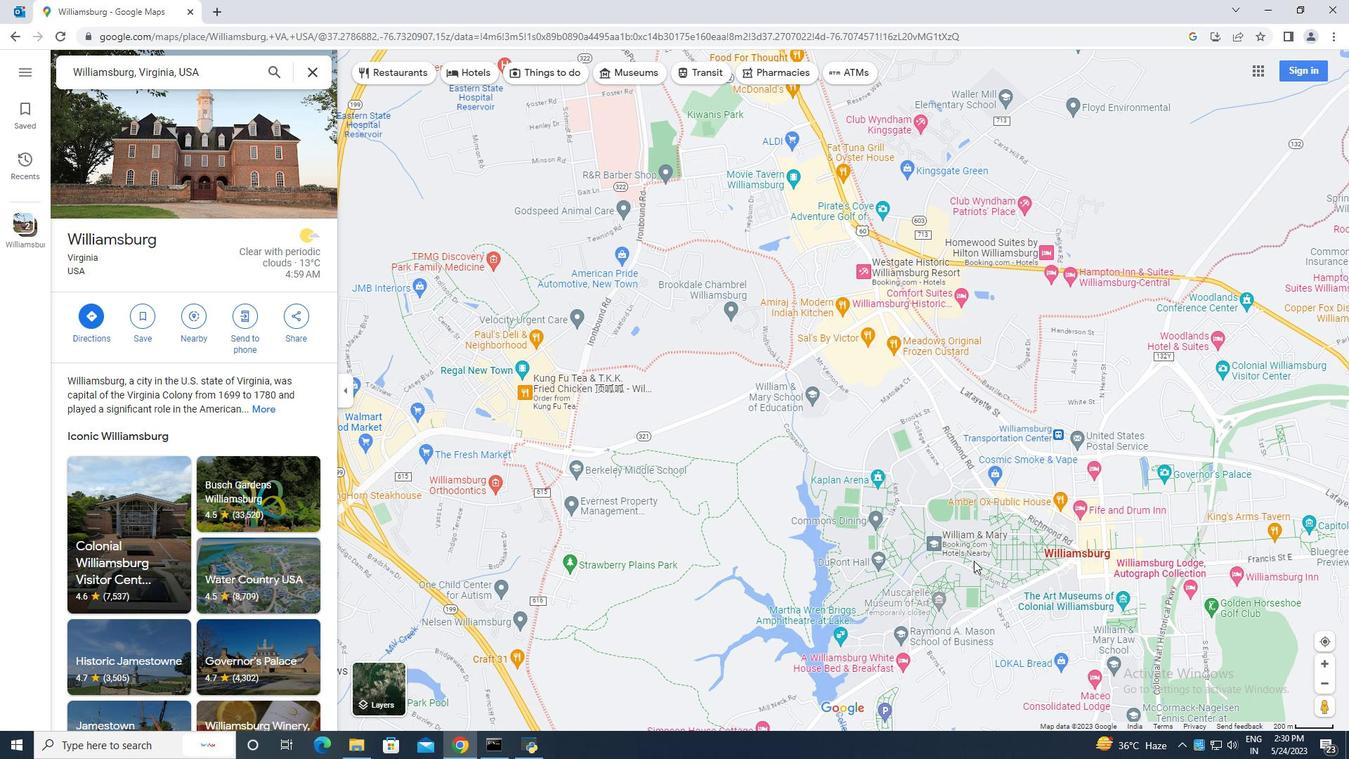 
Action: Mouse scrolled (970, 558) with delta (0, 0)
Screenshot: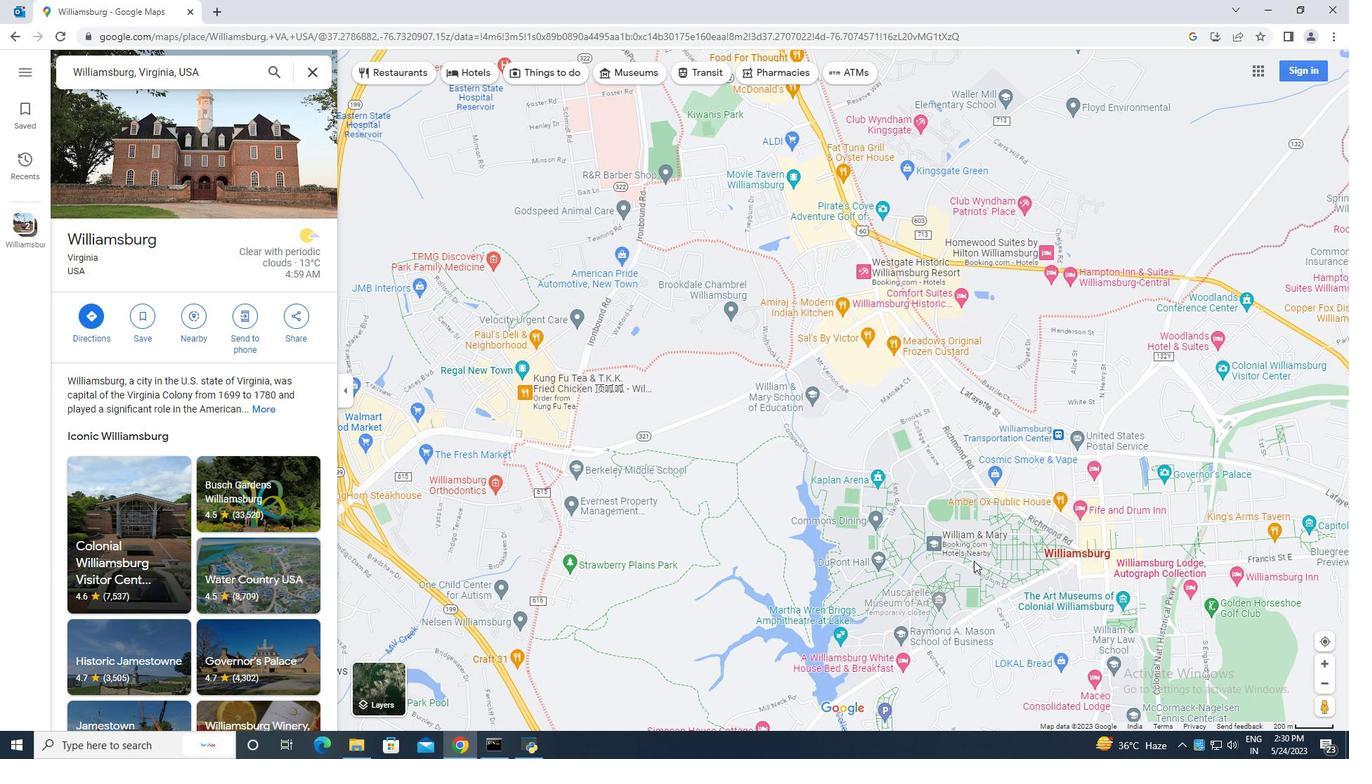 
Action: Mouse moved to (1030, 558)
Screenshot: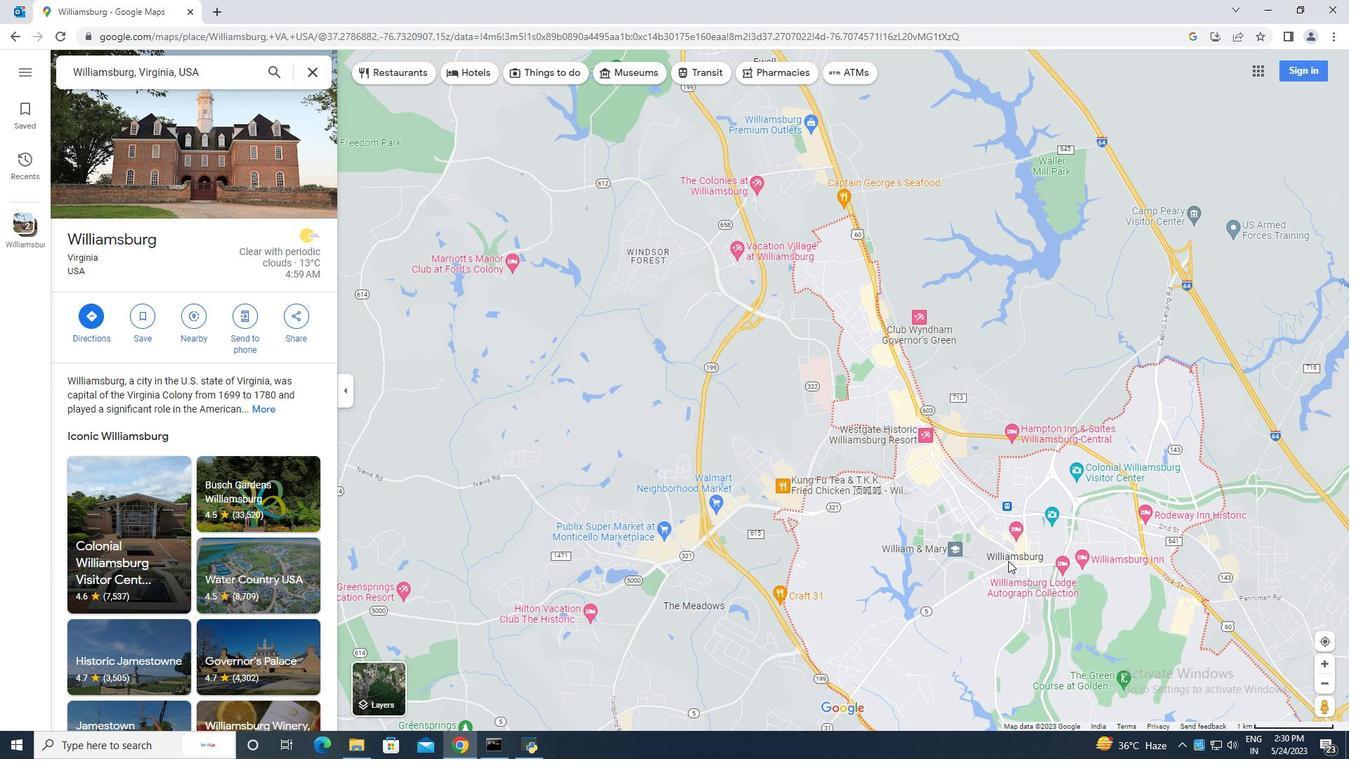 
Action: Mouse pressed left at (1030, 558)
Screenshot: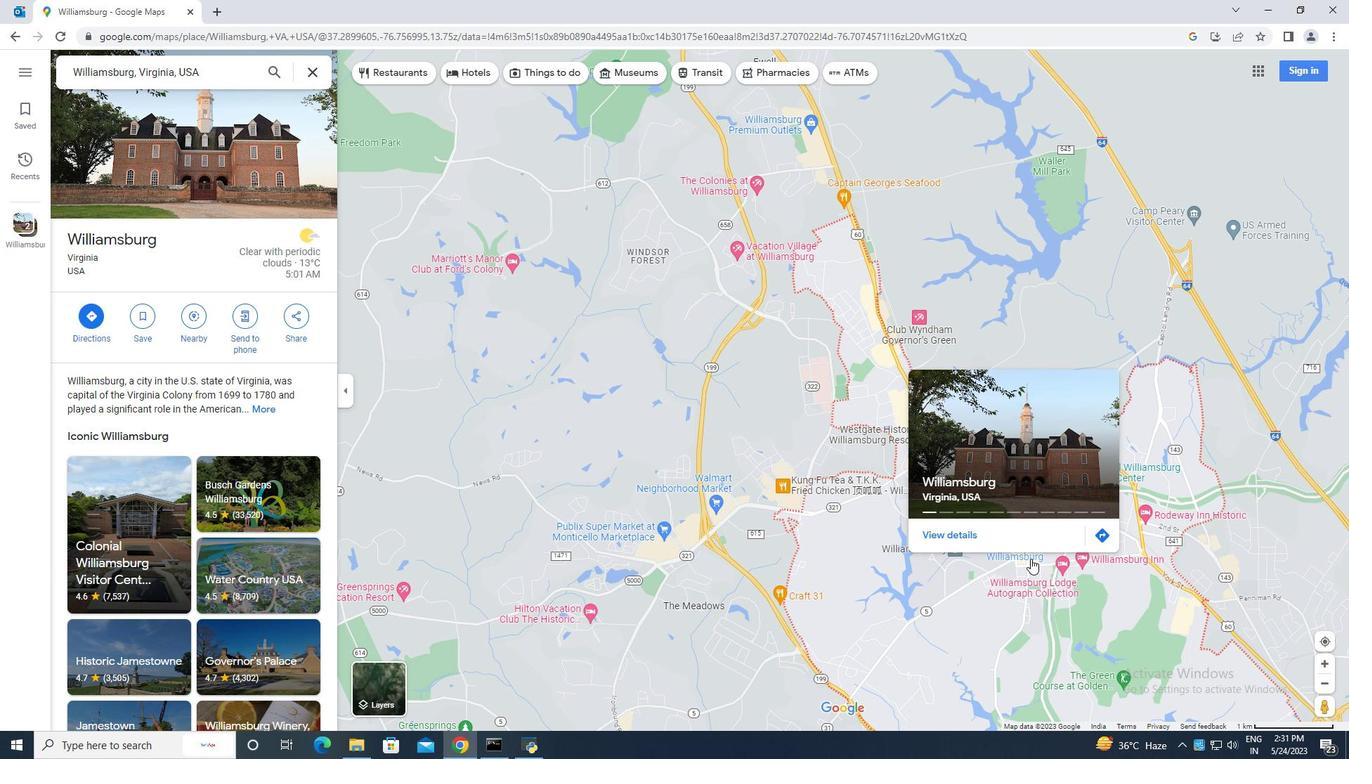 
Action: Mouse moved to (1068, 572)
Screenshot: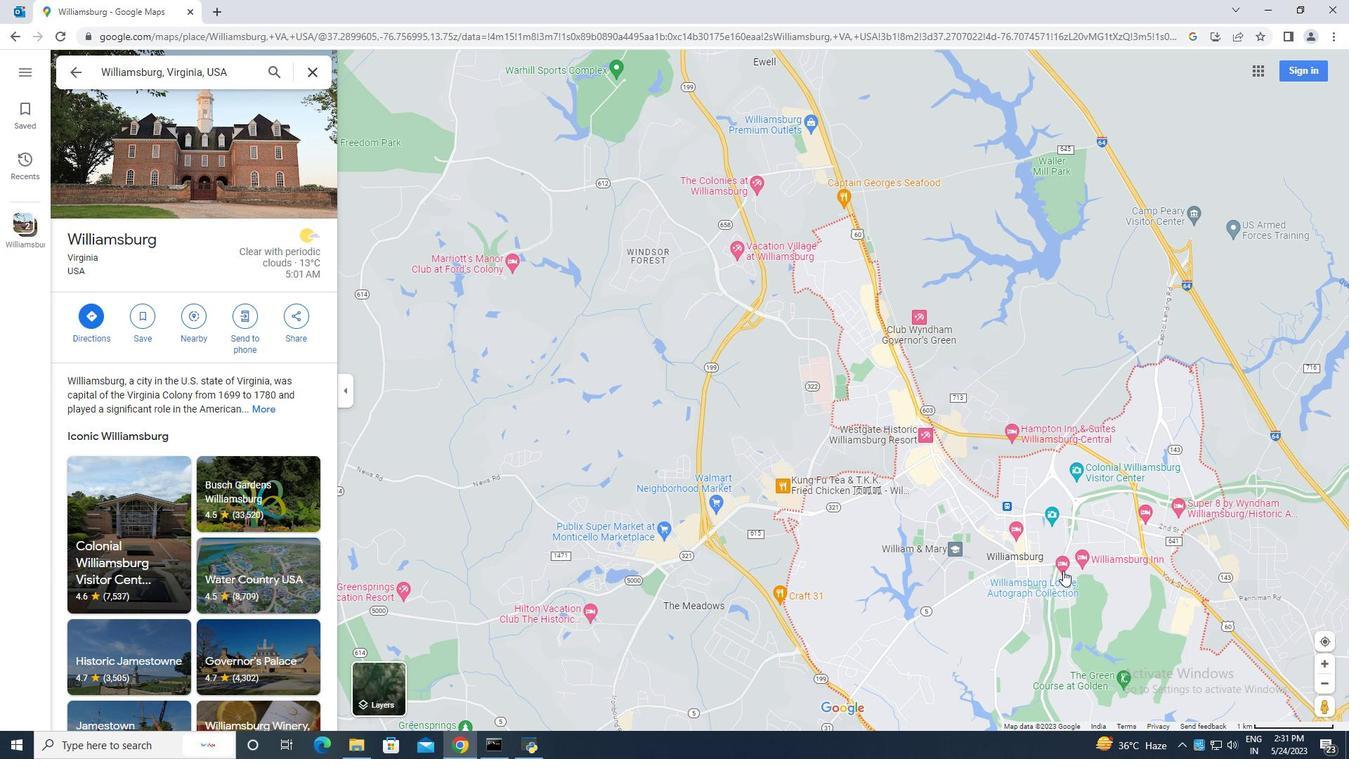 
Action: Mouse scrolled (1068, 572) with delta (0, 0)
Screenshot: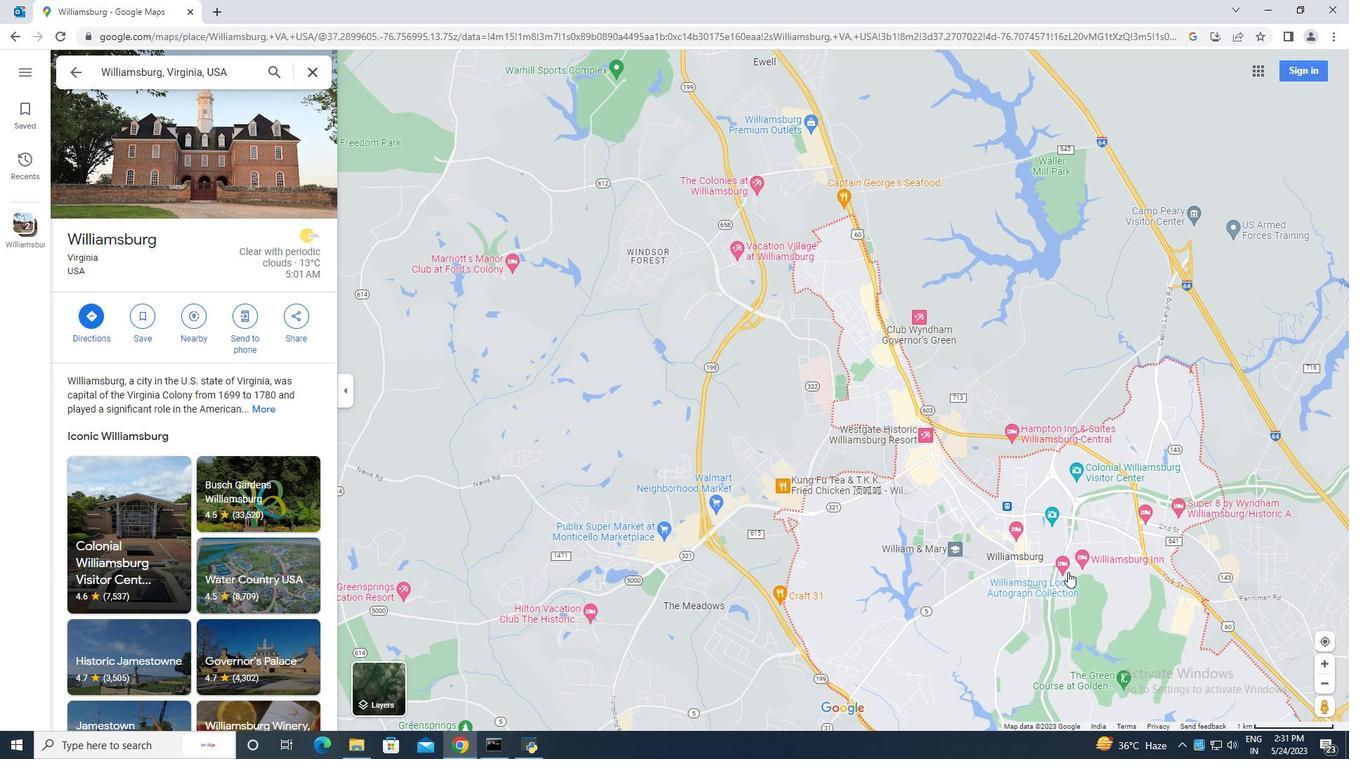 
Action: Mouse scrolled (1068, 572) with delta (0, 0)
Screenshot: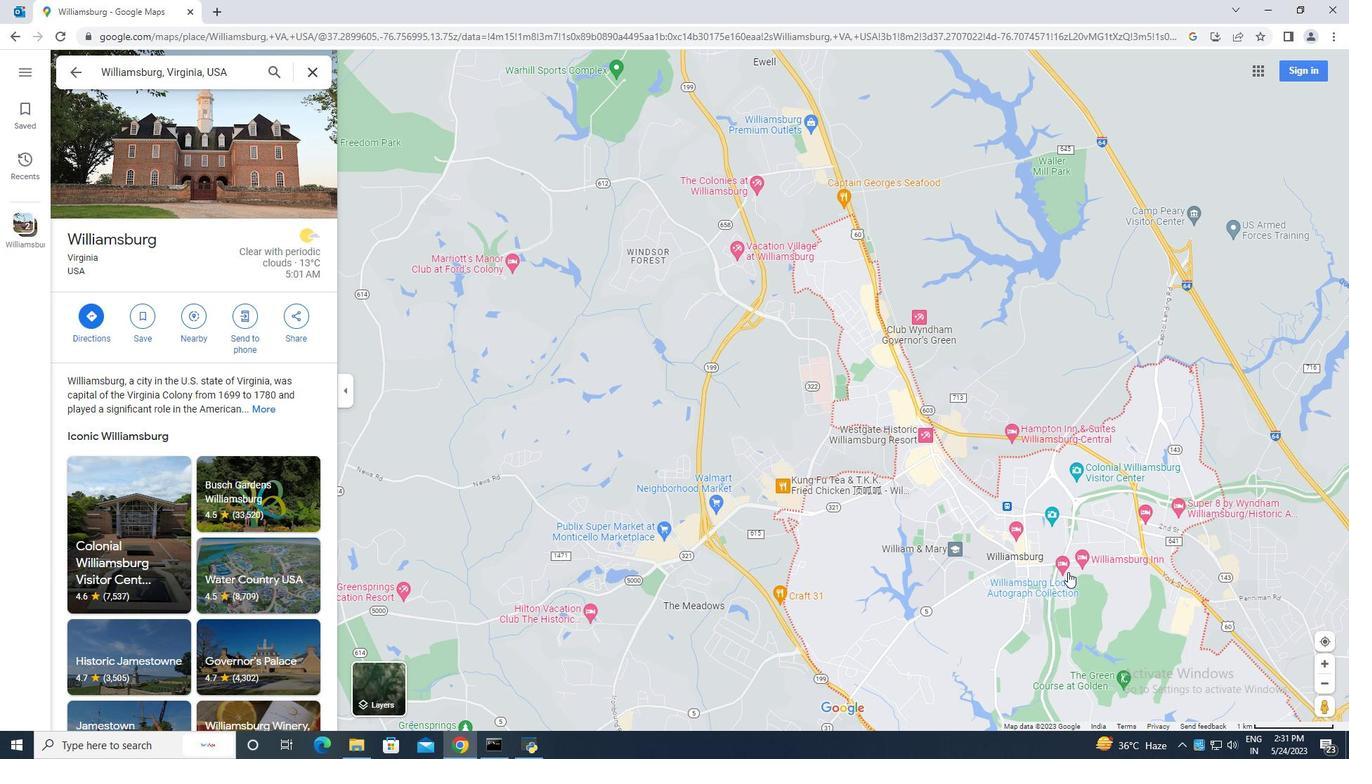 
Action: Mouse moved to (1079, 583)
Screenshot: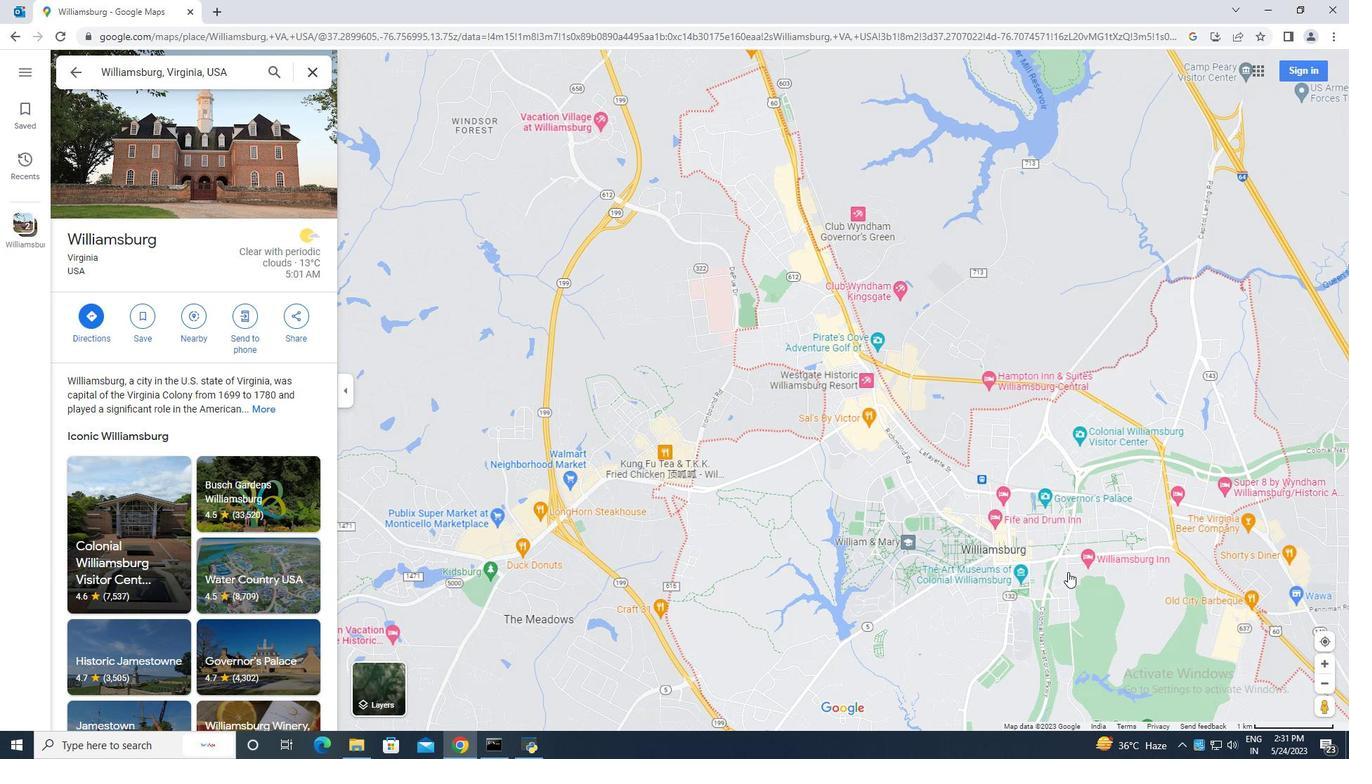 
Action: Mouse pressed left at (1079, 583)
Screenshot: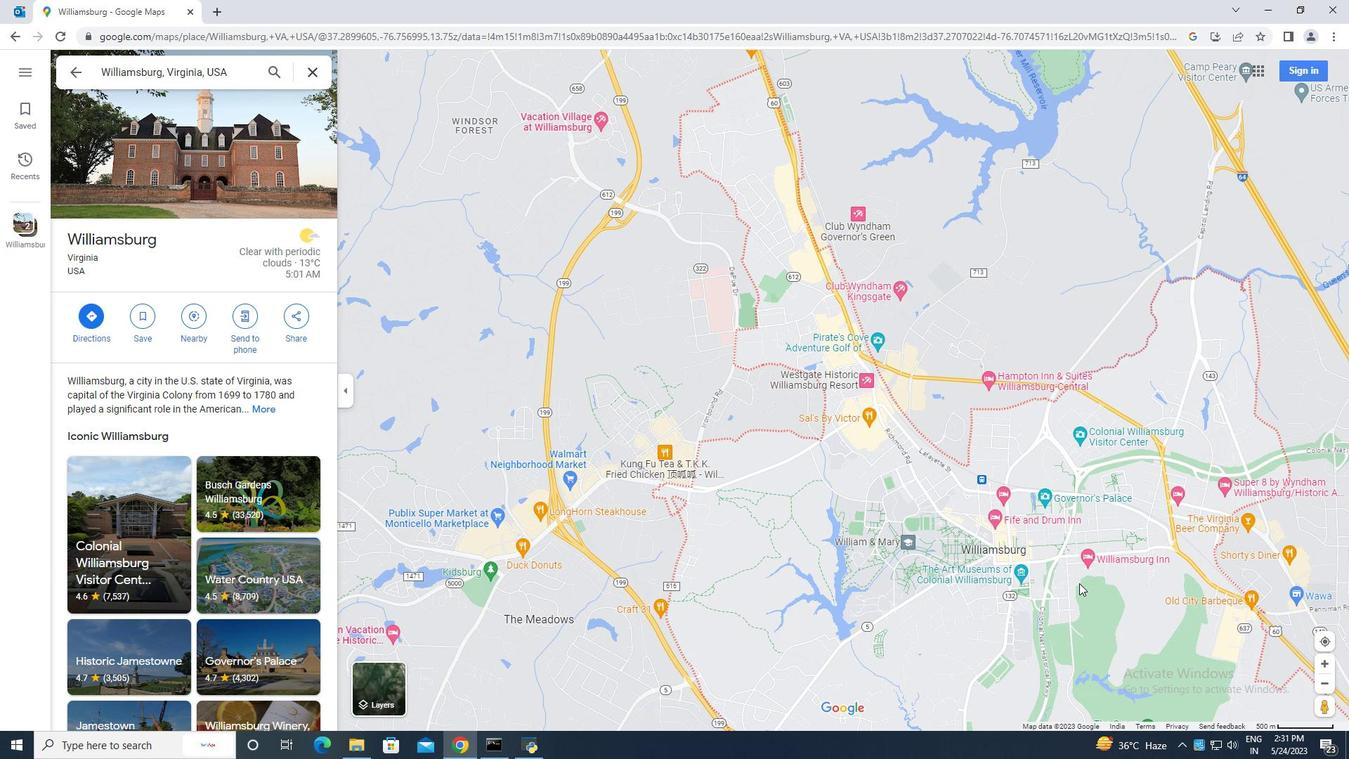 
Action: Mouse moved to (737, 391)
Screenshot: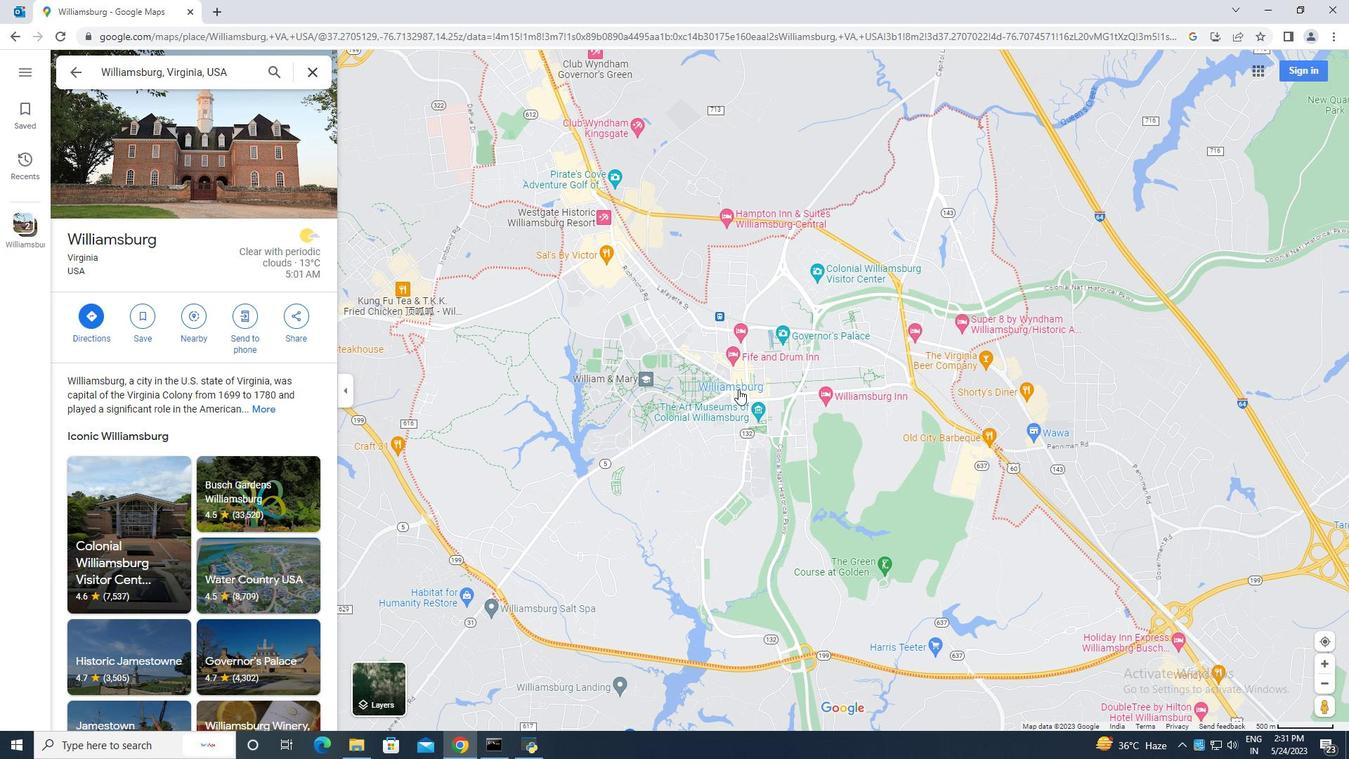 
Action: Mouse scrolled (737, 392) with delta (0, 0)
Screenshot: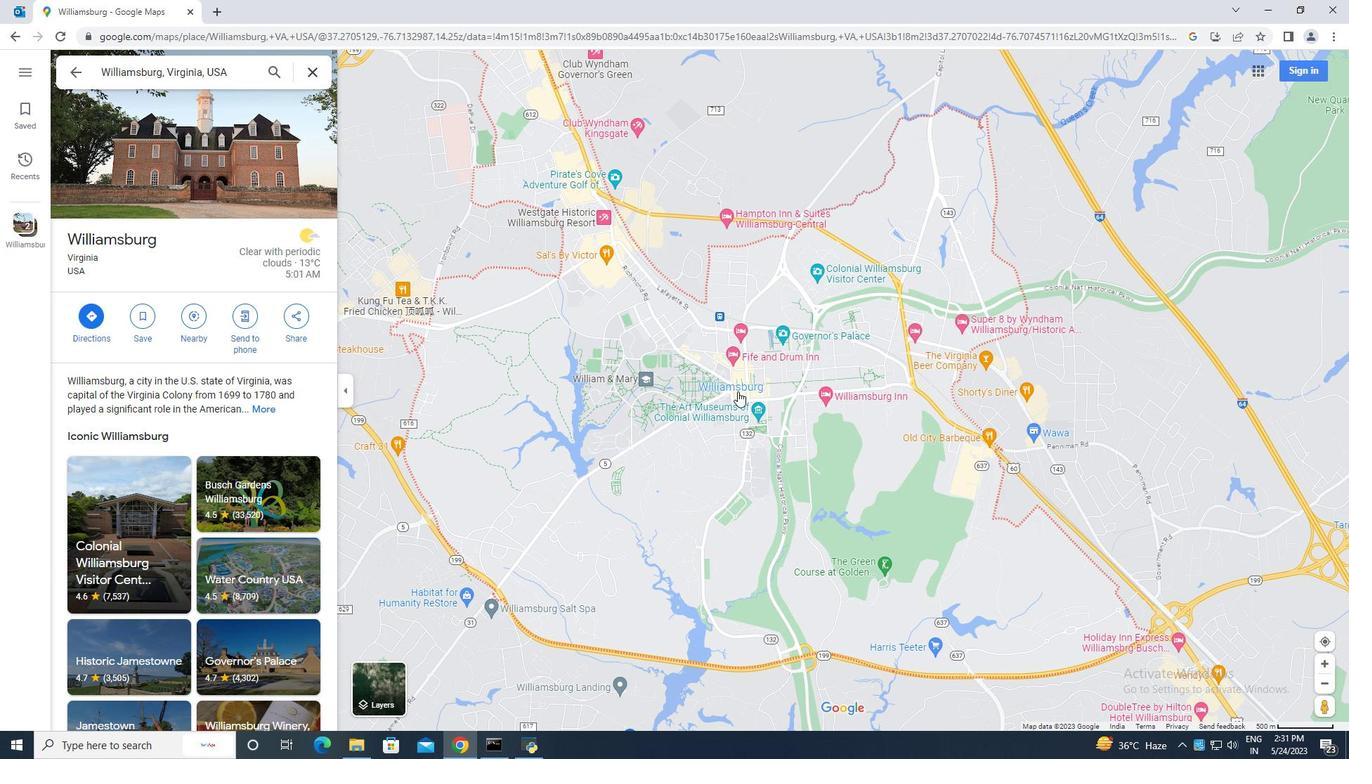 
Action: Mouse scrolled (737, 392) with delta (0, 0)
Screenshot: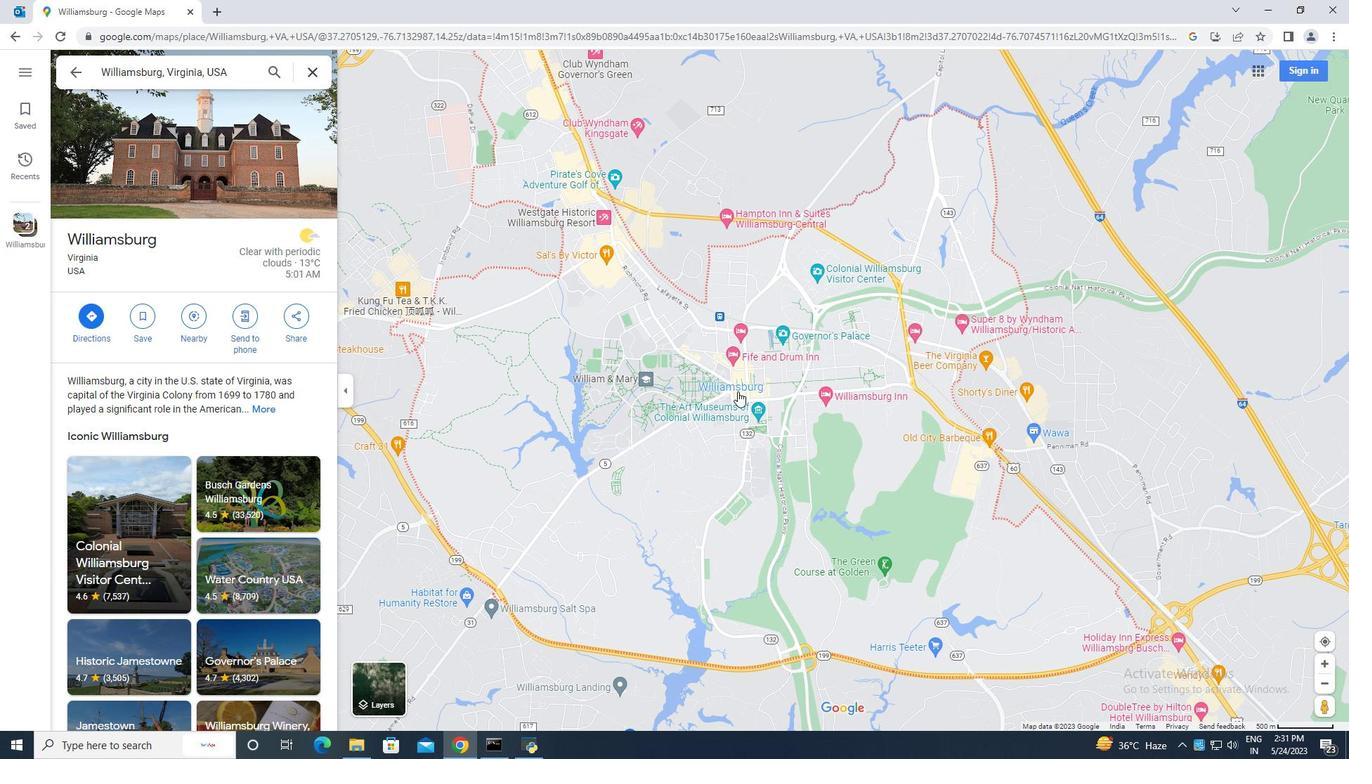 
Action: Mouse moved to (780, 314)
Screenshot: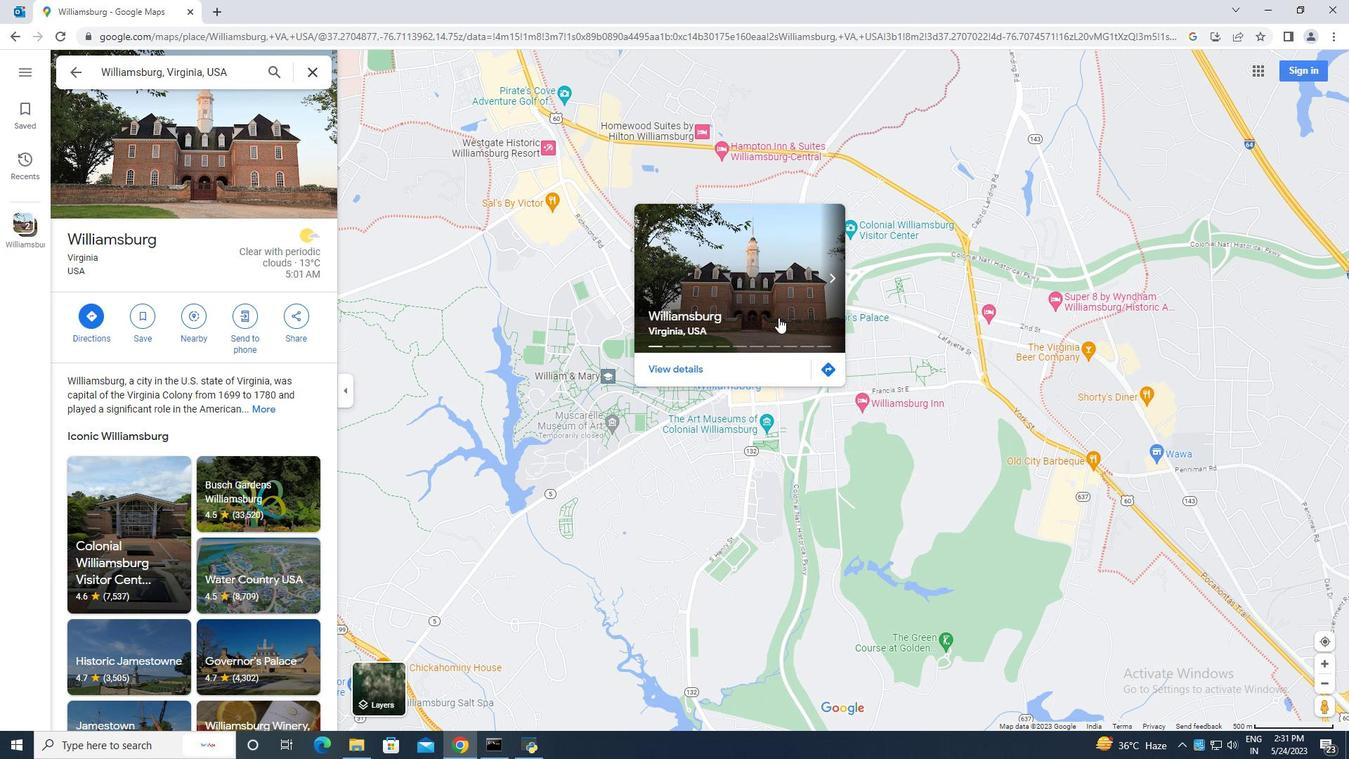 
Action: Mouse pressed left at (780, 314)
Screenshot: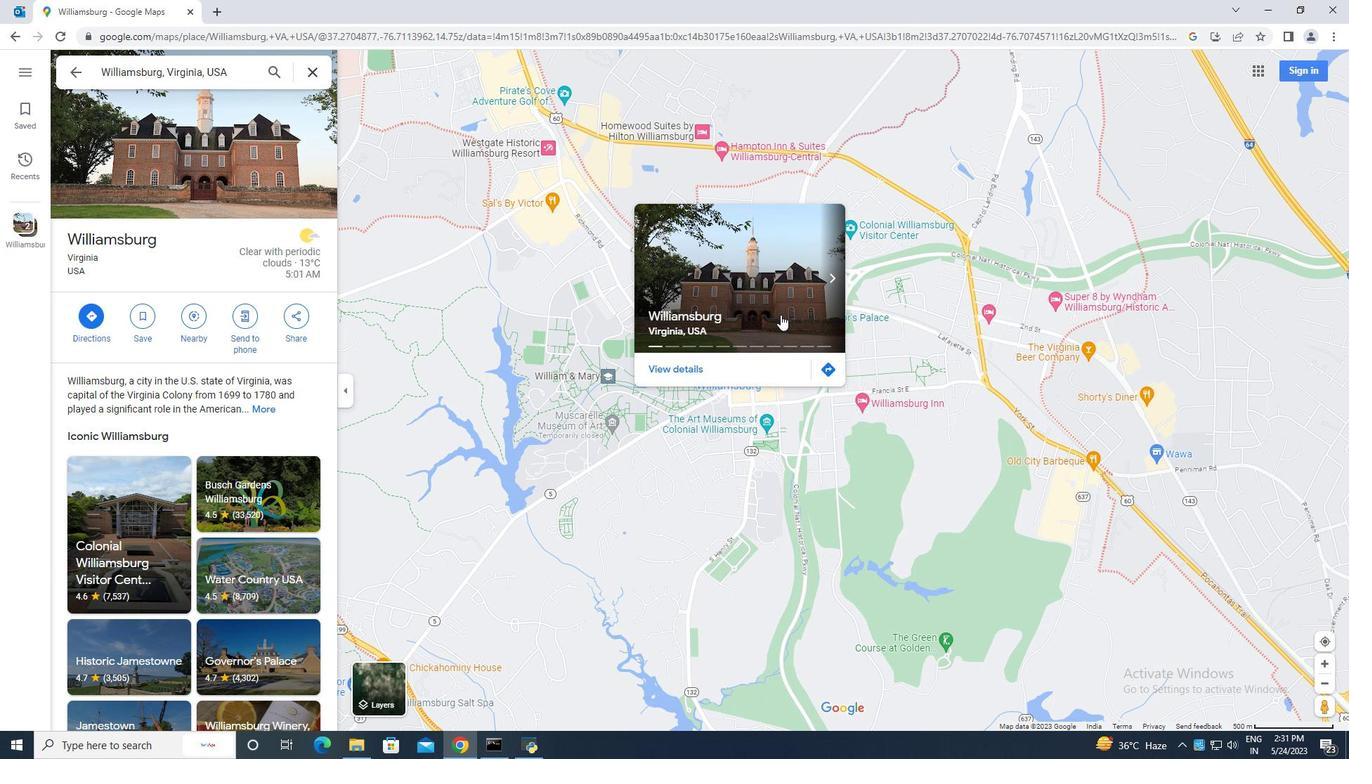 
Action: Mouse moved to (270, 409)
Screenshot: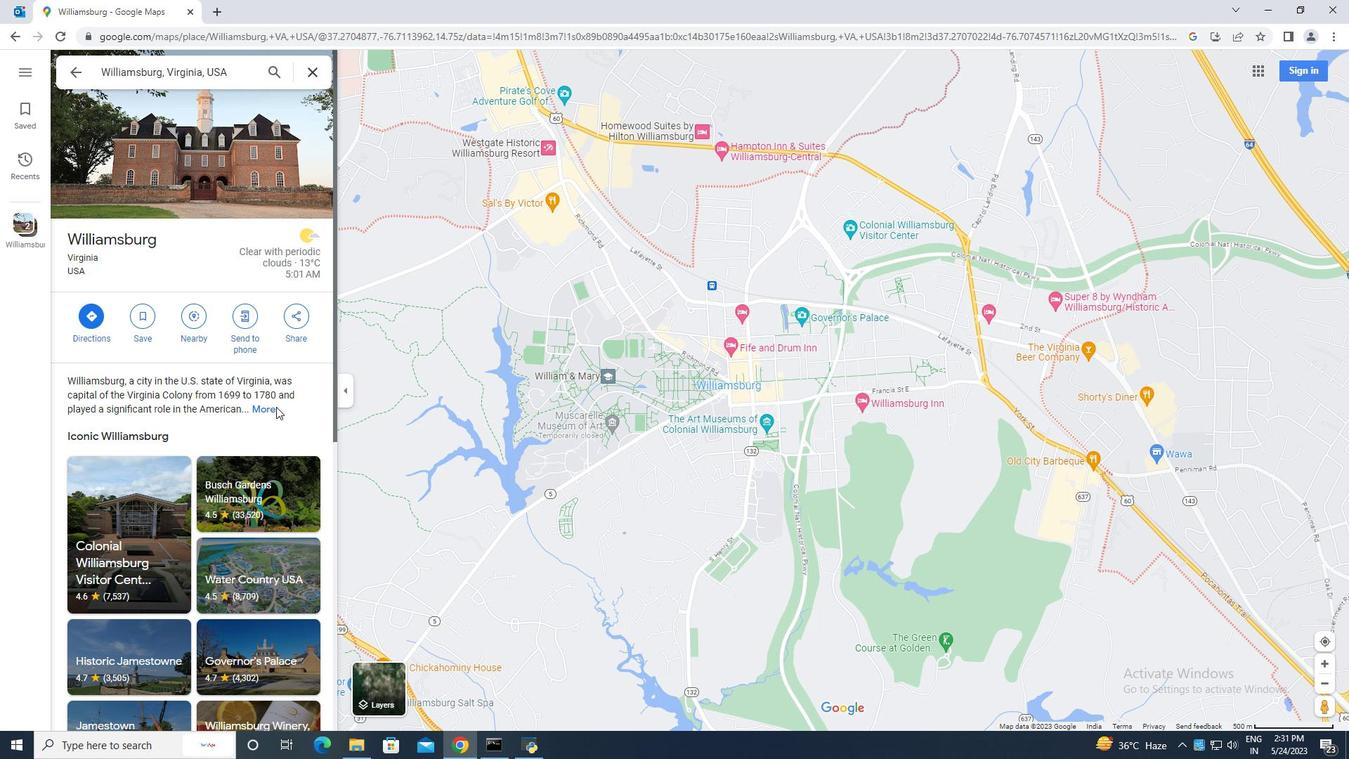 
Action: Mouse pressed left at (270, 409)
Screenshot: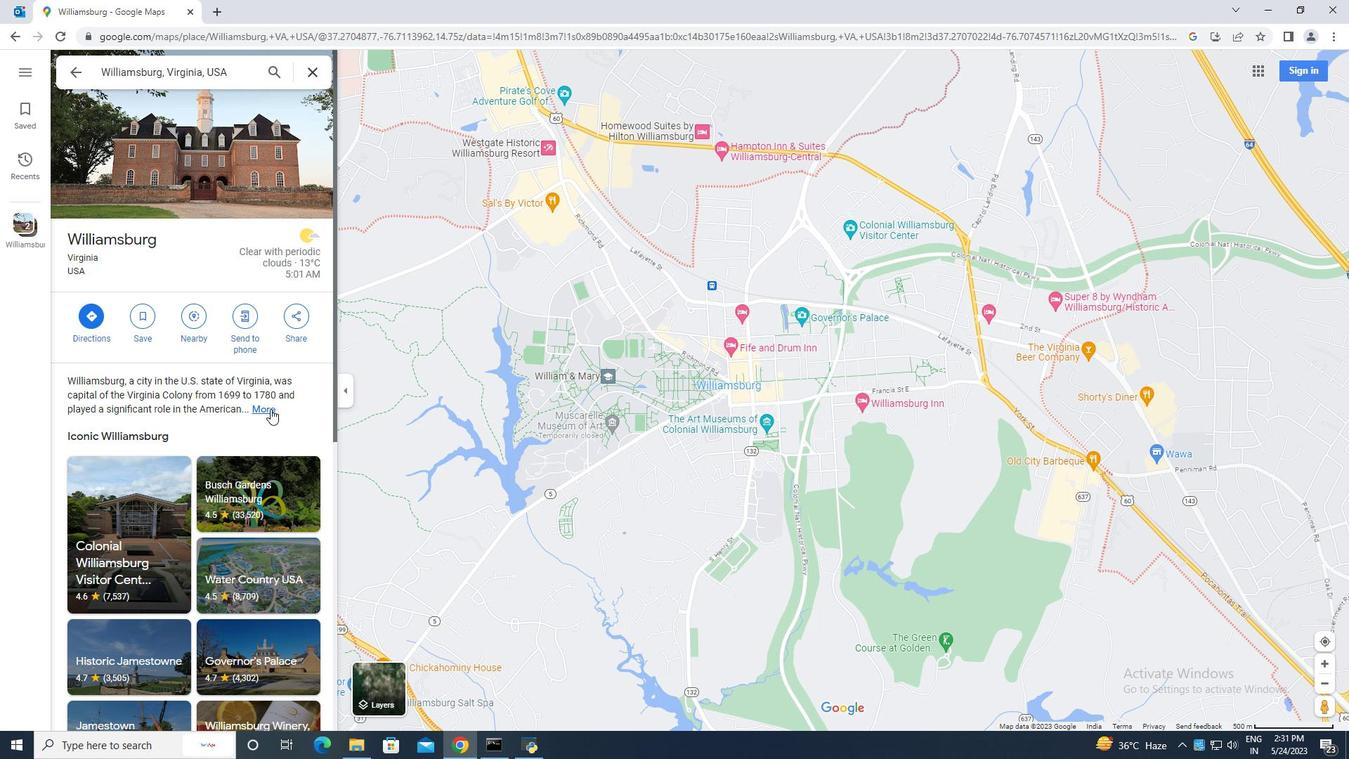 
Action: Mouse moved to (157, 405)
Screenshot: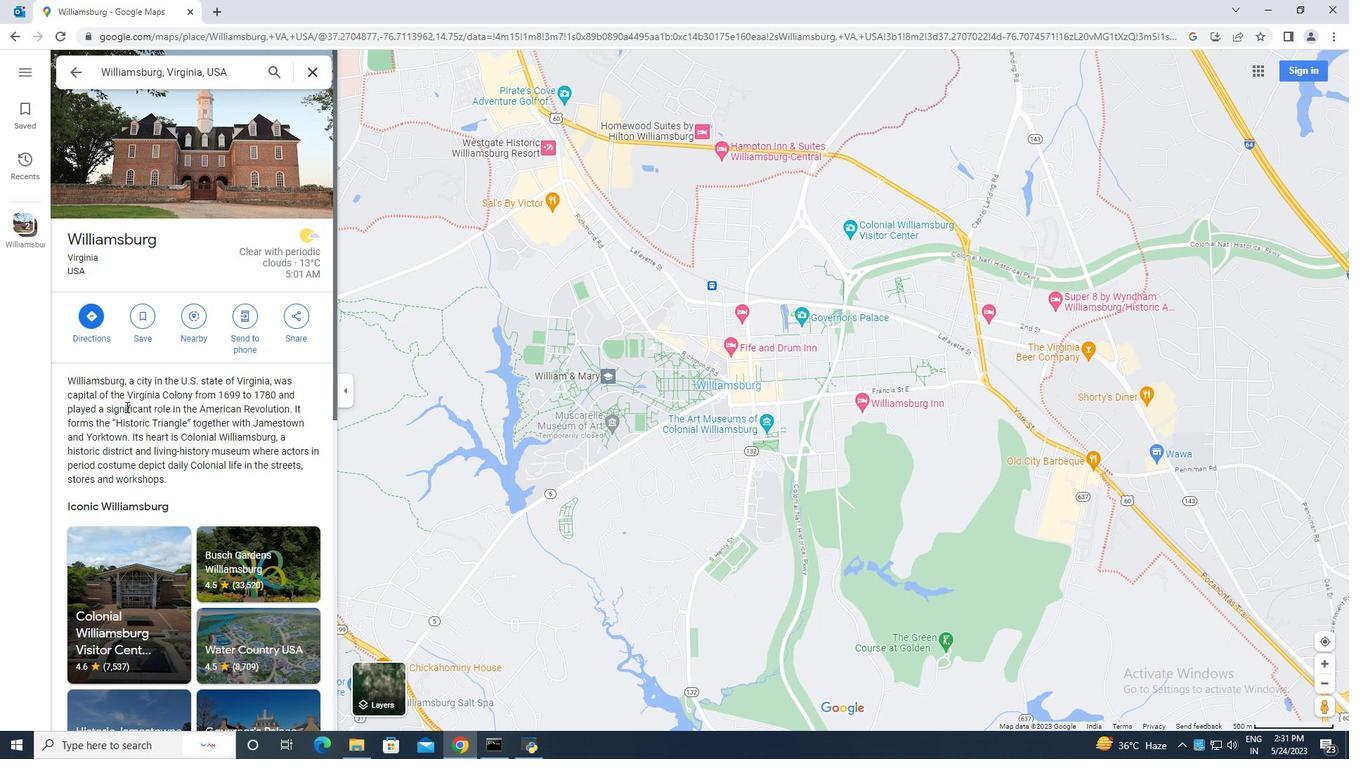 
Action: Mouse scrolled (157, 404) with delta (0, 0)
Screenshot: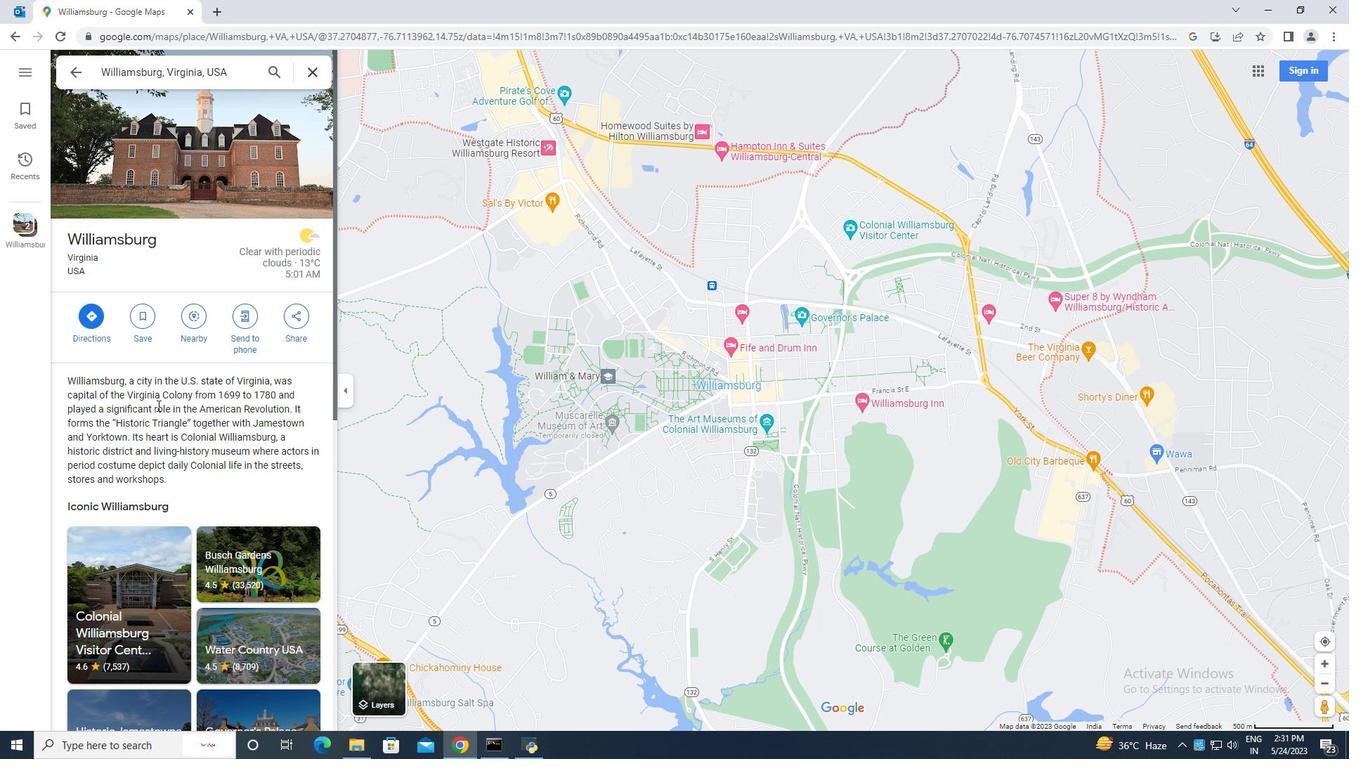 
Action: Mouse scrolled (157, 404) with delta (0, 0)
Screenshot: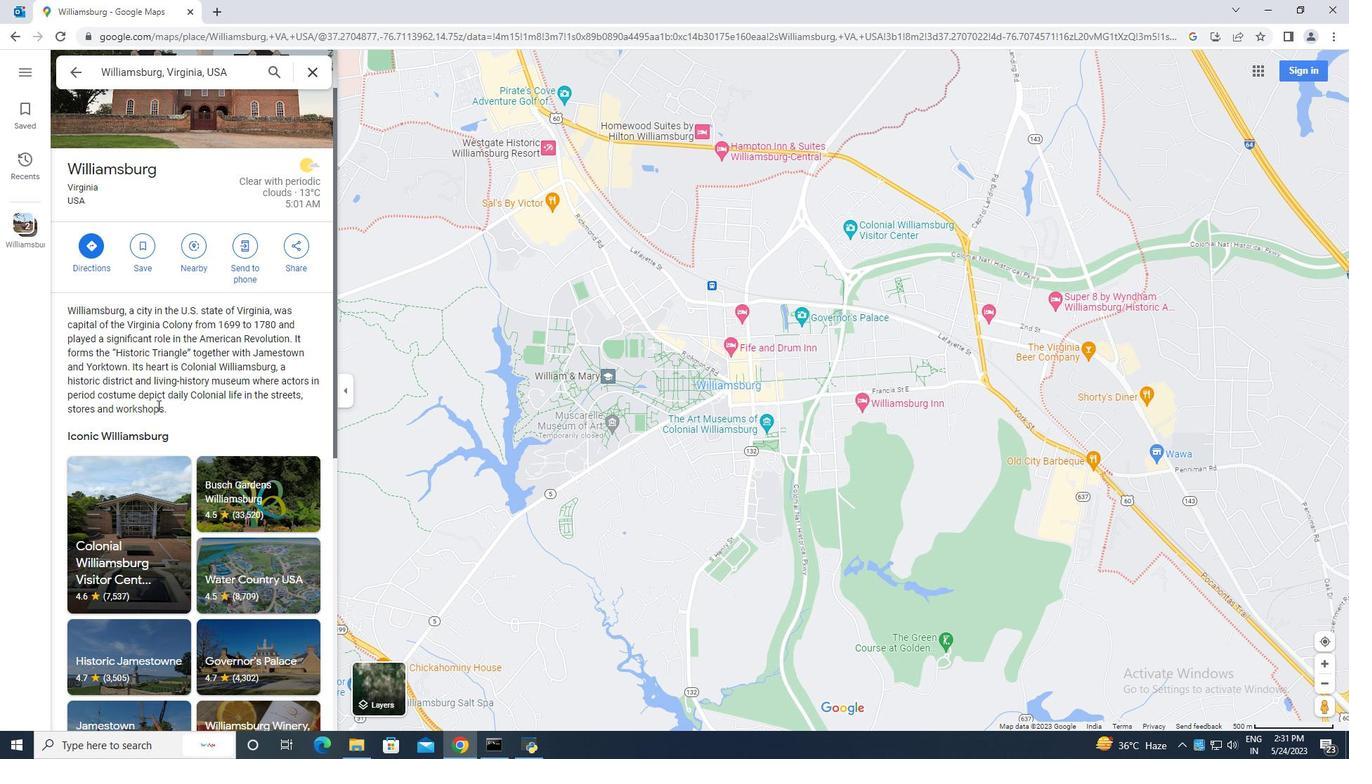
Action: Mouse scrolled (157, 404) with delta (0, 0)
Screenshot: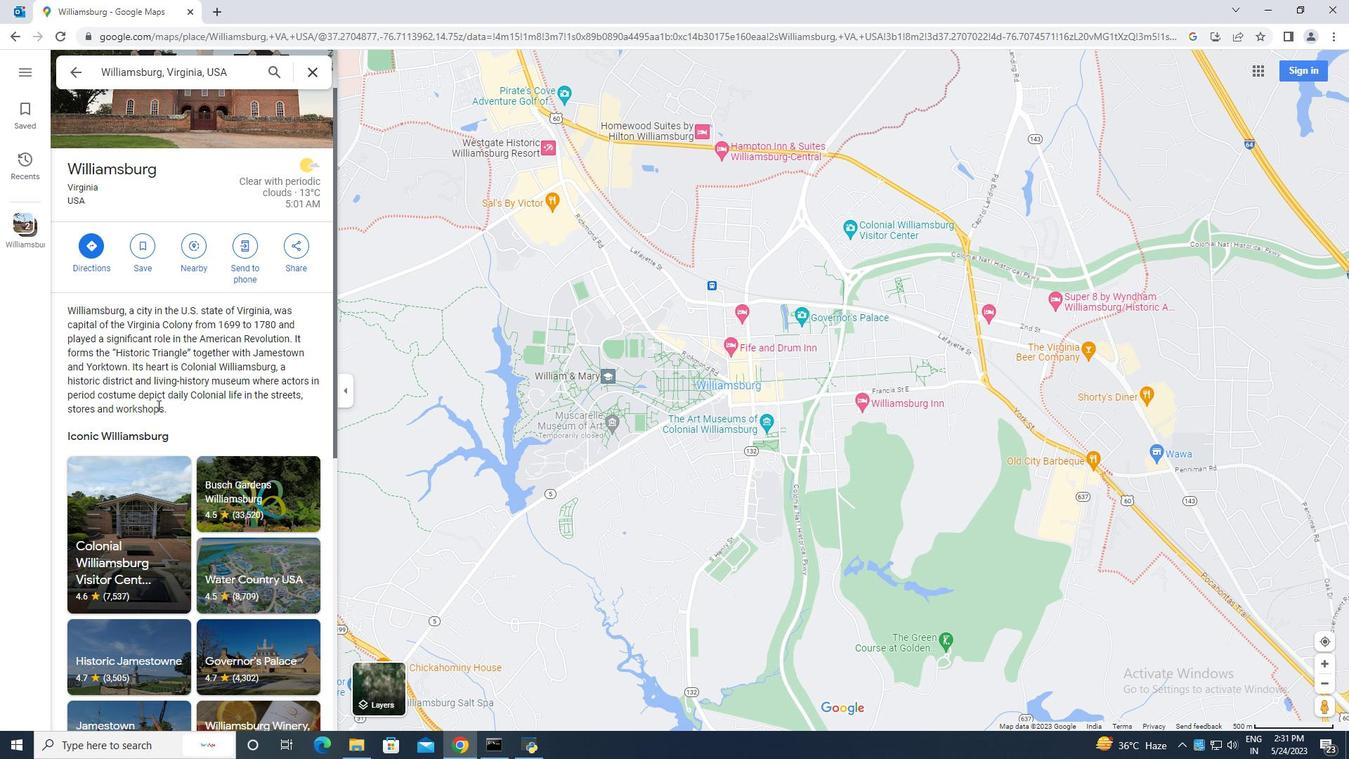 
Action: Mouse scrolled (157, 404) with delta (0, 0)
Screenshot: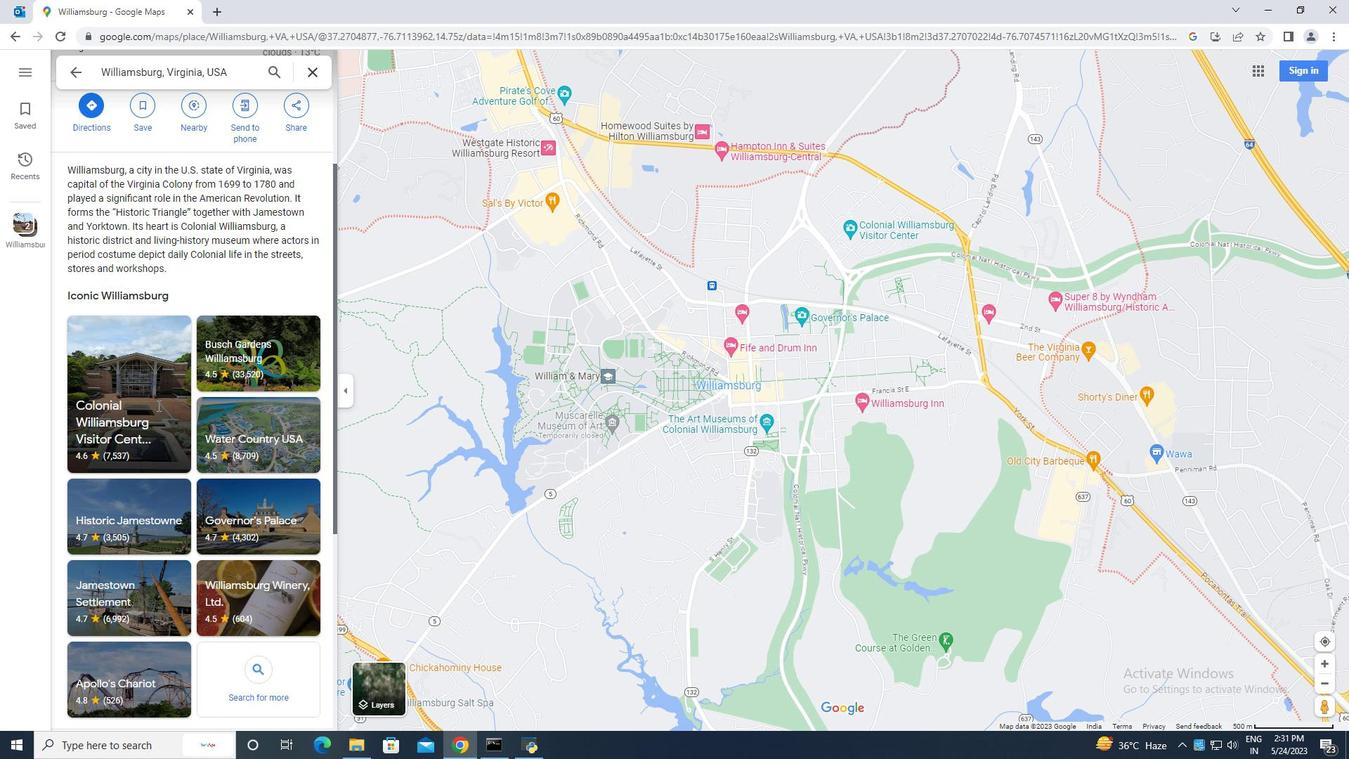 
Action: Mouse scrolled (157, 406) with delta (0, 0)
Screenshot: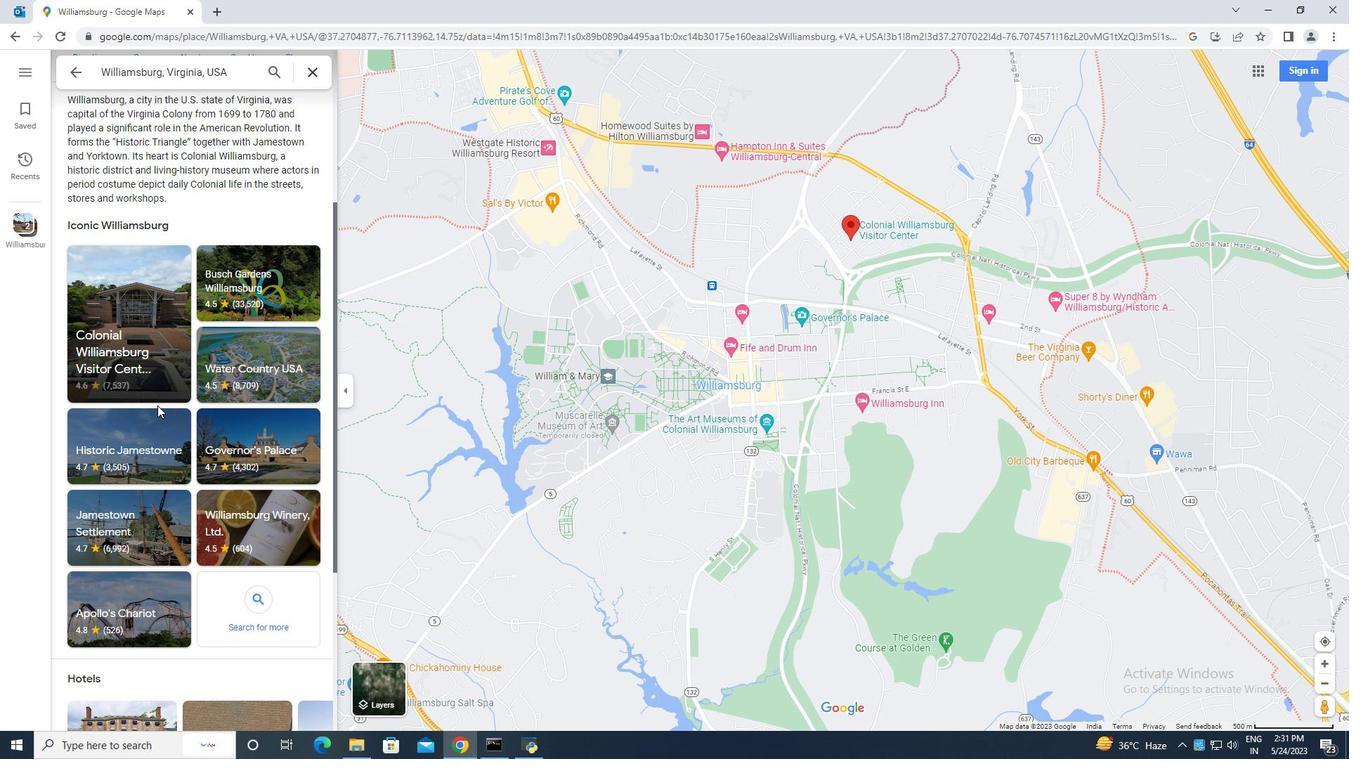 
Action: Mouse moved to (157, 404)
Screenshot: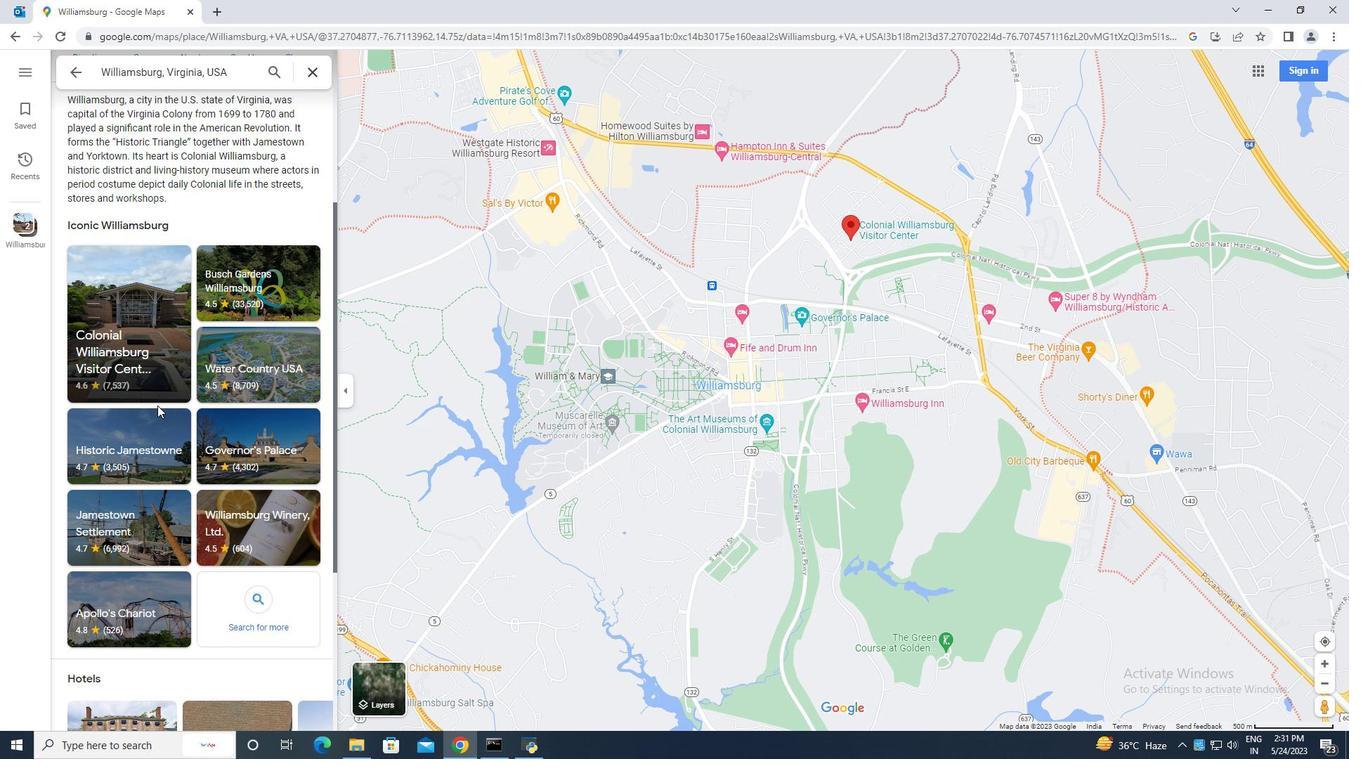 
Action: Mouse scrolled (157, 405) with delta (0, 0)
Screenshot: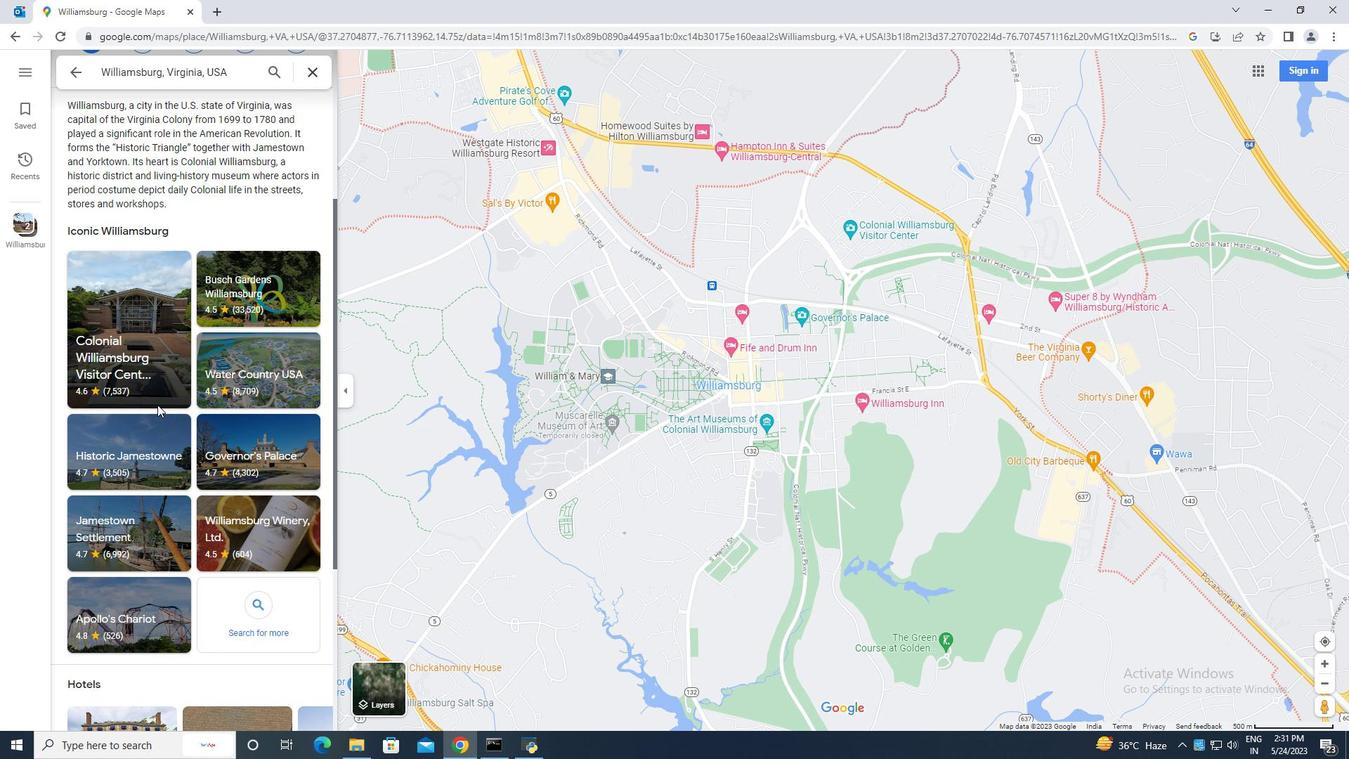 
Action: Mouse moved to (157, 404)
Screenshot: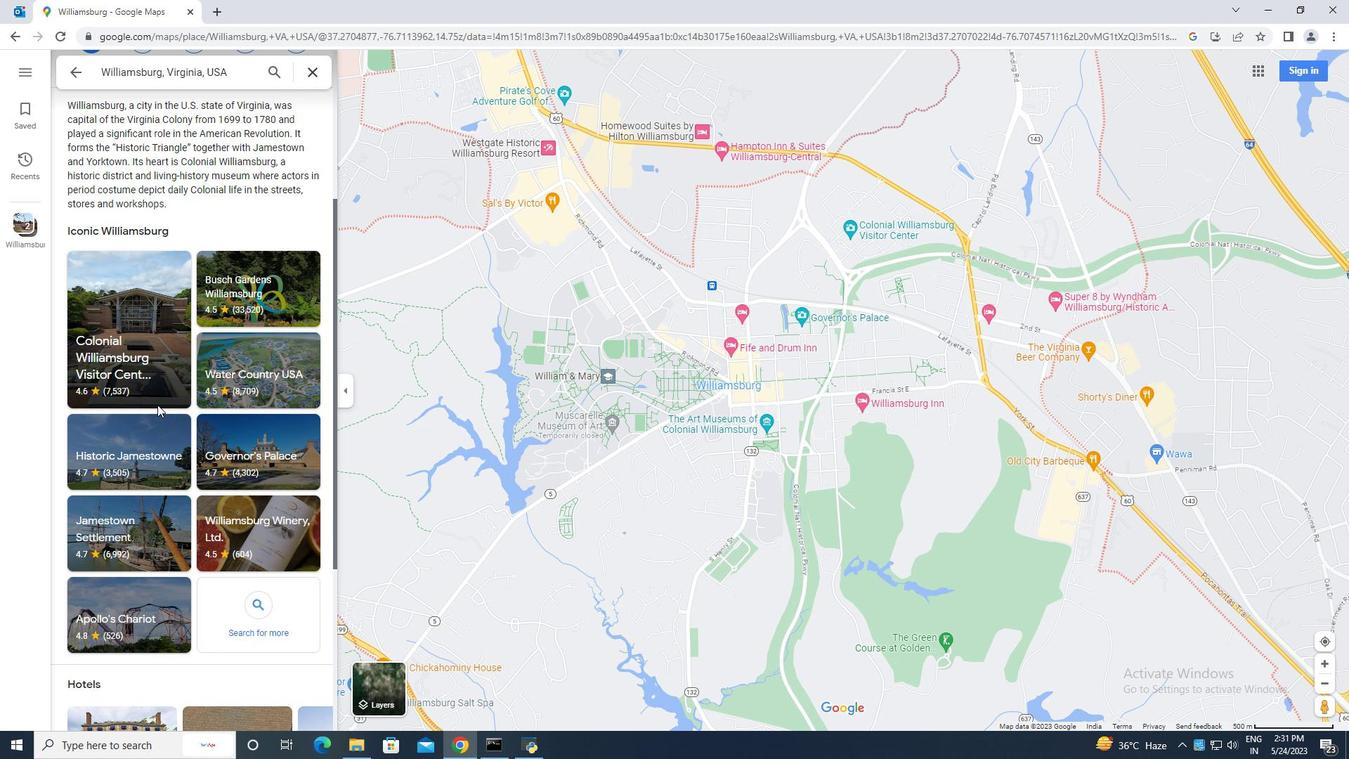 
Action: Mouse scrolled (157, 404) with delta (0, 0)
Screenshot: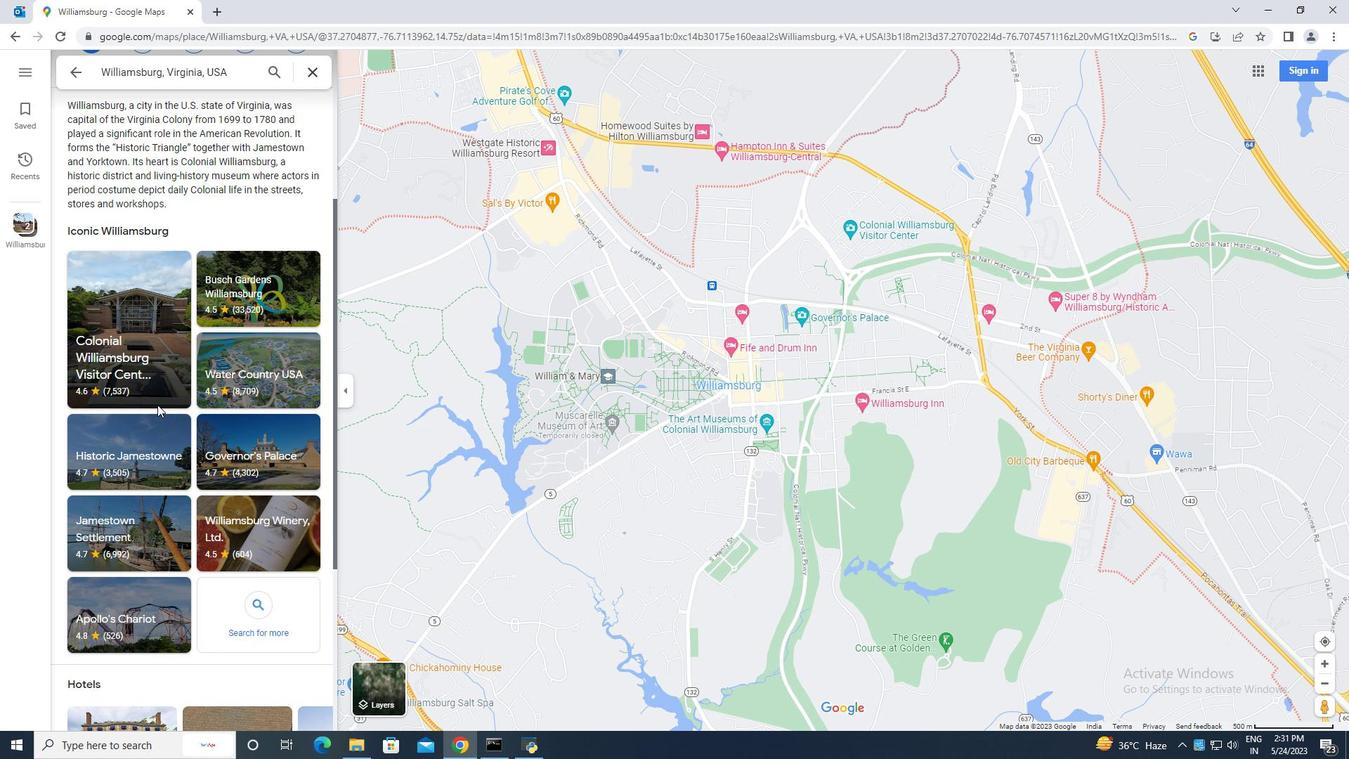 
Action: Mouse scrolled (157, 404) with delta (0, 0)
Screenshot: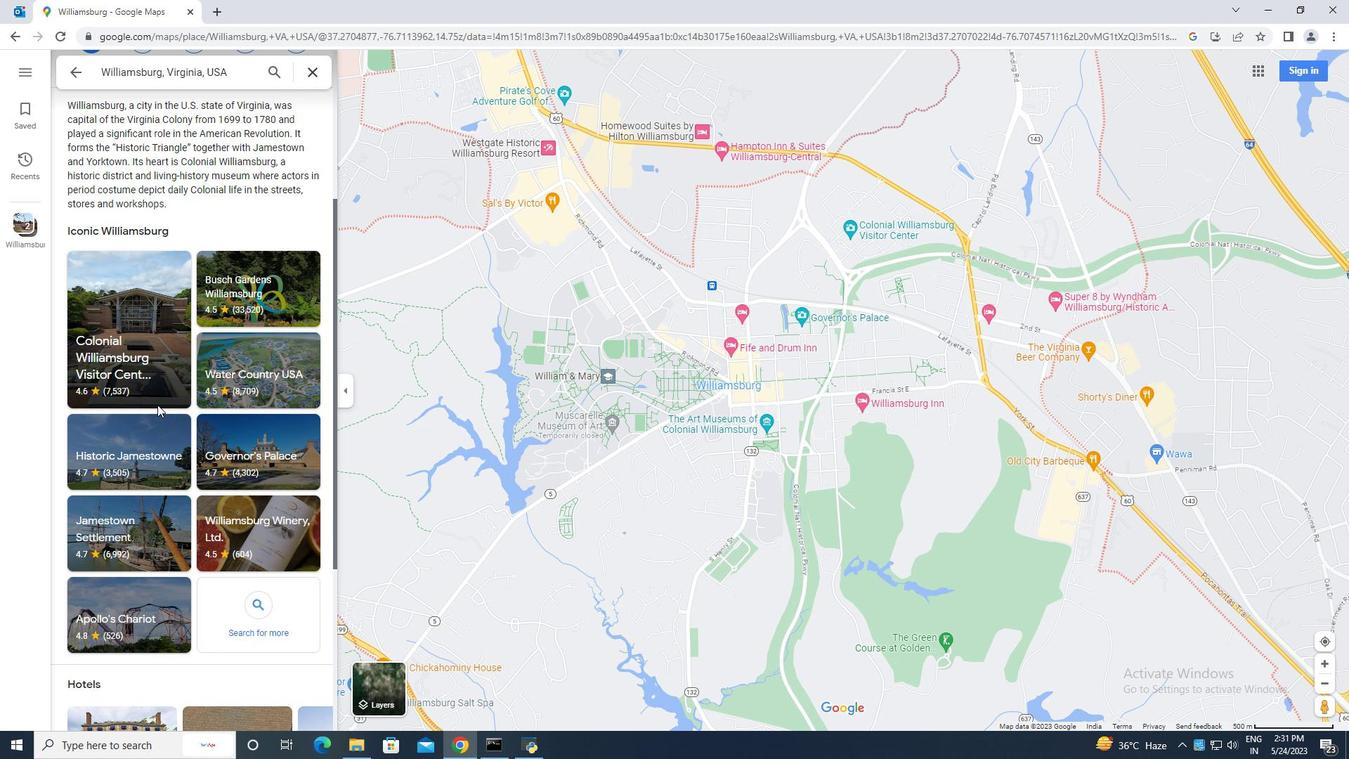 
Action: Mouse scrolled (157, 404) with delta (0, 0)
Screenshot: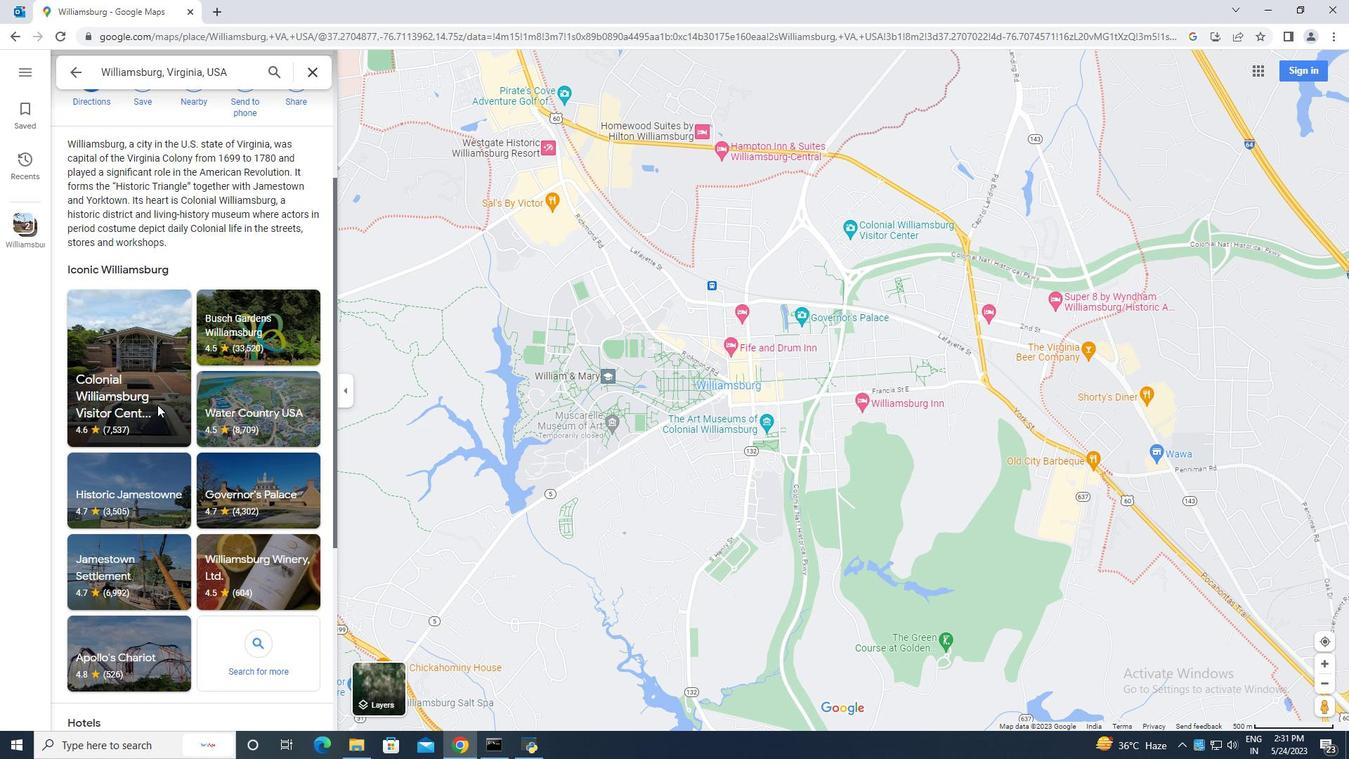 
Action: Mouse scrolled (157, 404) with delta (0, 0)
Screenshot: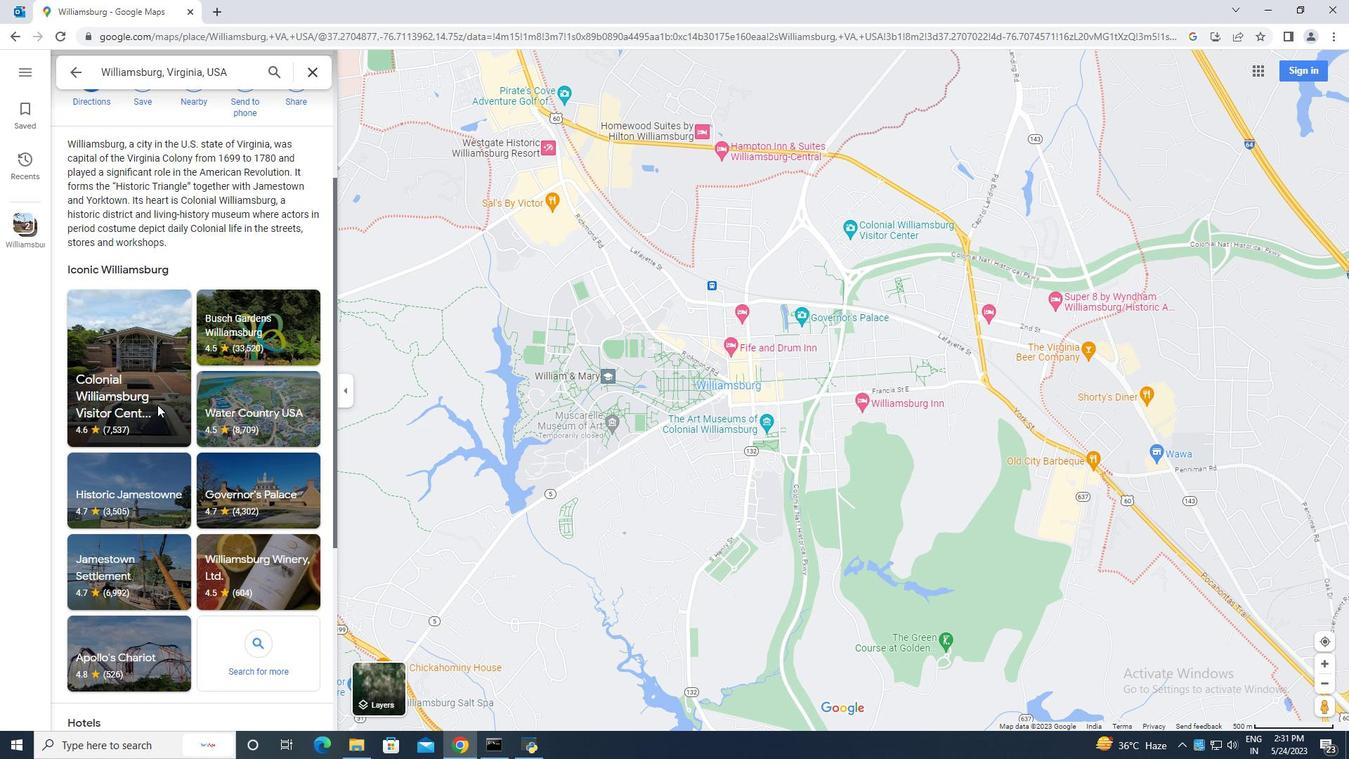 
Action: Mouse scrolled (157, 404) with delta (0, 0)
Screenshot: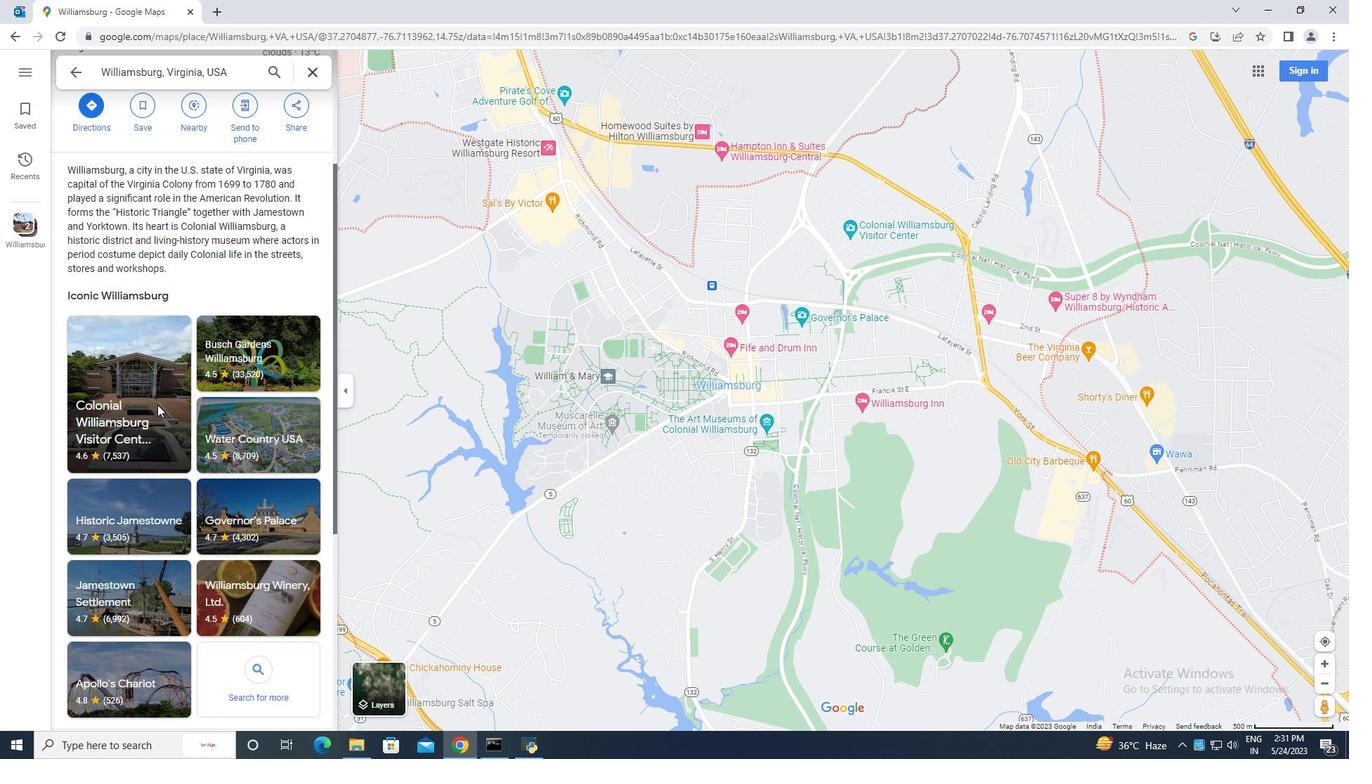 
Action: Mouse scrolled (157, 404) with delta (0, 0)
Screenshot: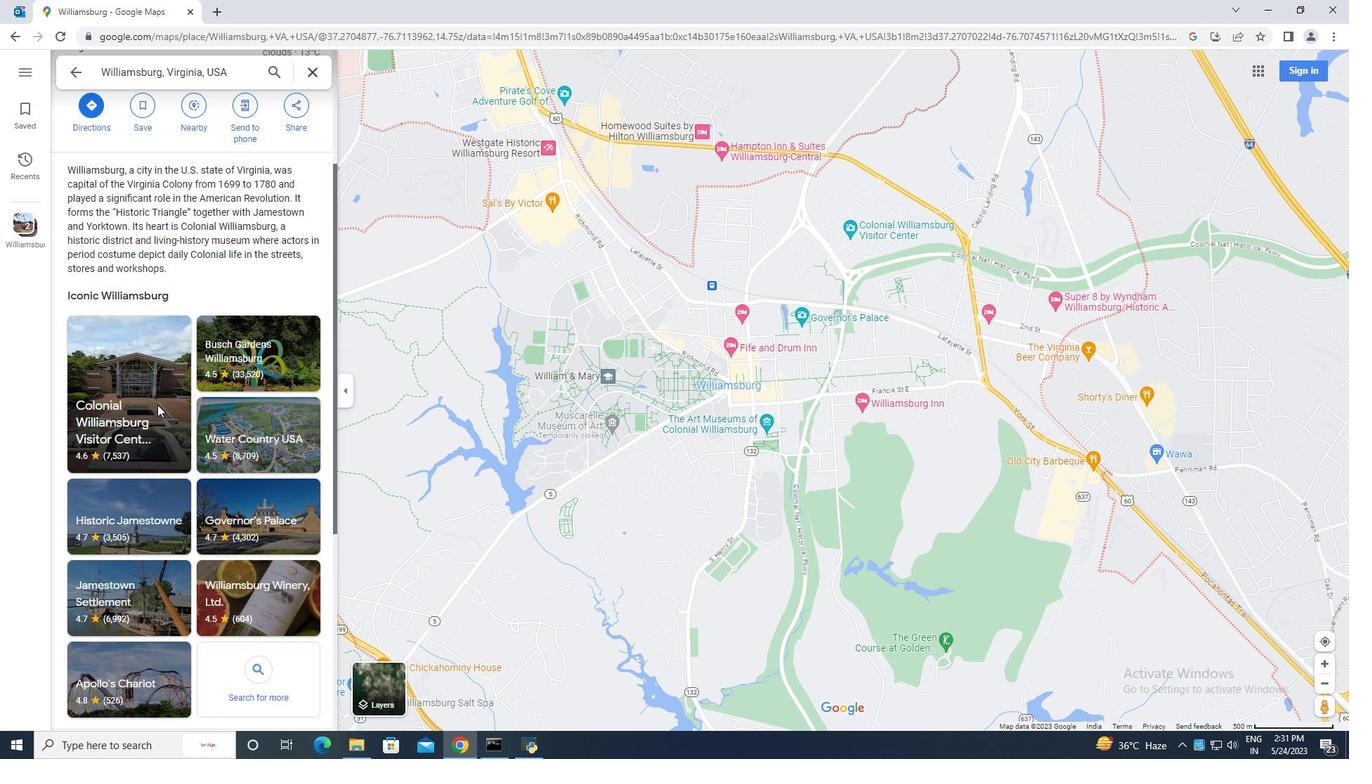 
Action: Mouse moved to (192, 490)
Screenshot: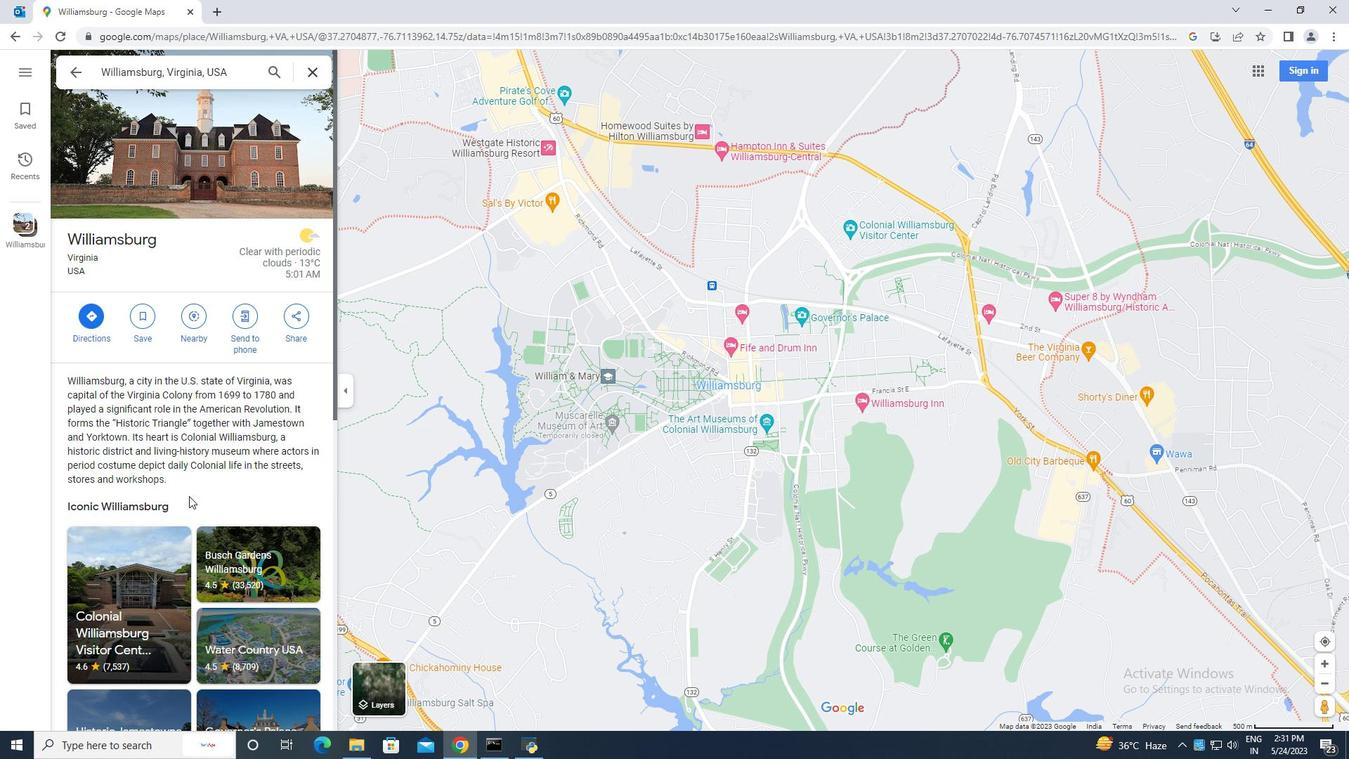 
Action: Mouse scrolled (192, 489) with delta (0, 0)
Screenshot: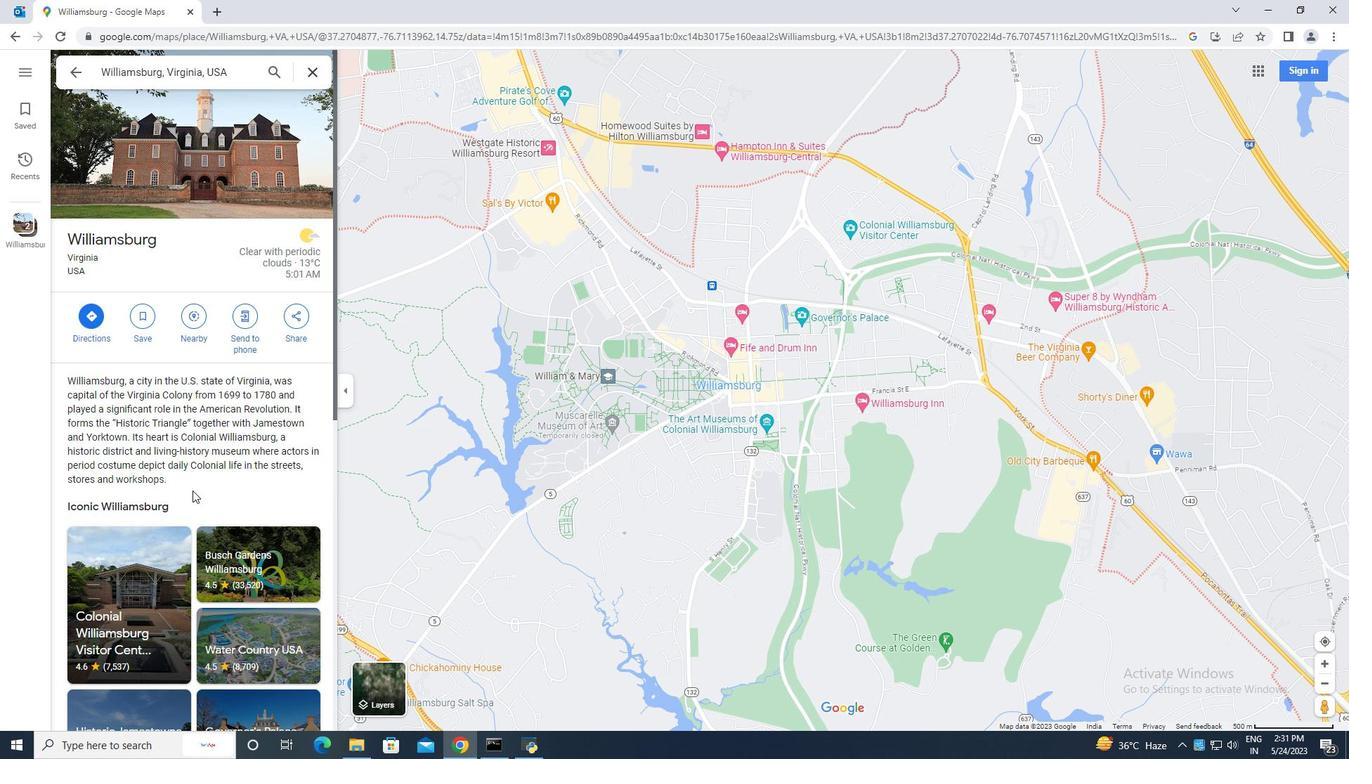
Action: Mouse moved to (195, 477)
Screenshot: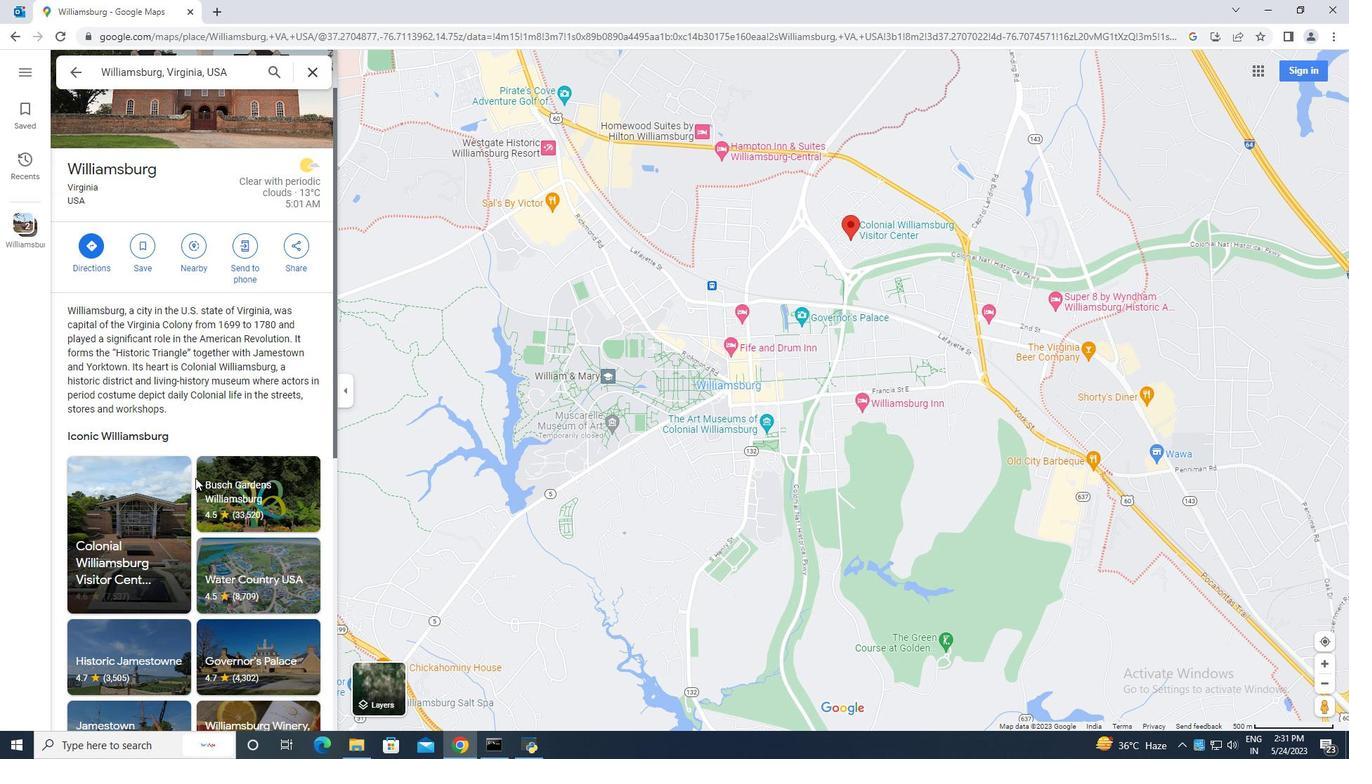
Action: Mouse scrolled (195, 476) with delta (0, 0)
Screenshot: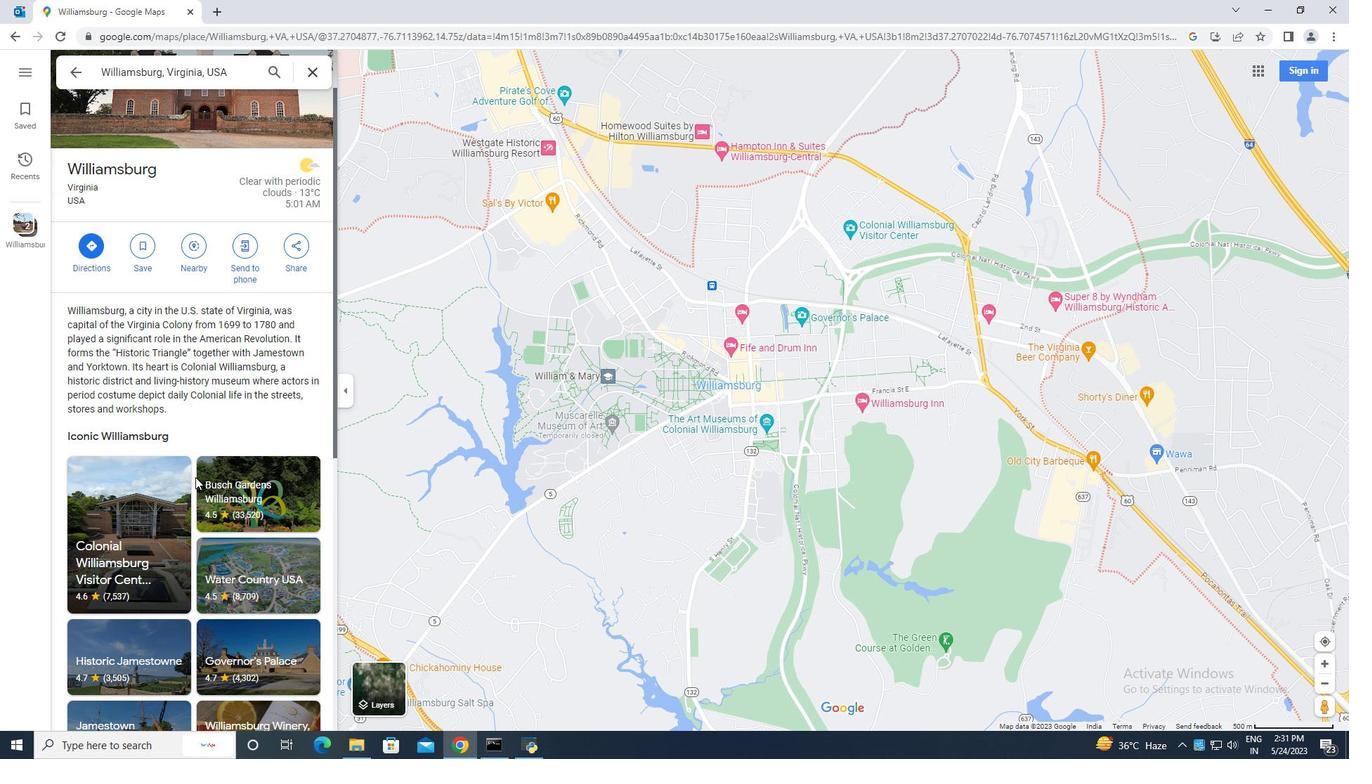 
Action: Mouse scrolled (195, 476) with delta (0, 0)
Screenshot: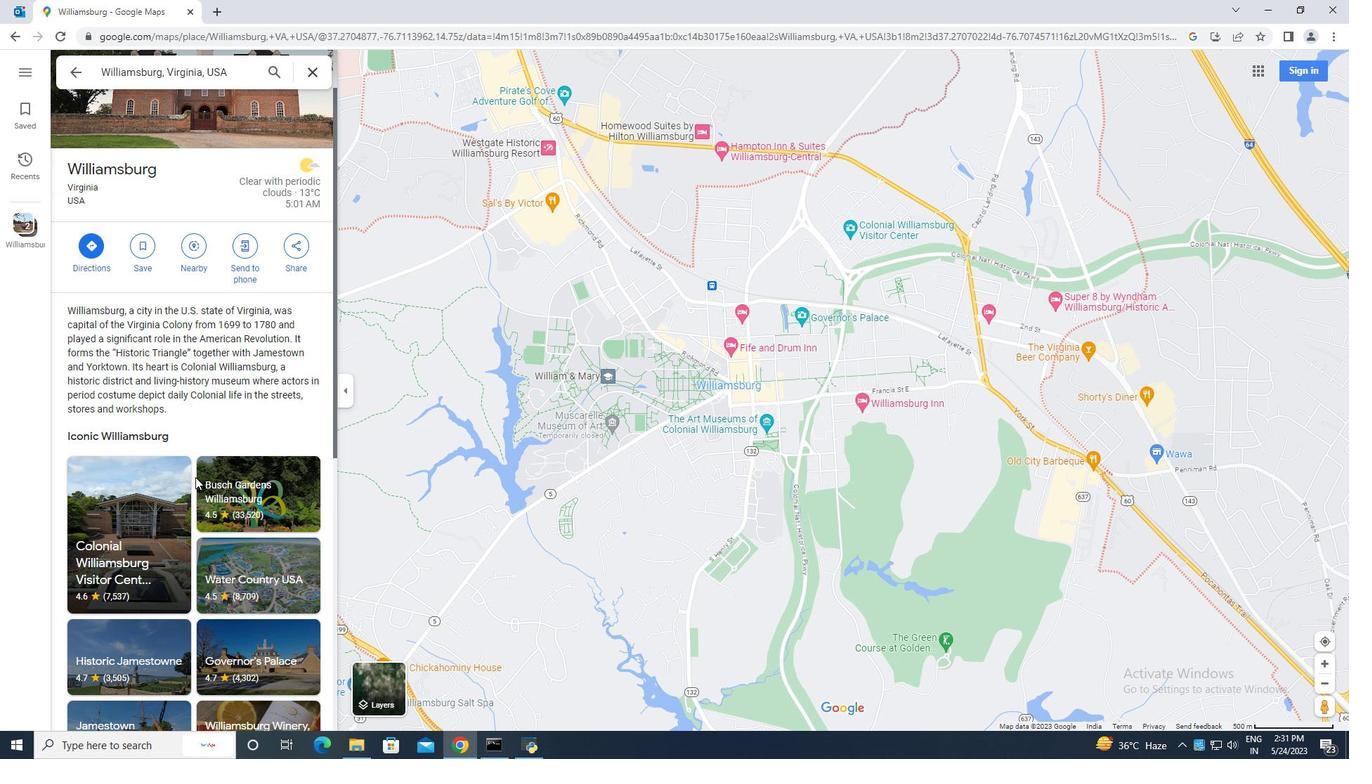 
Action: Mouse scrolled (195, 476) with delta (0, 0)
Screenshot: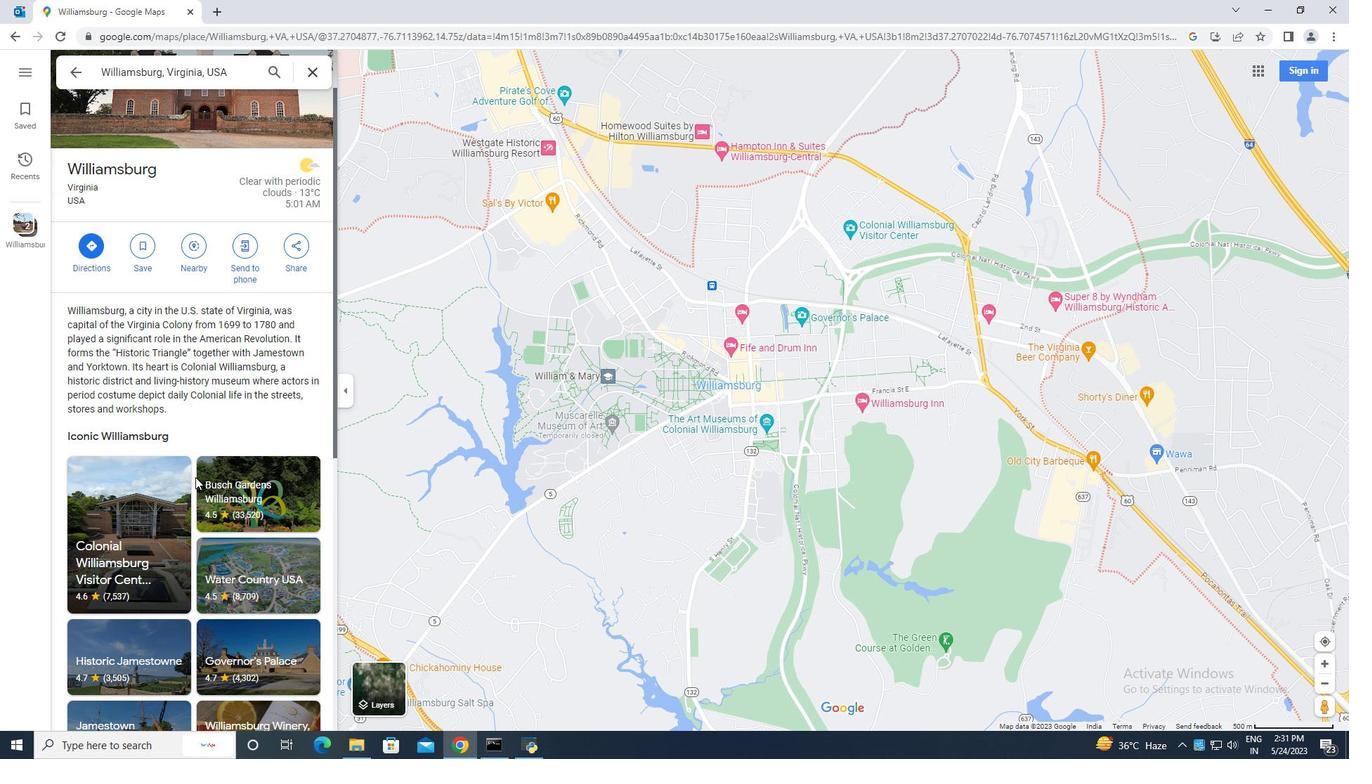 
Action: Mouse moved to (163, 343)
Screenshot: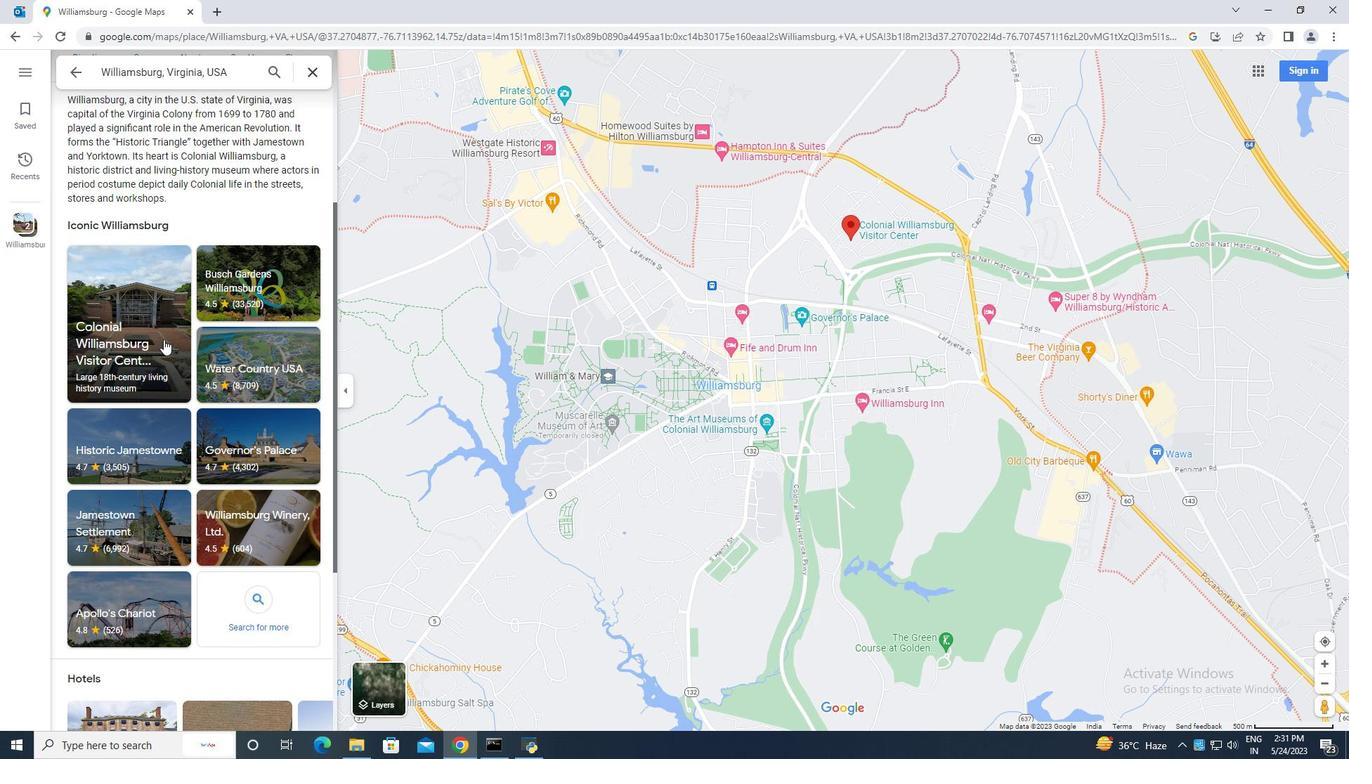 
Action: Mouse scrolled (163, 342) with delta (0, 0)
Screenshot: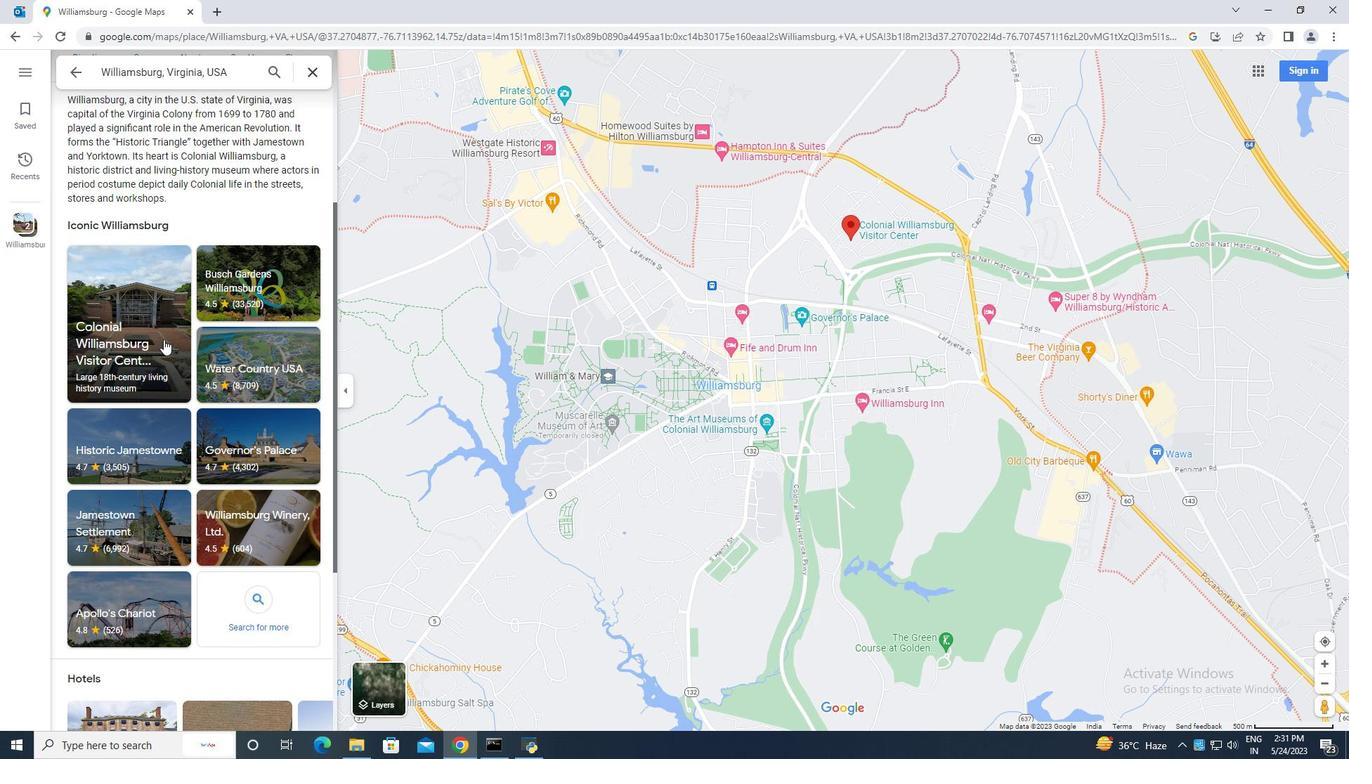 
Action: Mouse moved to (163, 344)
Screenshot: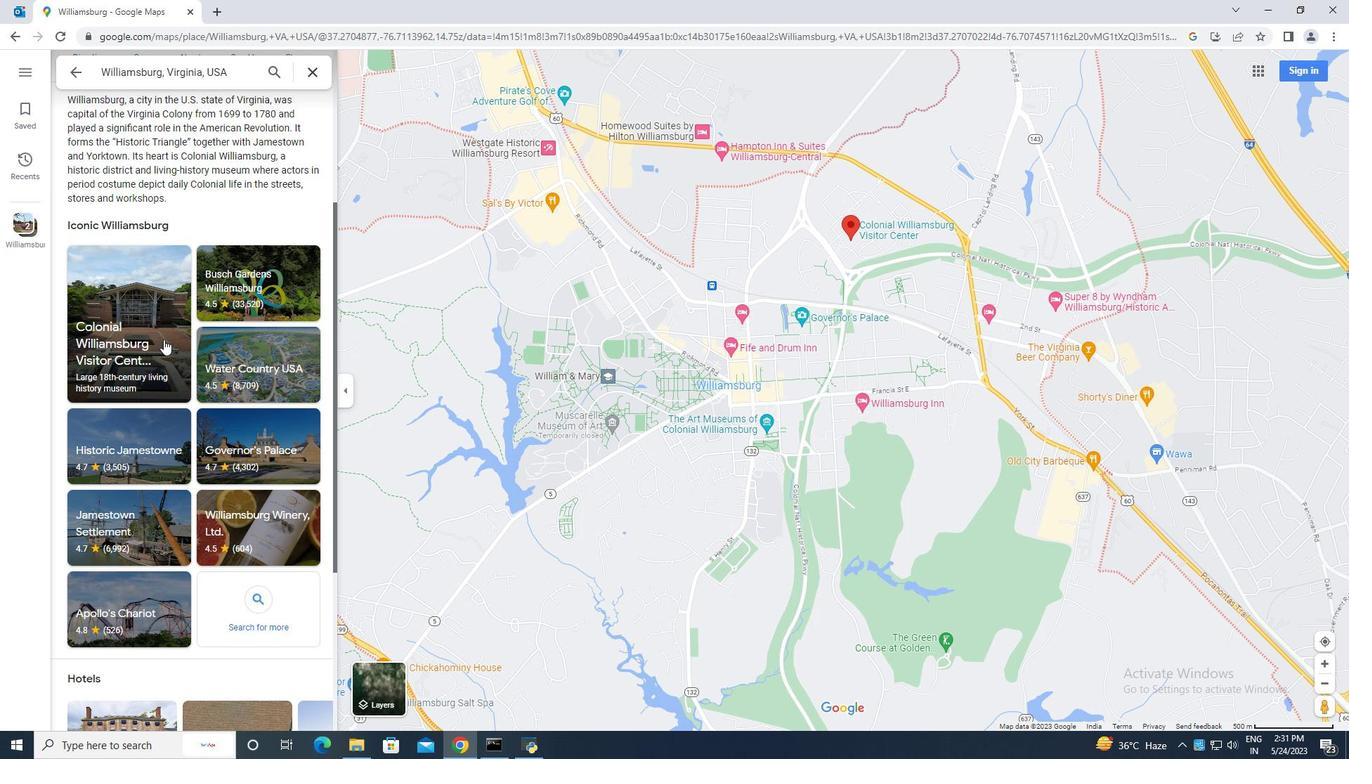 
Action: Mouse scrolled (163, 343) with delta (0, 0)
Screenshot: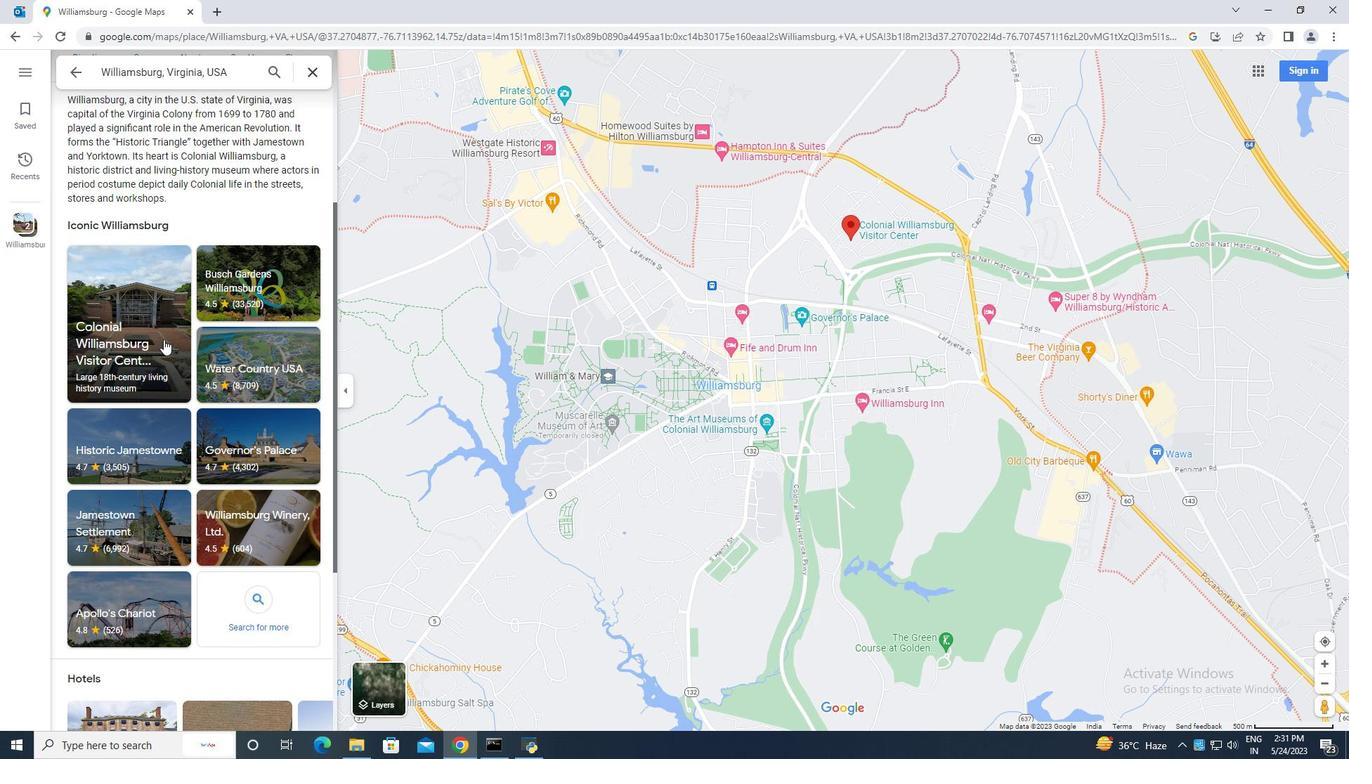 
Action: Mouse moved to (164, 344)
Screenshot: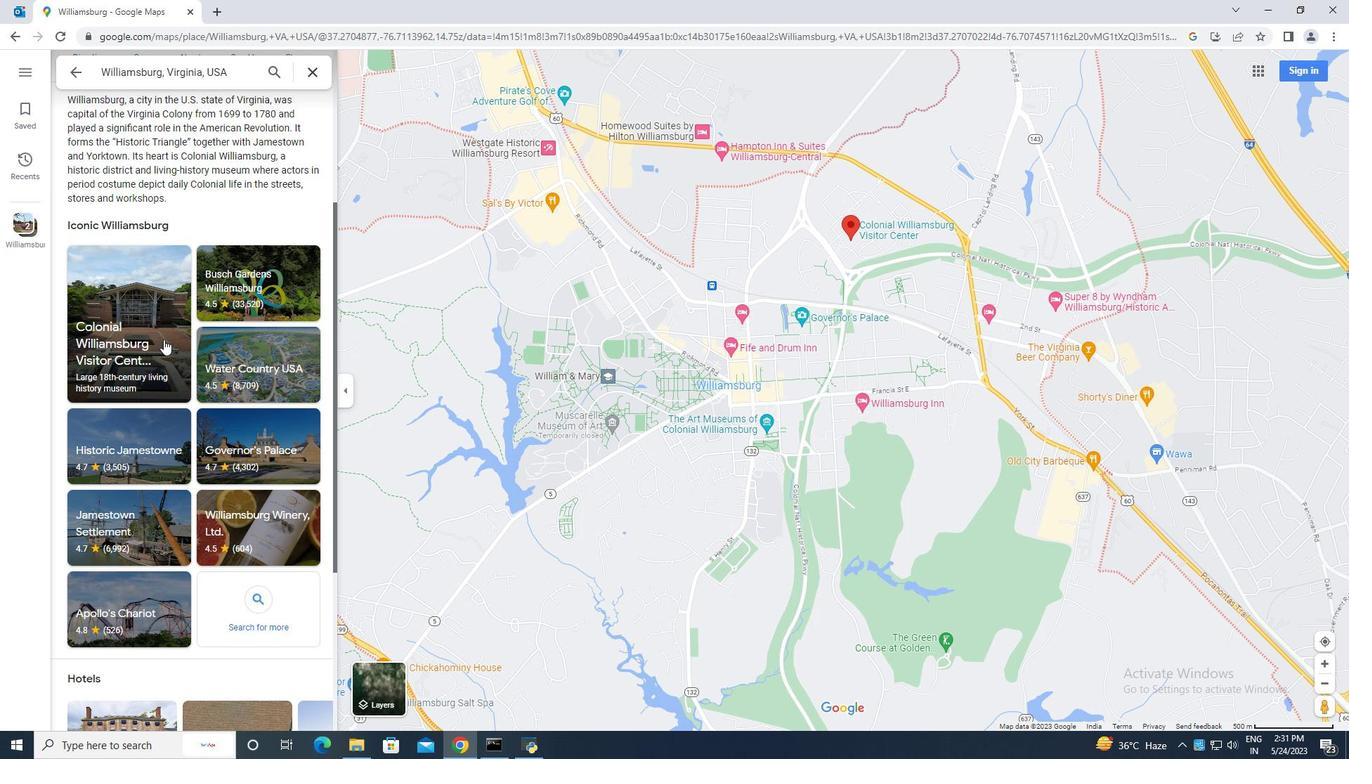 
Action: Mouse scrolled (164, 343) with delta (0, 0)
Screenshot: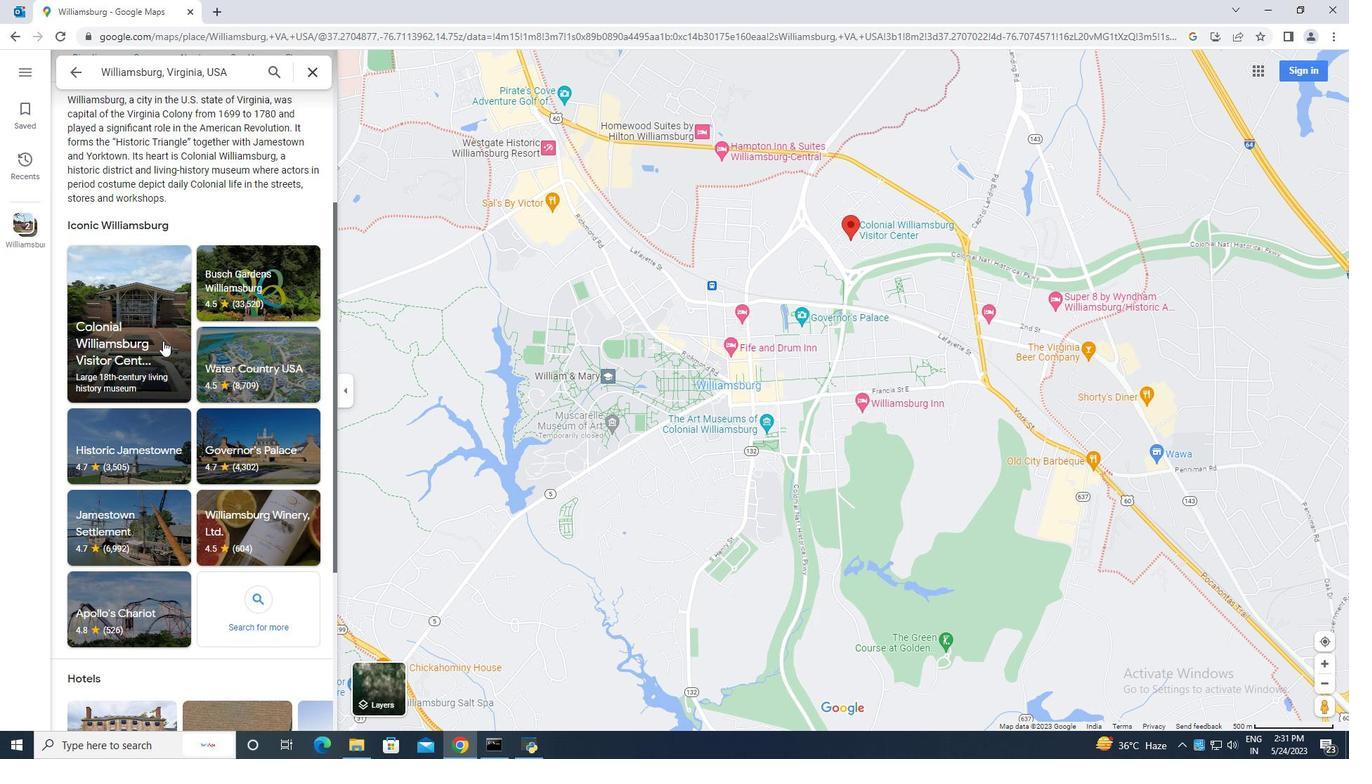 
Action: Mouse moved to (164, 345)
Screenshot: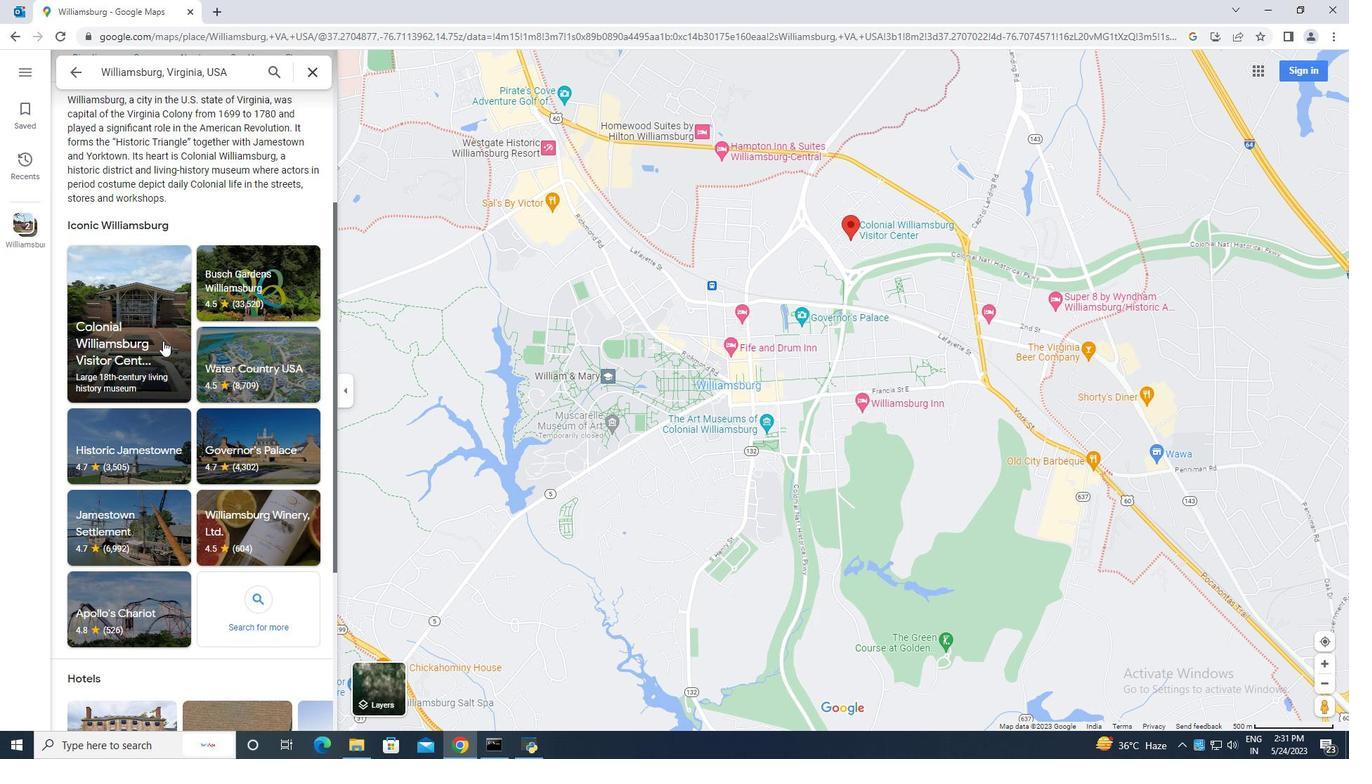 
Action: Mouse scrolled (164, 344) with delta (0, 0)
Screenshot: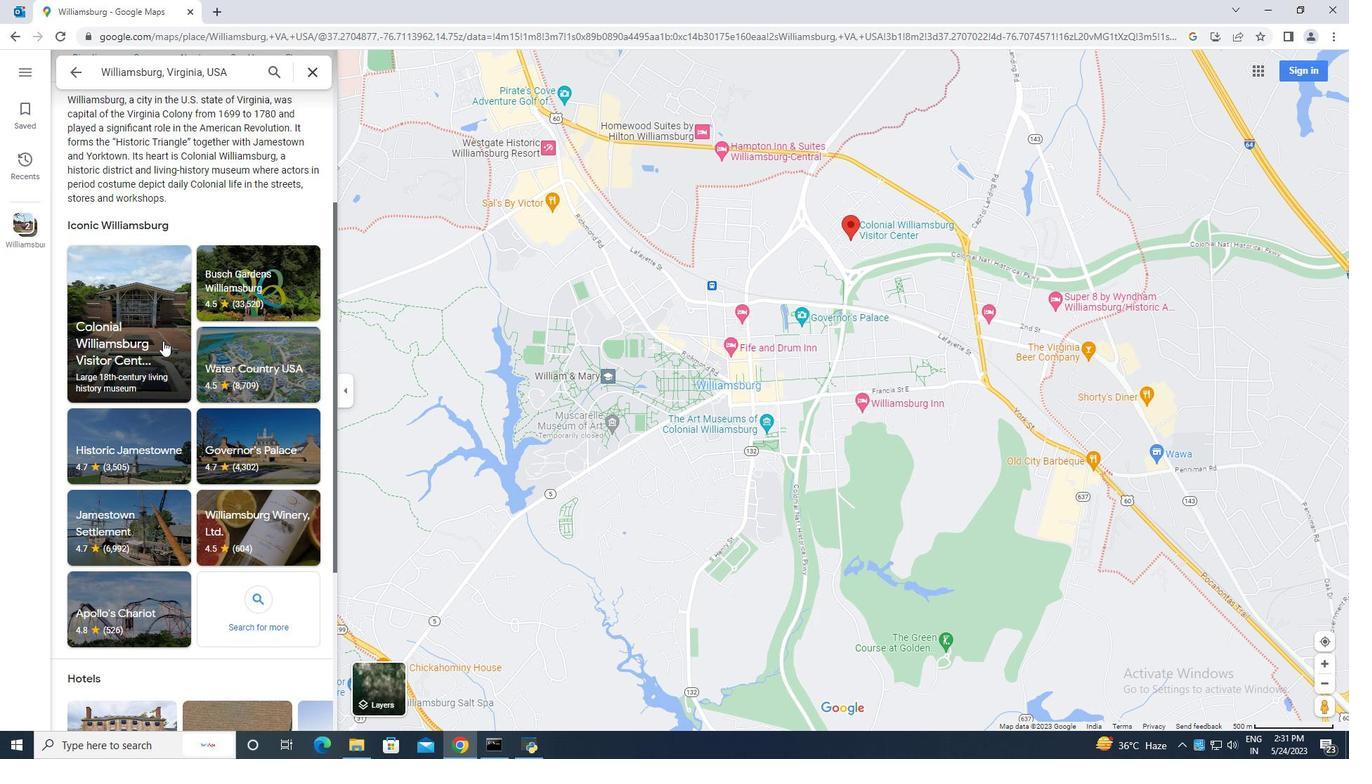
Action: Mouse moved to (165, 347)
Screenshot: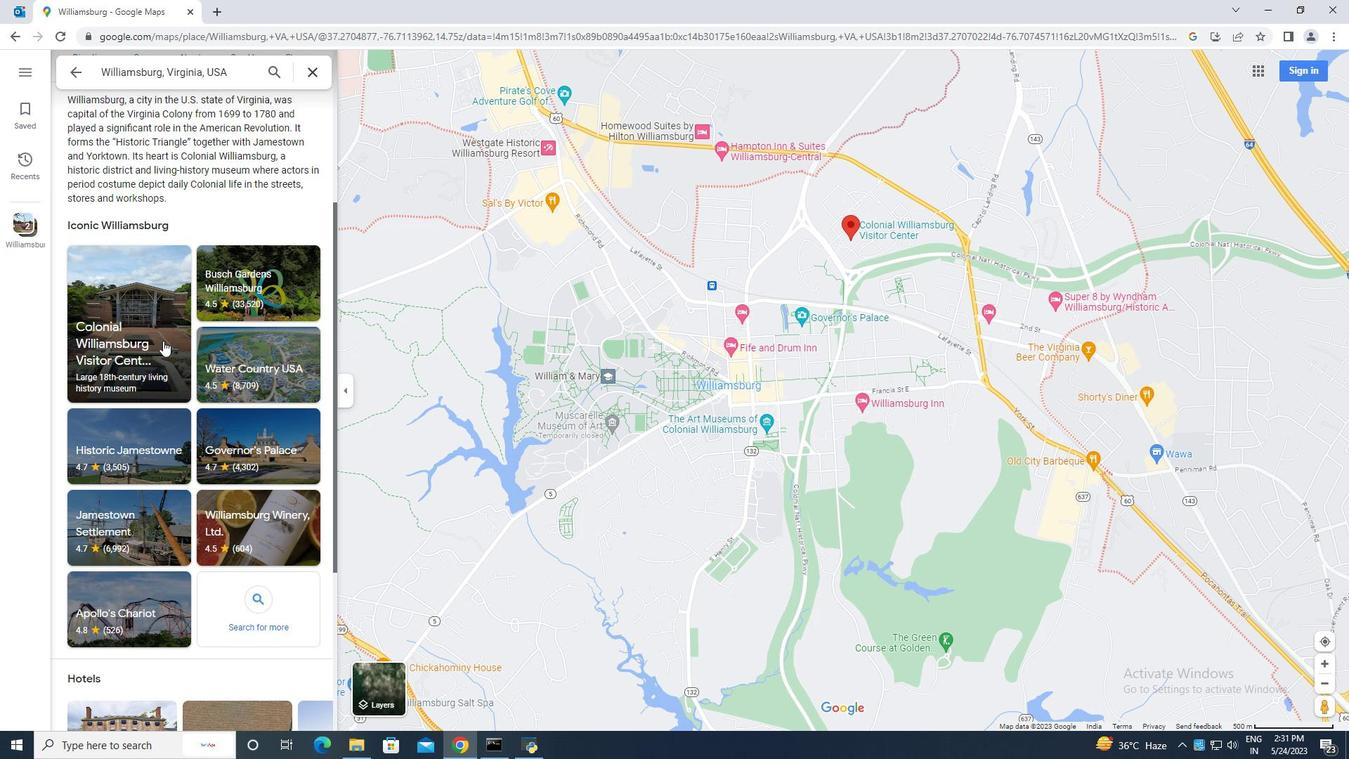 
Action: Mouse scrolled (165, 346) with delta (0, 0)
Screenshot: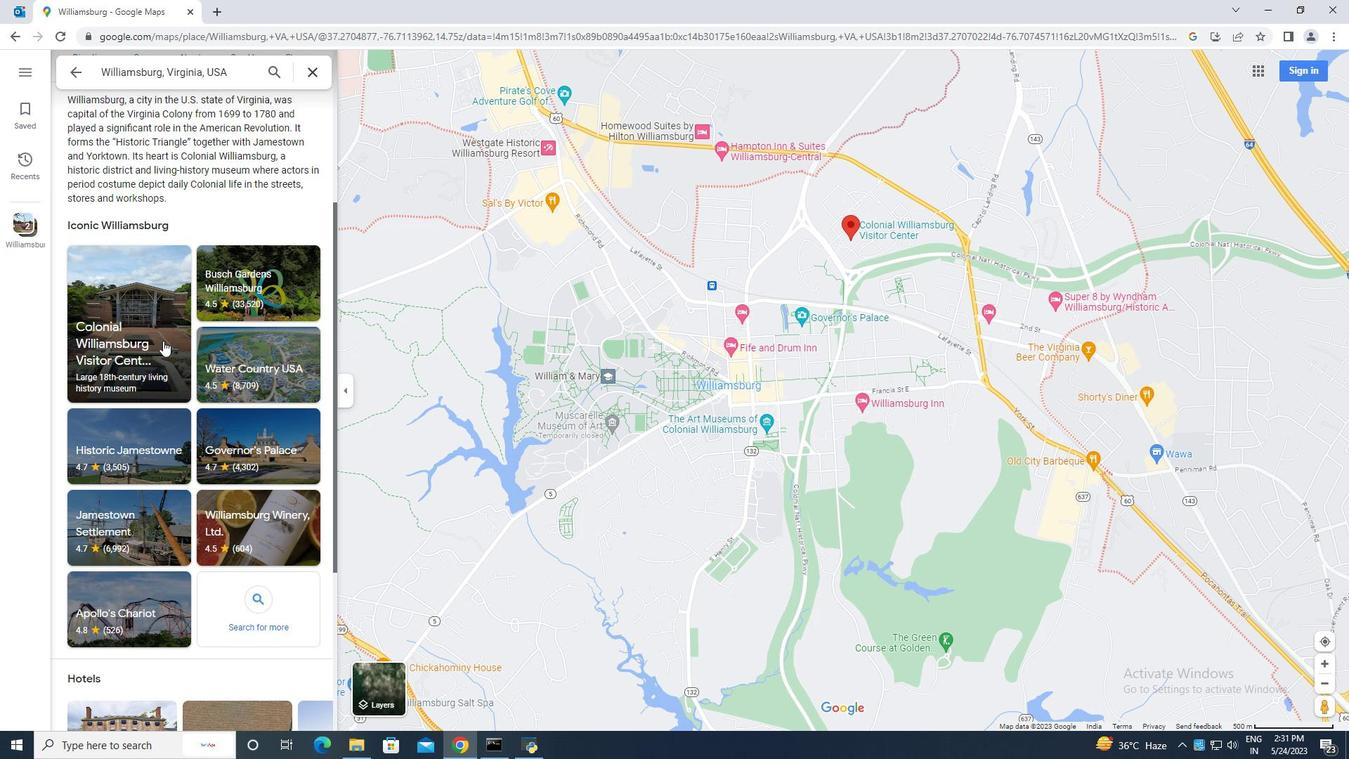 
Action: Mouse moved to (165, 354)
Screenshot: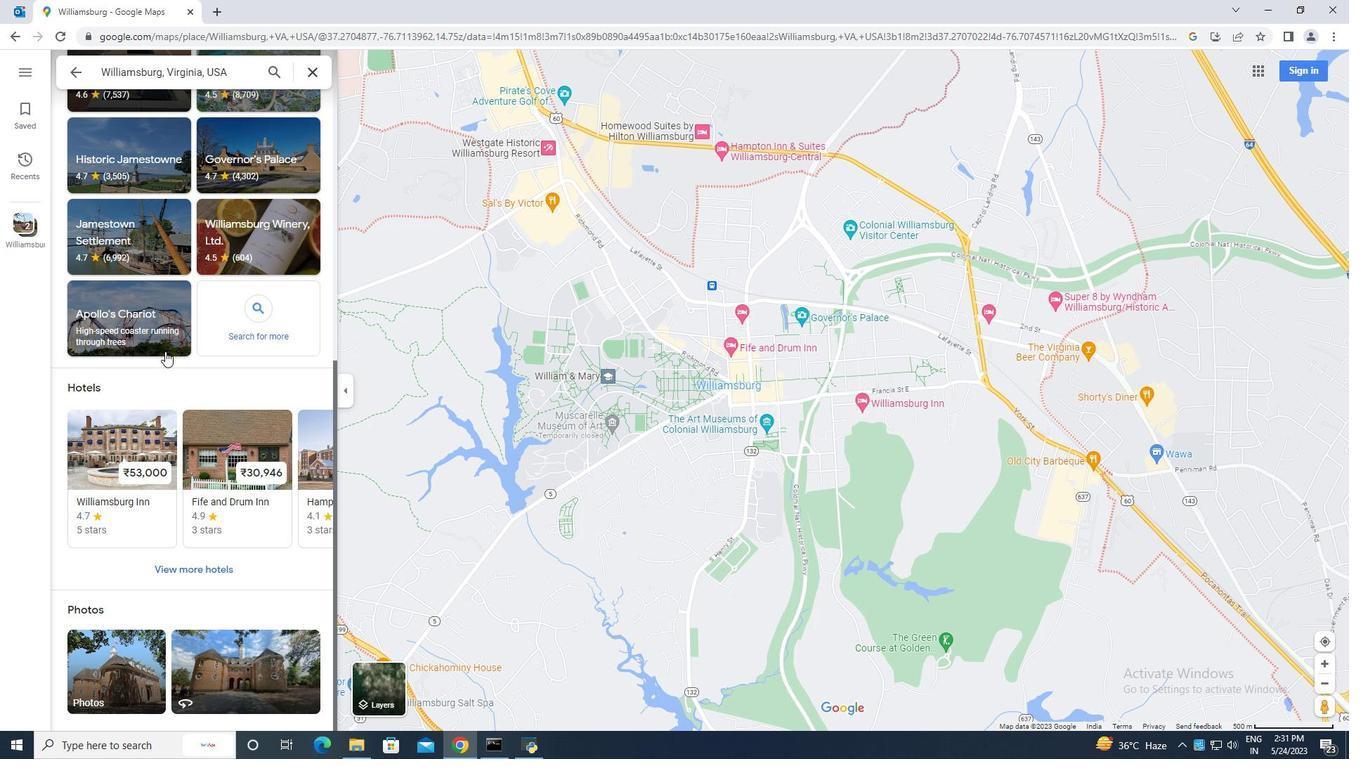 
Action: Mouse scrolled (165, 354) with delta (0, 0)
Screenshot: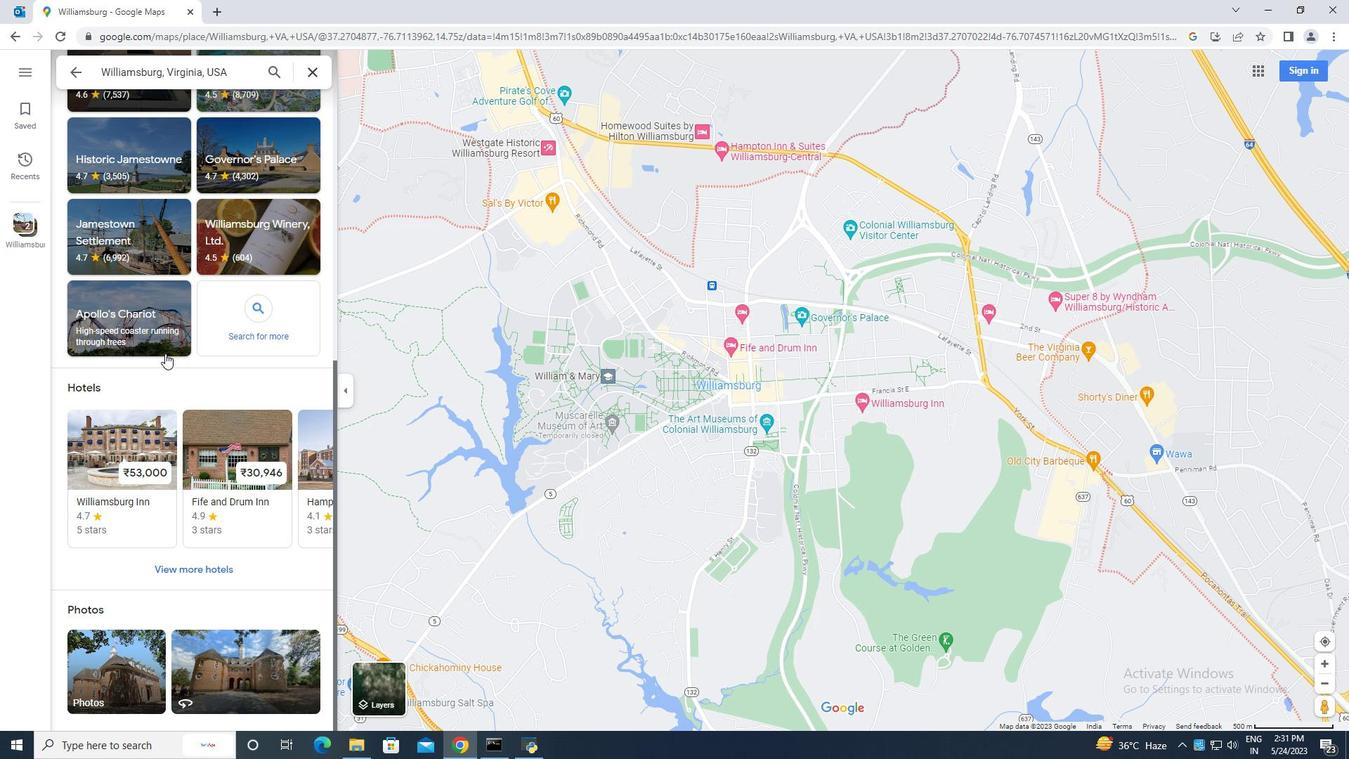 
Action: Mouse scrolled (165, 354) with delta (0, 0)
Screenshot: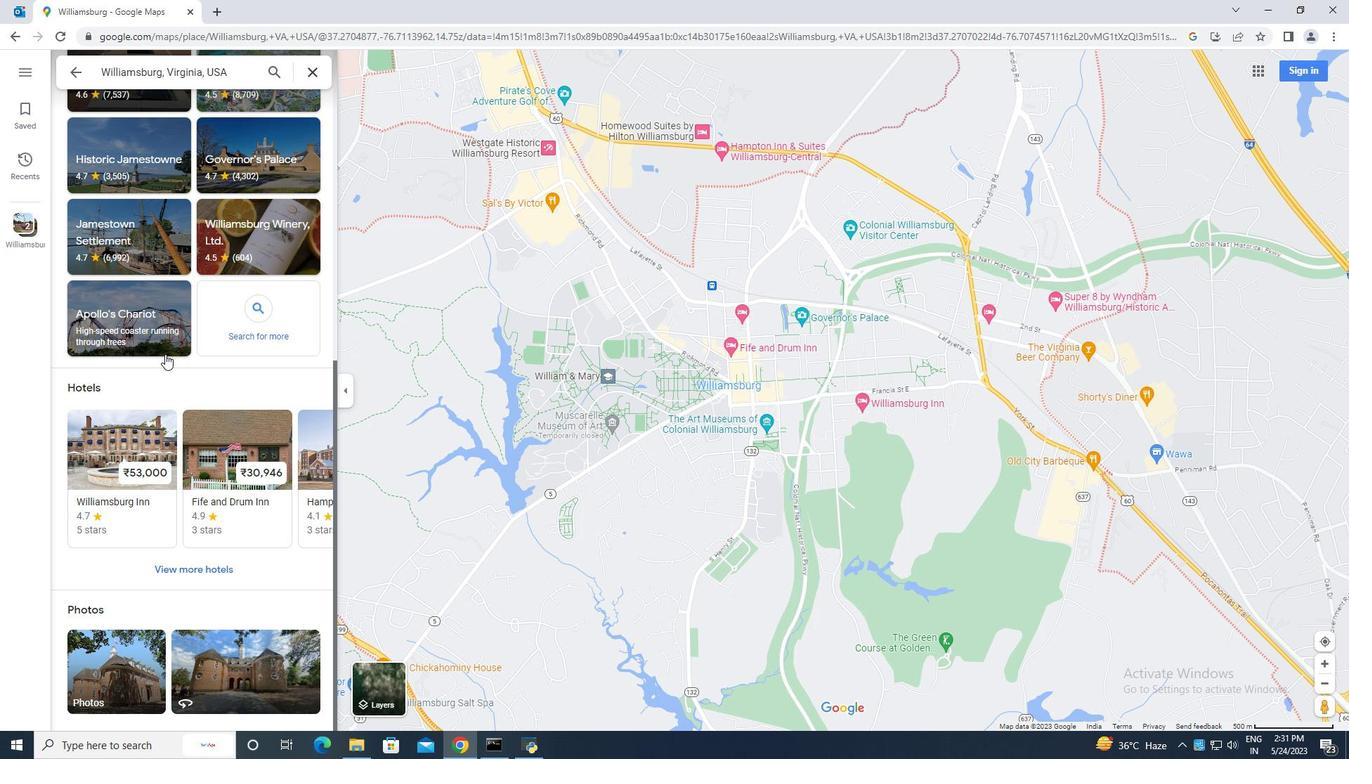 
Action: Mouse scrolled (165, 354) with delta (0, 0)
Screenshot: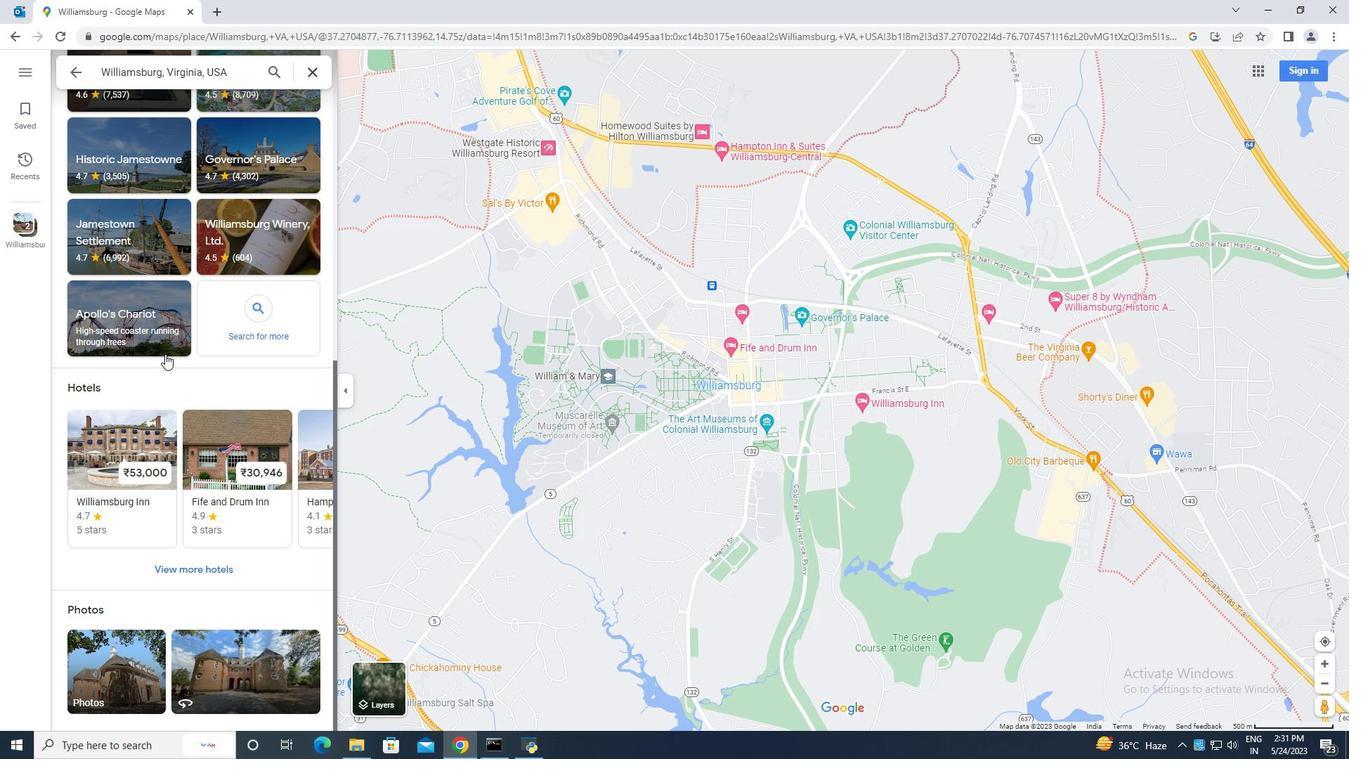 
Action: Mouse moved to (156, 231)
Screenshot: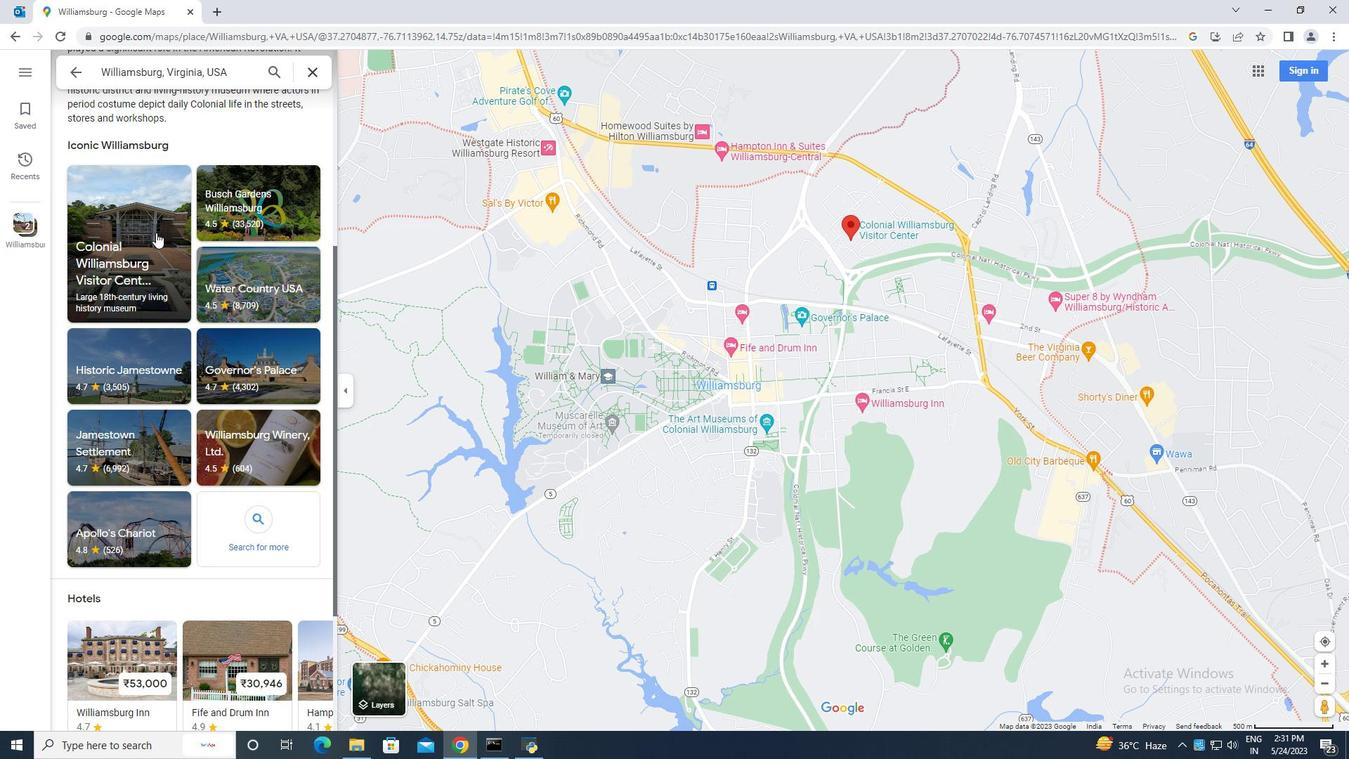 
Action: Mouse pressed left at (156, 231)
Screenshot: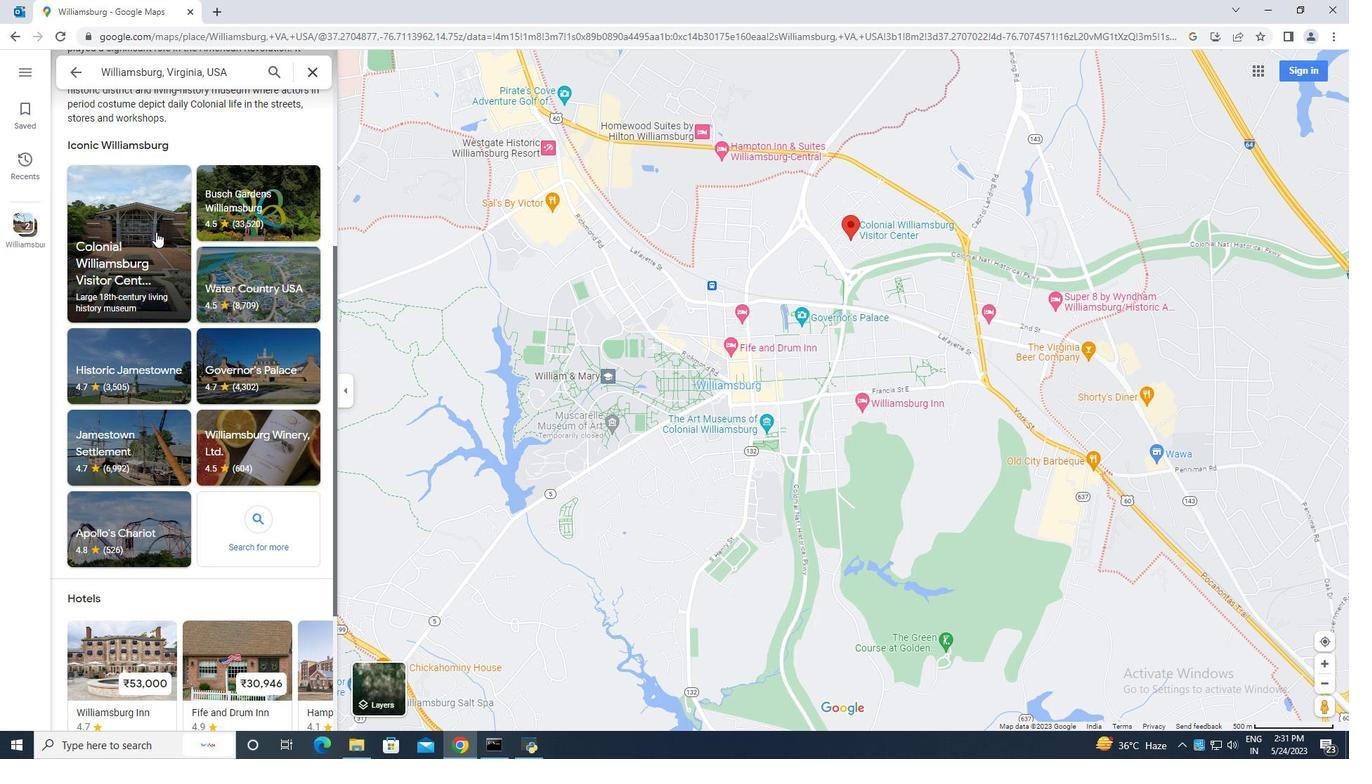 
Action: Mouse moved to (230, 481)
Screenshot: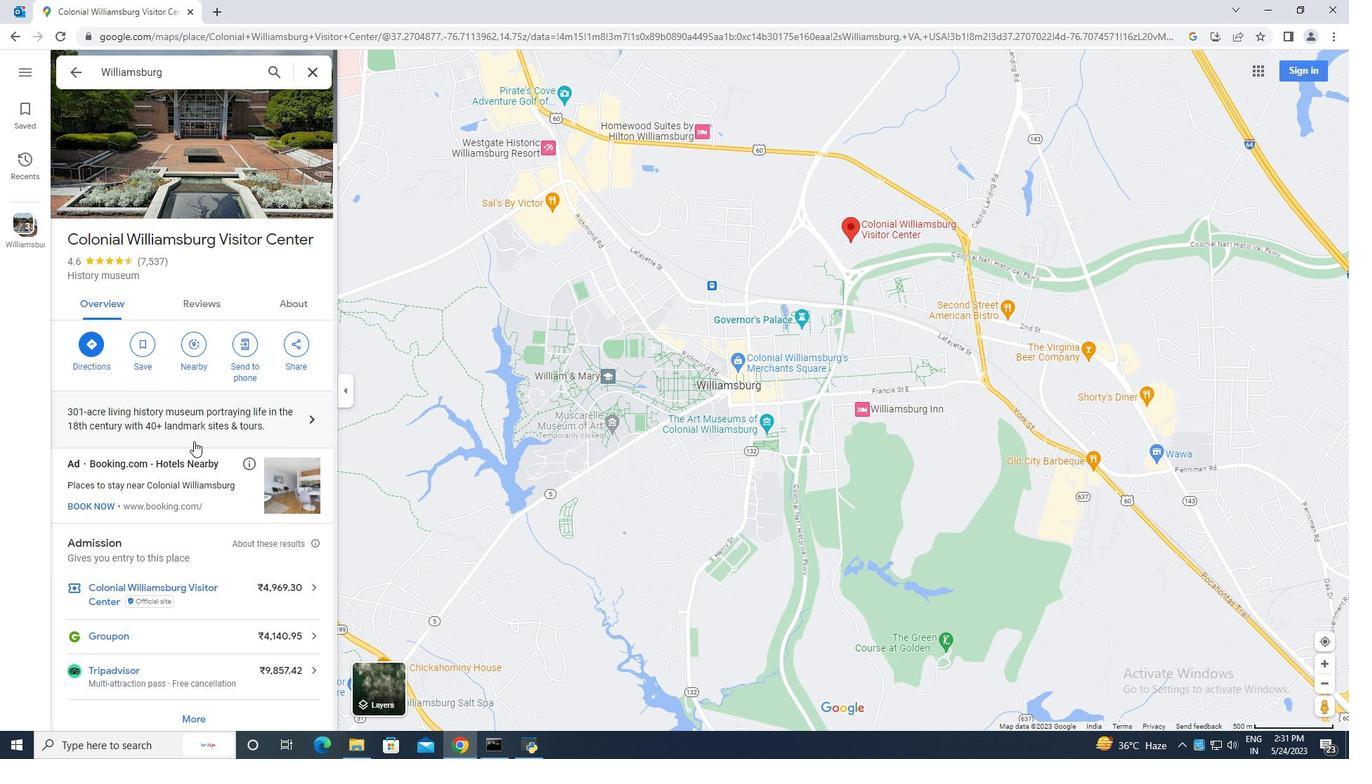 
Action: Mouse scrolled (230, 480) with delta (0, 0)
Screenshot: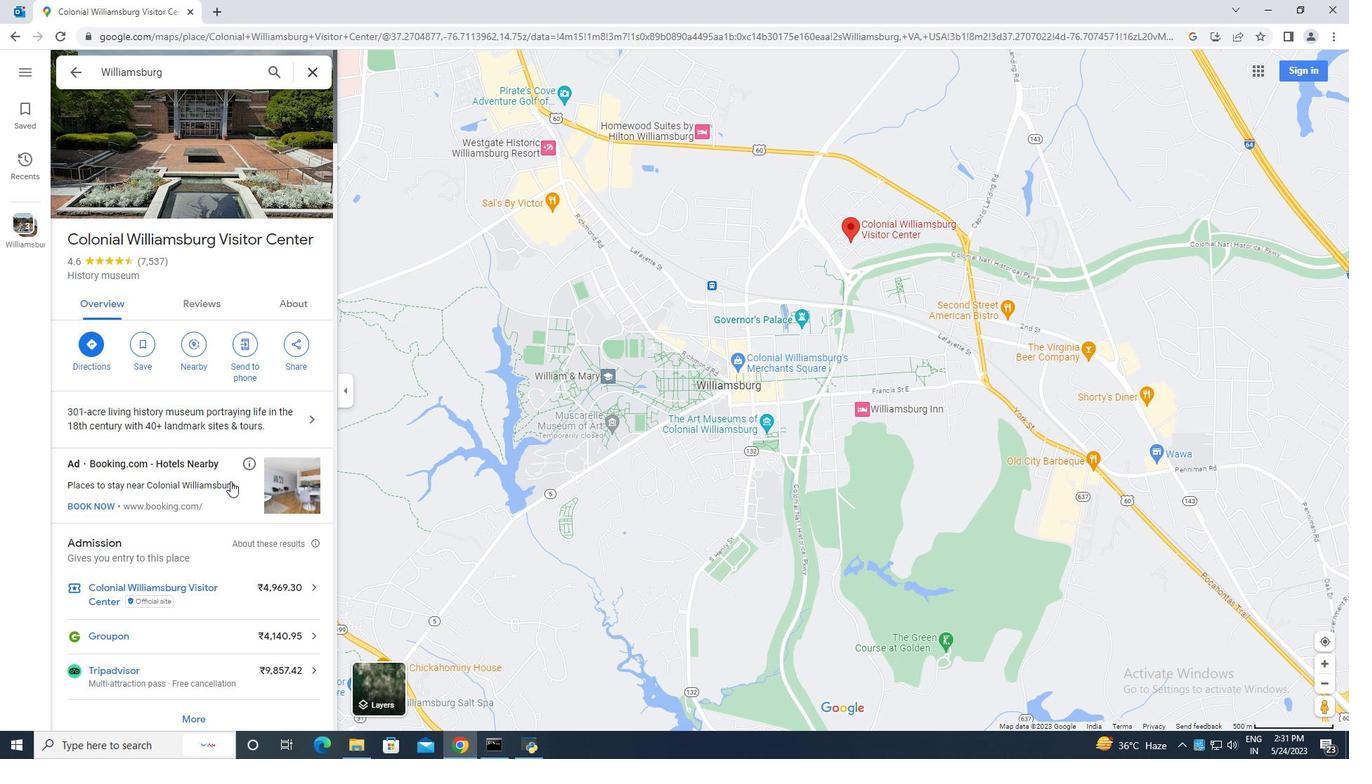 
Action: Mouse scrolled (230, 480) with delta (0, 0)
Screenshot: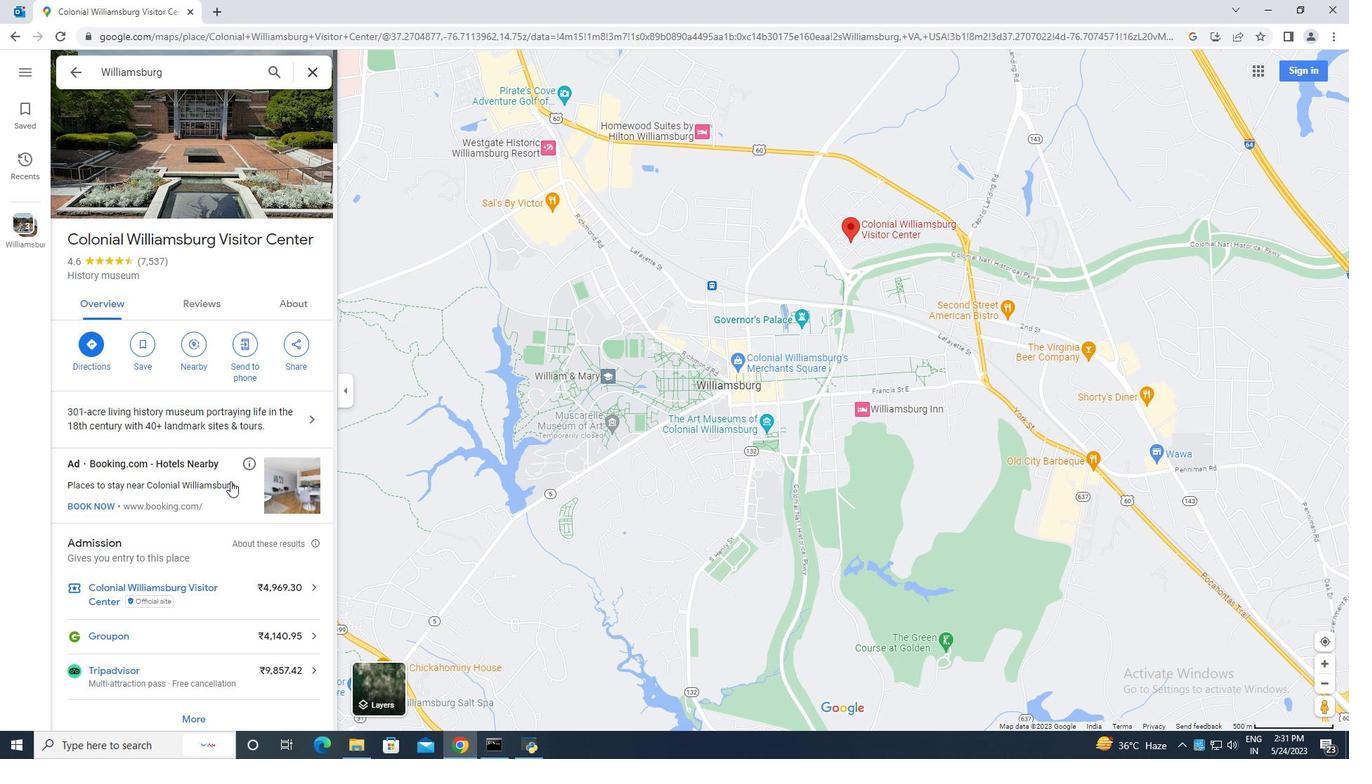 
Action: Mouse moved to (230, 481)
Screenshot: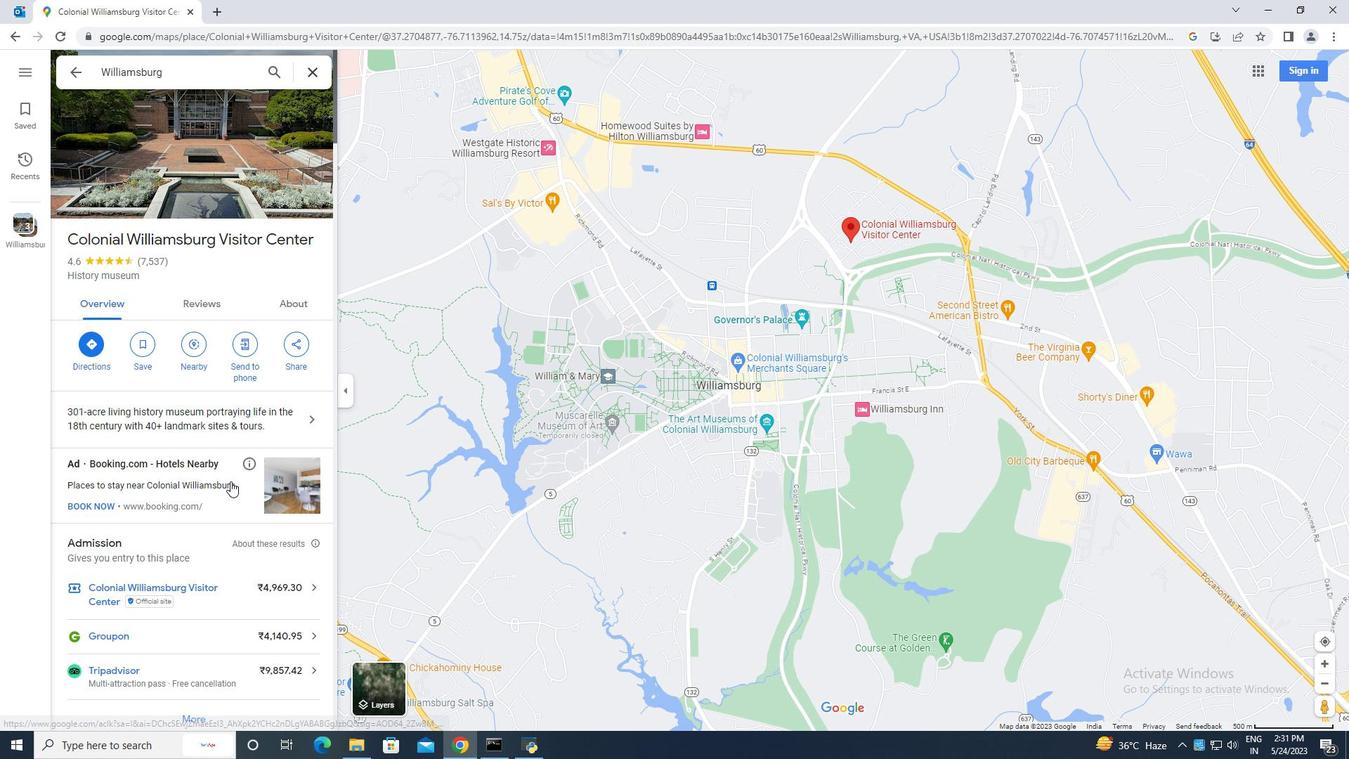 
Action: Mouse scrolled (230, 480) with delta (0, 0)
Screenshot: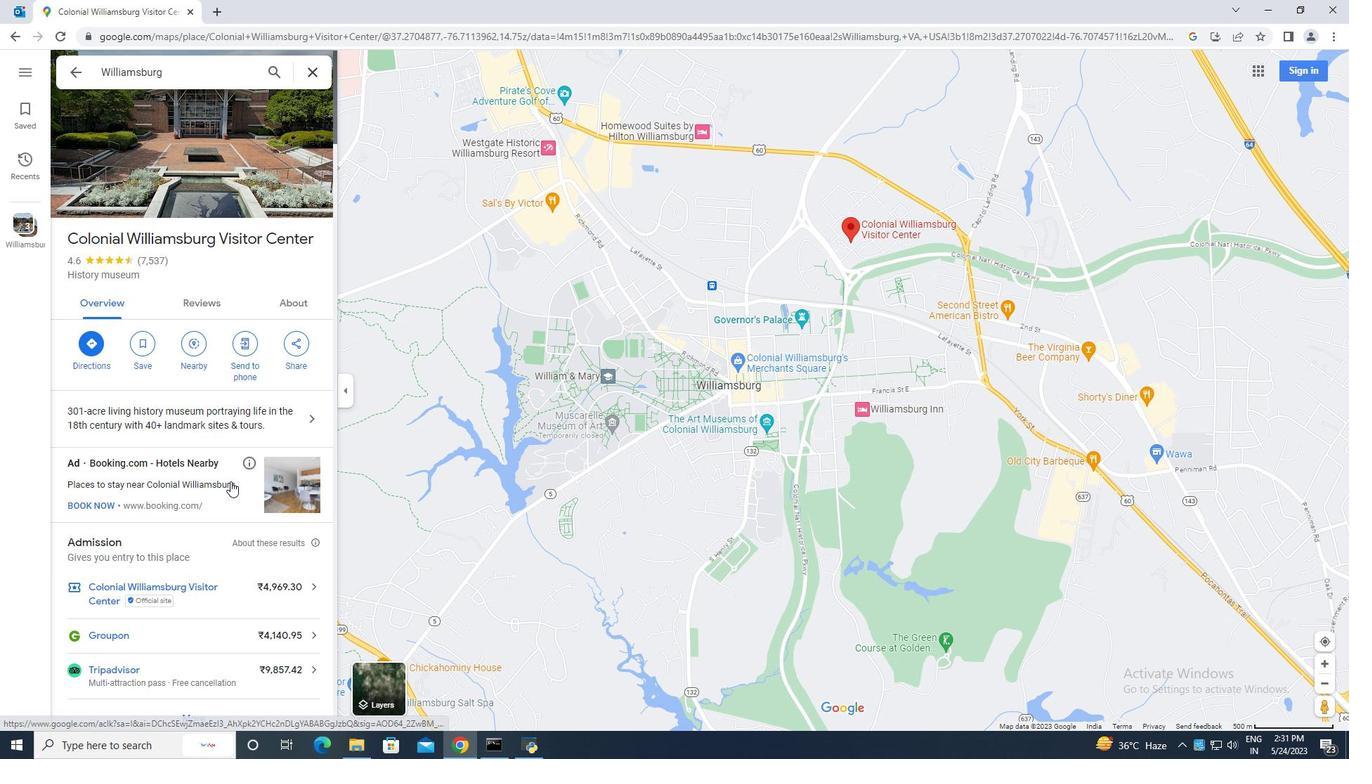 
Action: Mouse moved to (228, 475)
Screenshot: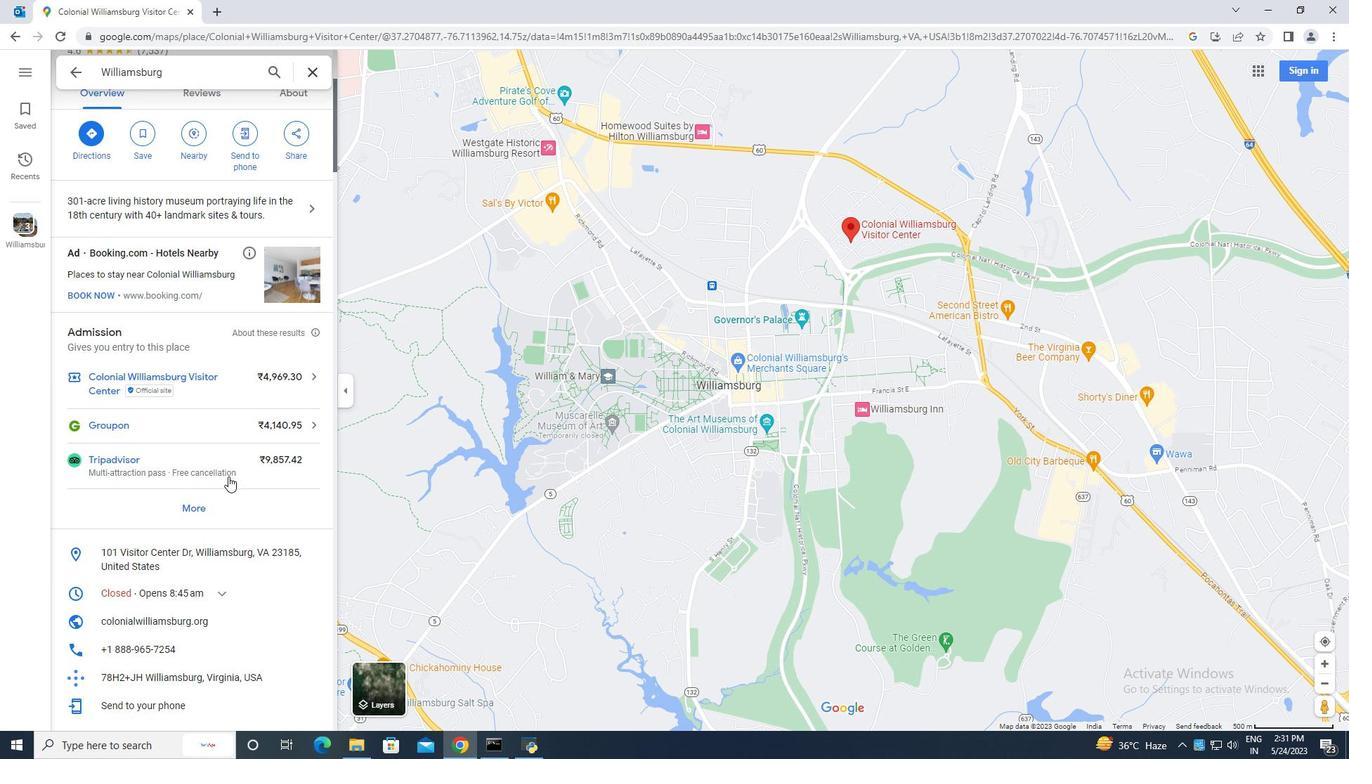 
Action: Mouse scrolled (228, 475) with delta (0, 0)
Screenshot: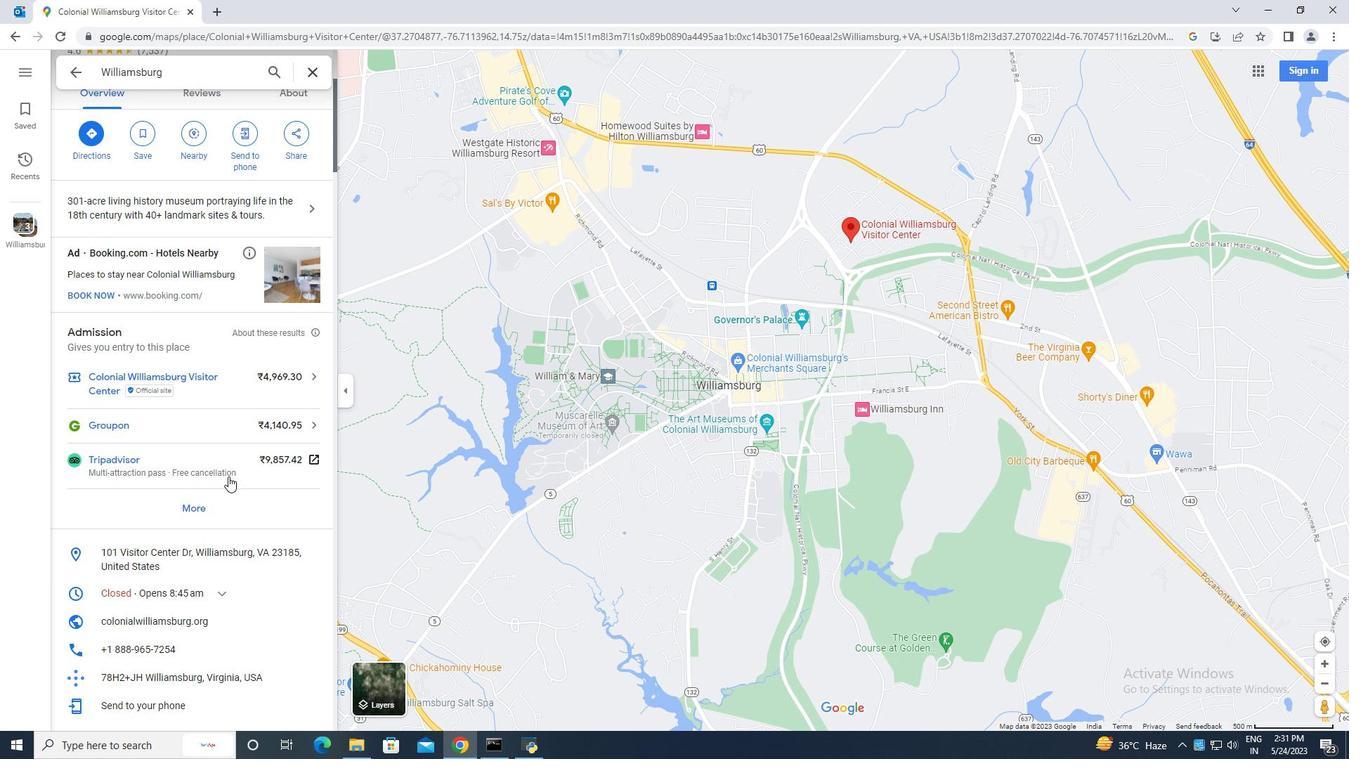 
Action: Mouse scrolled (228, 475) with delta (0, 0)
Screenshot: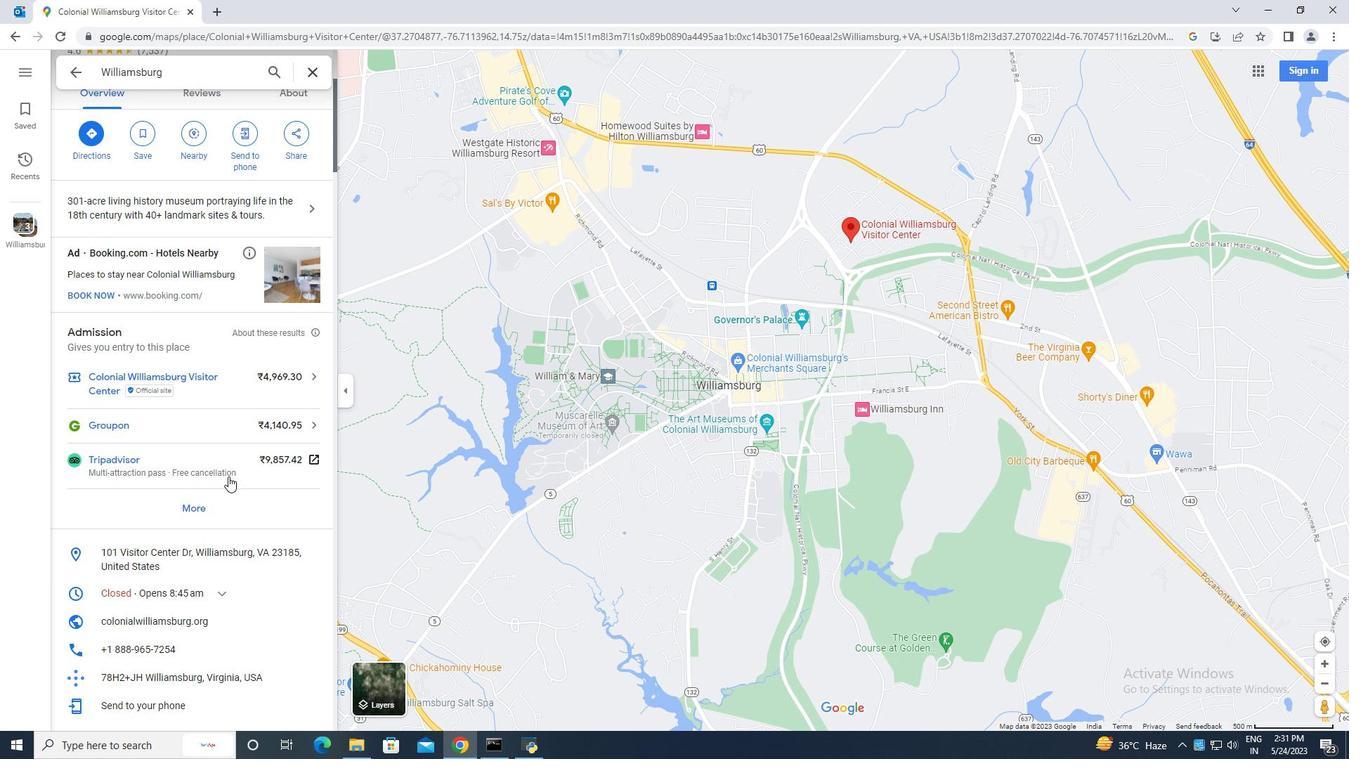 
Action: Mouse scrolled (228, 475) with delta (0, 0)
Screenshot: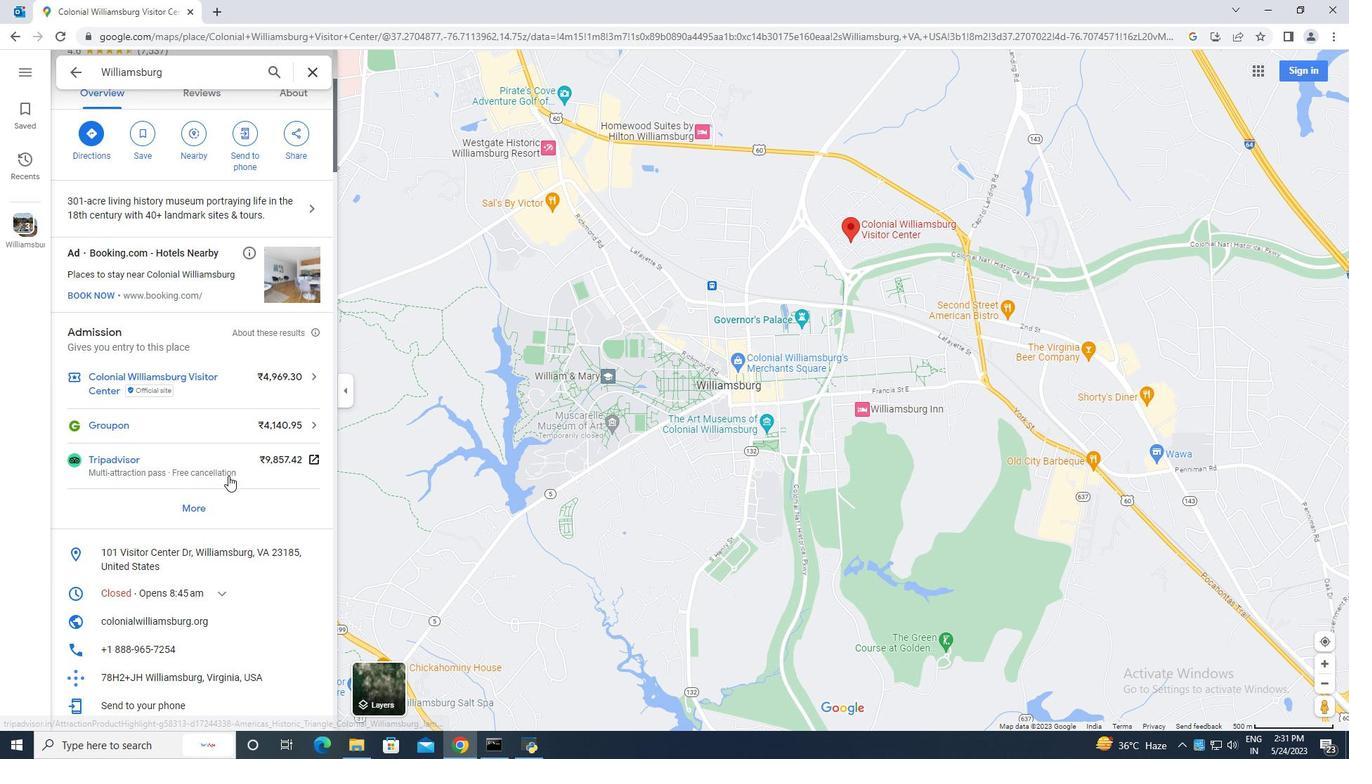 
Action: Mouse scrolled (228, 475) with delta (0, 0)
Screenshot: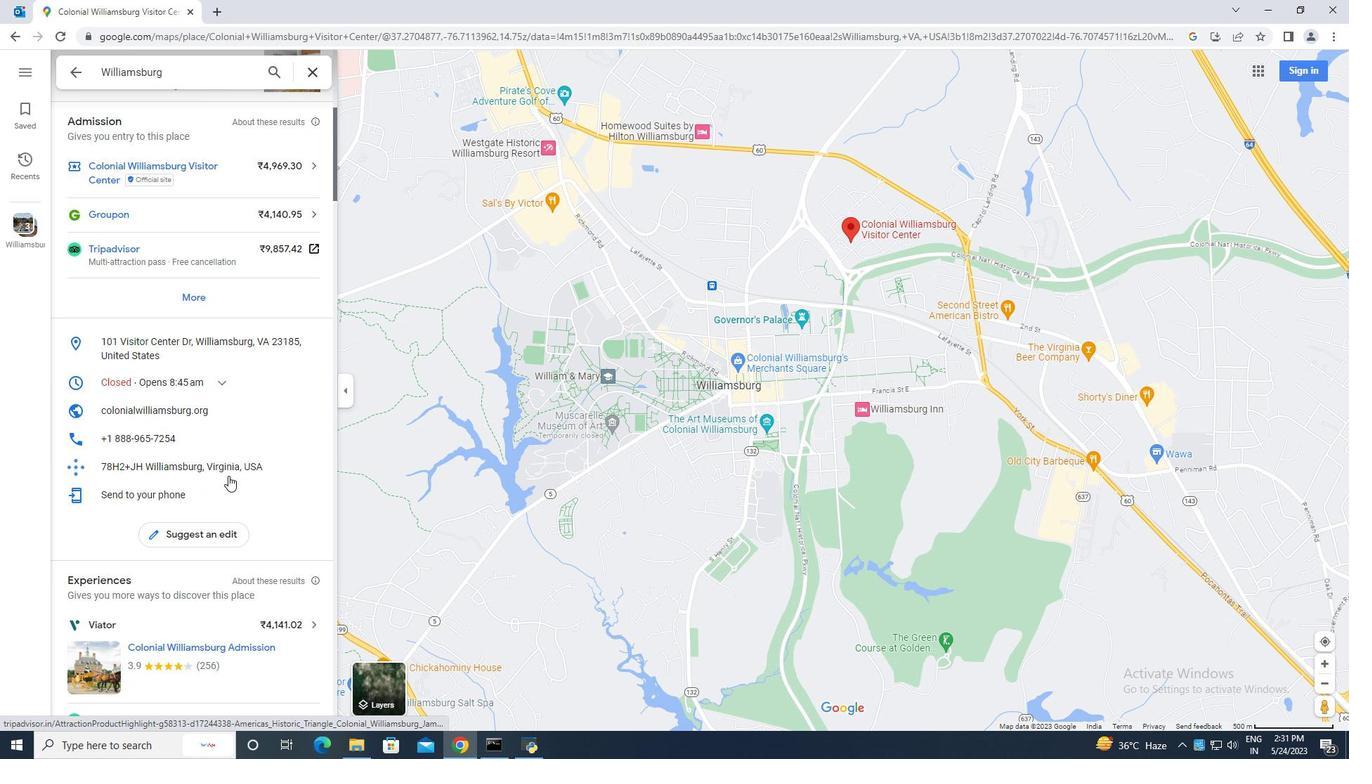 
Action: Mouse scrolled (228, 475) with delta (0, 0)
Screenshot: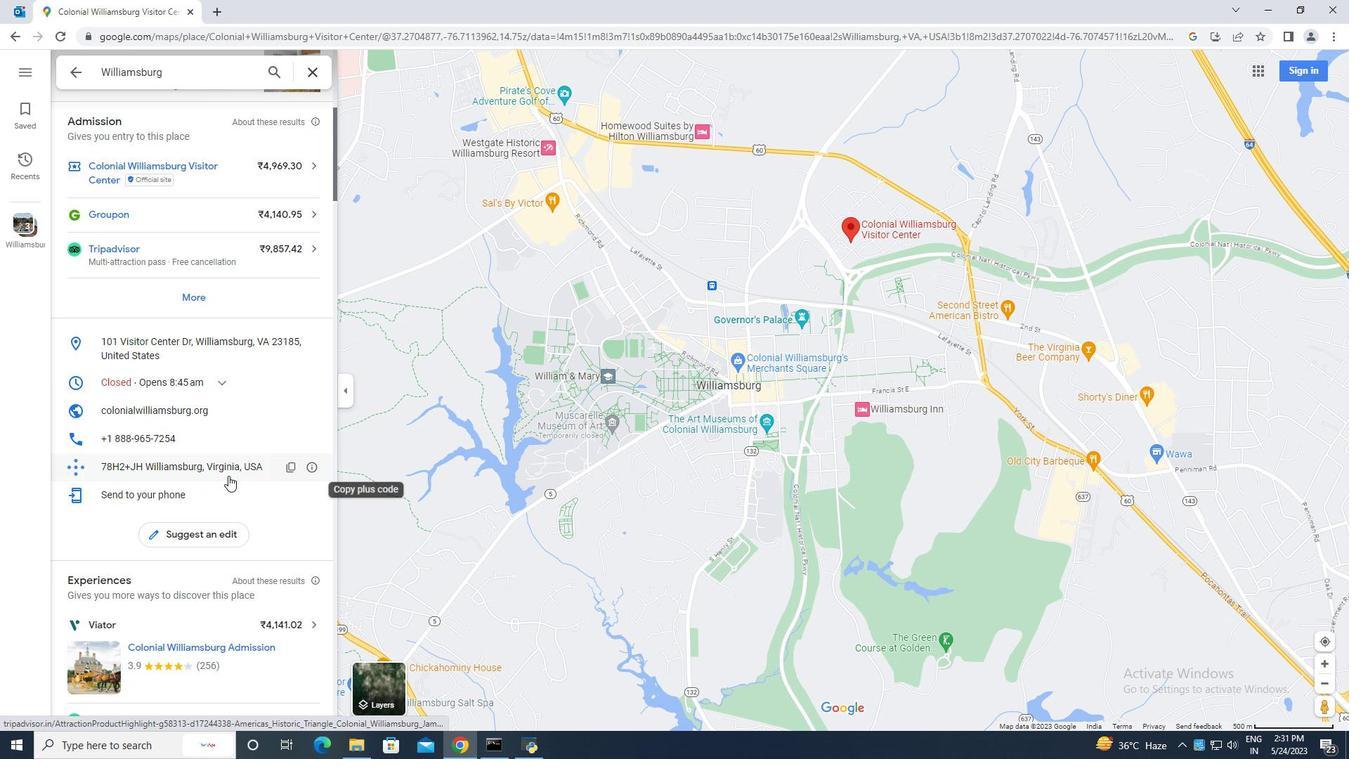 
Action: Mouse scrolled (228, 475) with delta (0, 0)
Screenshot: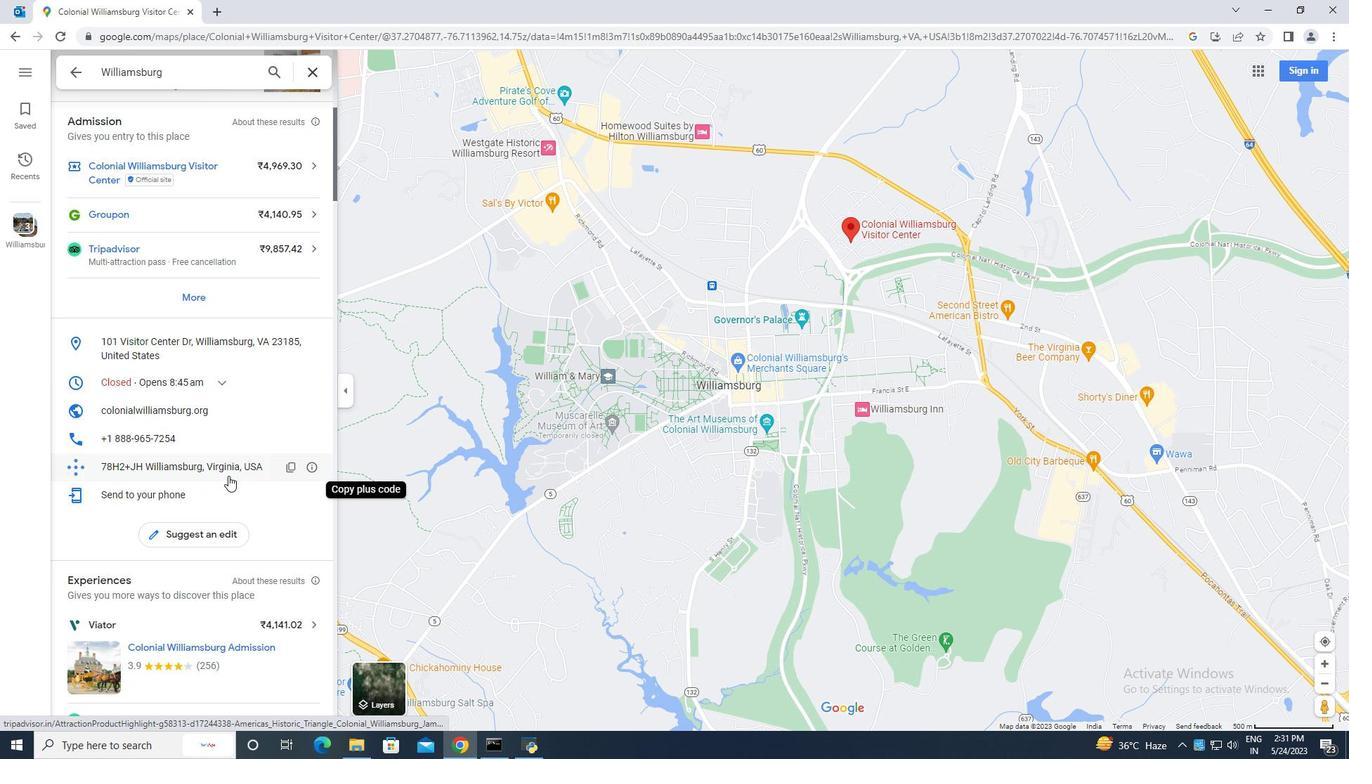 
Action: Mouse scrolled (228, 475) with delta (0, 0)
Screenshot: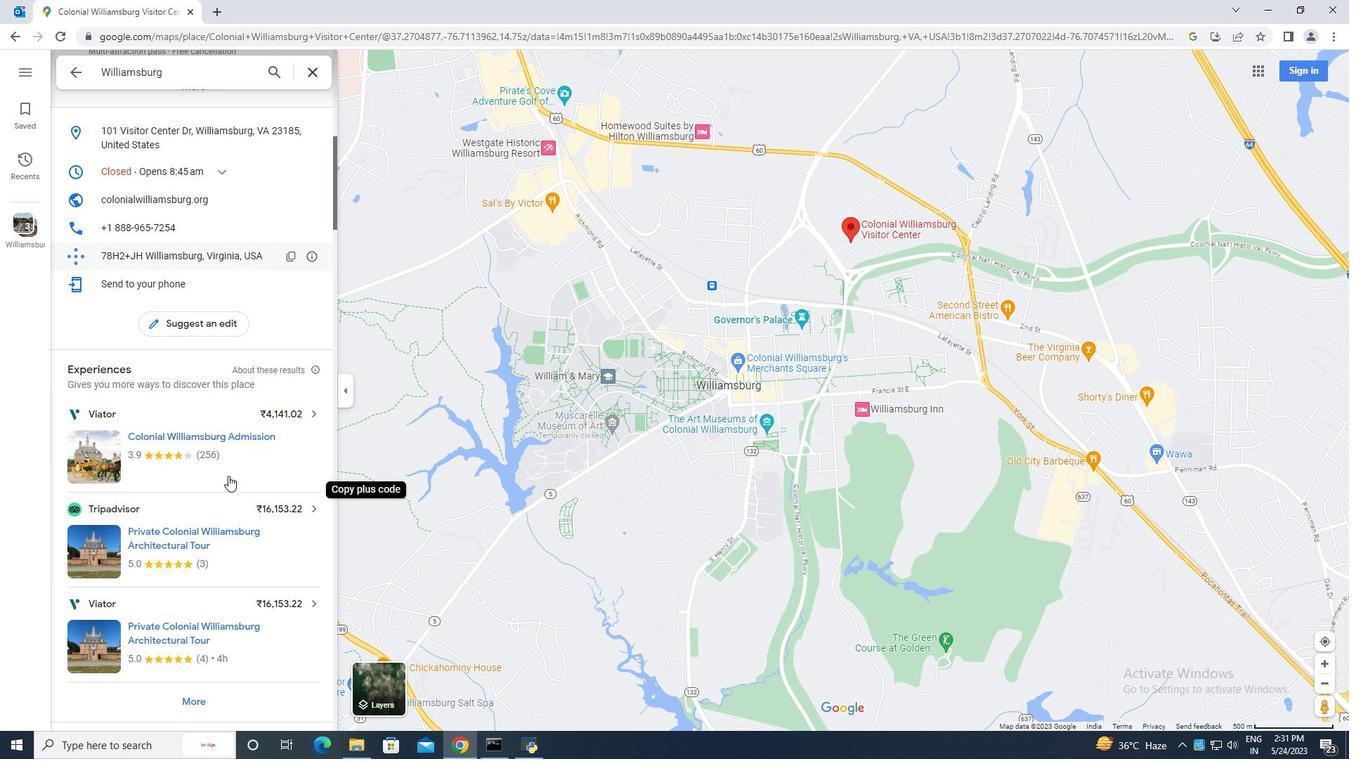 
Action: Mouse scrolled (228, 475) with delta (0, 0)
Screenshot: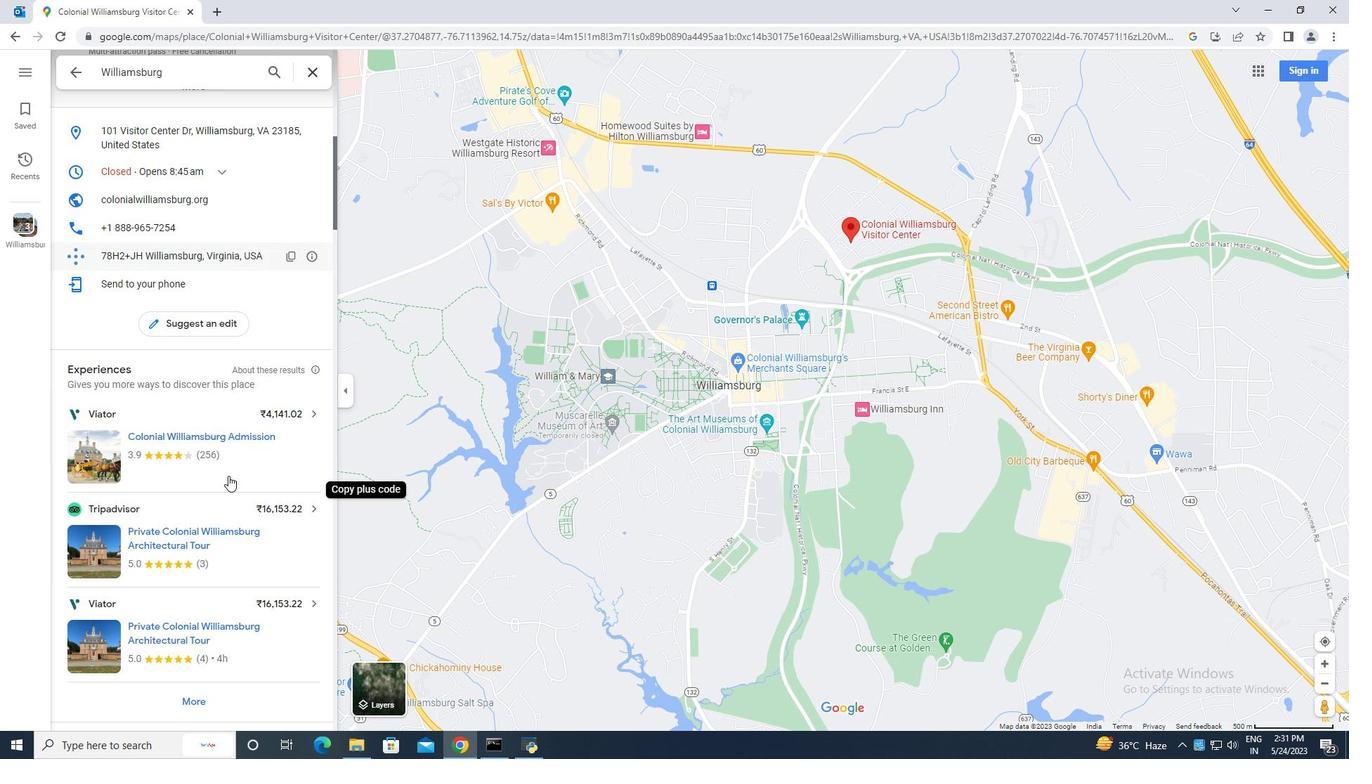 
Action: Mouse scrolled (228, 475) with delta (0, 0)
Screenshot: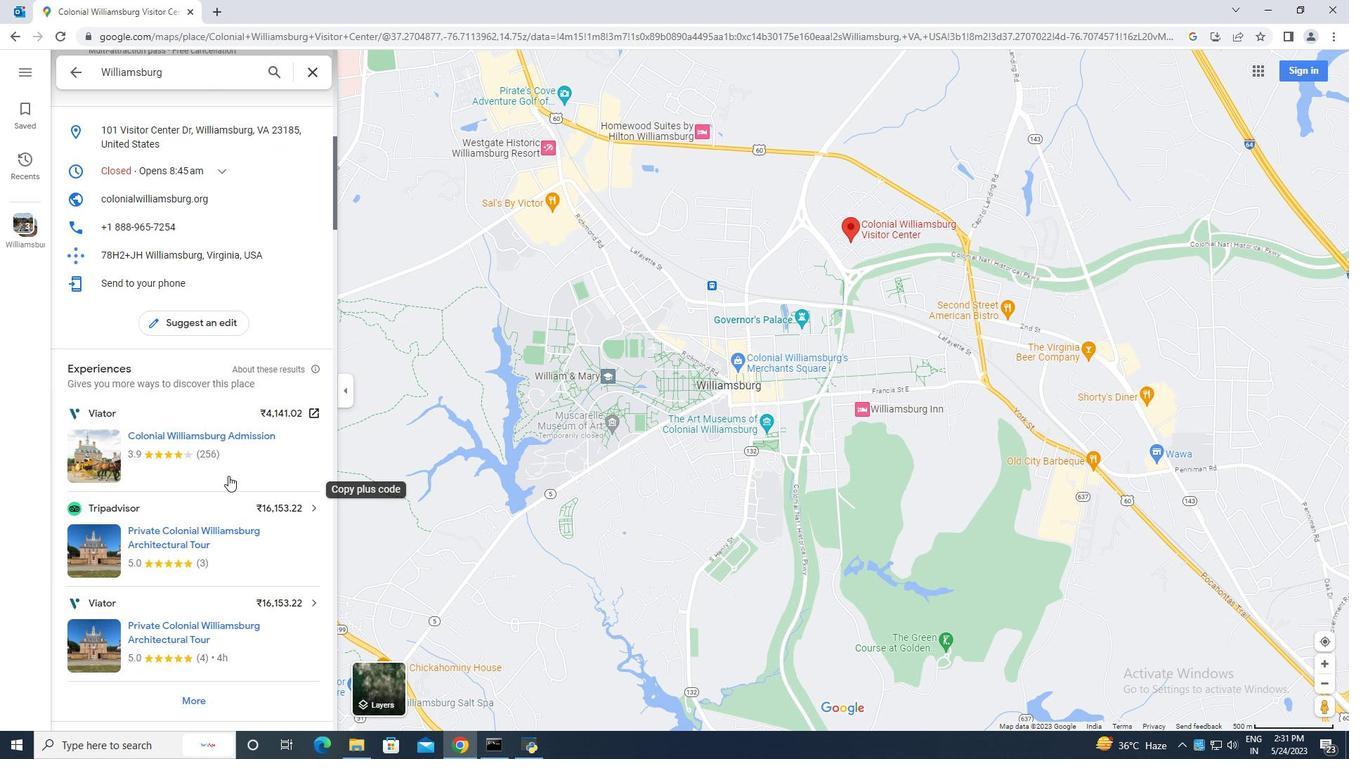 
Action: Mouse scrolled (228, 475) with delta (0, 0)
Screenshot: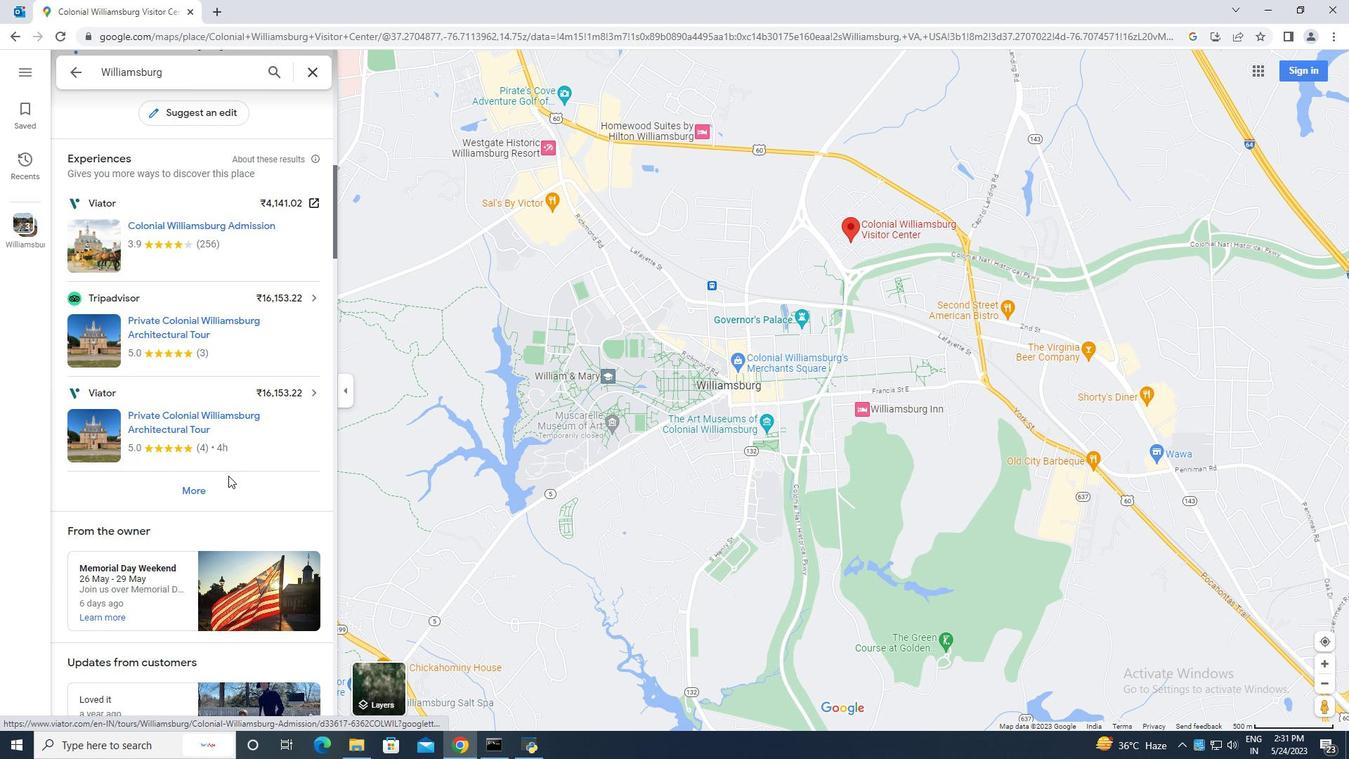 
Action: Mouse scrolled (228, 475) with delta (0, 0)
Screenshot: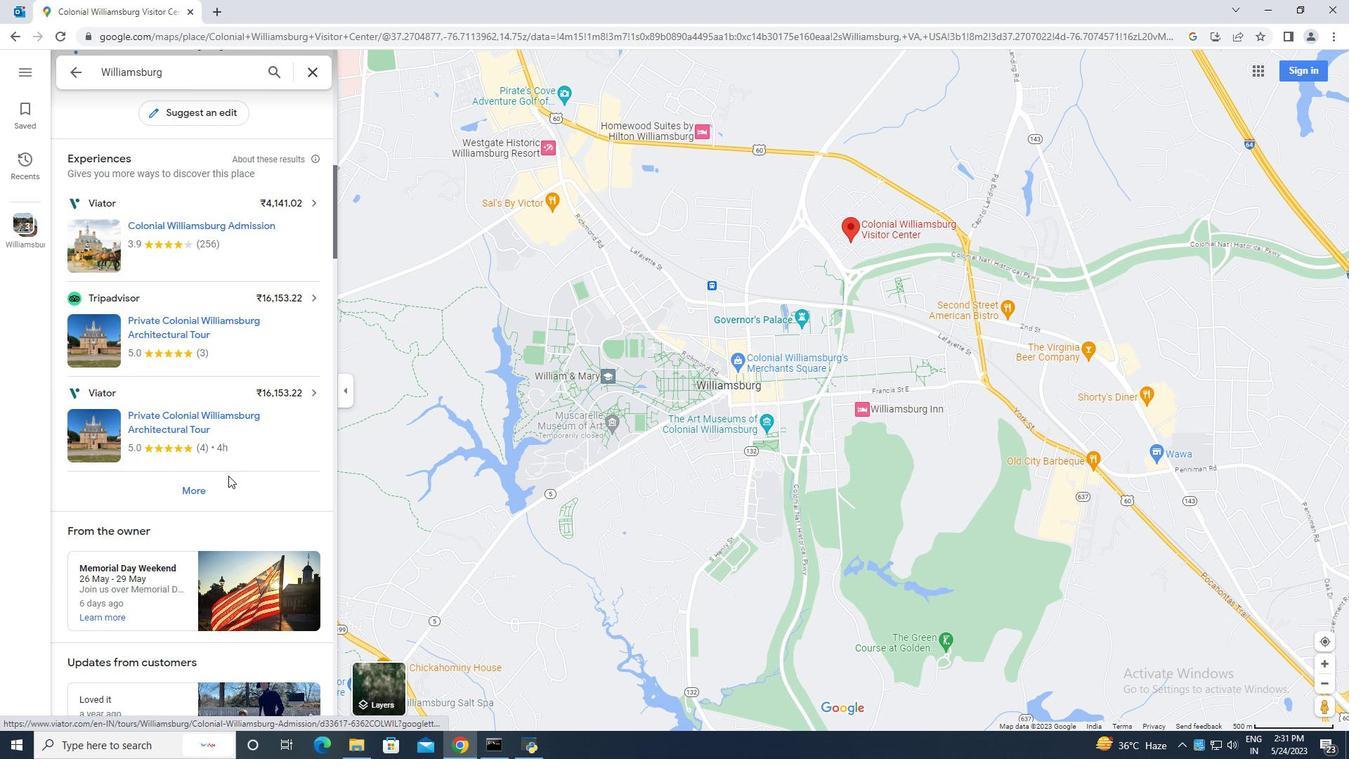 
Action: Mouse scrolled (228, 475) with delta (0, 0)
Screenshot: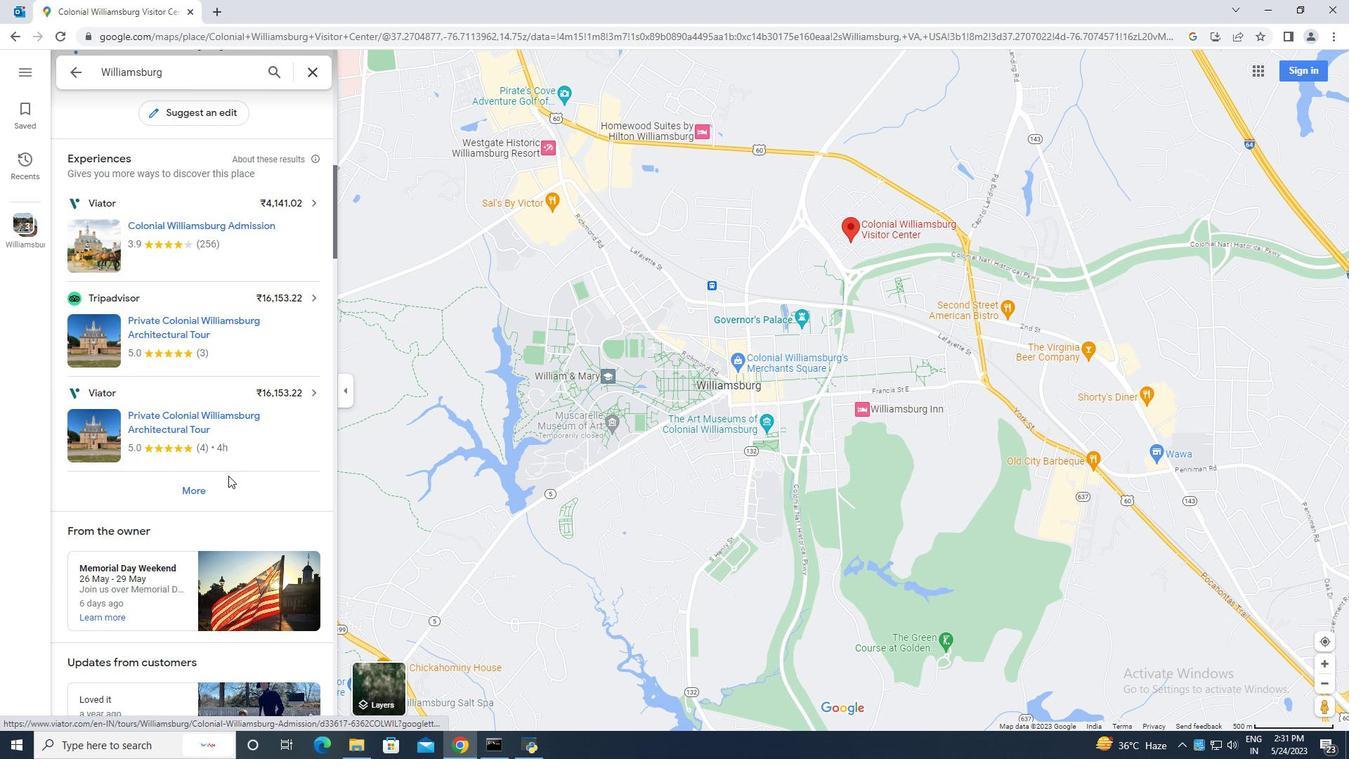 
Action: Mouse scrolled (228, 475) with delta (0, 0)
Screenshot: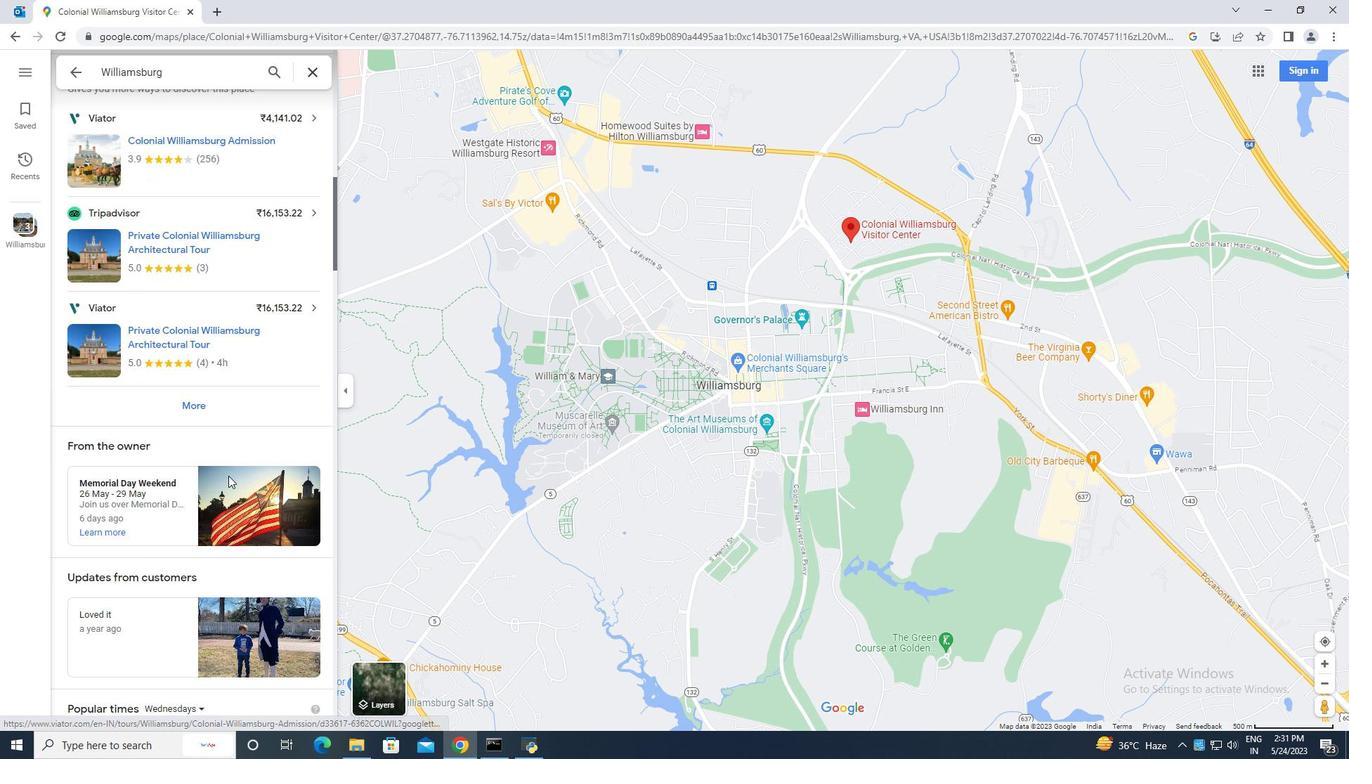 
Action: Mouse scrolled (228, 475) with delta (0, 0)
Screenshot: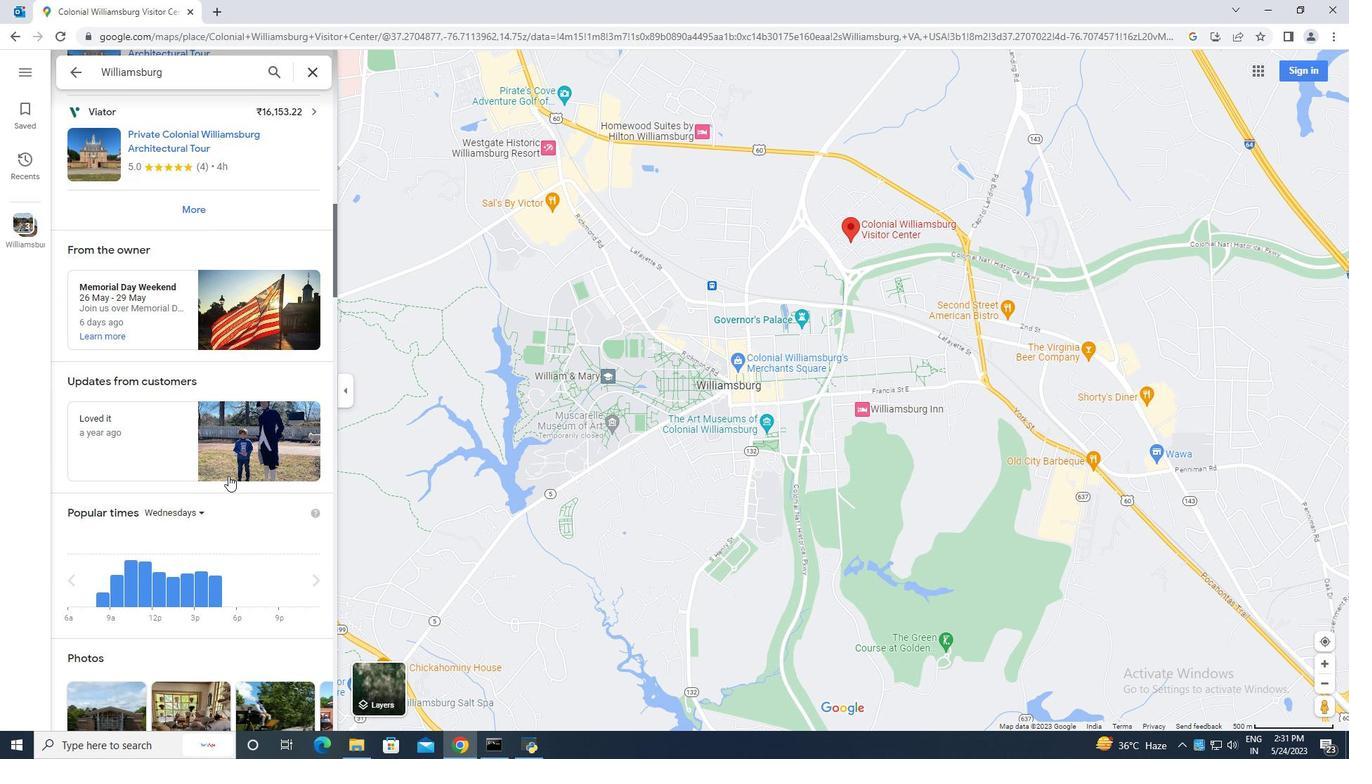 
Action: Mouse scrolled (228, 475) with delta (0, 0)
Screenshot: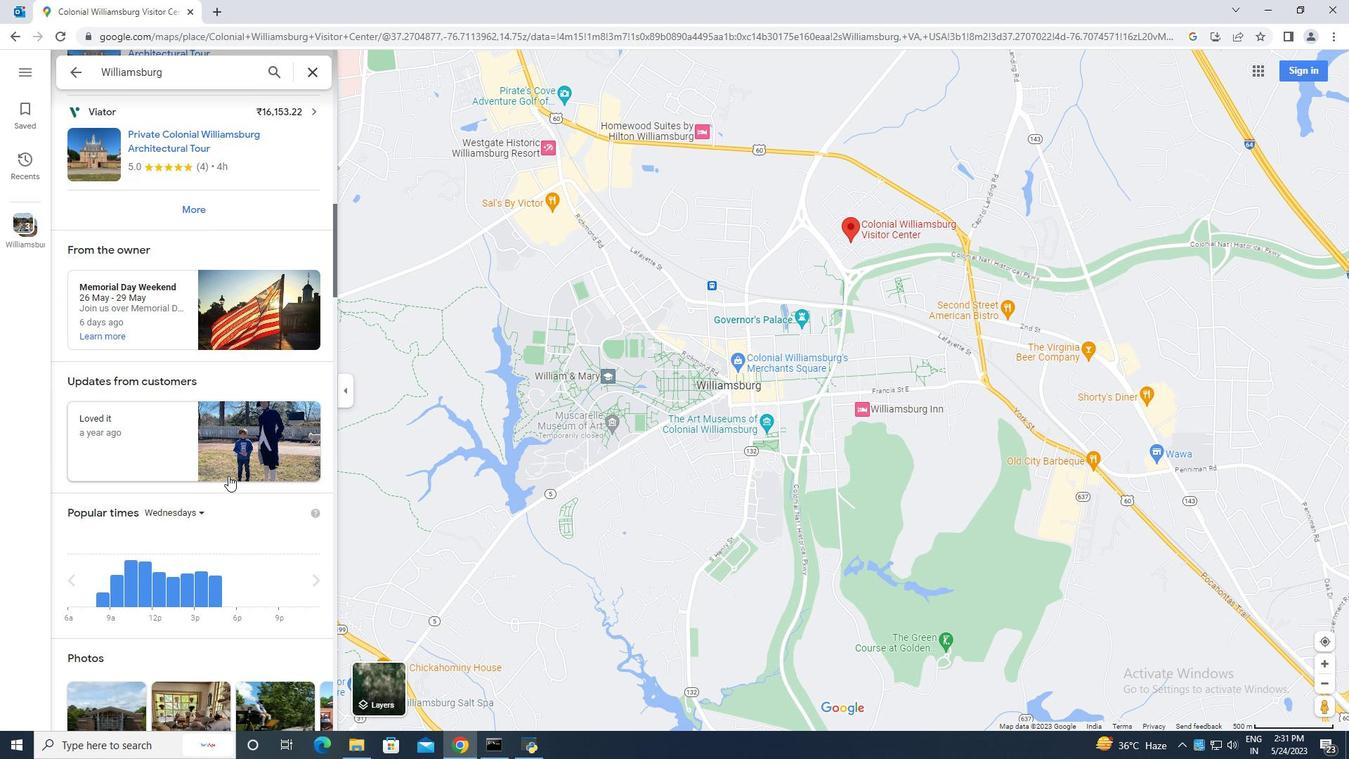 
Action: Mouse scrolled (228, 475) with delta (0, 0)
Screenshot: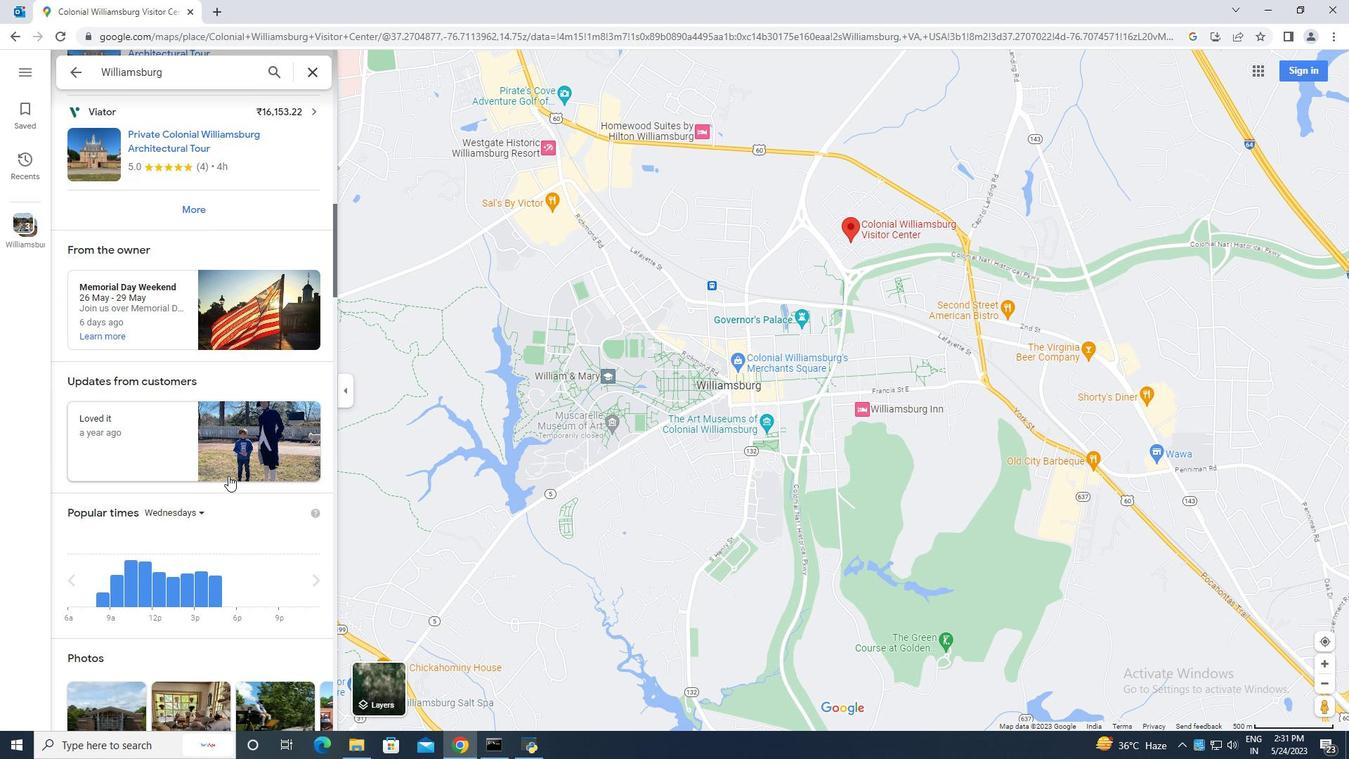
Action: Mouse scrolled (228, 475) with delta (0, 0)
Screenshot: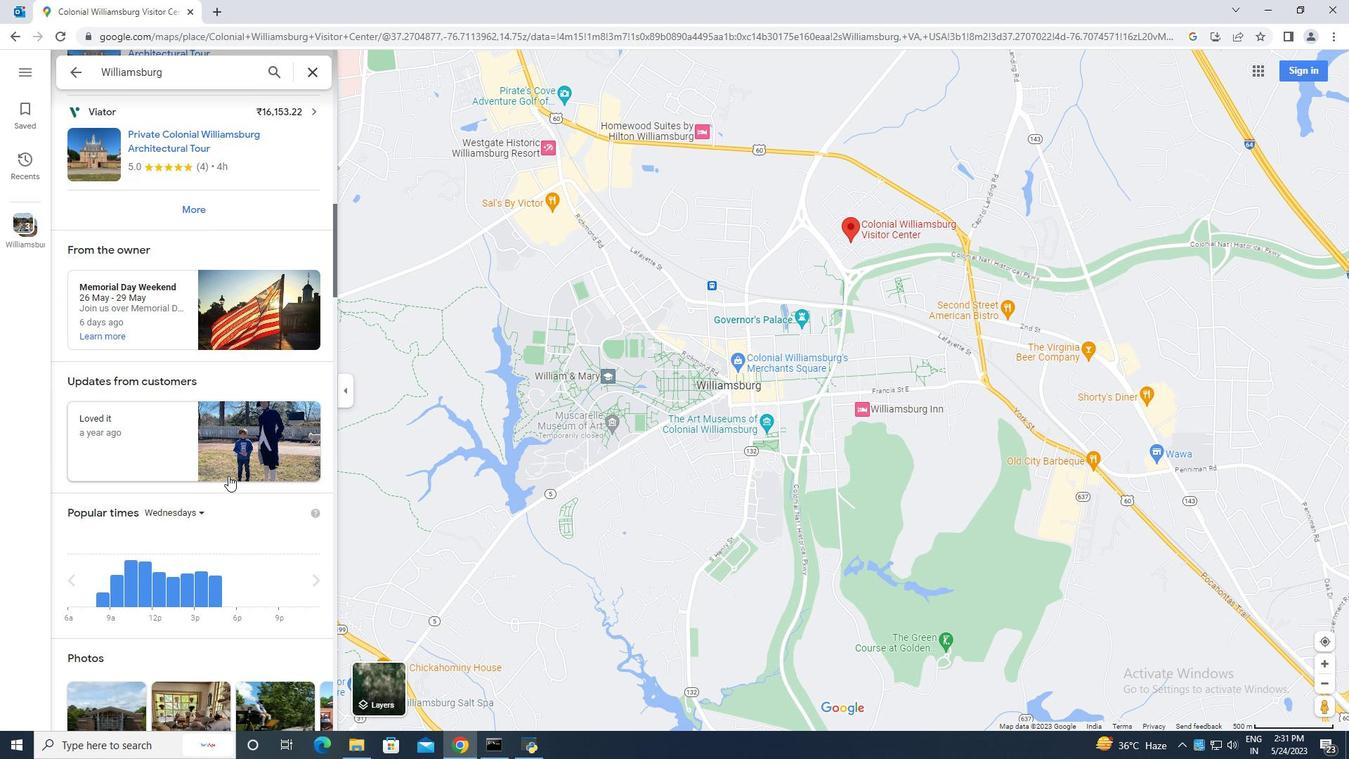 
Action: Mouse scrolled (228, 475) with delta (0, 0)
Screenshot: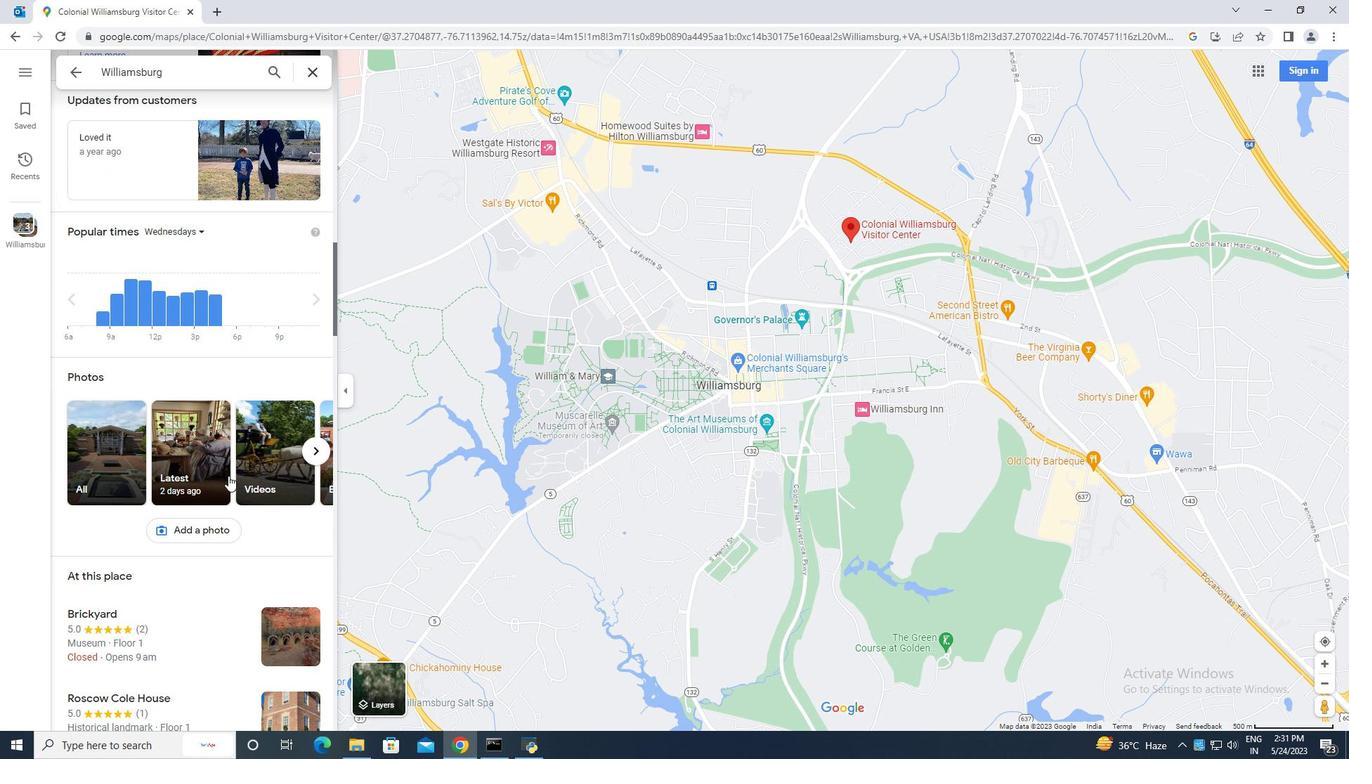 
Action: Mouse scrolled (228, 475) with delta (0, 0)
Screenshot: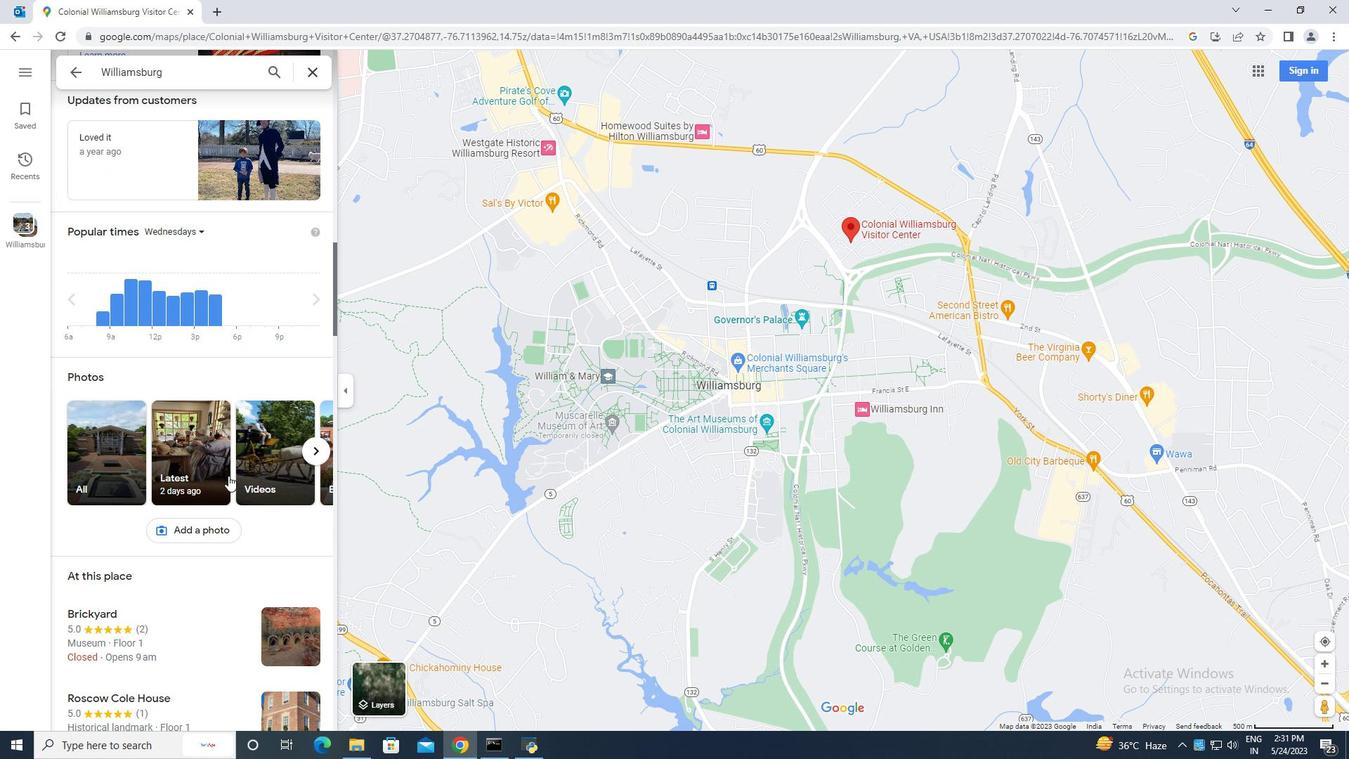 
Action: Mouse moved to (123, 345)
Screenshot: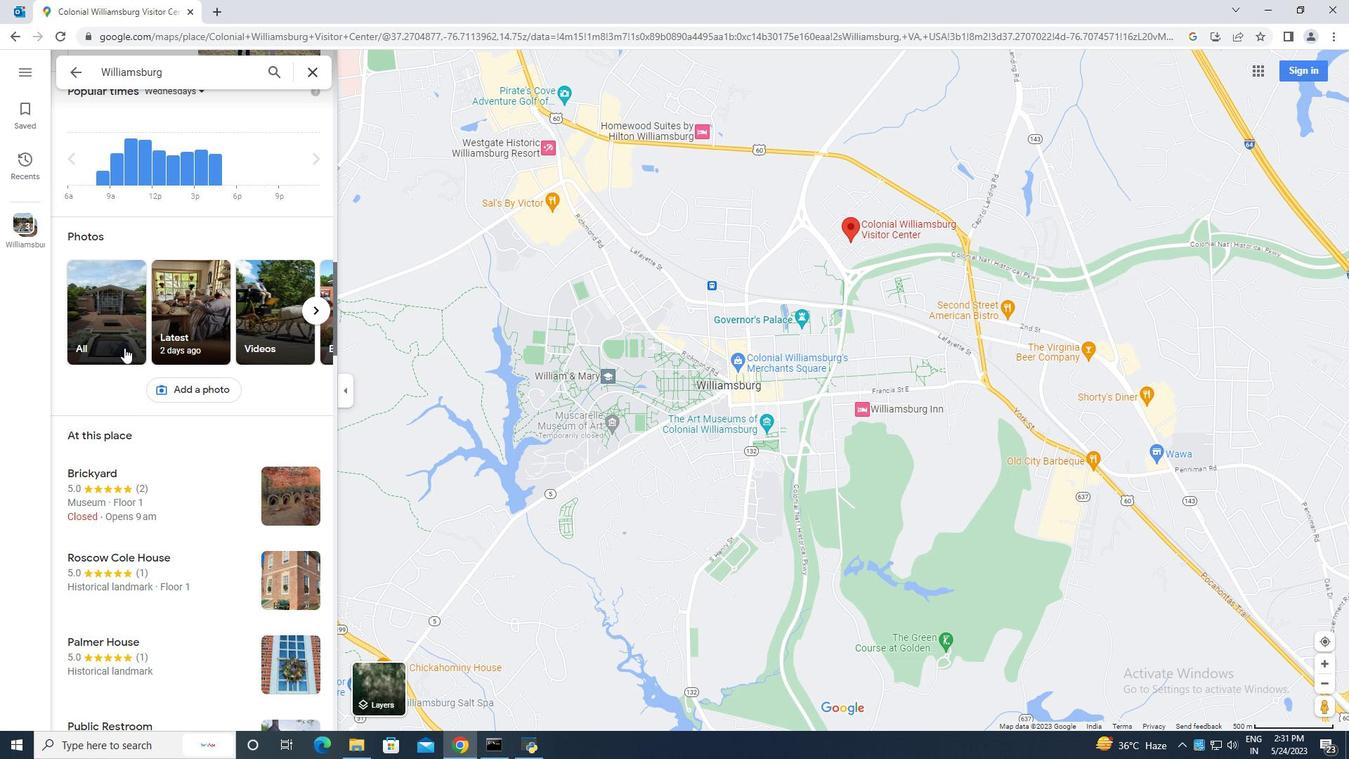 
Action: Mouse pressed left at (123, 345)
Screenshot: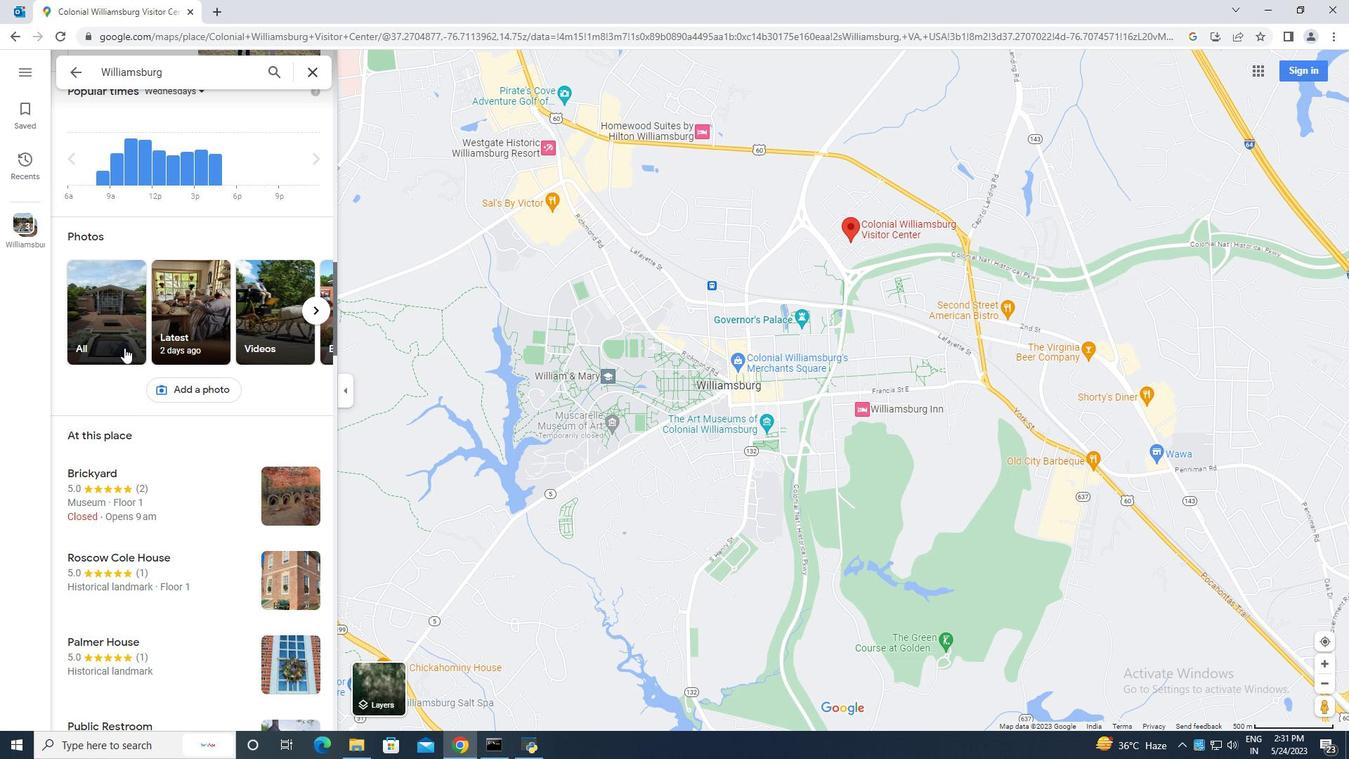 
Action: Mouse moved to (281, 539)
Screenshot: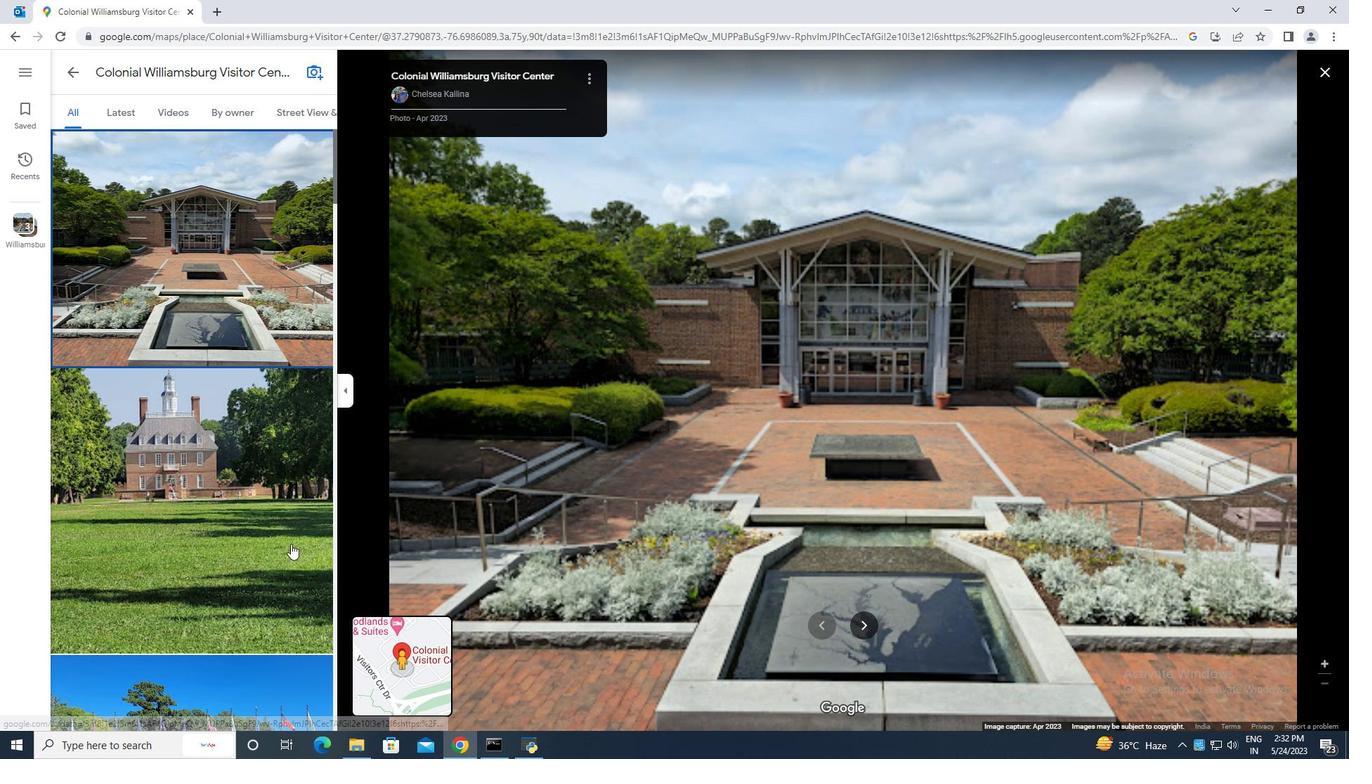 
Action: Mouse pressed left at (281, 539)
Screenshot: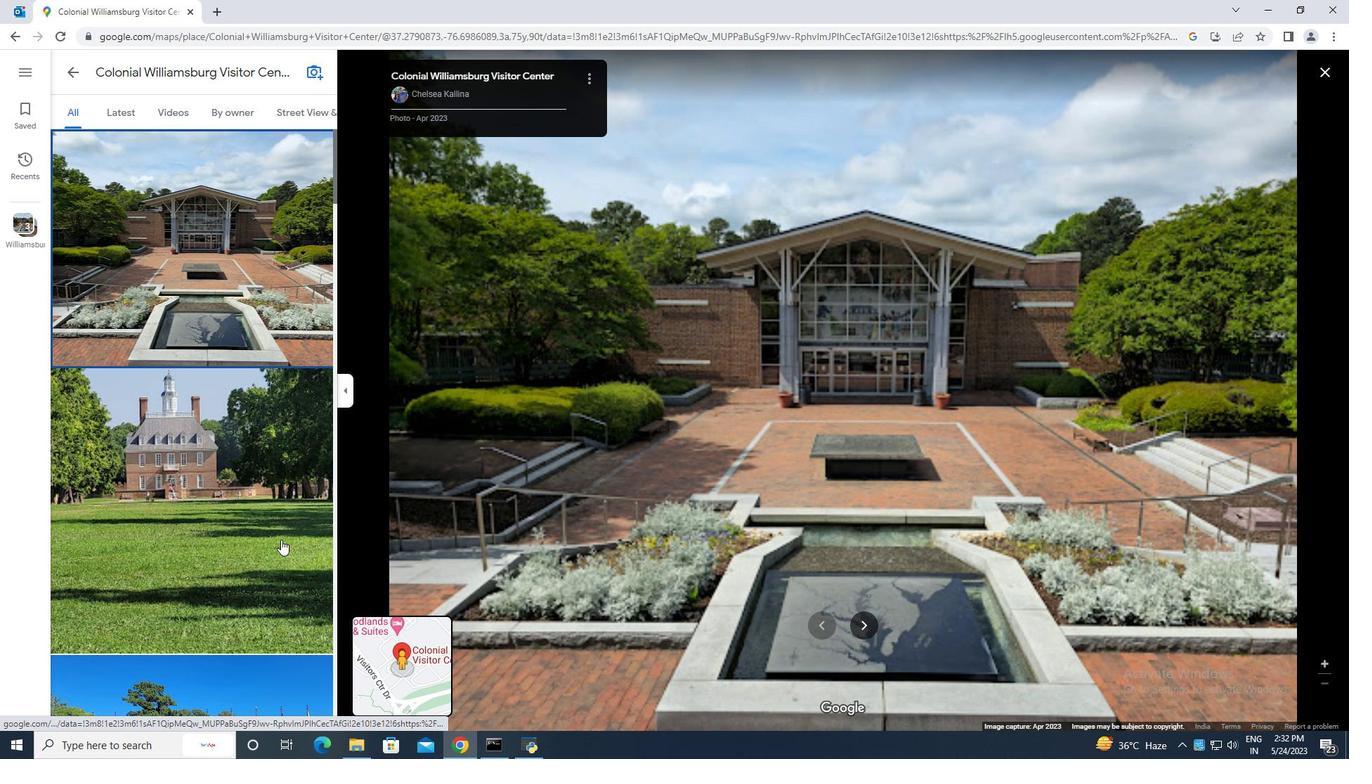 
Action: Mouse moved to (283, 550)
Screenshot: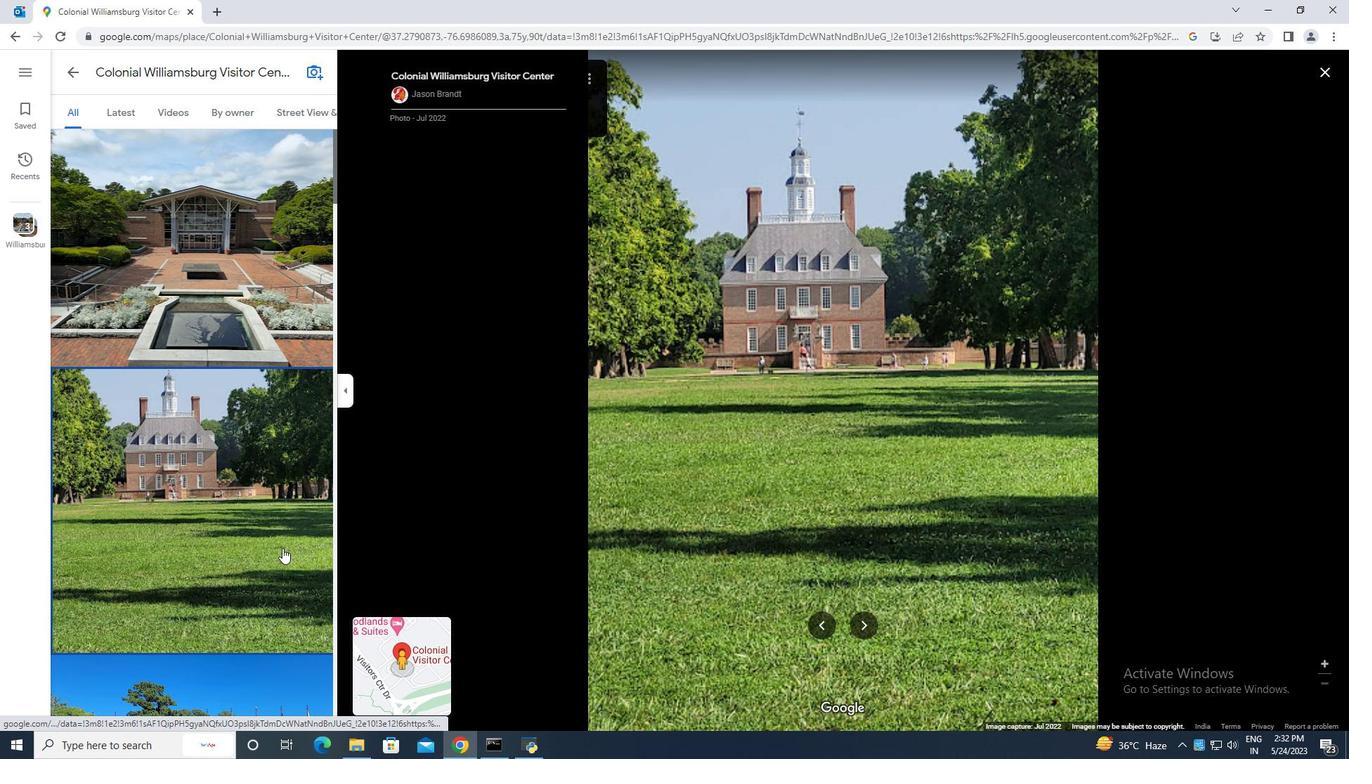 
Action: Mouse scrolled (283, 550) with delta (0, 0)
Screenshot: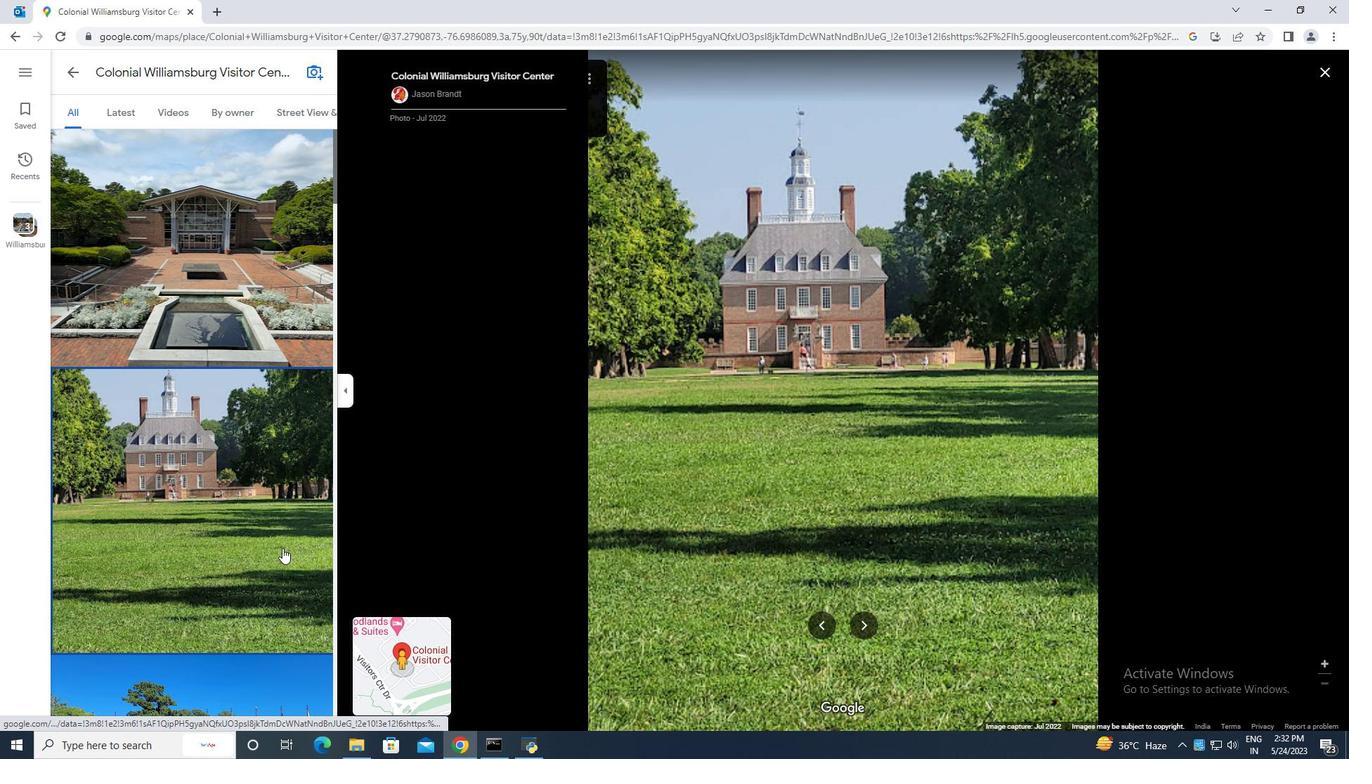 
Action: Mouse moved to (283, 553)
Screenshot: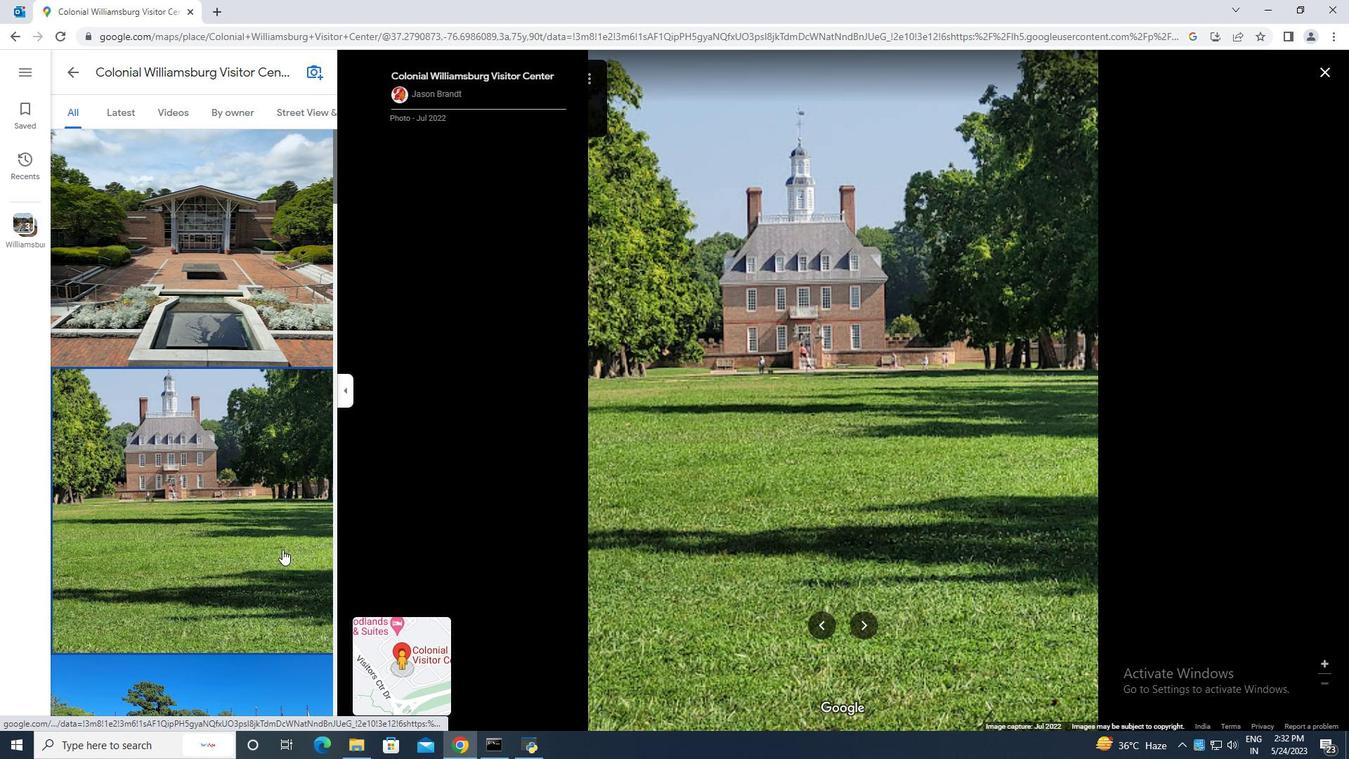 
Action: Mouse scrolled (283, 552) with delta (0, 0)
Screenshot: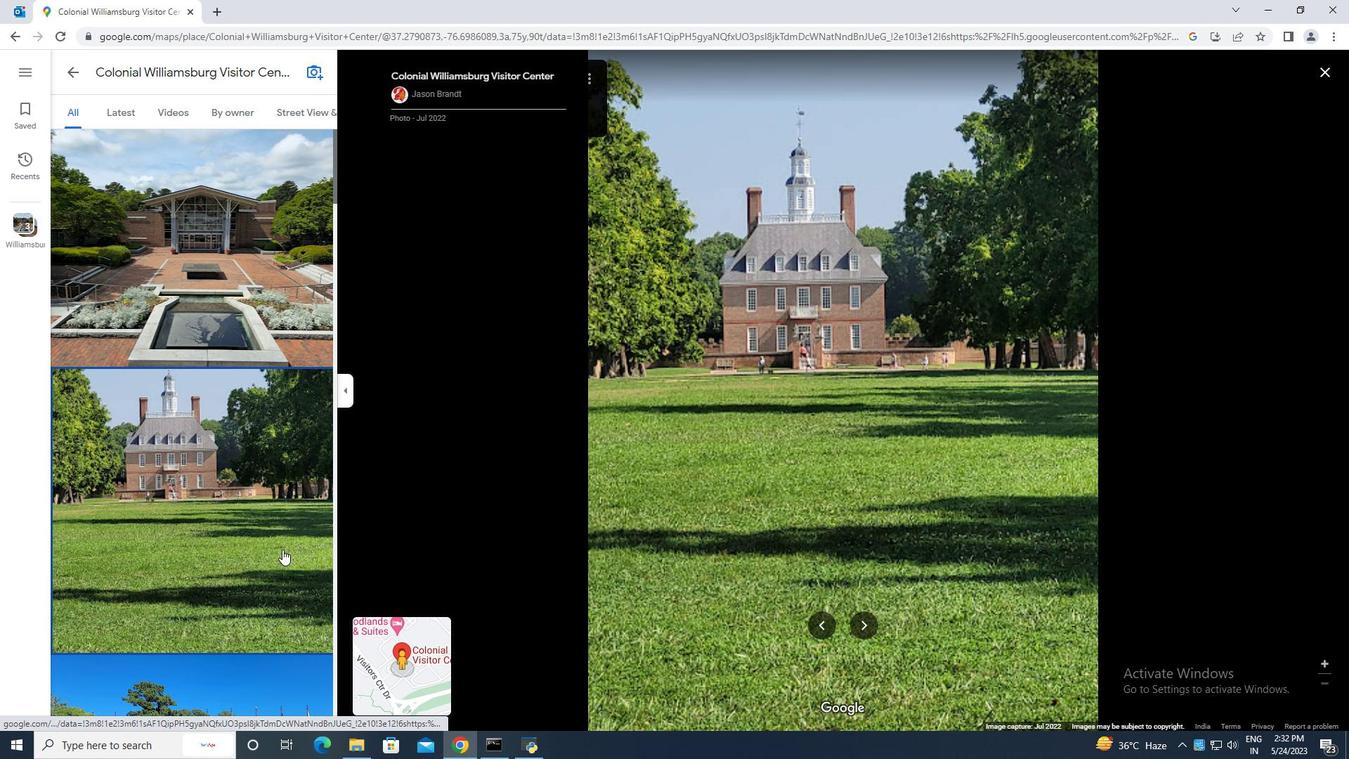 
Action: Mouse moved to (284, 553)
Screenshot: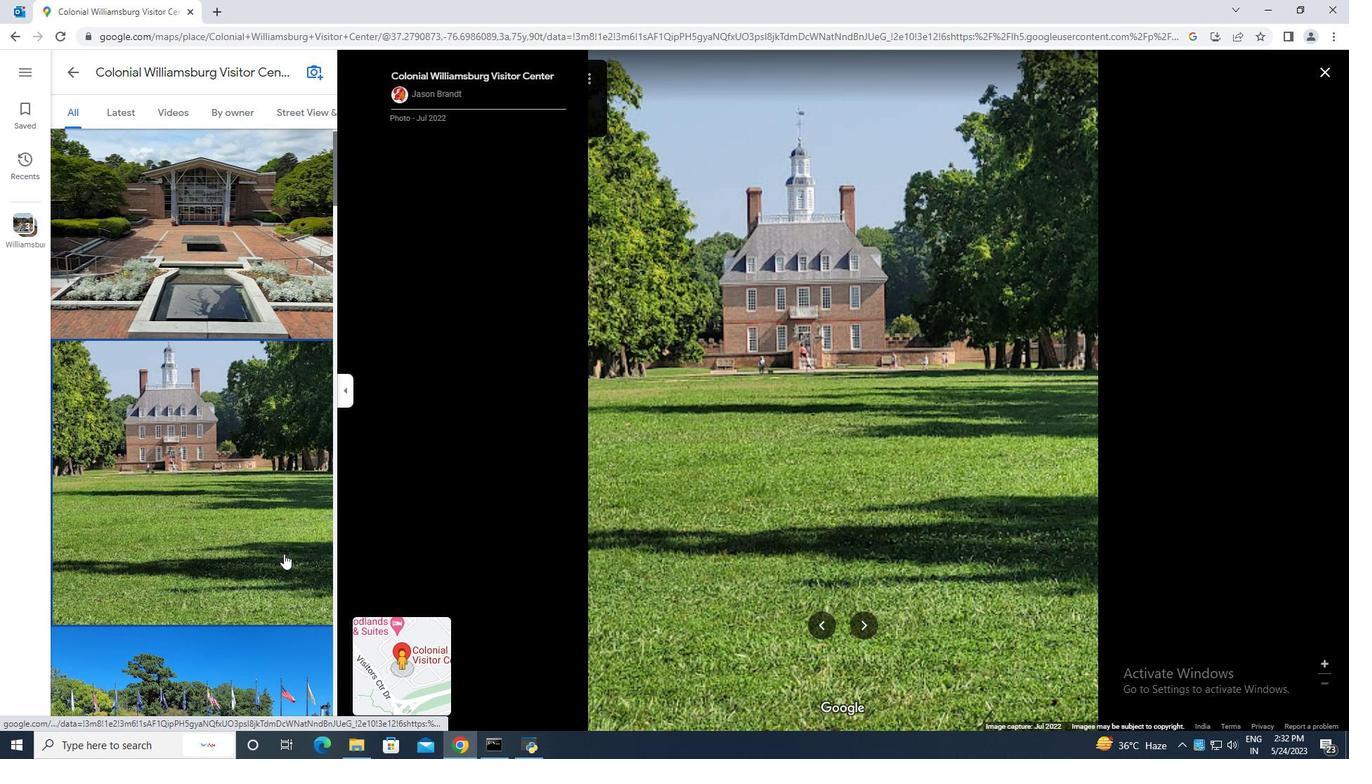 
Action: Mouse scrolled (284, 553) with delta (0, 0)
Screenshot: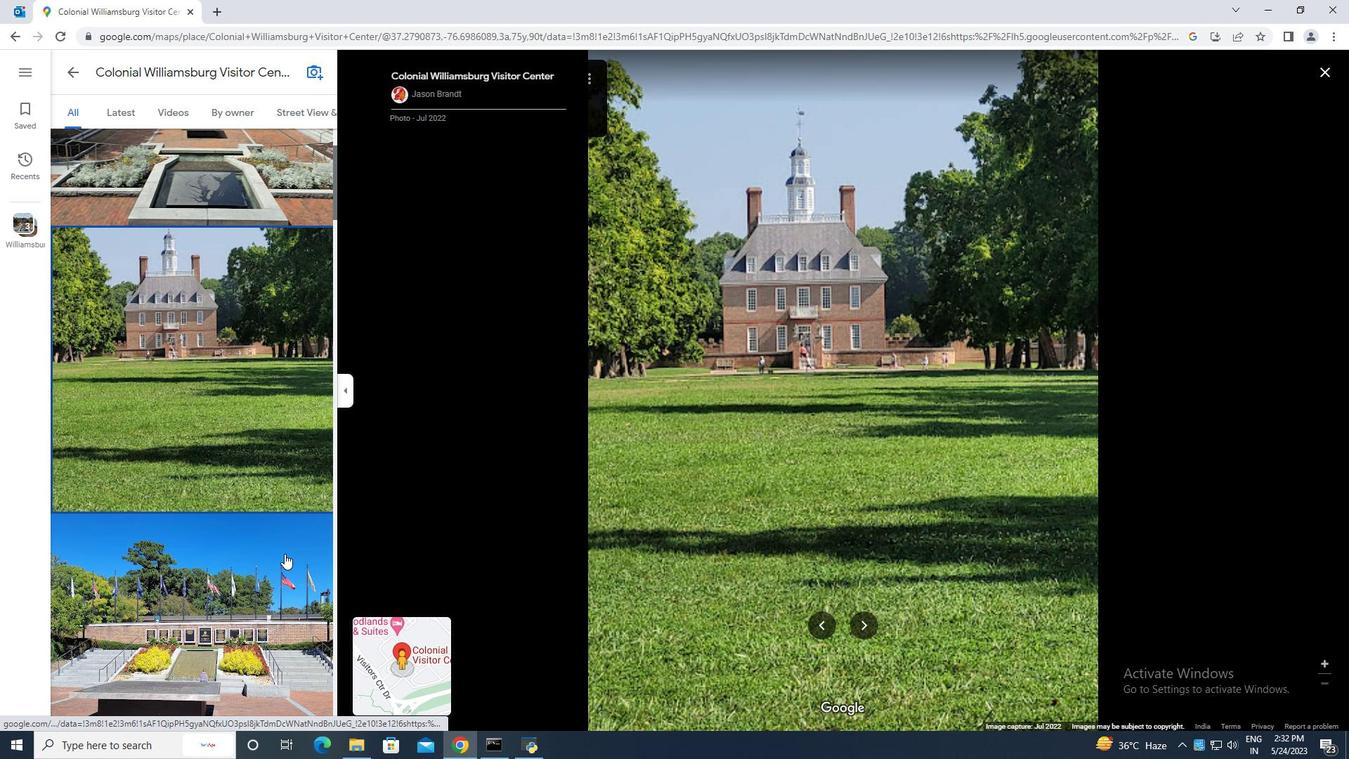
Action: Mouse scrolled (284, 553) with delta (0, 0)
Screenshot: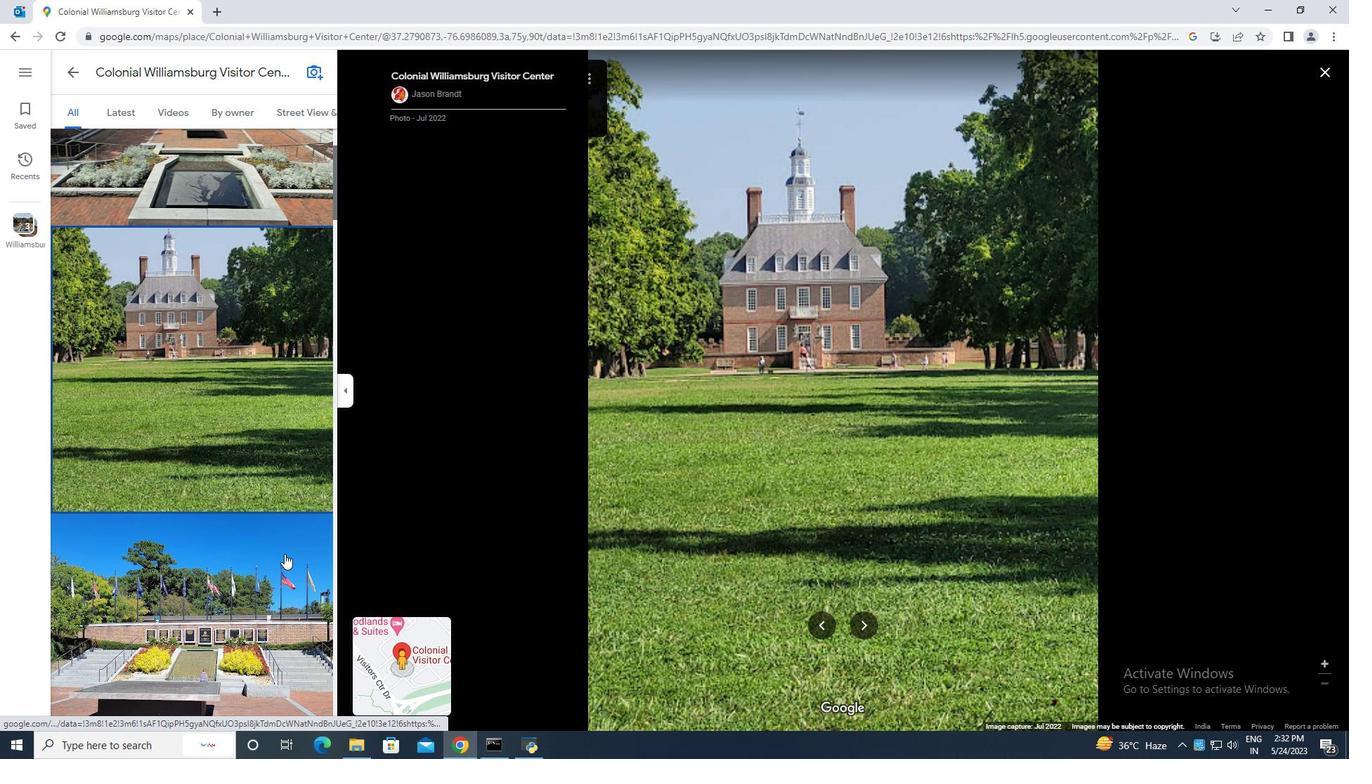 
Action: Mouse moved to (286, 540)
Screenshot: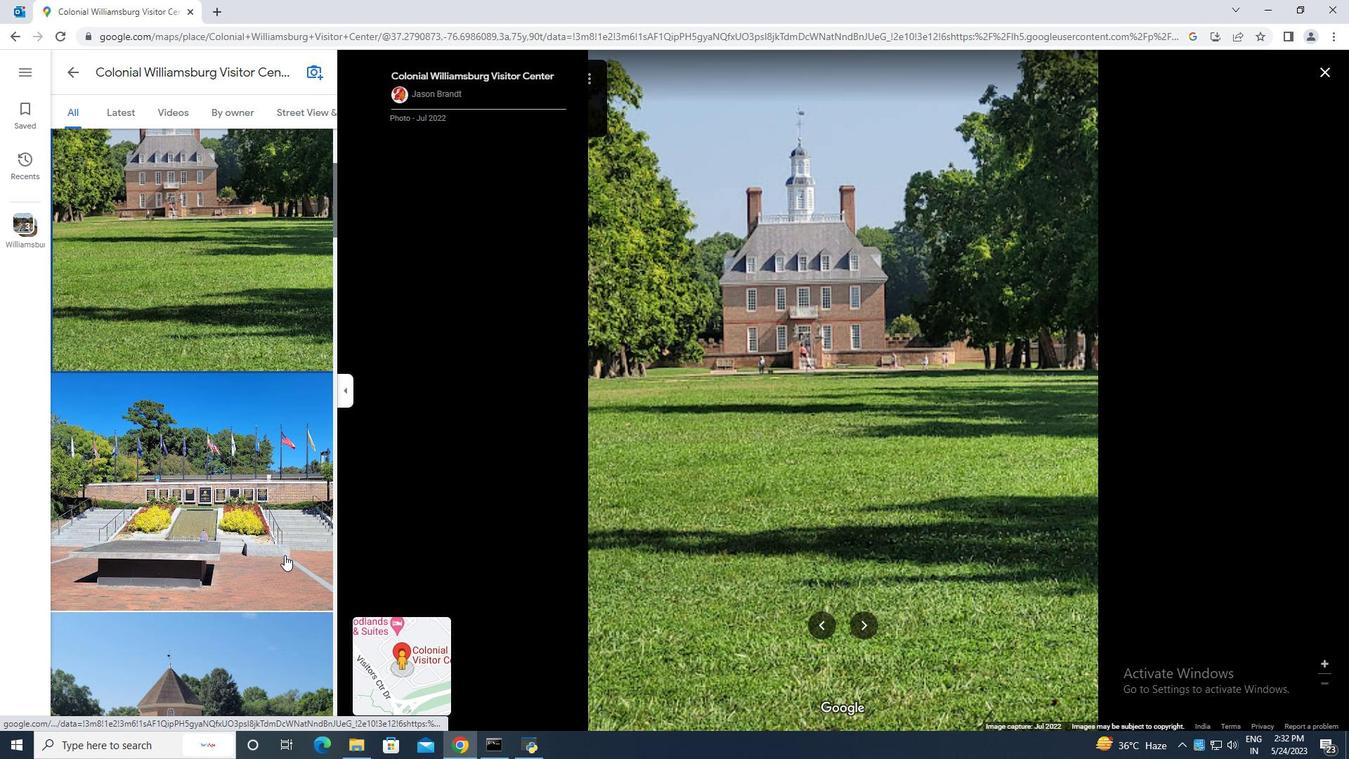 
Action: Mouse pressed left at (286, 540)
Screenshot: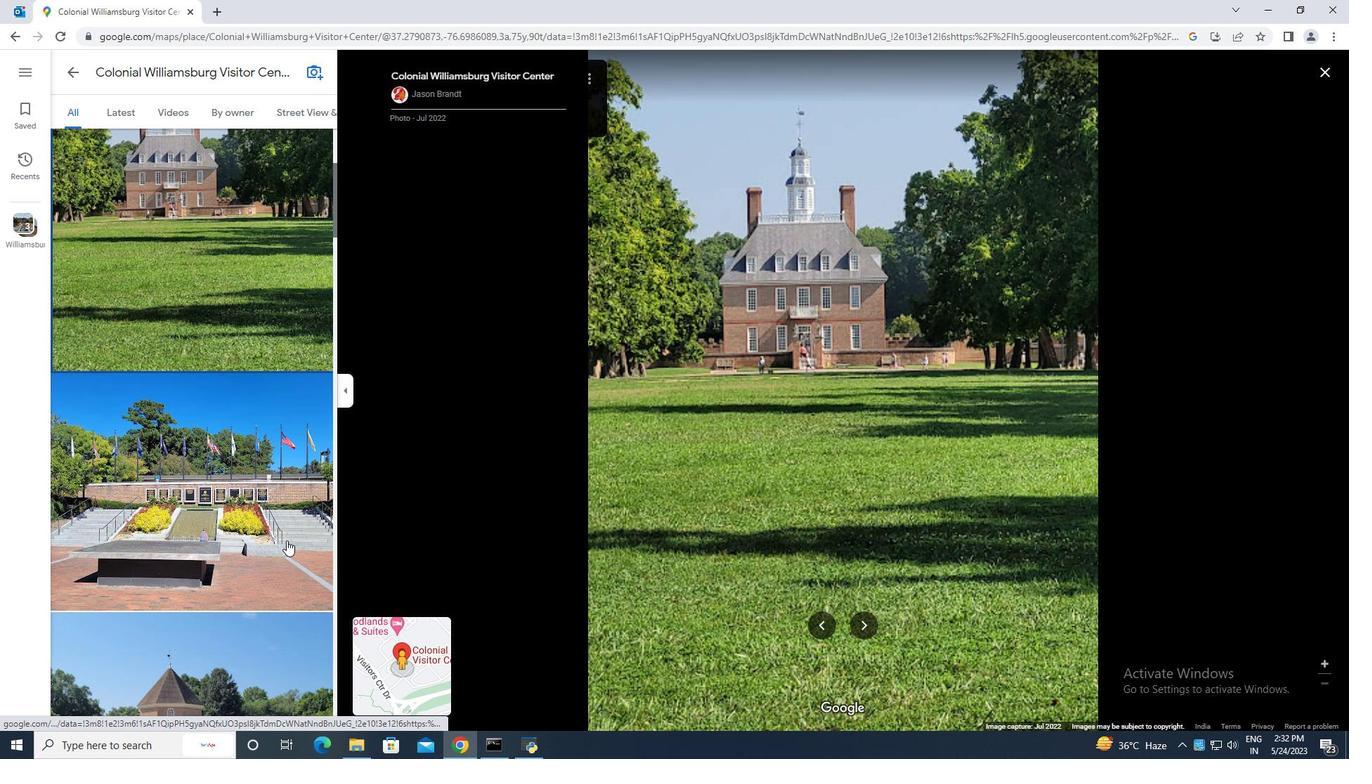 
Action: Mouse moved to (281, 546)
Screenshot: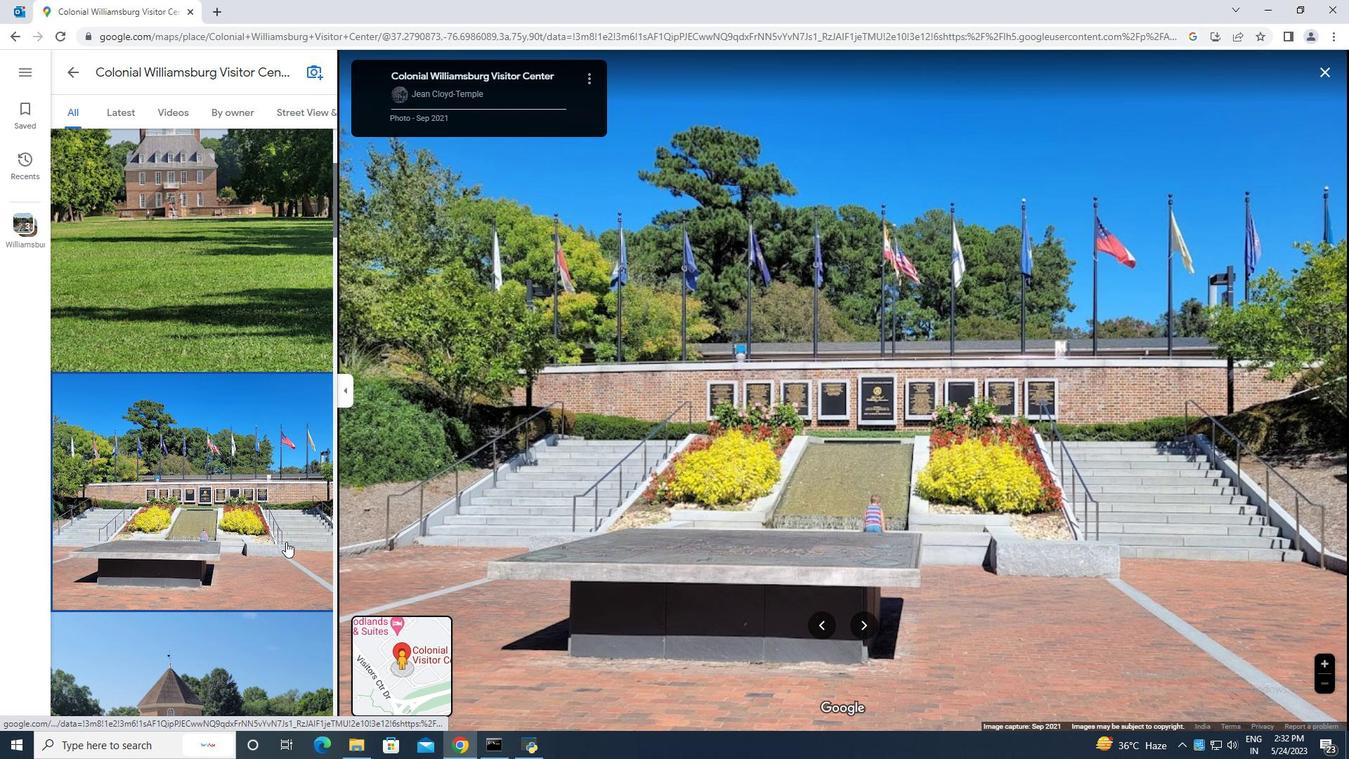 
Action: Mouse scrolled (281, 545) with delta (0, 0)
Screenshot: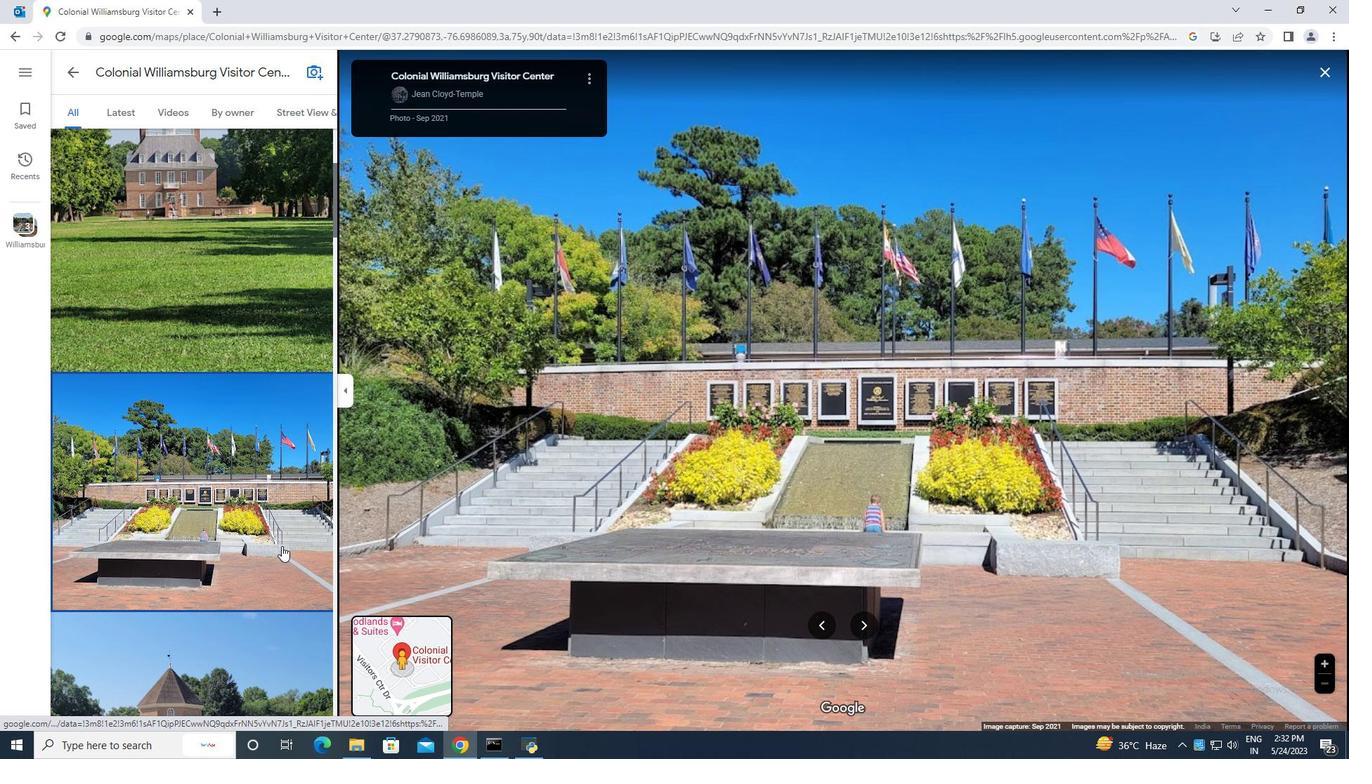 
Action: Mouse scrolled (281, 545) with delta (0, 0)
Screenshot: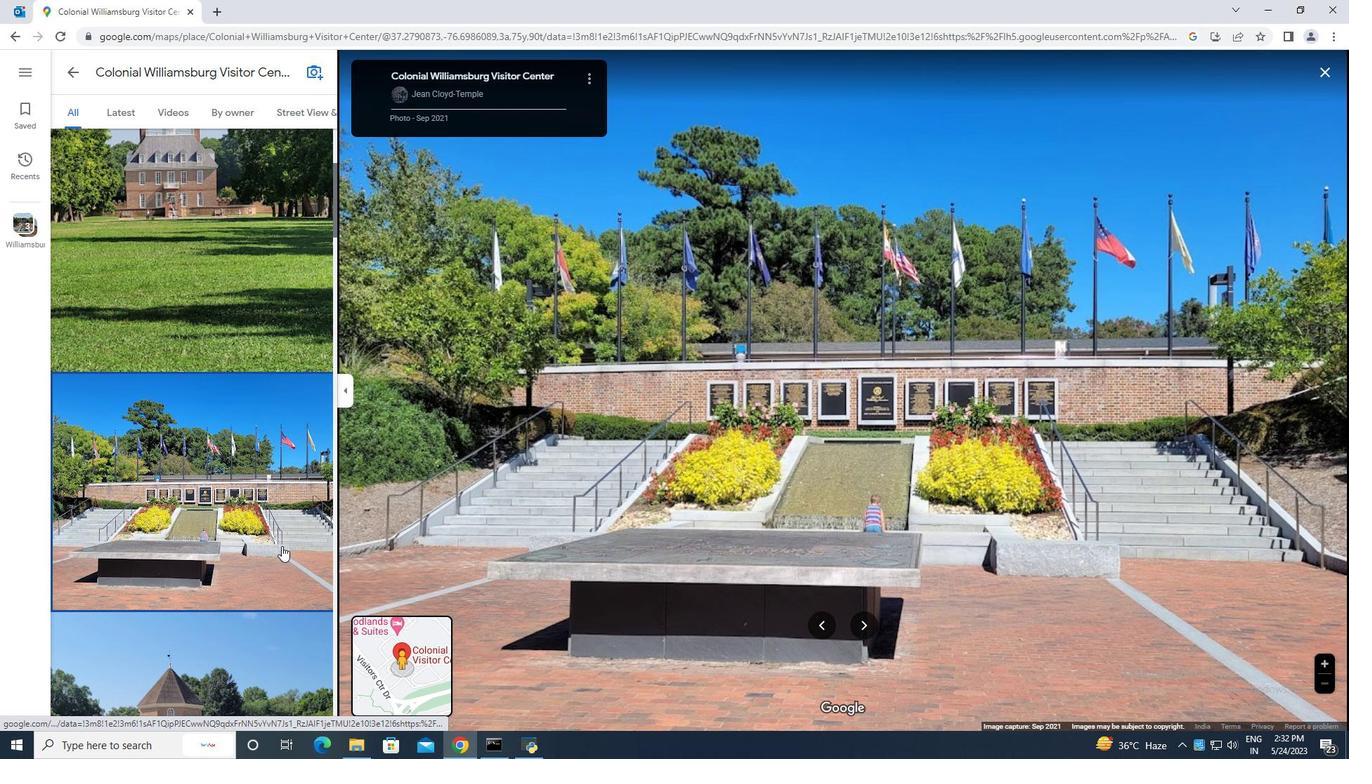 
Action: Mouse moved to (269, 559)
Screenshot: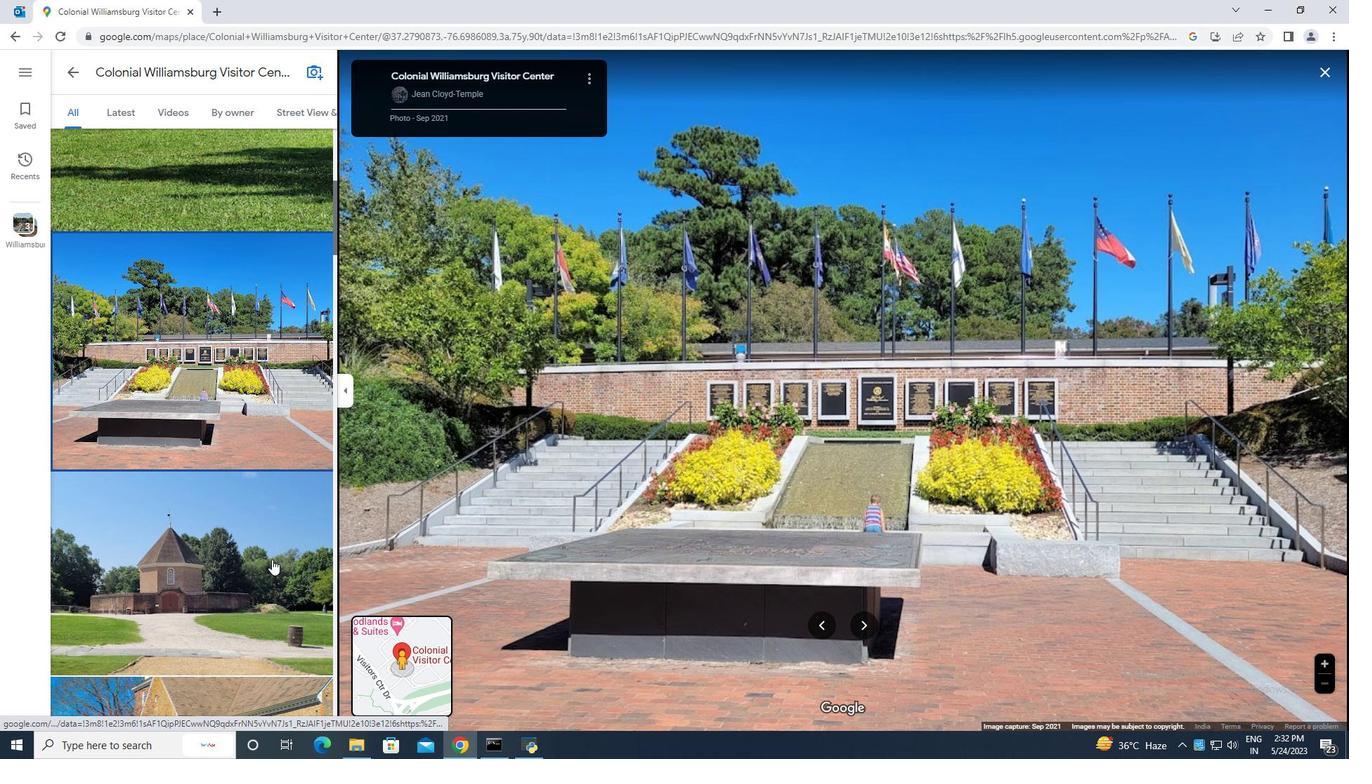 
Action: Mouse pressed left at (269, 559)
Screenshot: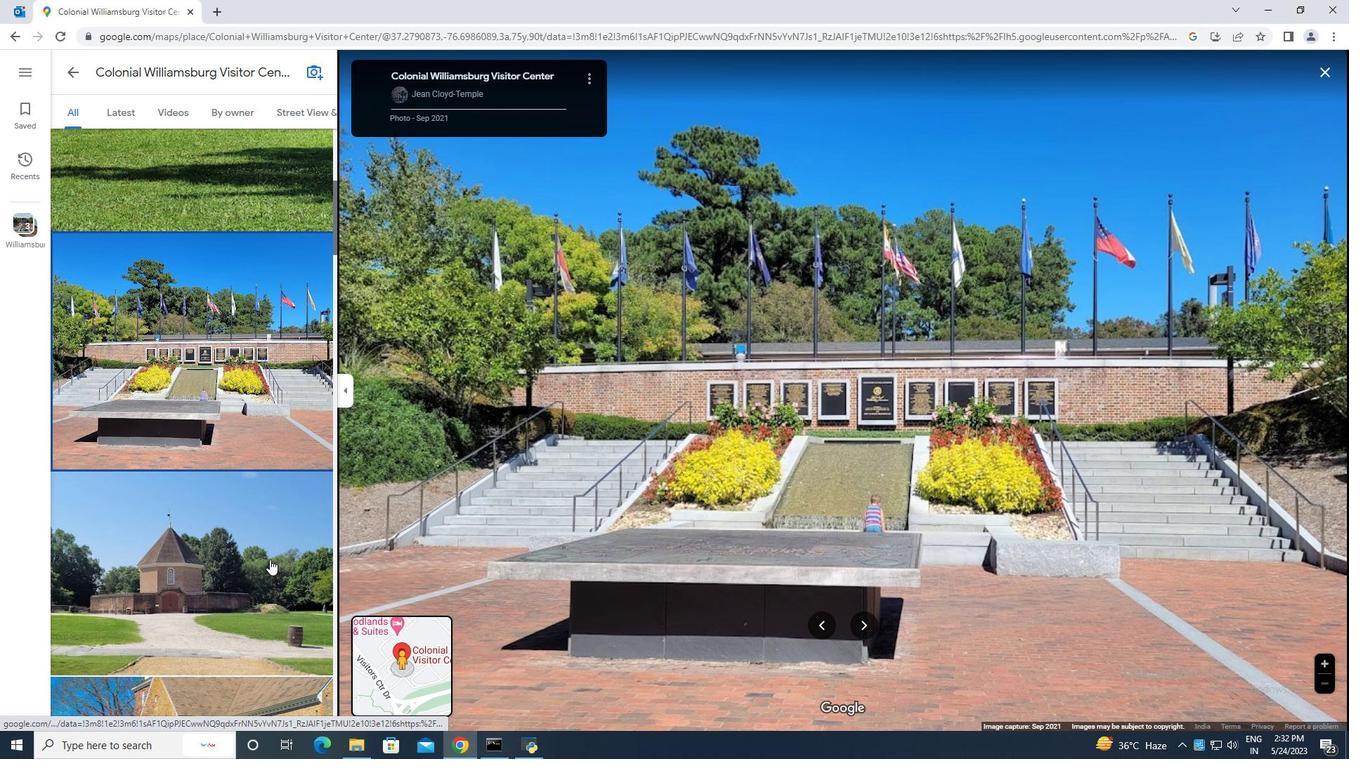 
Action: Mouse moved to (269, 559)
Screenshot: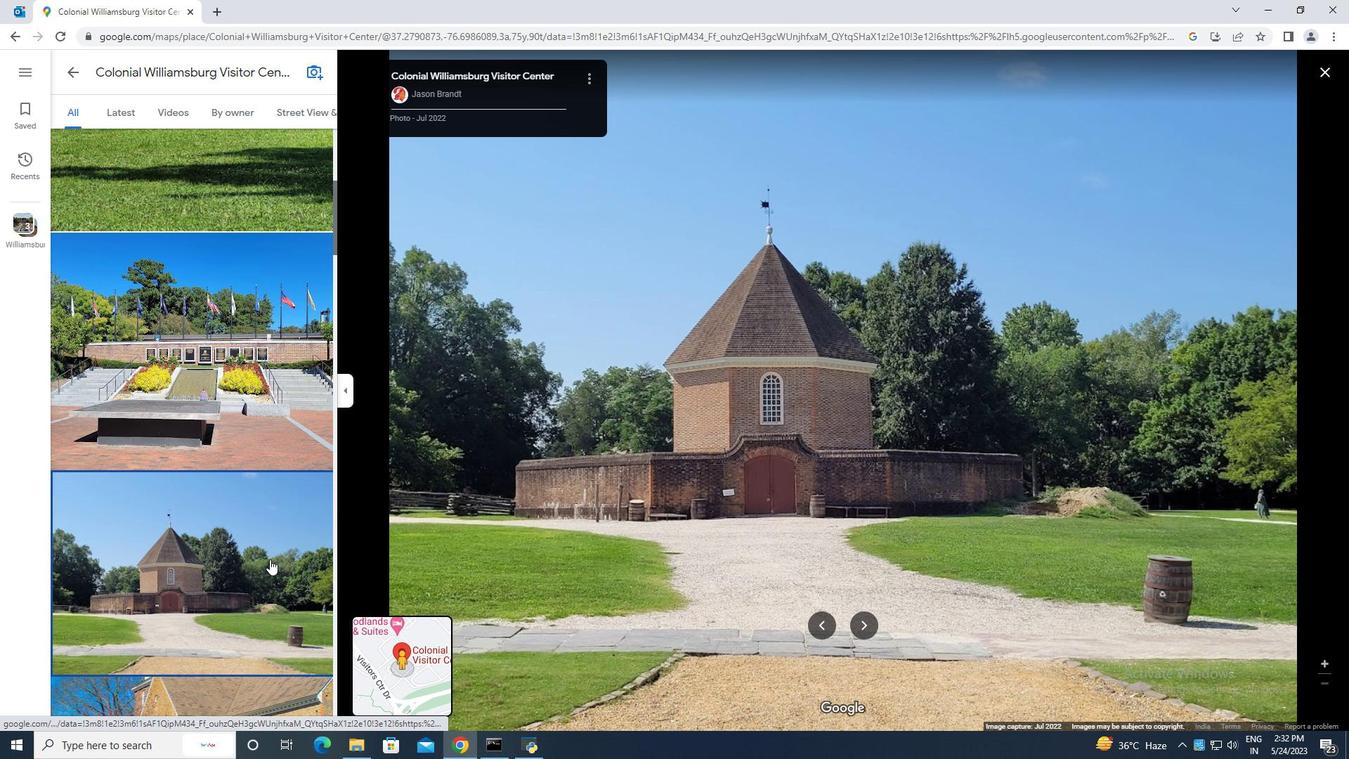 
Action: Mouse scrolled (269, 558) with delta (0, 0)
Screenshot: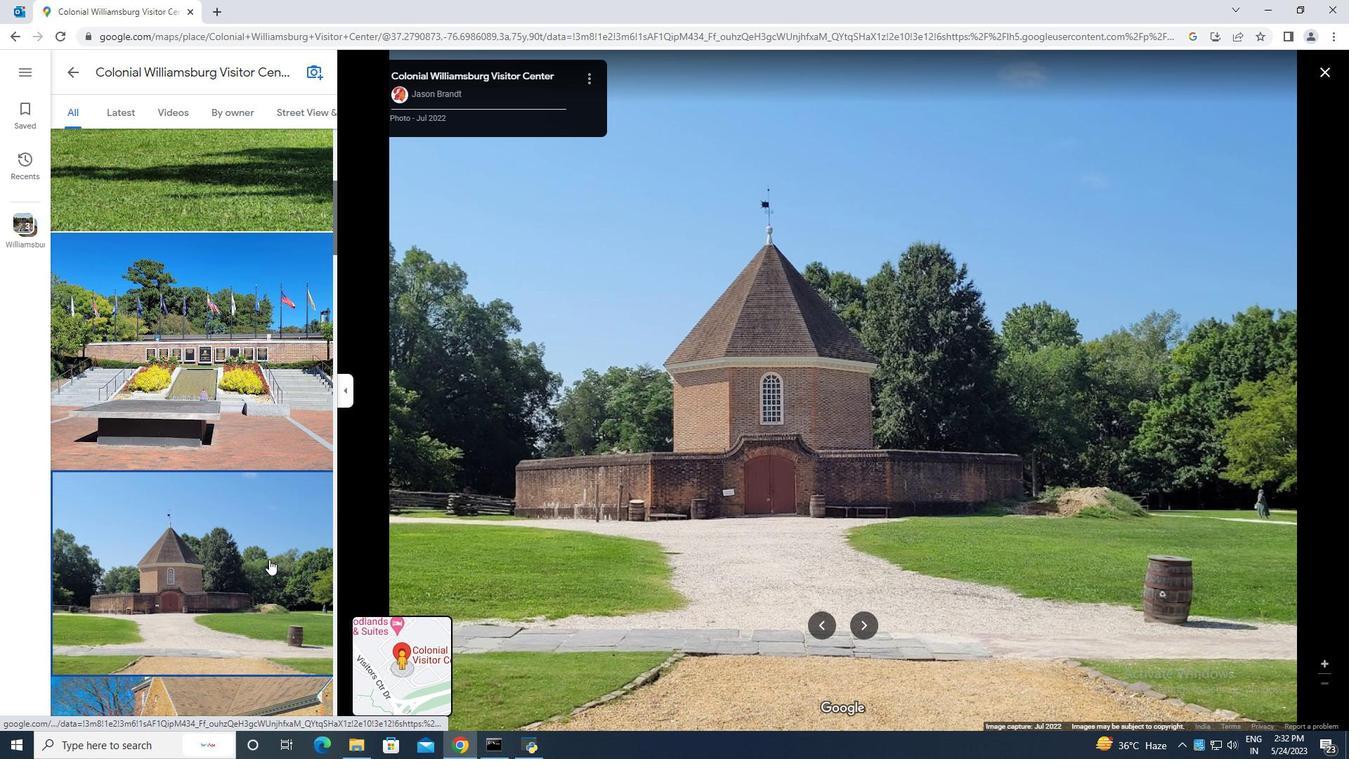 
Action: Mouse scrolled (269, 558) with delta (0, 0)
Screenshot: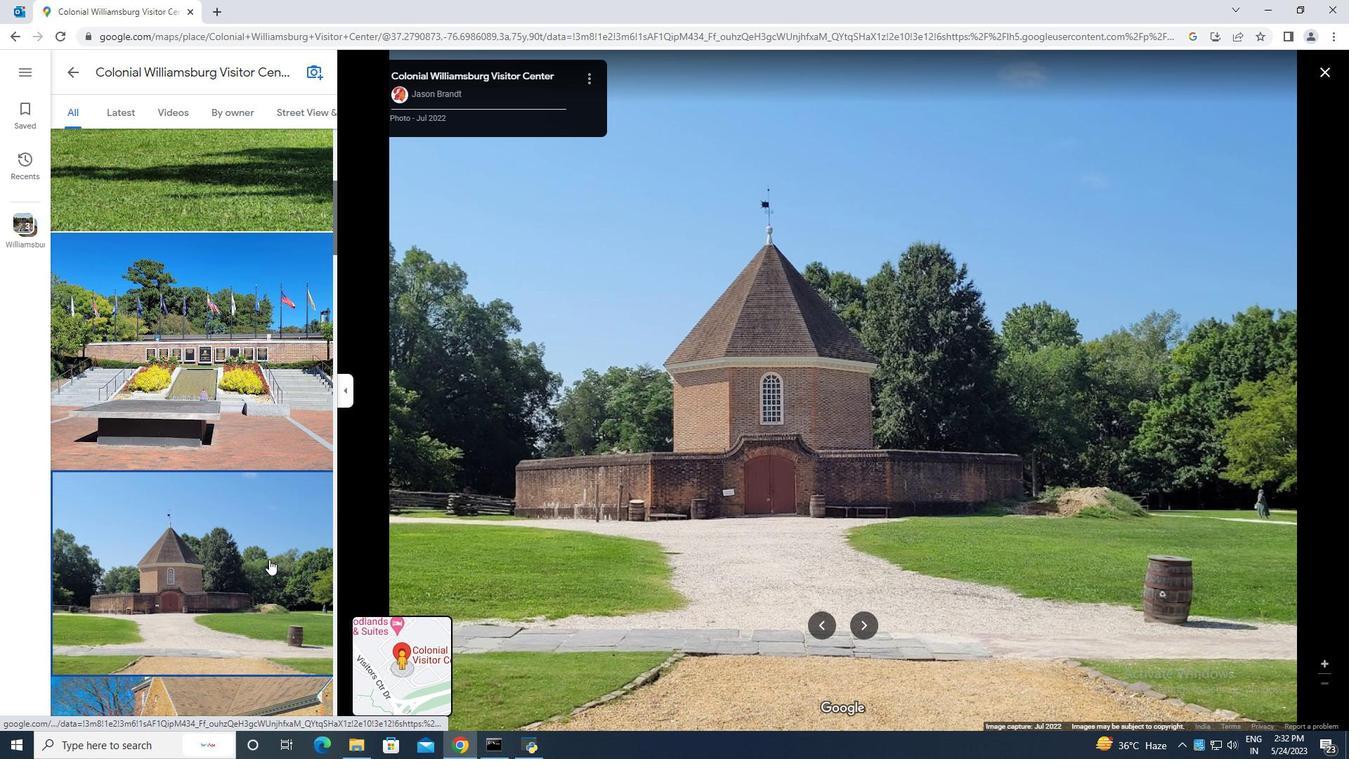 
Action: Mouse scrolled (269, 558) with delta (0, 0)
Screenshot: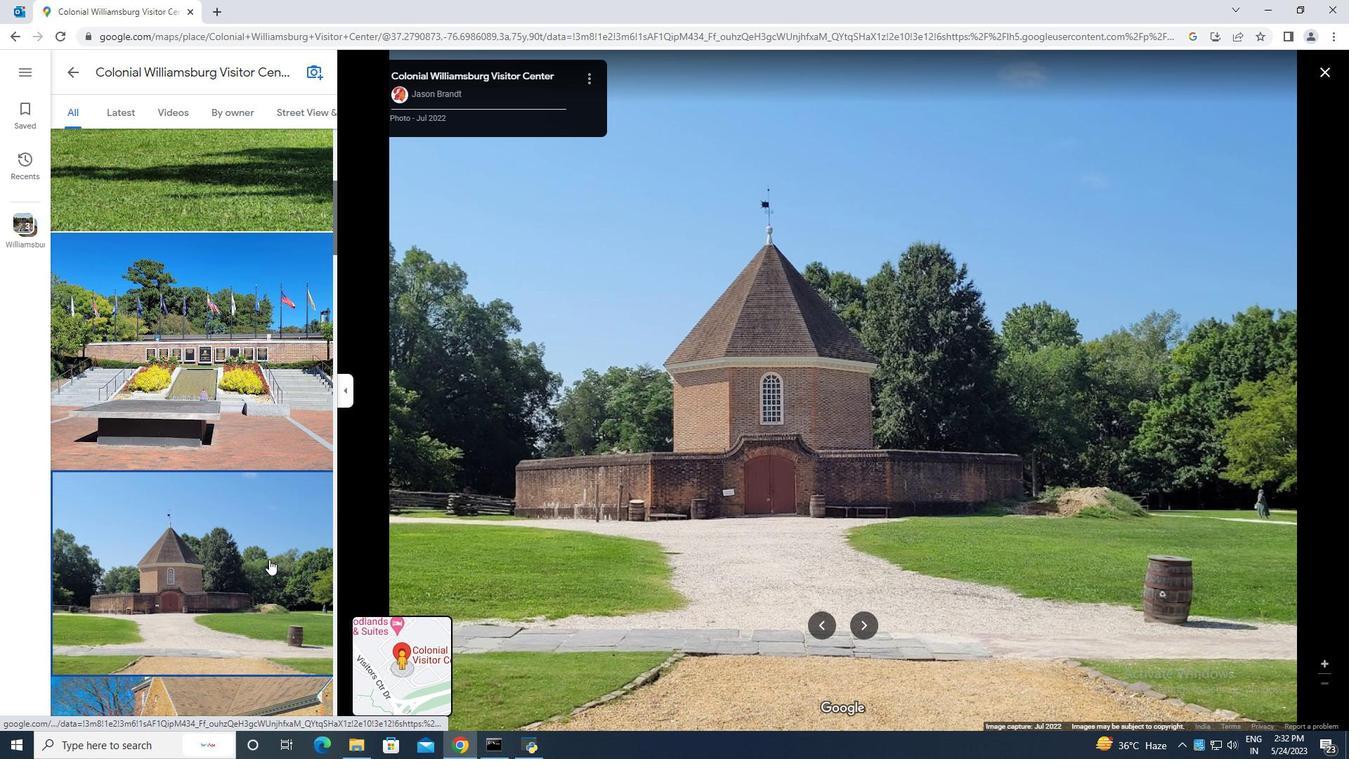 
Action: Mouse scrolled (269, 558) with delta (0, 0)
Screenshot: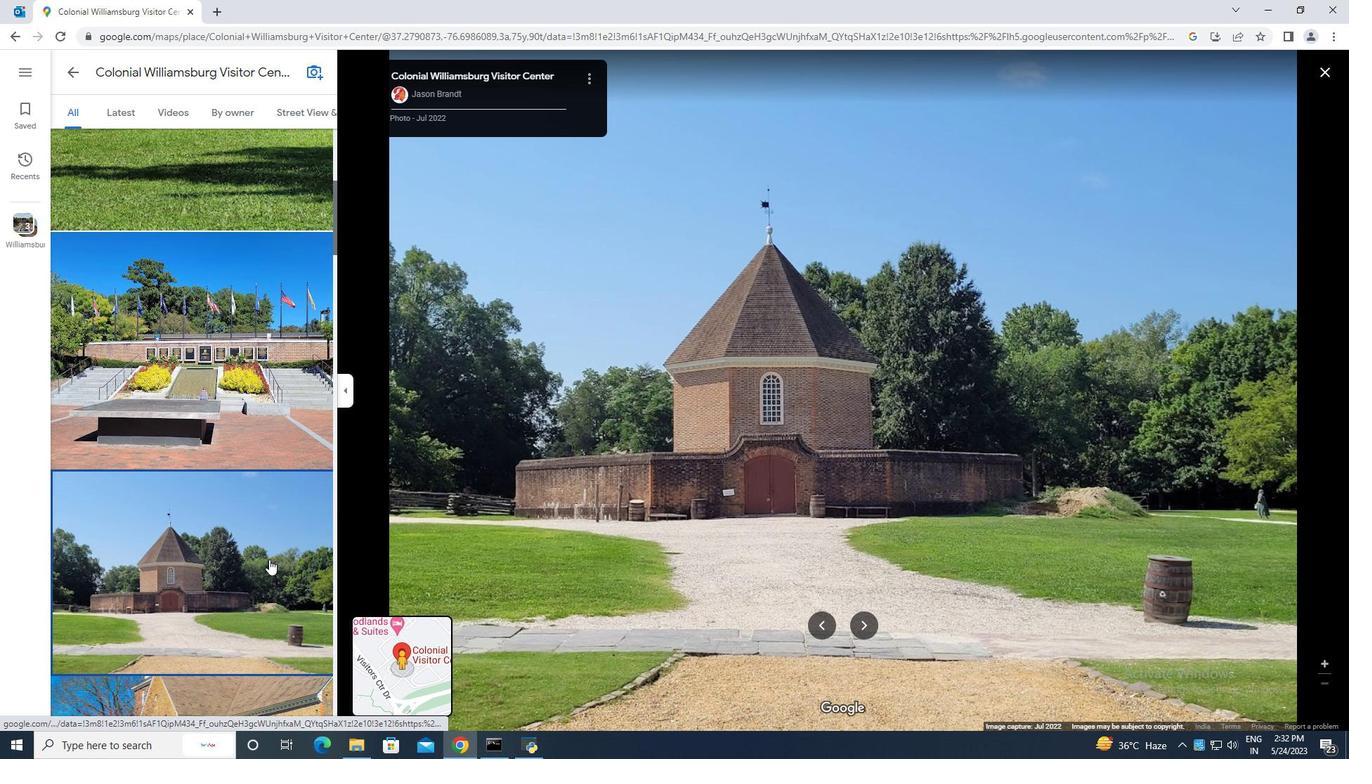 
Action: Mouse moved to (267, 557)
Screenshot: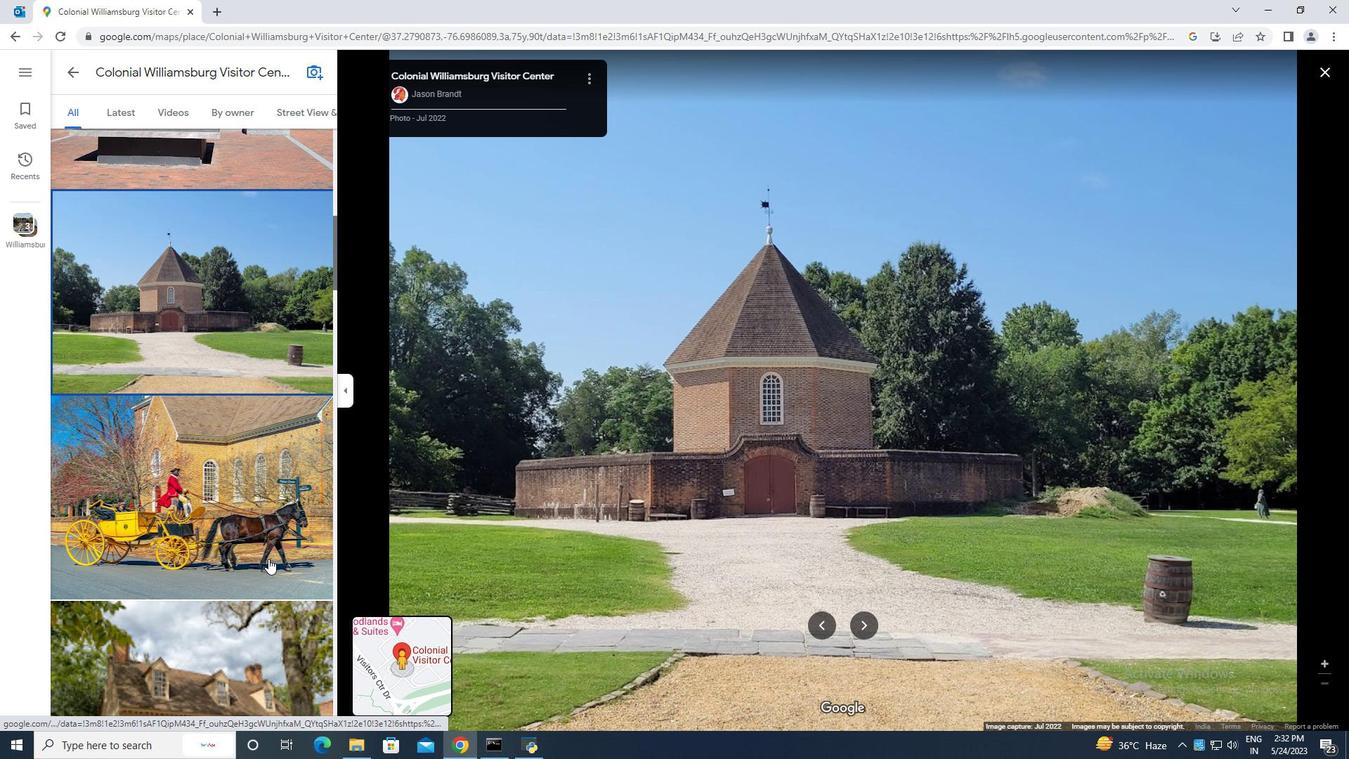 
Action: Mouse pressed left at (267, 557)
Screenshot: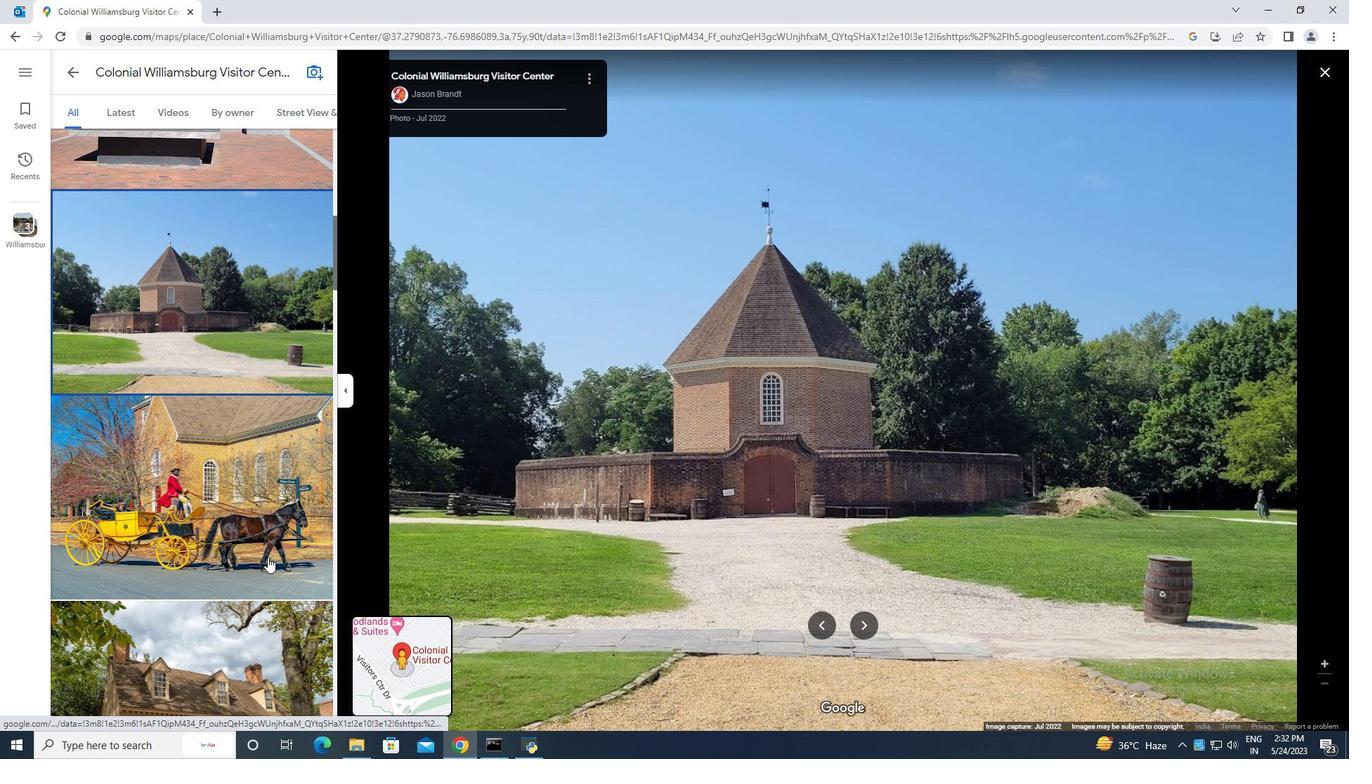 
Action: Mouse moved to (268, 558)
Screenshot: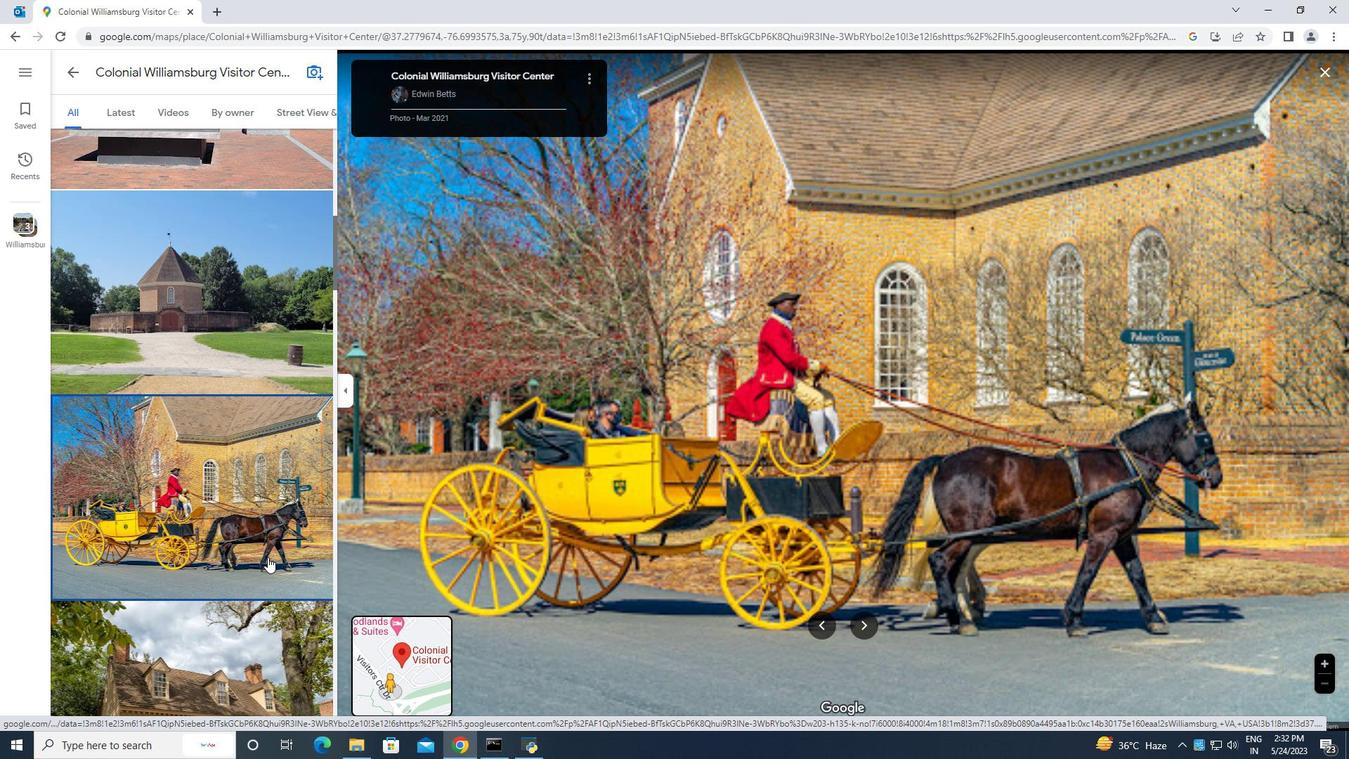 
Action: Mouse scrolled (268, 557) with delta (0, 0)
Screenshot: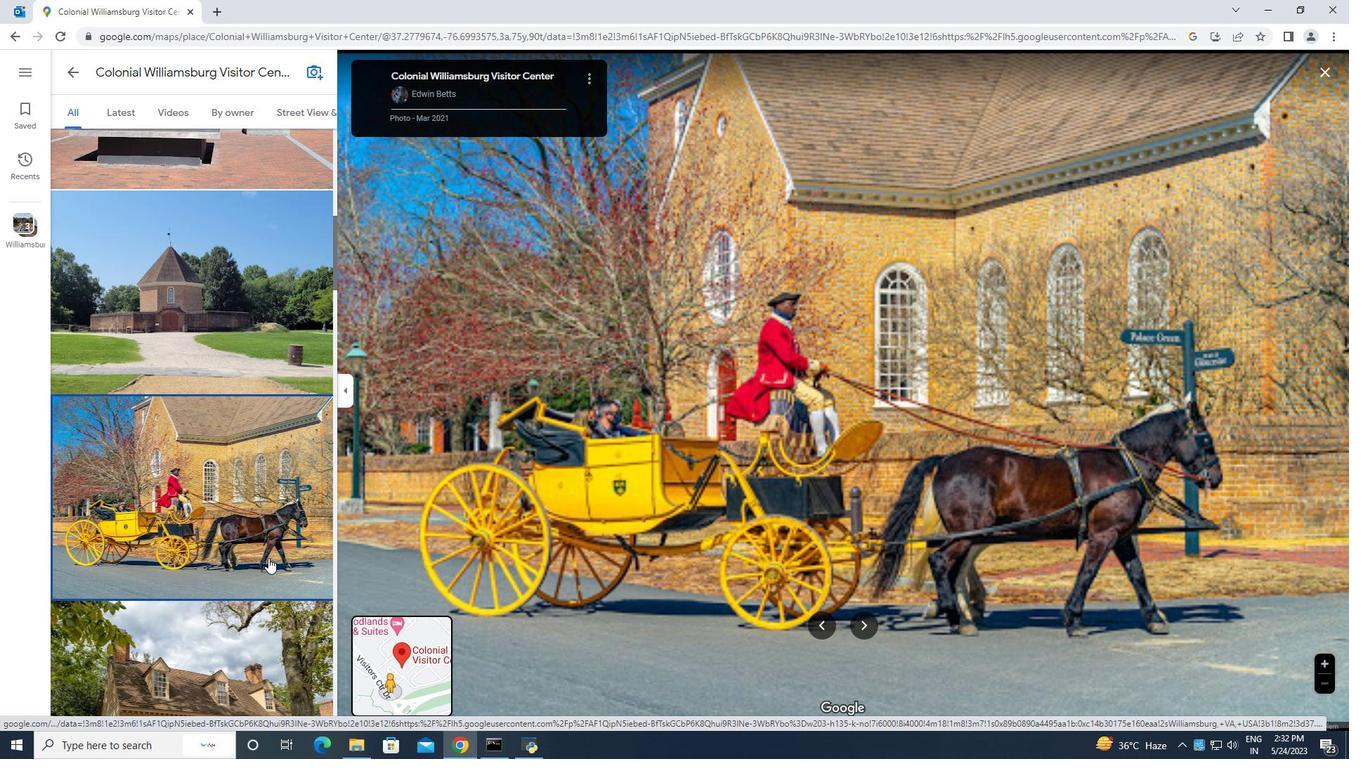 
Action: Mouse scrolled (268, 557) with delta (0, 0)
Screenshot: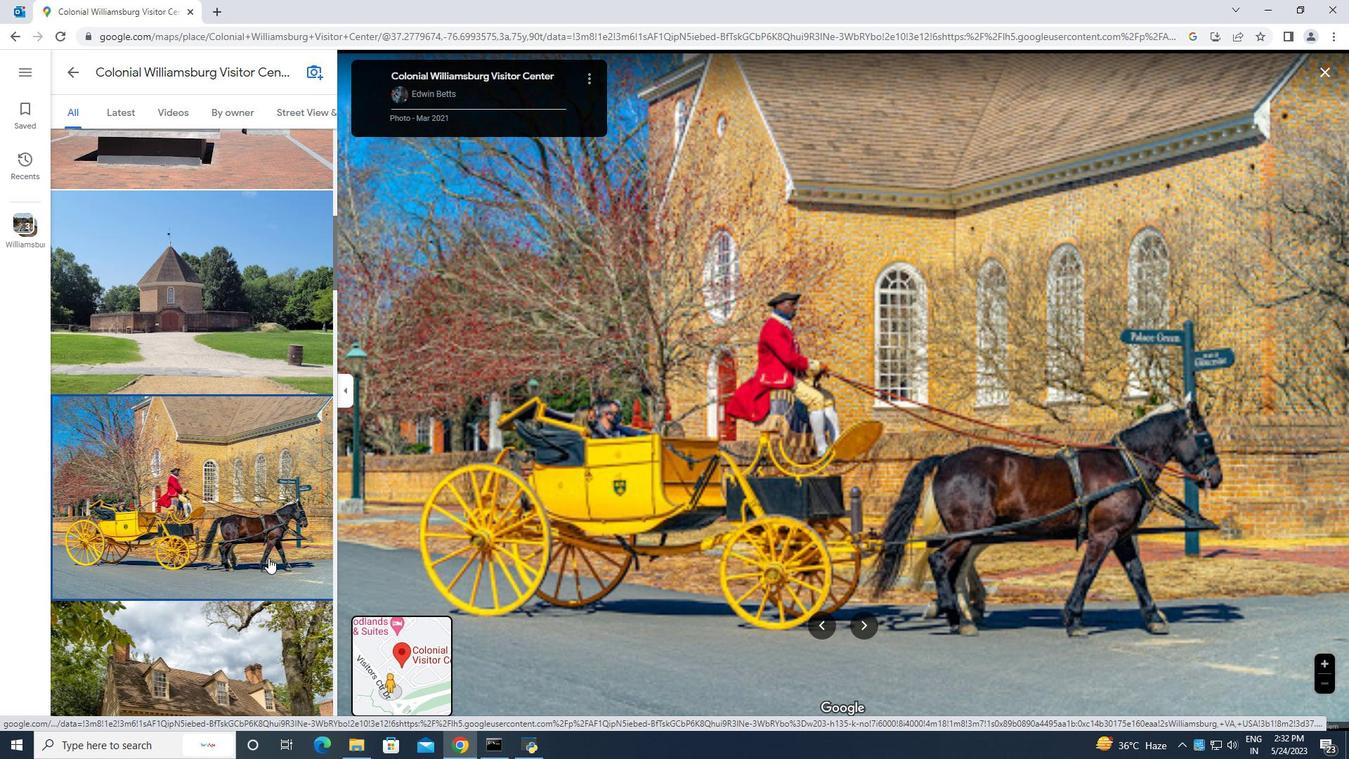
Action: Mouse scrolled (268, 557) with delta (0, 0)
Screenshot: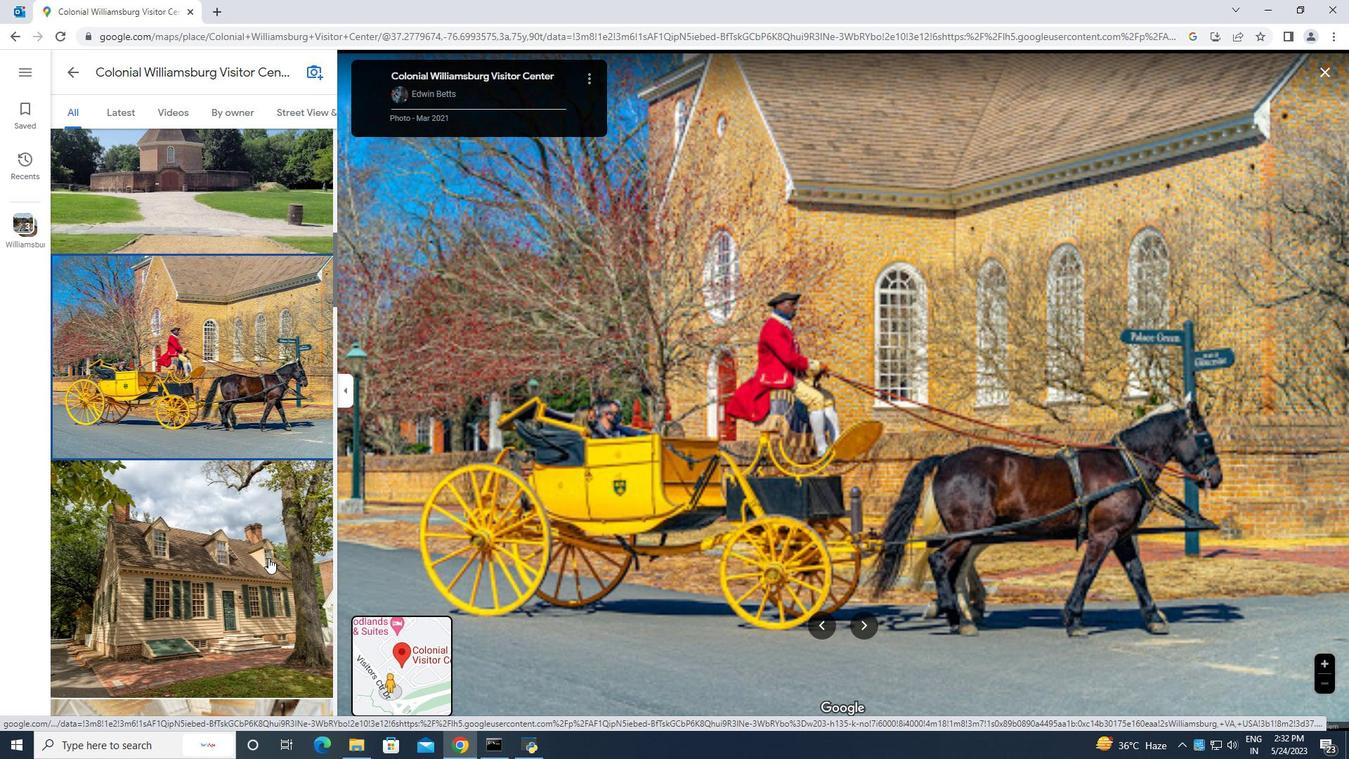 
Action: Mouse moved to (276, 600)
Screenshot: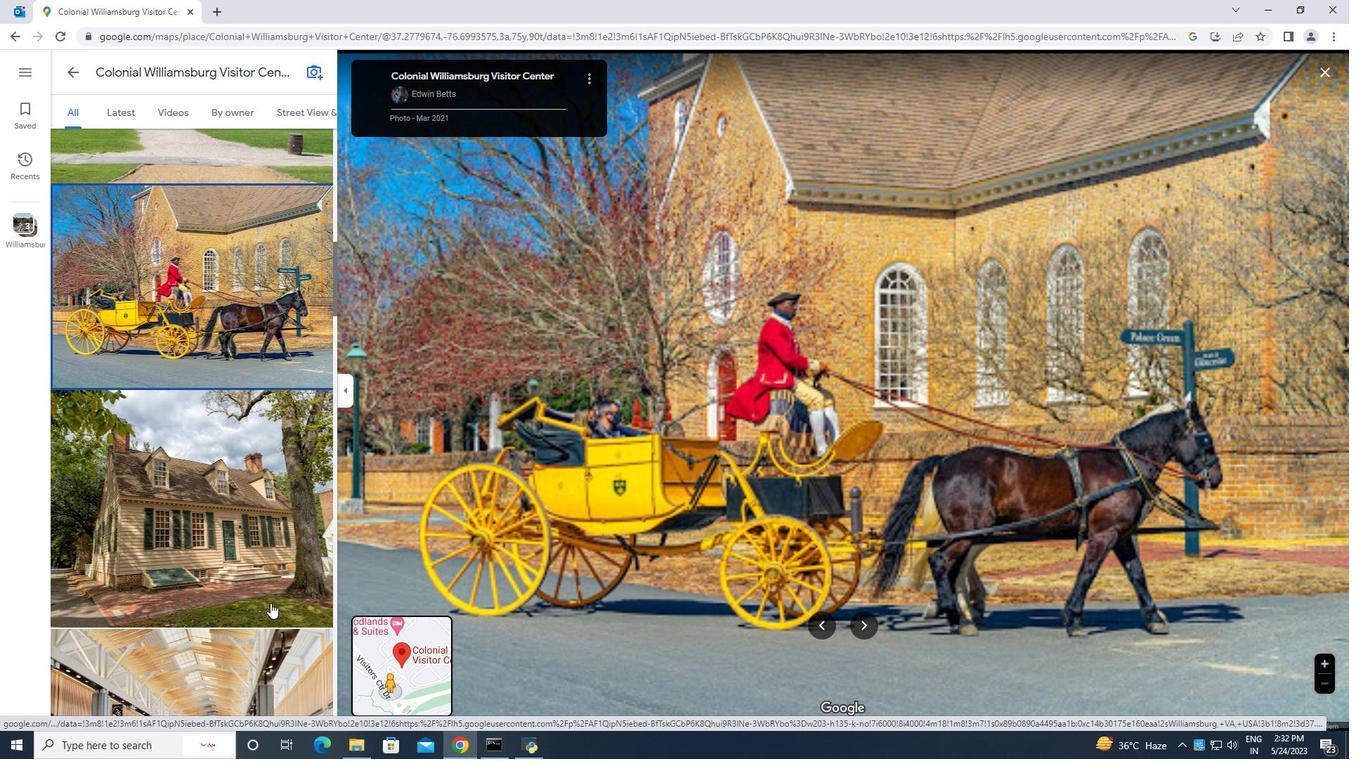 
Action: Mouse pressed left at (276, 600)
Screenshot: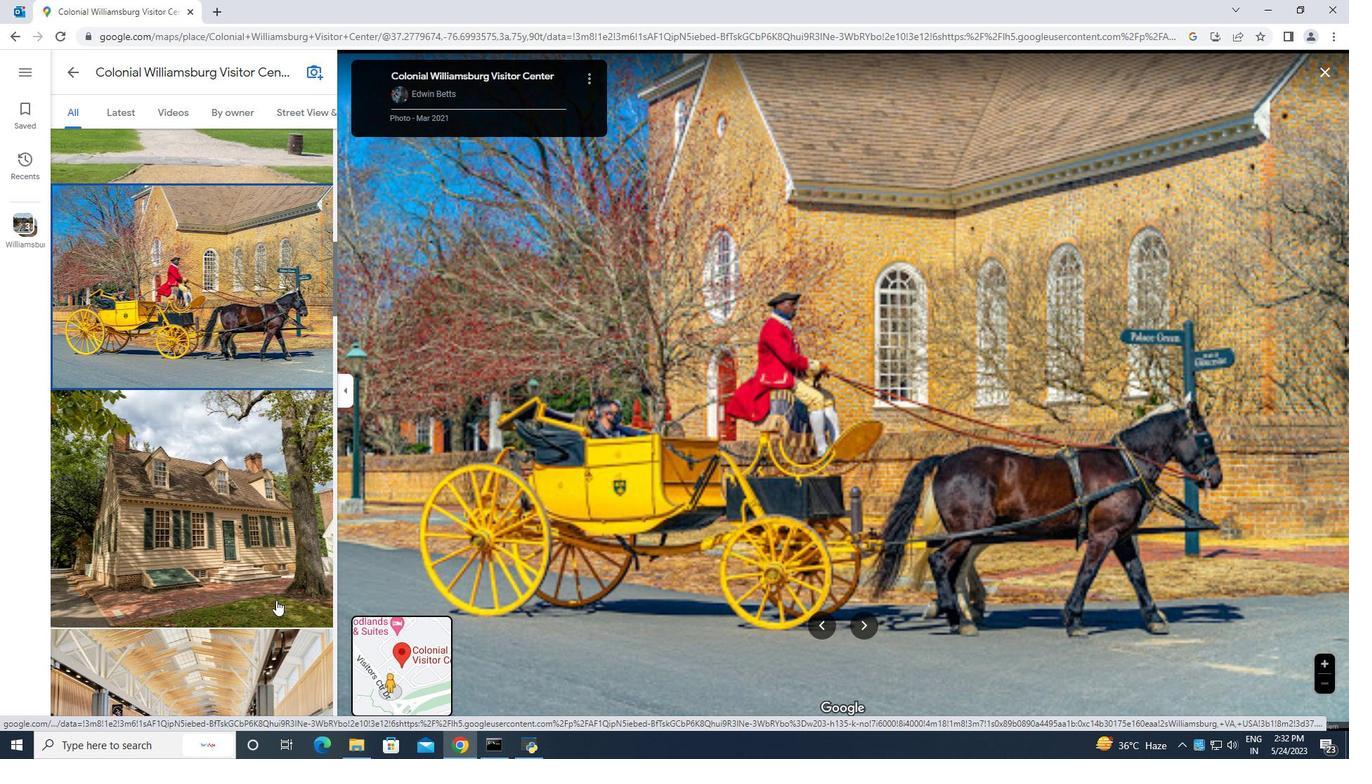 
Action: Mouse moved to (73, 70)
Screenshot: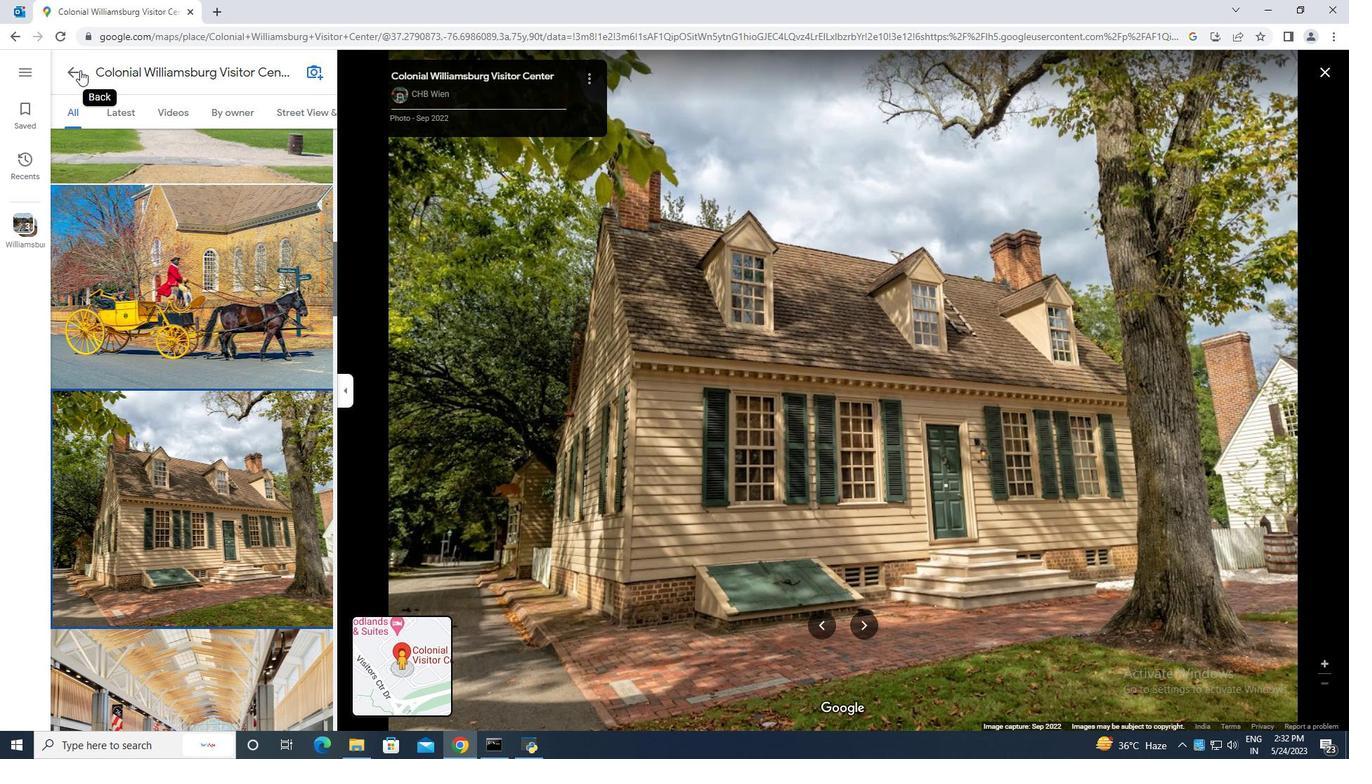 
Action: Mouse pressed left at (73, 70)
Screenshot: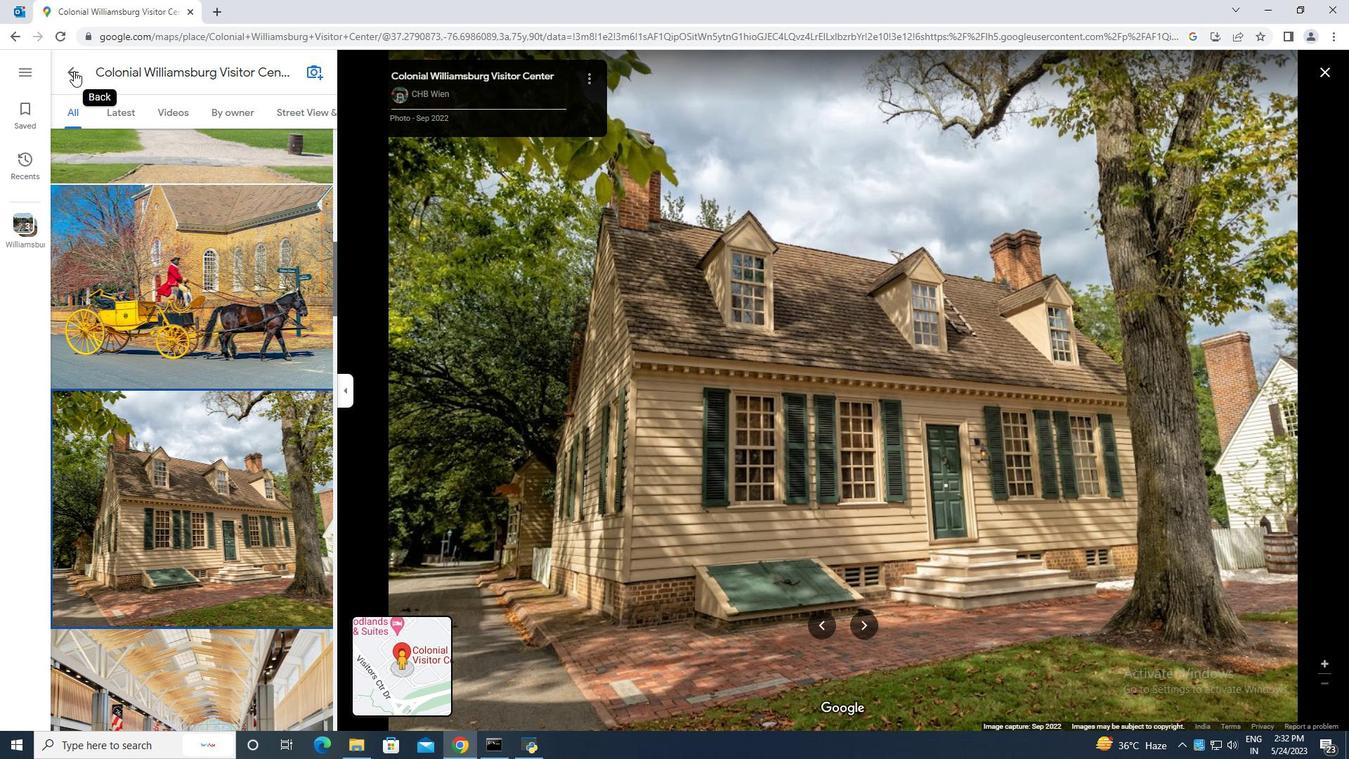 
Action: Mouse moved to (165, 380)
Screenshot: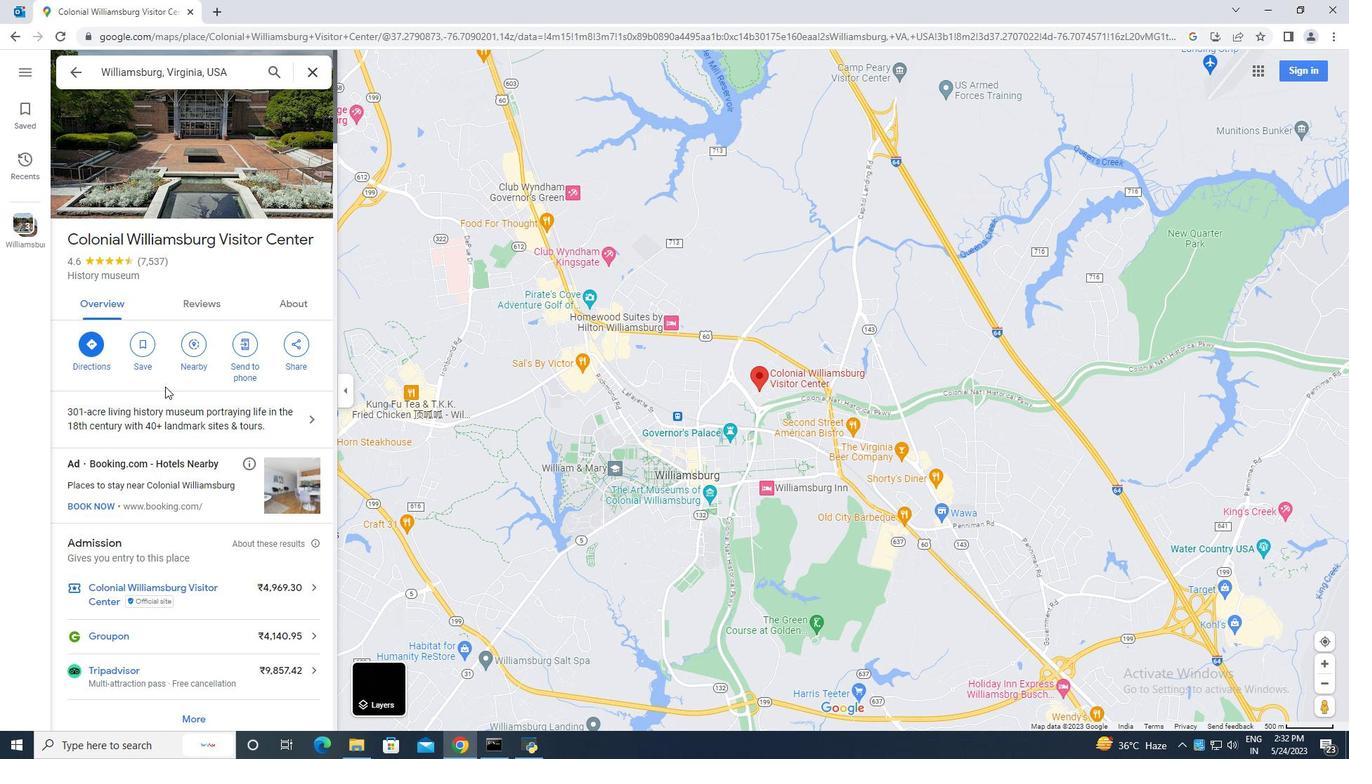 
Action: Mouse scrolled (165, 385) with delta (0, 0)
Screenshot: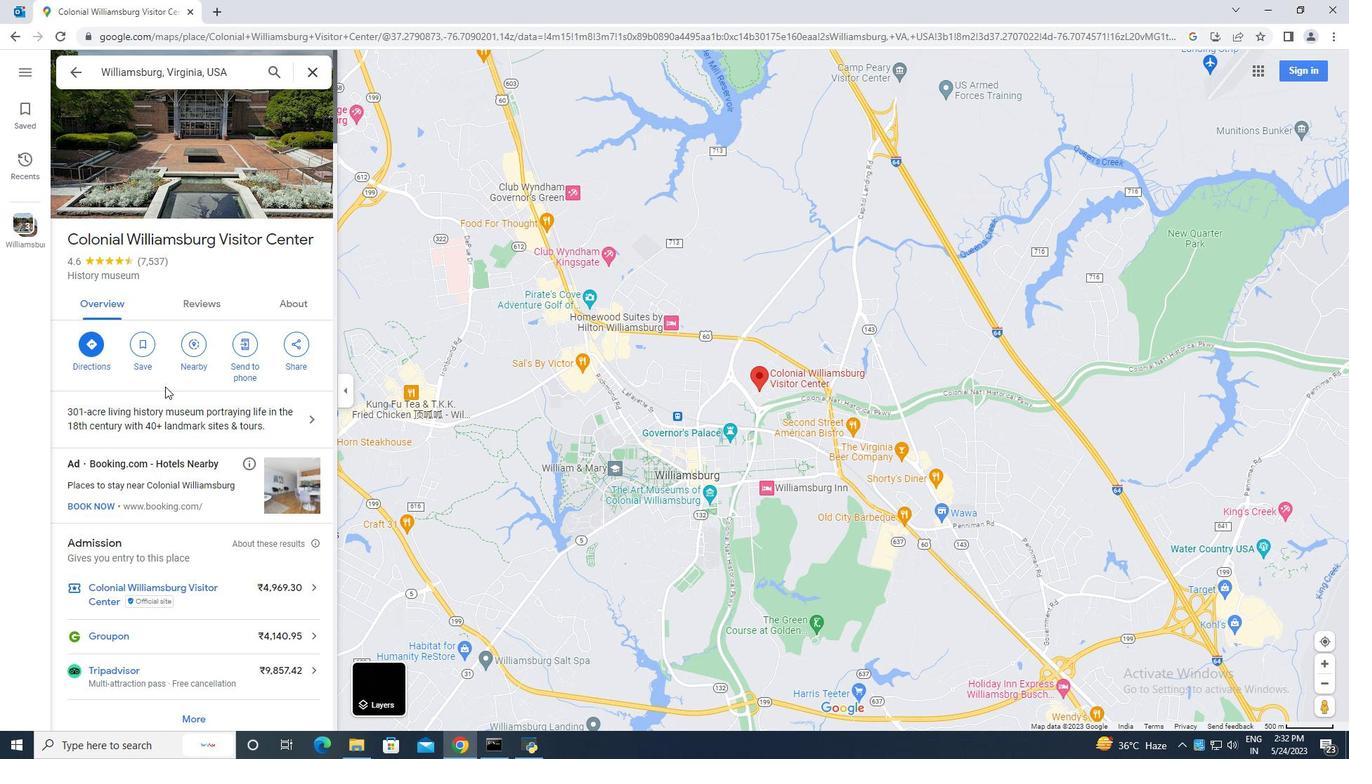 
Action: Mouse moved to (165, 380)
Screenshot: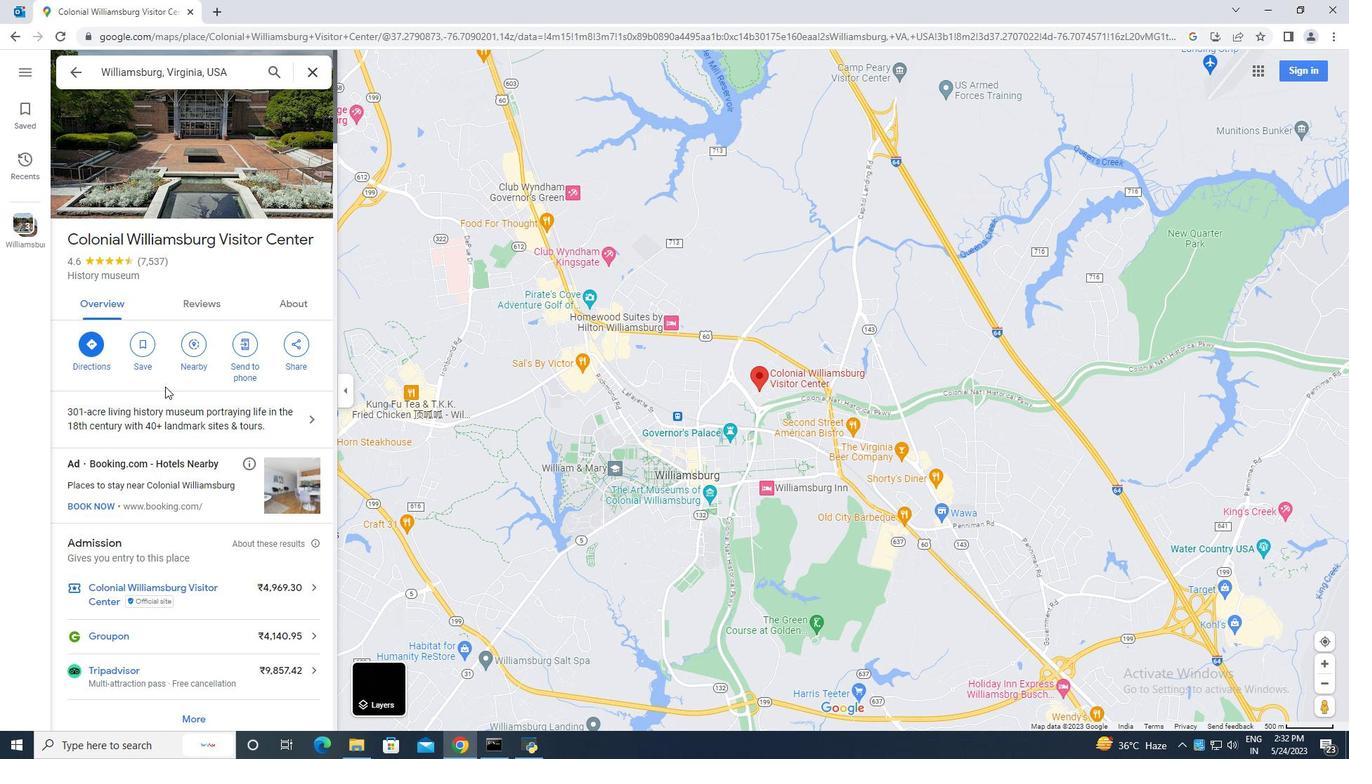 
Action: Mouse scrolled (165, 385) with delta (0, 0)
Screenshot: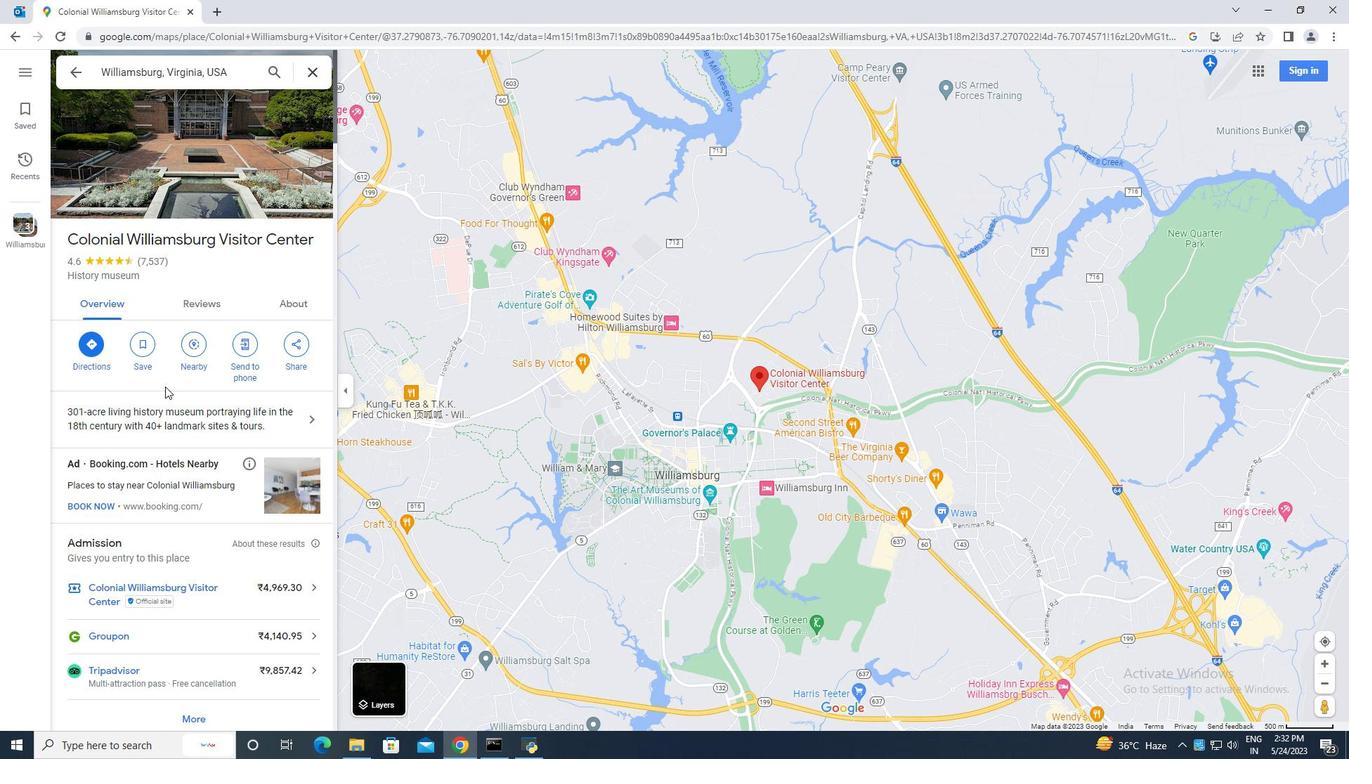 
Action: Mouse moved to (165, 375)
